 Task: Search one way flight ticket for 4 adults, 2 children, 2 infants in seat and 1 infant on lap in economy from Lake Charles: Lake Charles Regional Airport to Jacksonville: Albert J. Ellis Airport on 5-3-2023. Number of bags: 10 checked bags. Price is upto 80000. Outbound departure time preference is 14:15.
Action: Mouse moved to (380, 138)
Screenshot: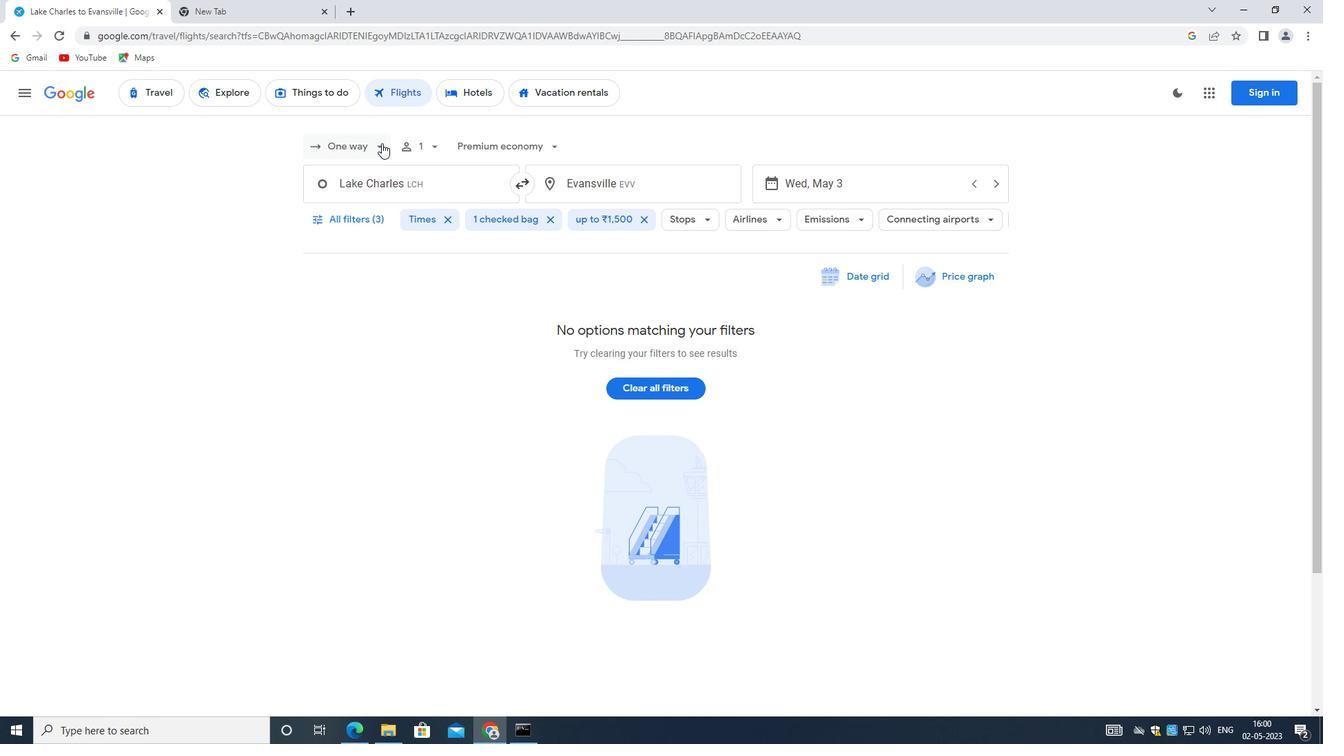 
Action: Mouse pressed left at (380, 138)
Screenshot: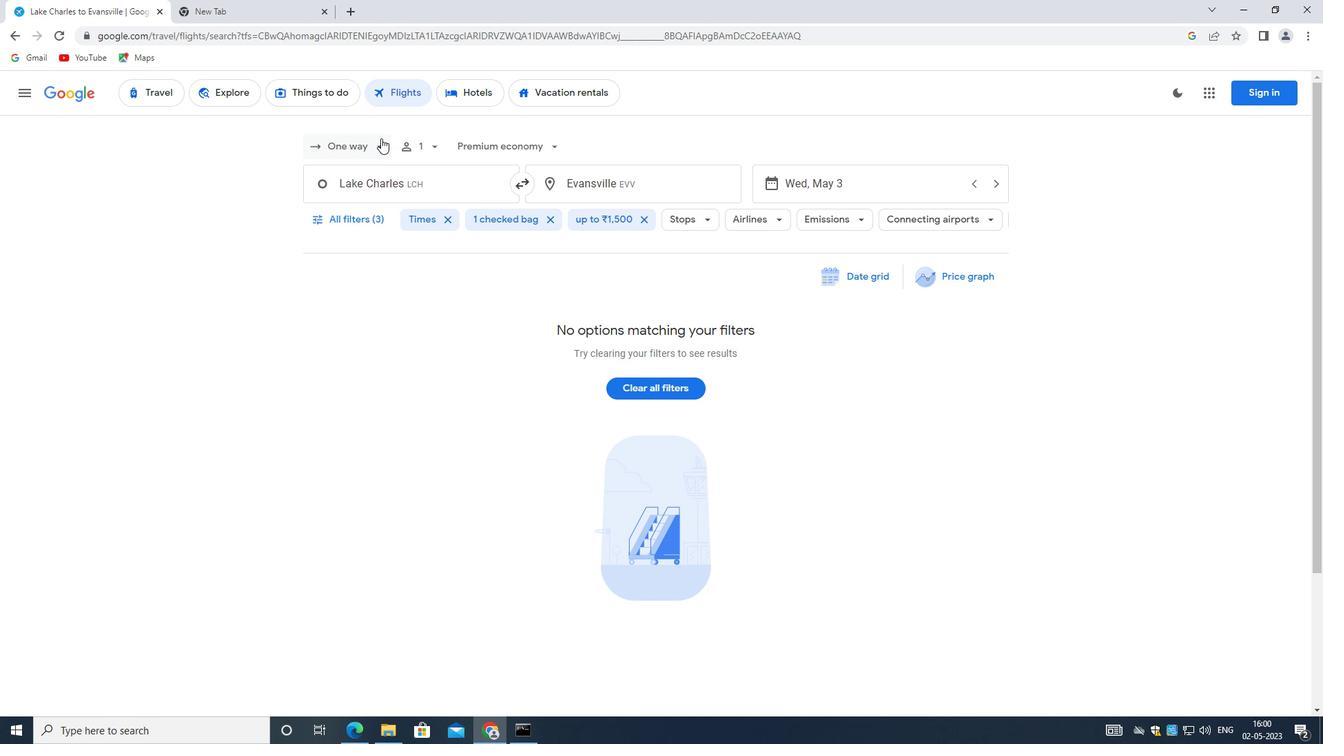 
Action: Mouse moved to (367, 204)
Screenshot: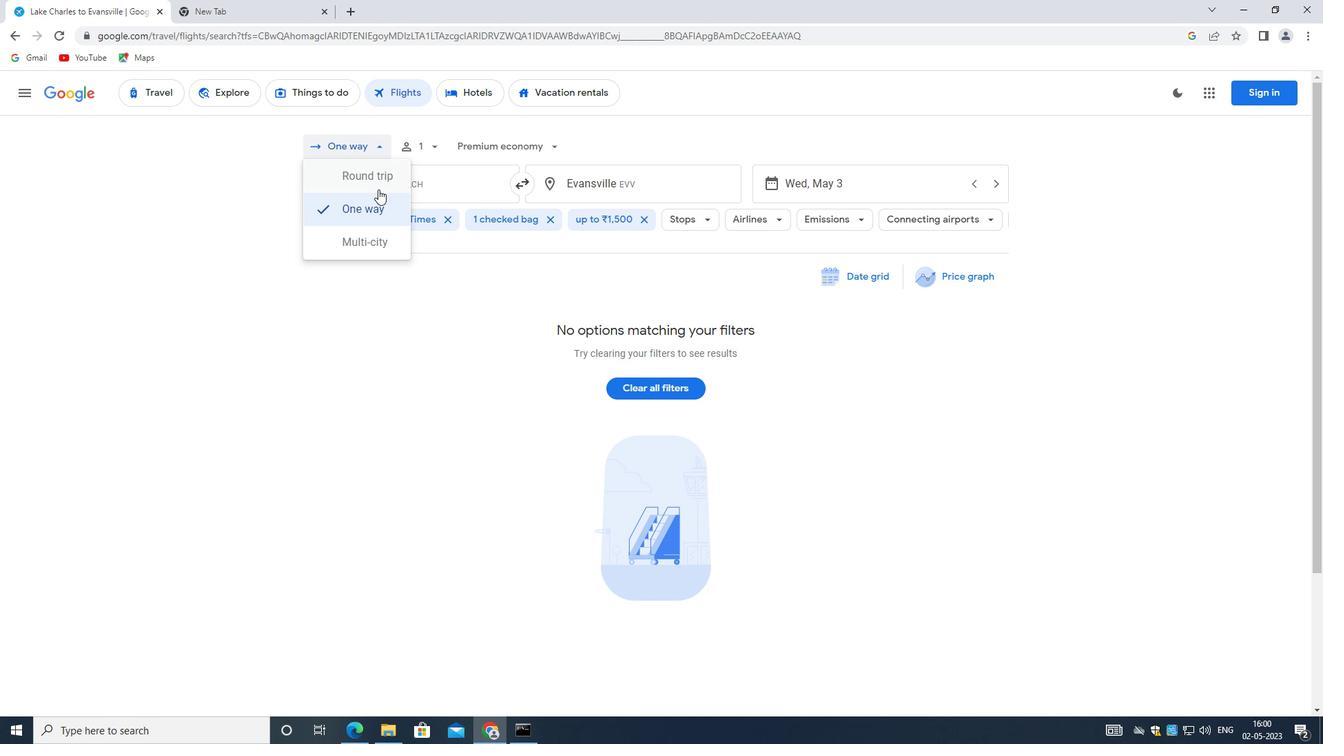 
Action: Mouse pressed left at (367, 204)
Screenshot: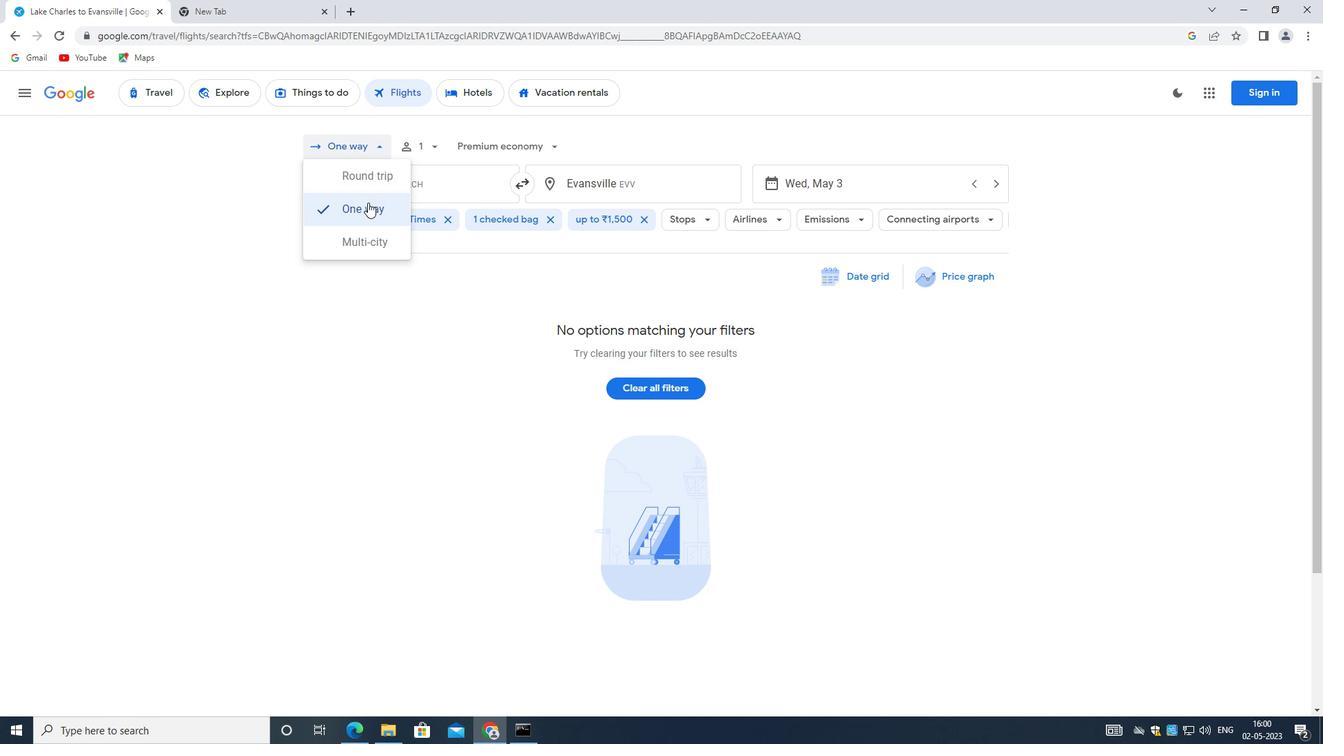 
Action: Mouse moved to (428, 142)
Screenshot: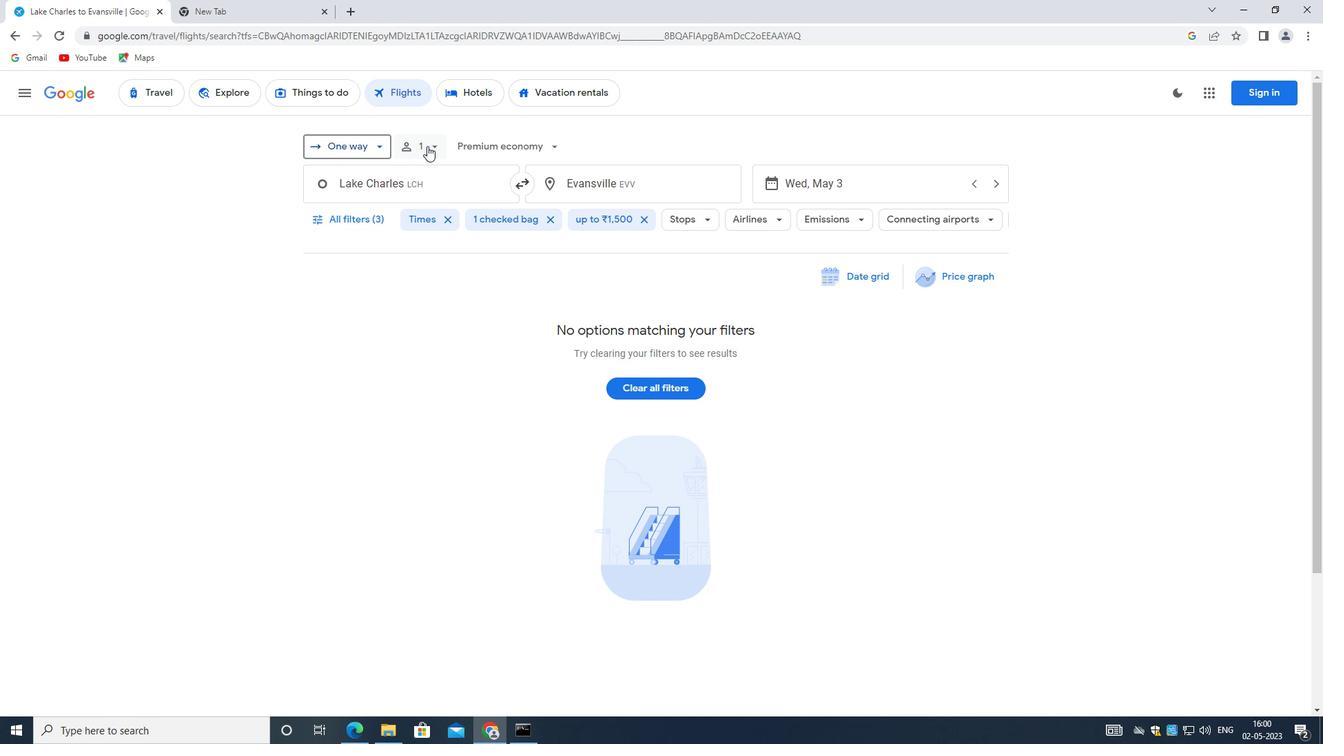 
Action: Mouse pressed left at (428, 142)
Screenshot: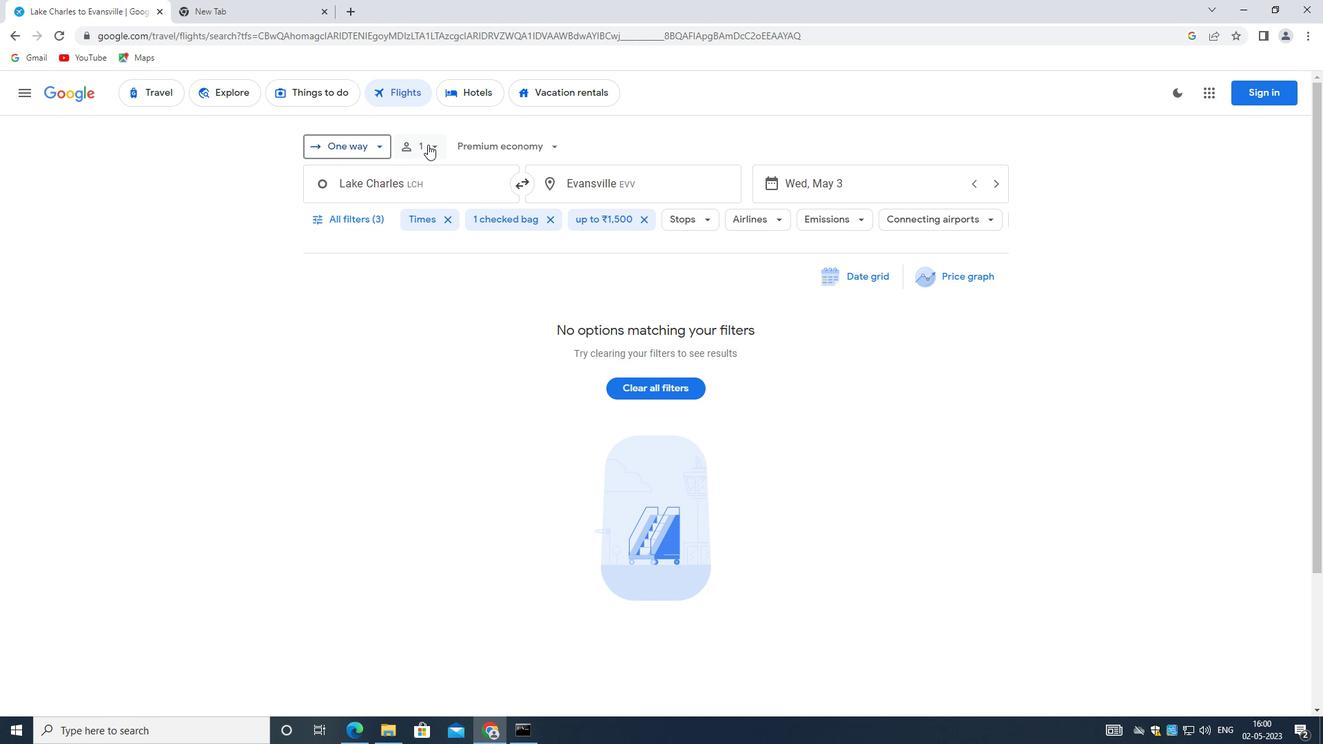 
Action: Mouse moved to (539, 175)
Screenshot: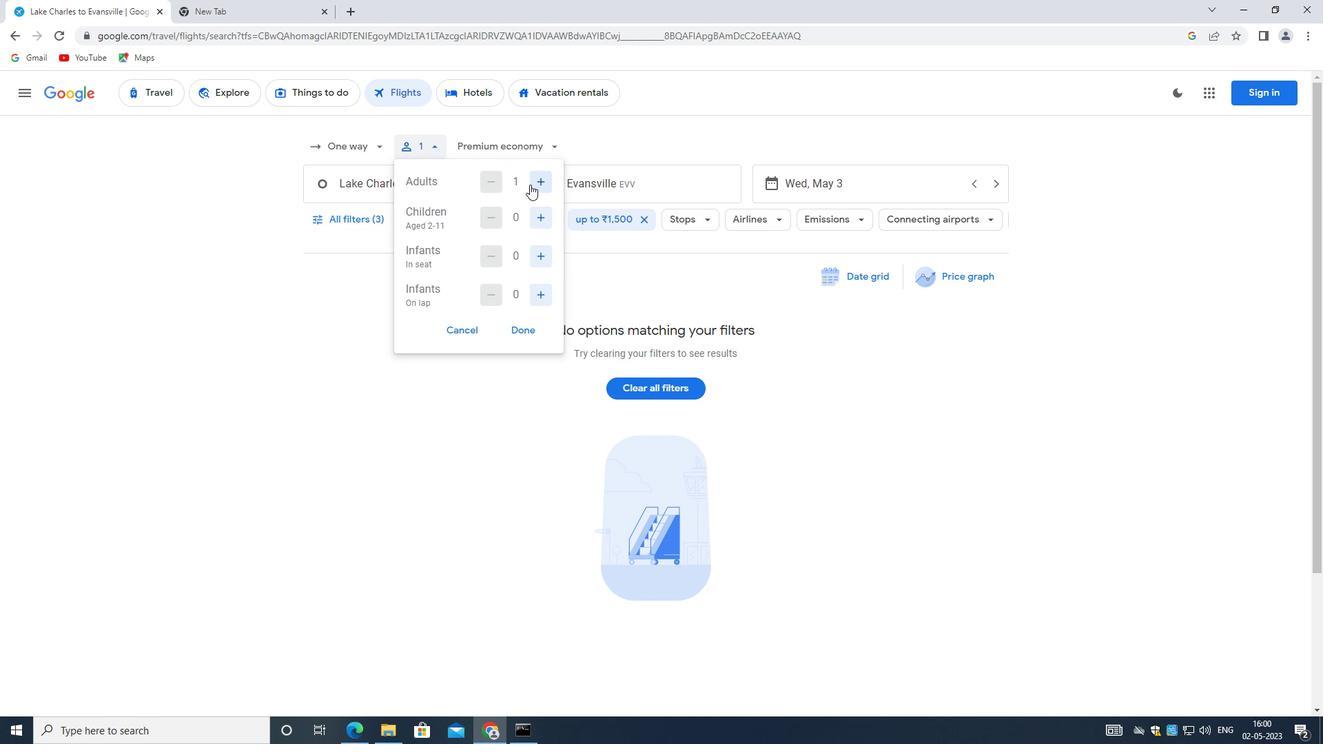 
Action: Mouse pressed left at (539, 175)
Screenshot: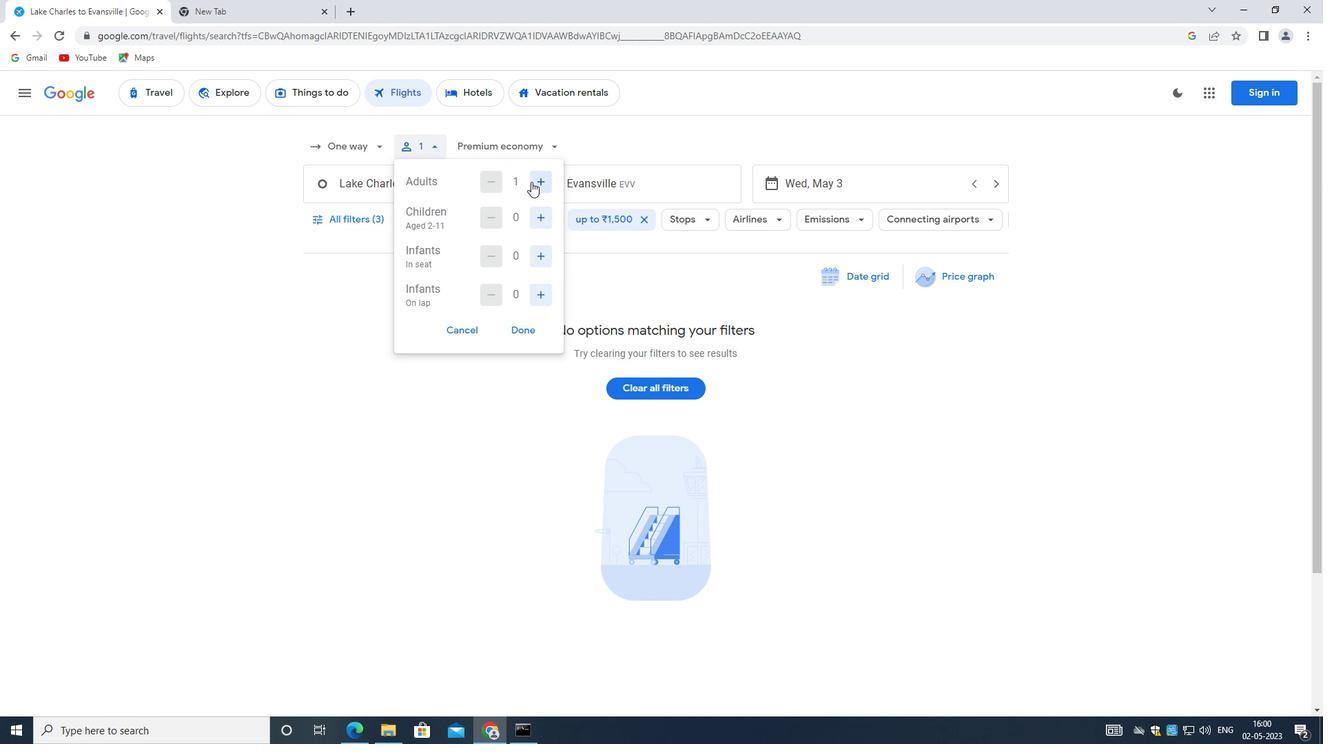
Action: Mouse moved to (540, 175)
Screenshot: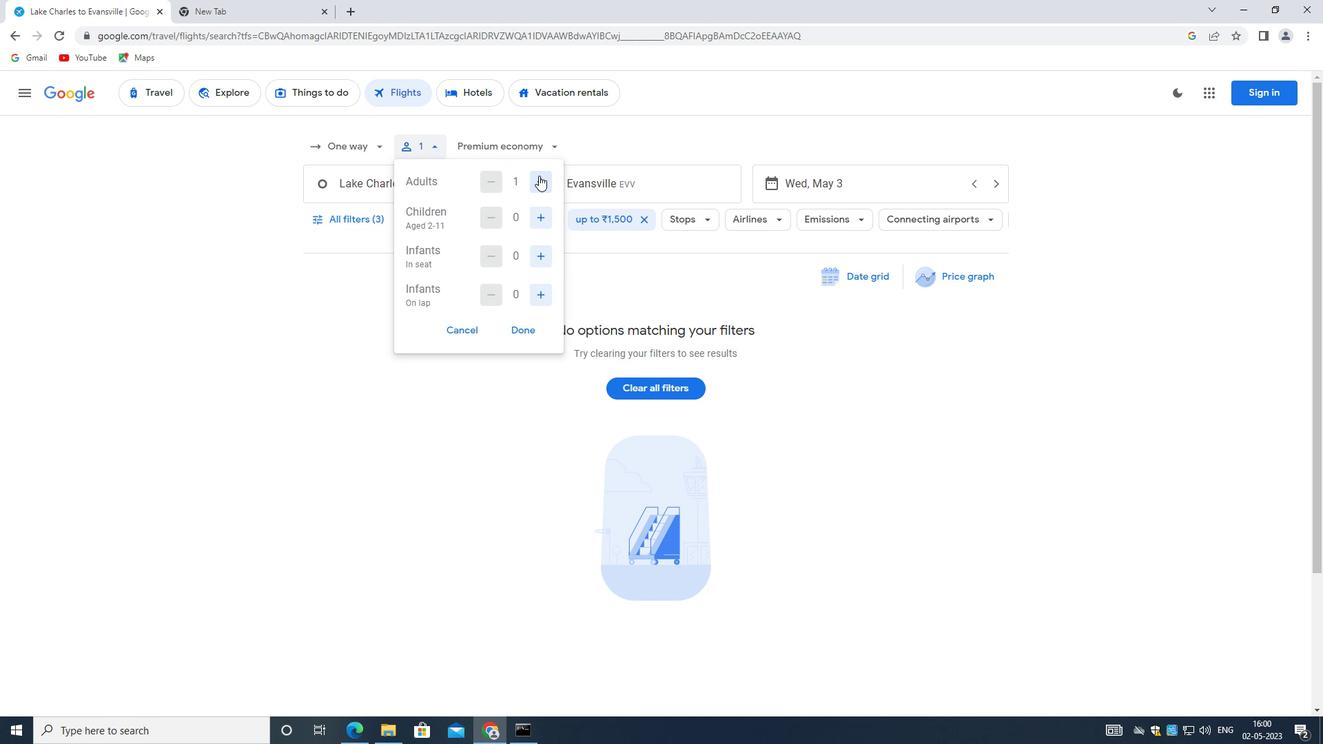 
Action: Mouse pressed left at (540, 175)
Screenshot: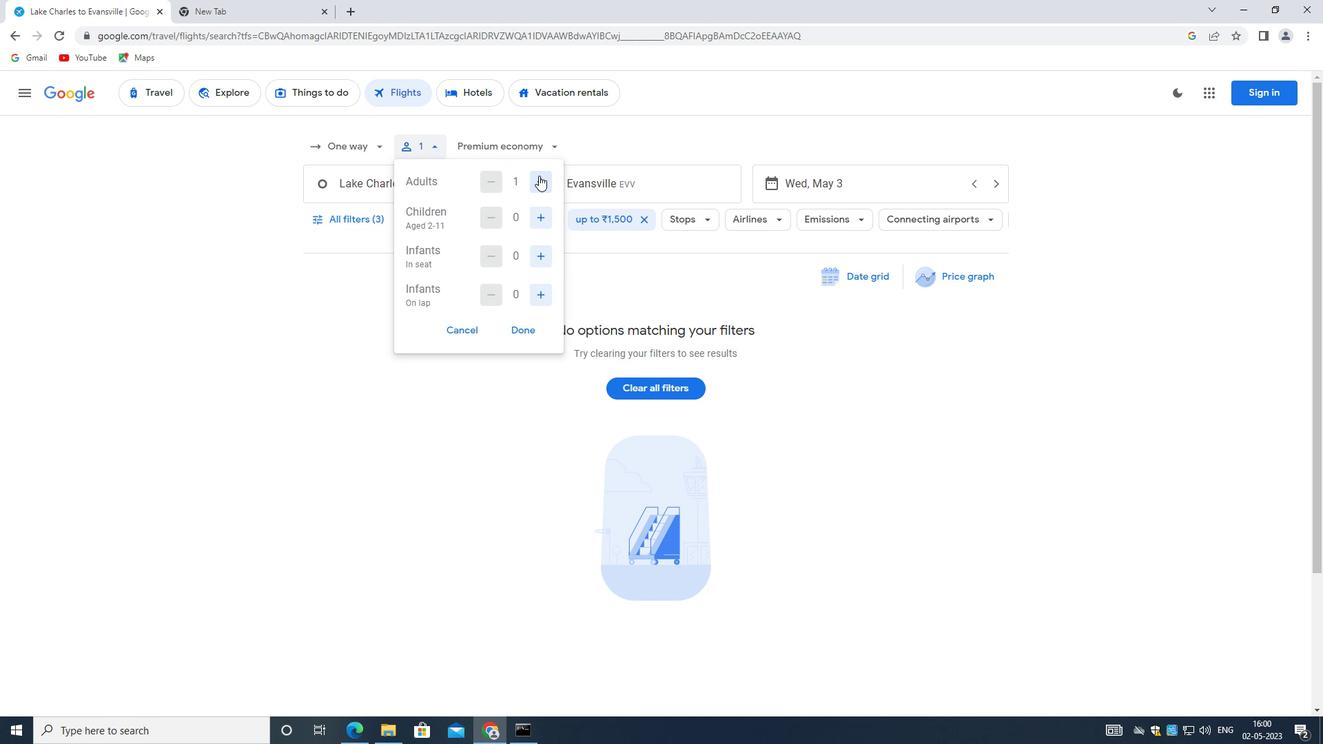 
Action: Mouse moved to (541, 175)
Screenshot: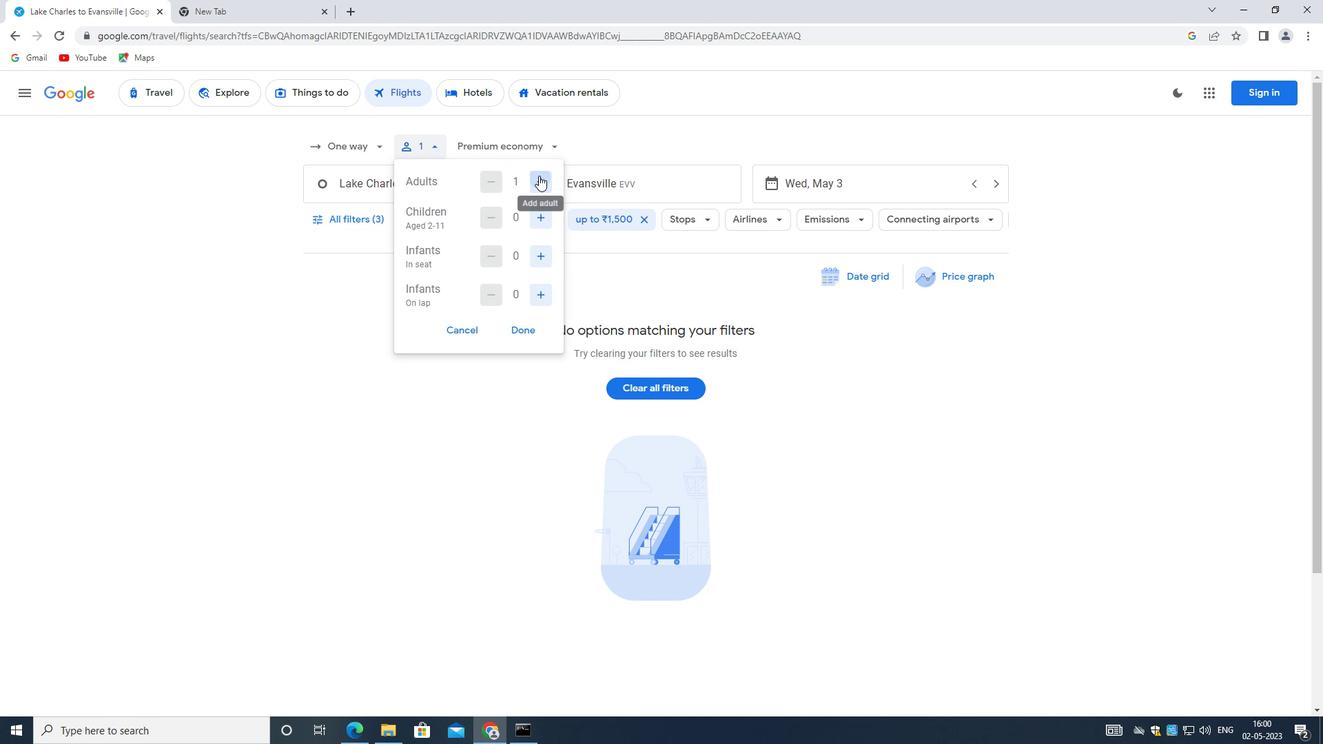 
Action: Mouse pressed left at (541, 175)
Screenshot: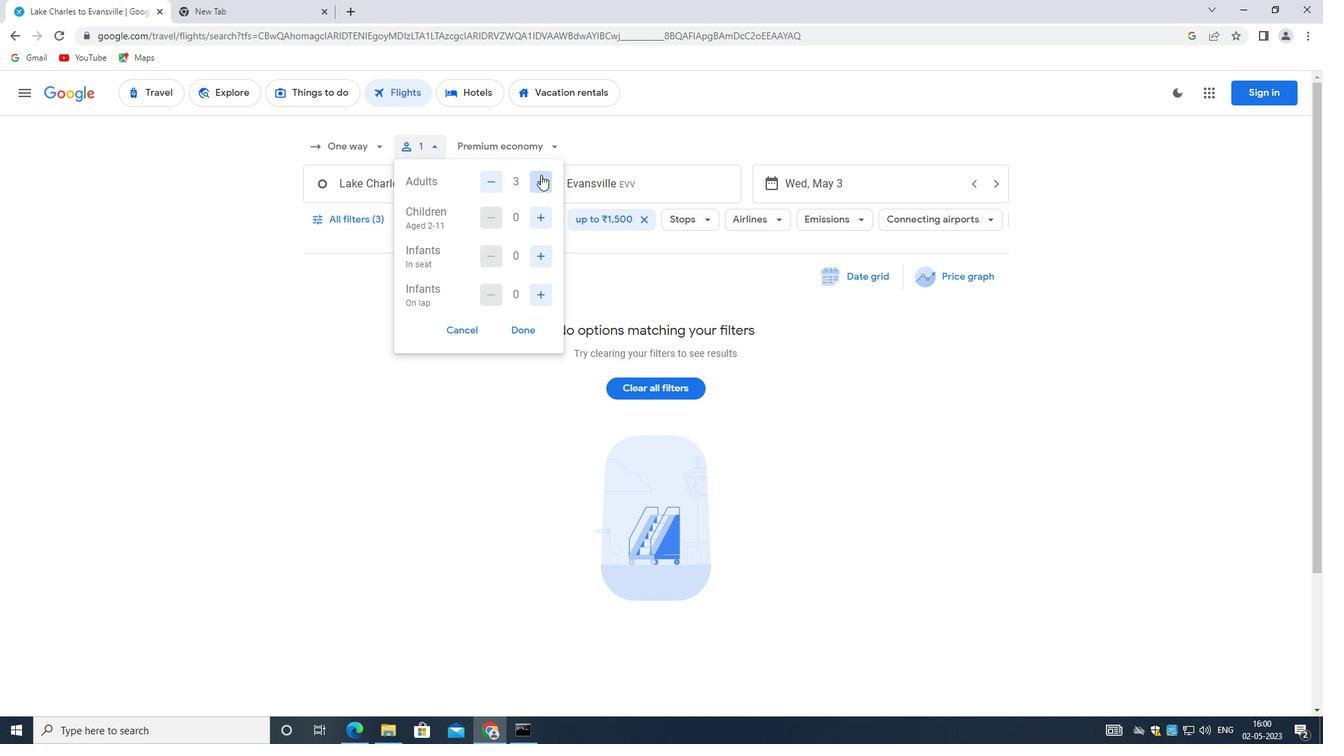 
Action: Mouse moved to (535, 217)
Screenshot: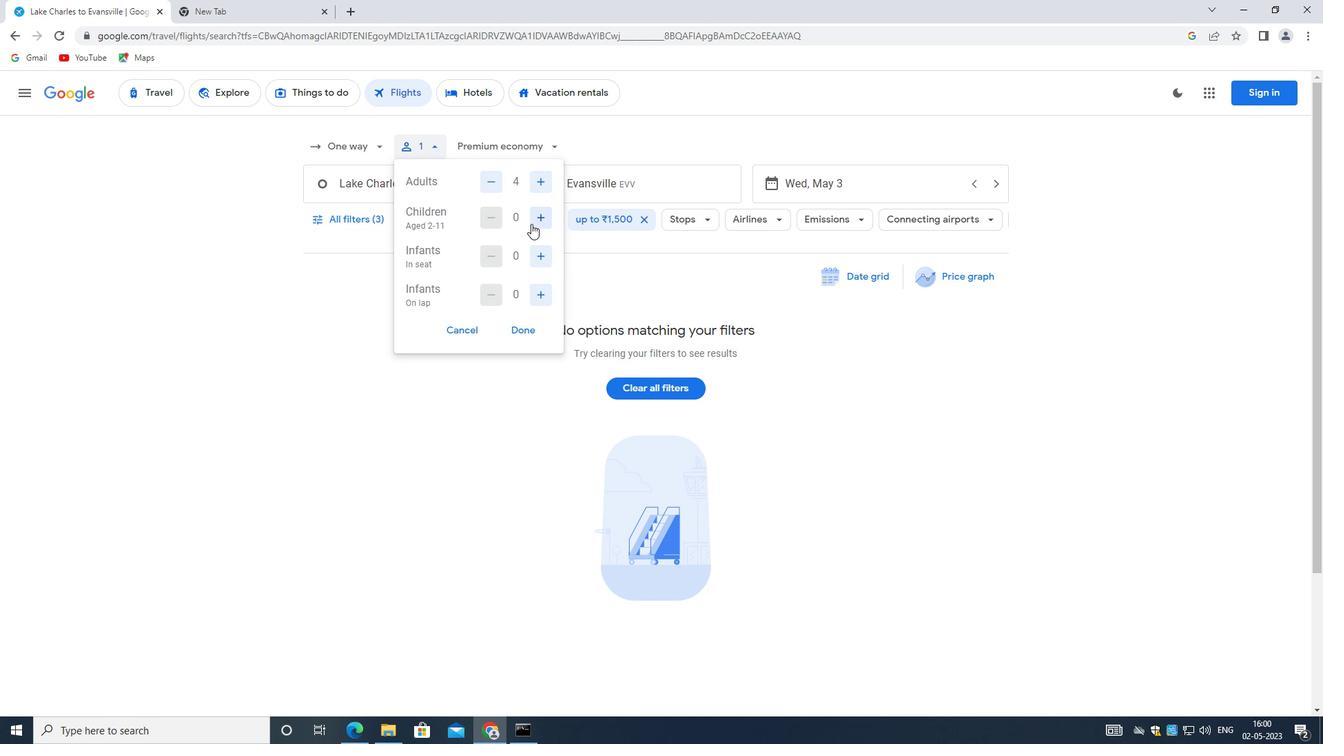 
Action: Mouse pressed left at (535, 217)
Screenshot: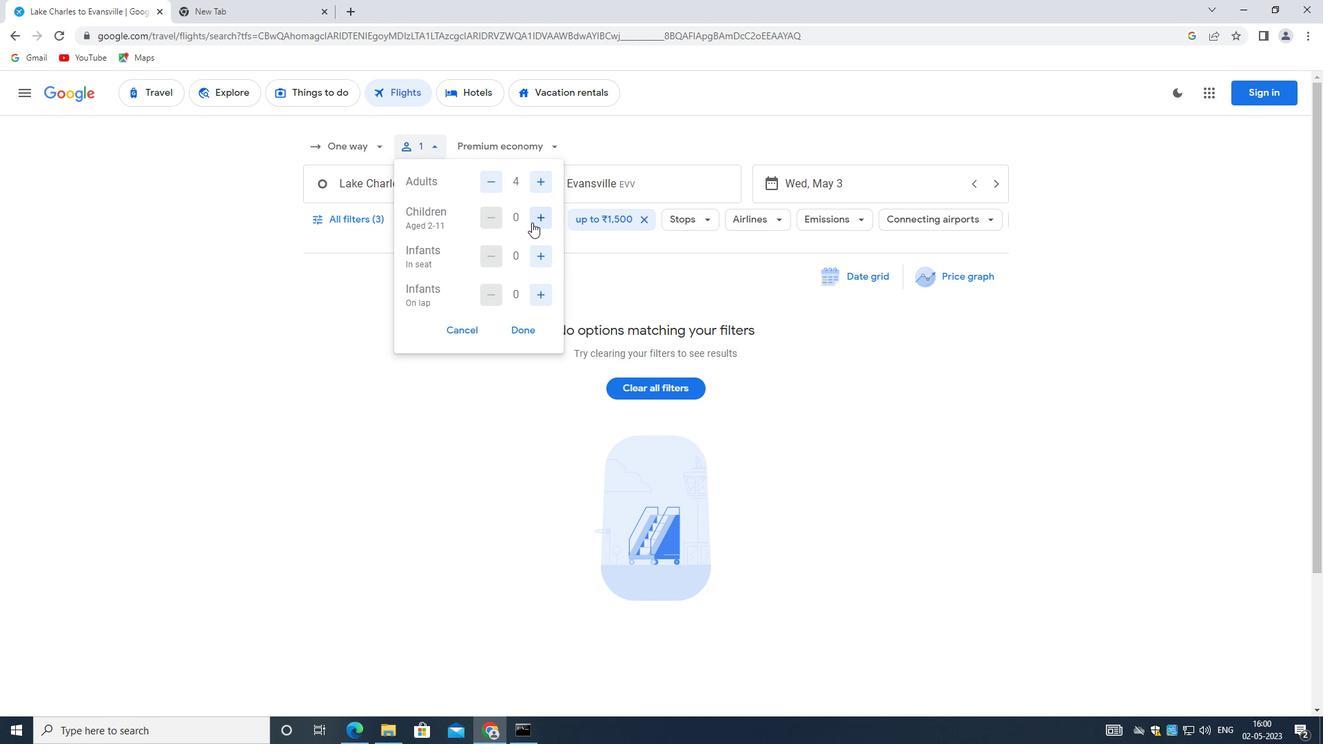 
Action: Mouse moved to (535, 216)
Screenshot: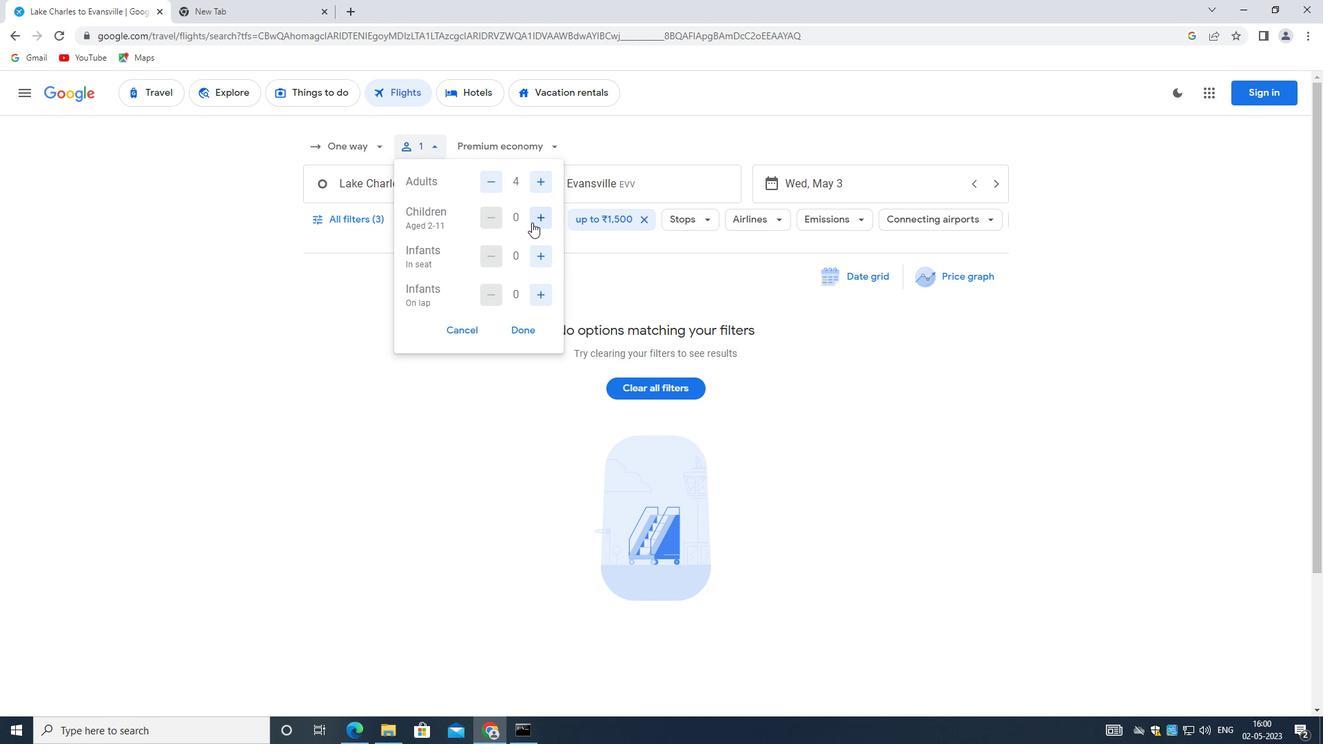 
Action: Mouse pressed left at (535, 216)
Screenshot: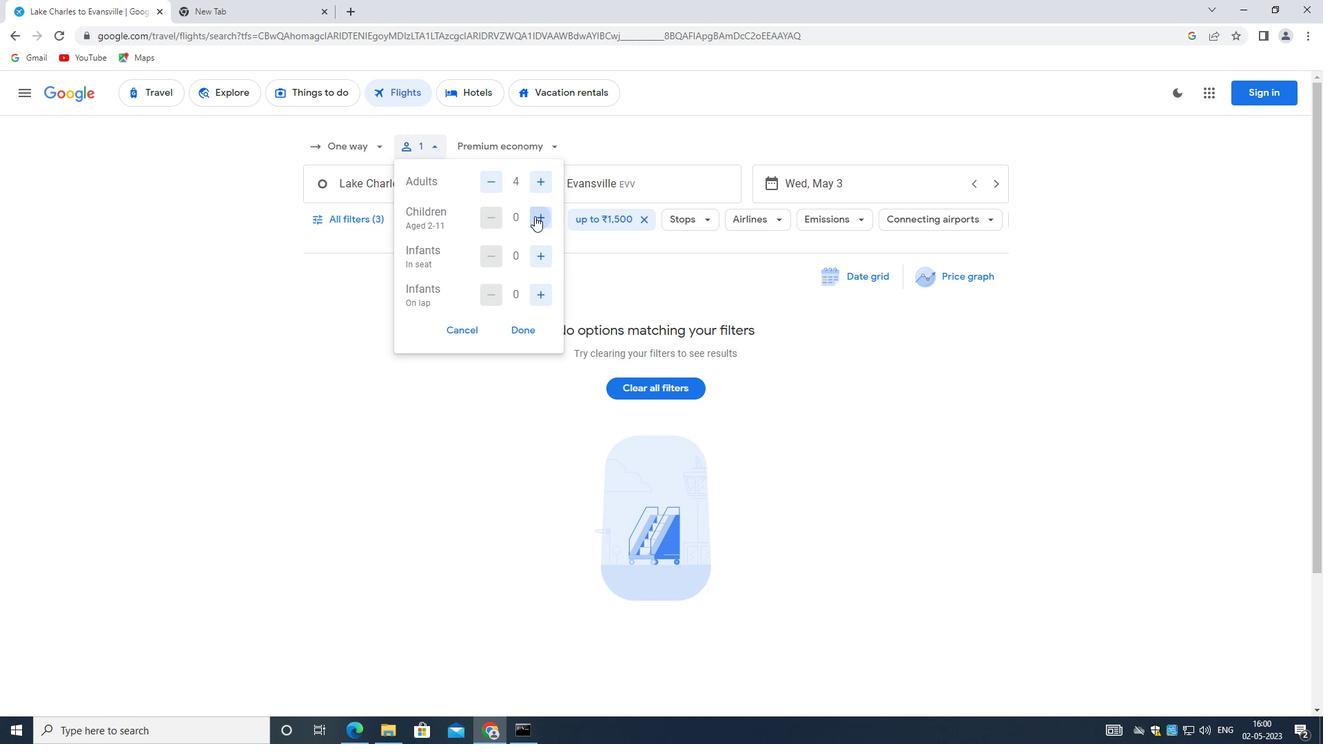 
Action: Mouse moved to (544, 258)
Screenshot: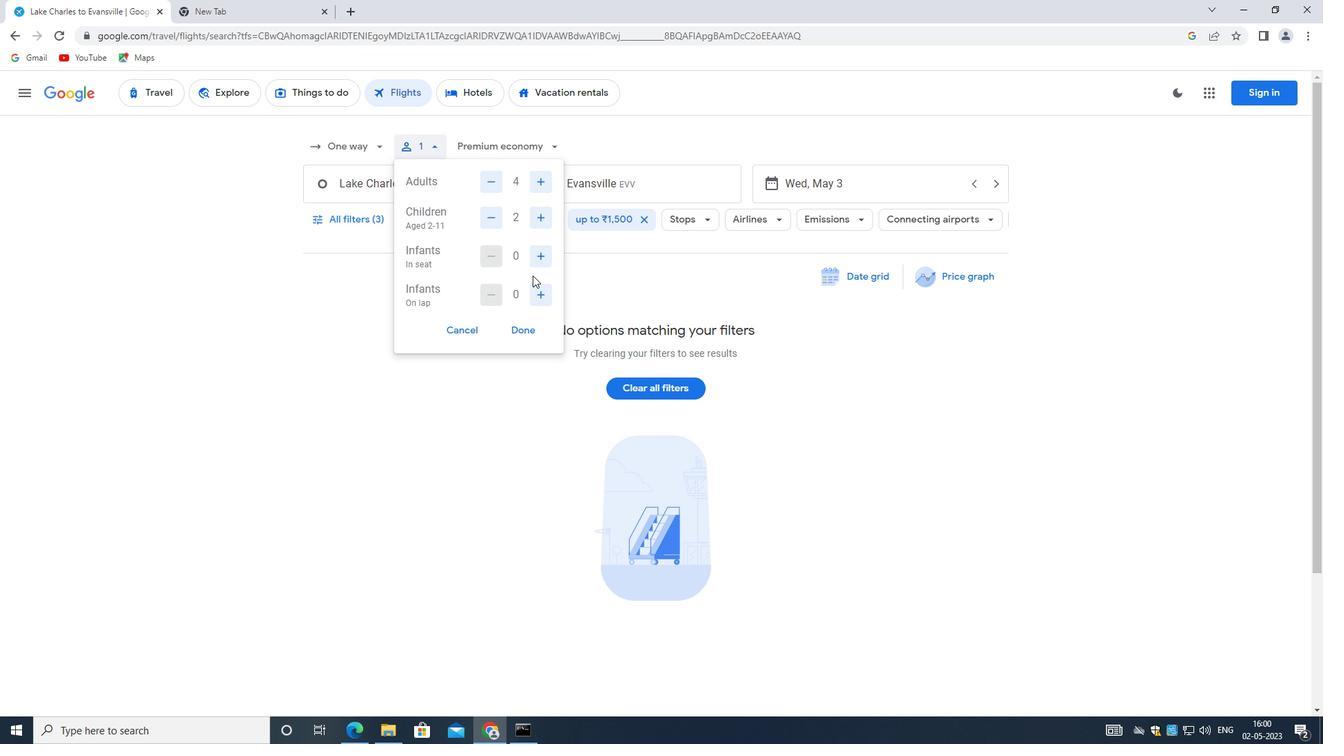 
Action: Mouse pressed left at (544, 258)
Screenshot: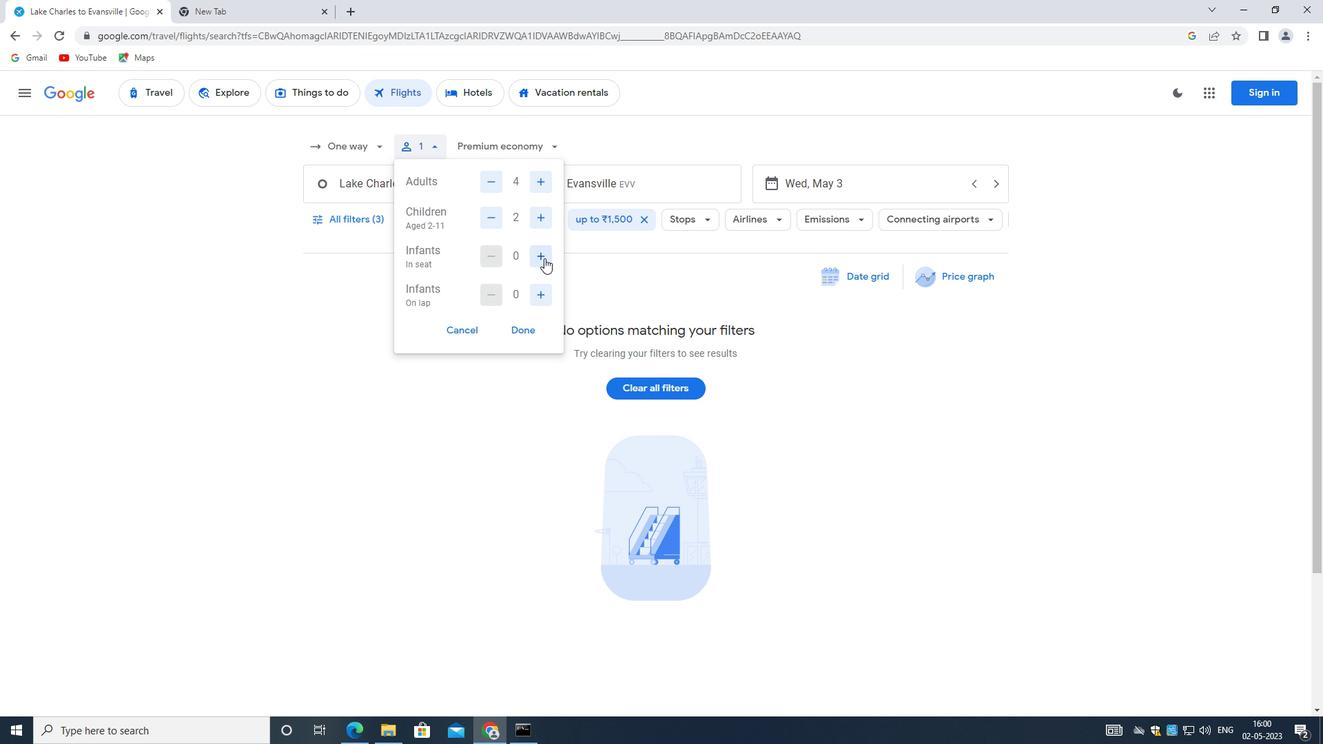 
Action: Mouse pressed left at (544, 258)
Screenshot: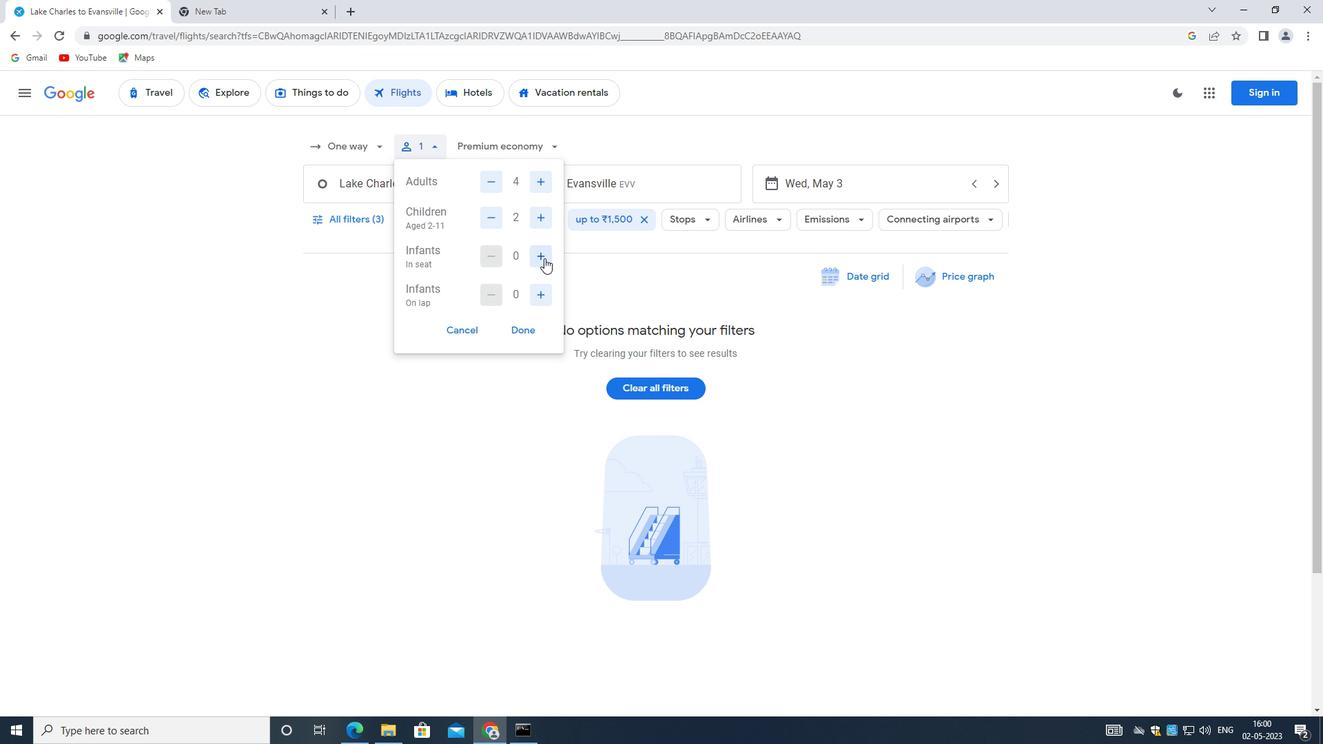 
Action: Mouse moved to (540, 294)
Screenshot: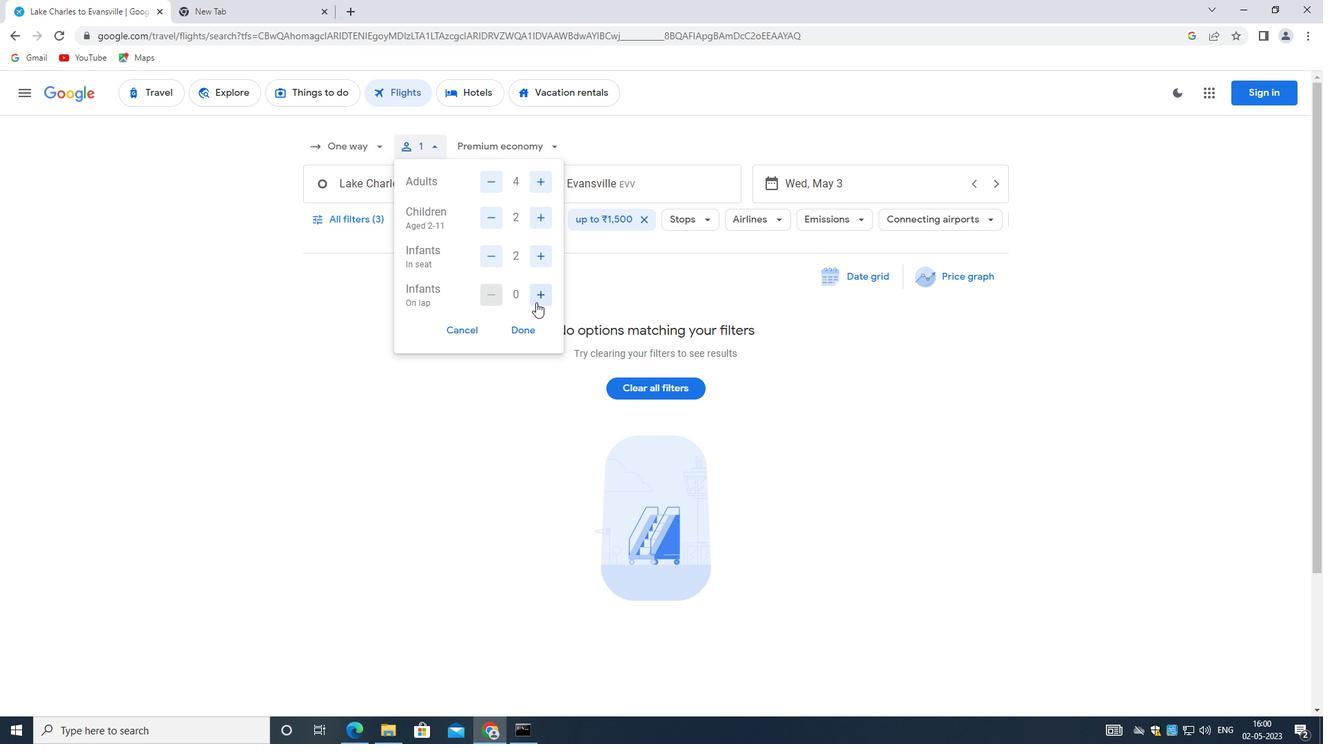 
Action: Mouse pressed left at (540, 294)
Screenshot: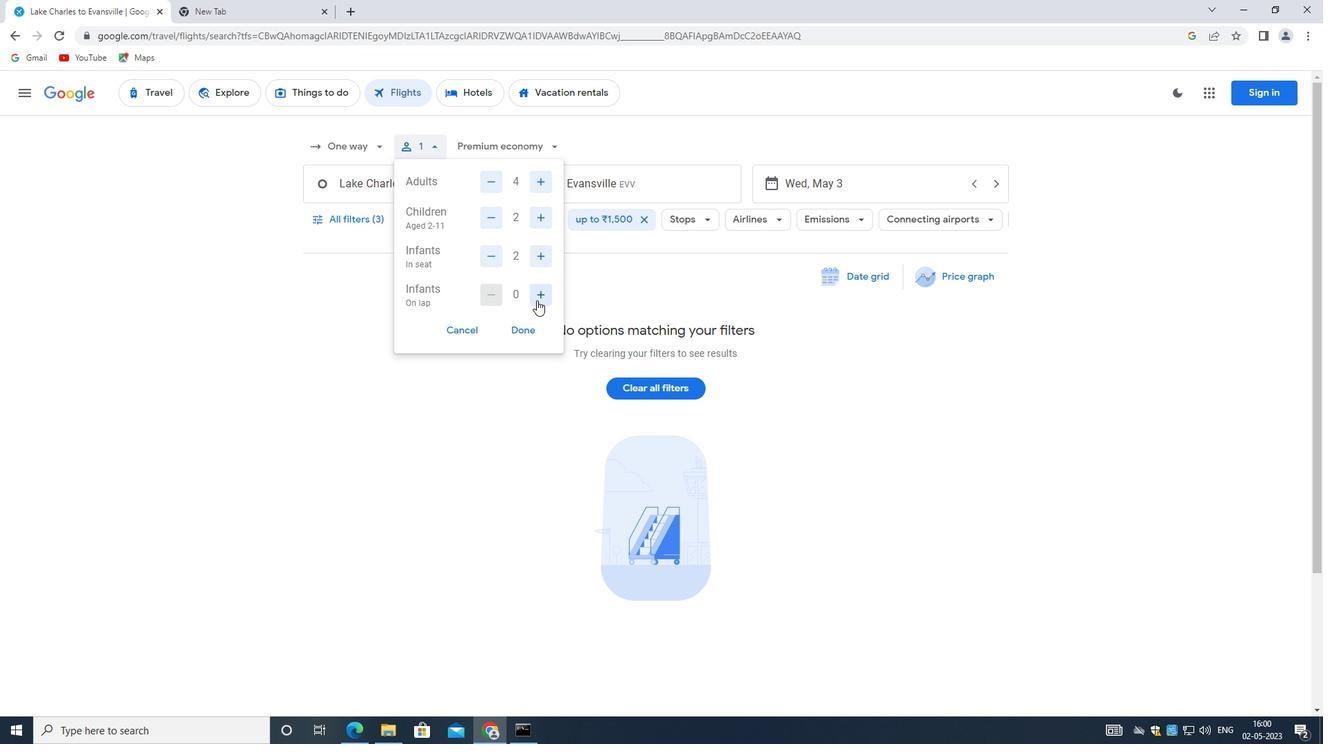 
Action: Mouse moved to (525, 330)
Screenshot: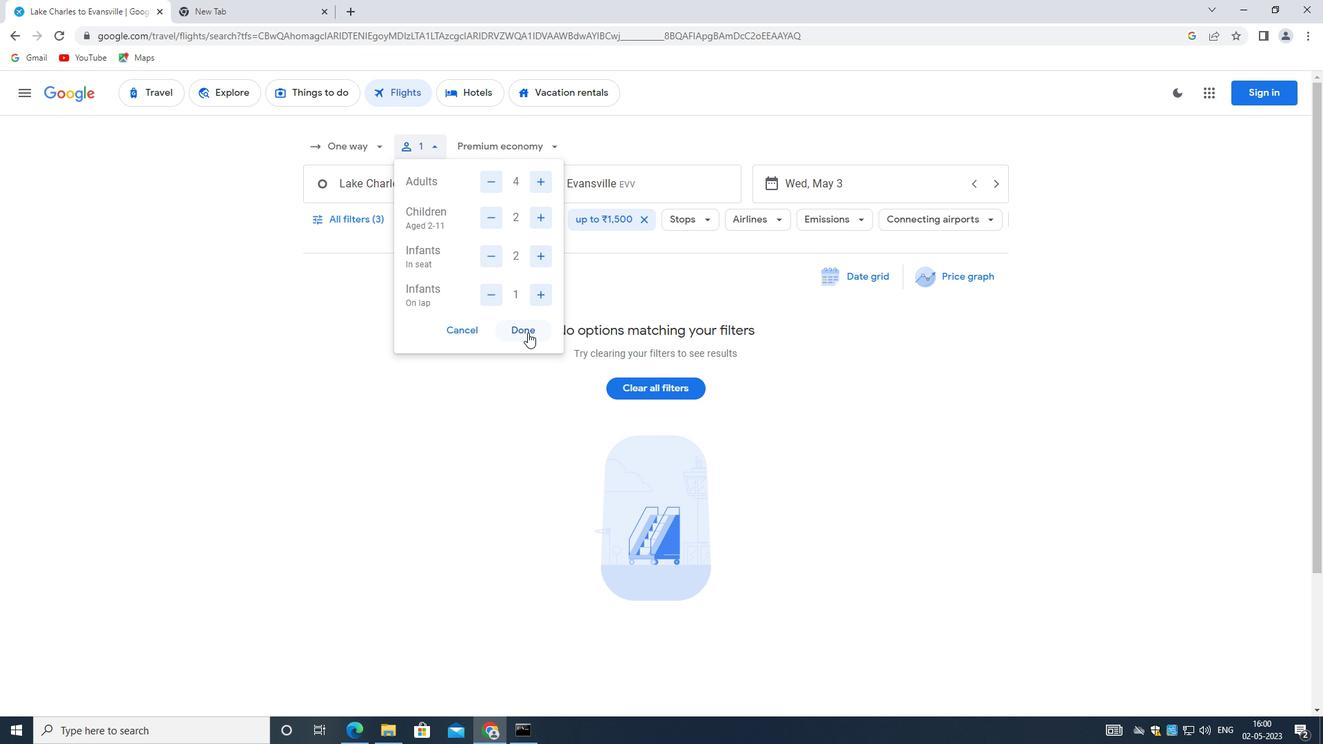 
Action: Mouse pressed left at (525, 330)
Screenshot: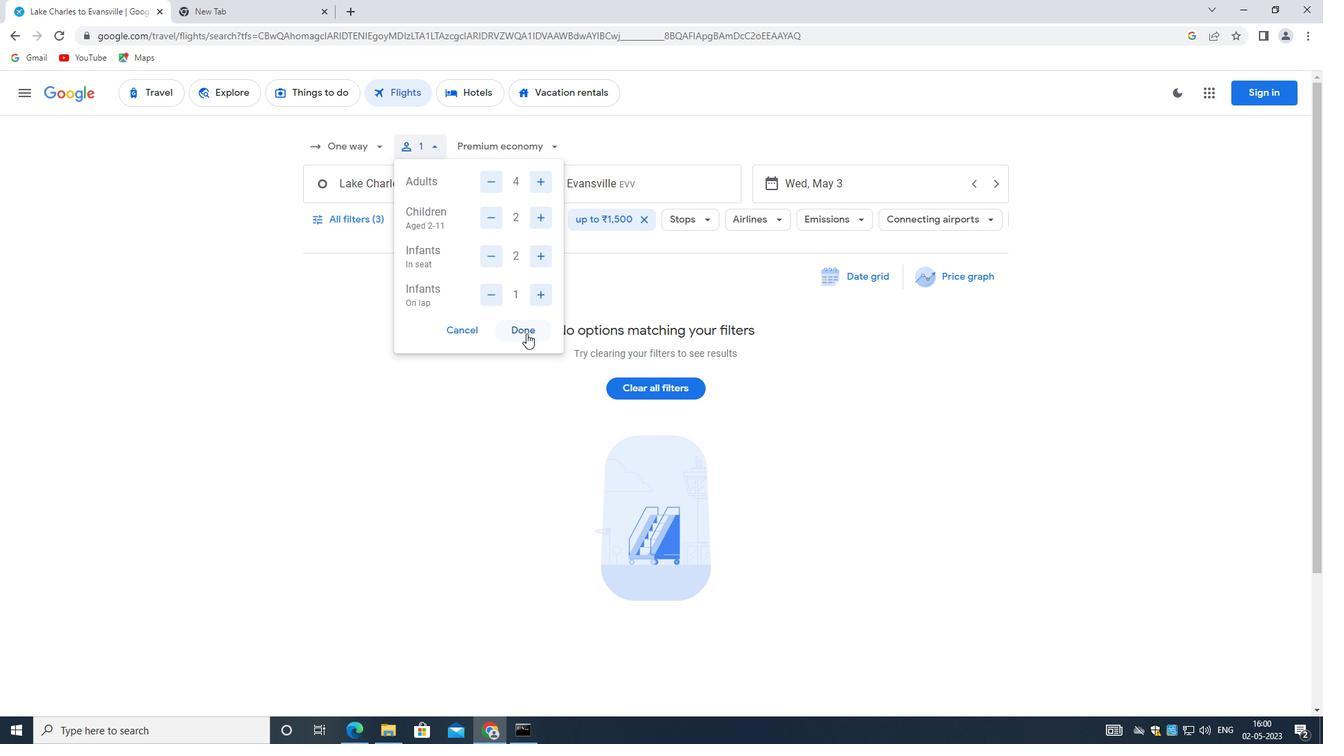 
Action: Mouse moved to (533, 148)
Screenshot: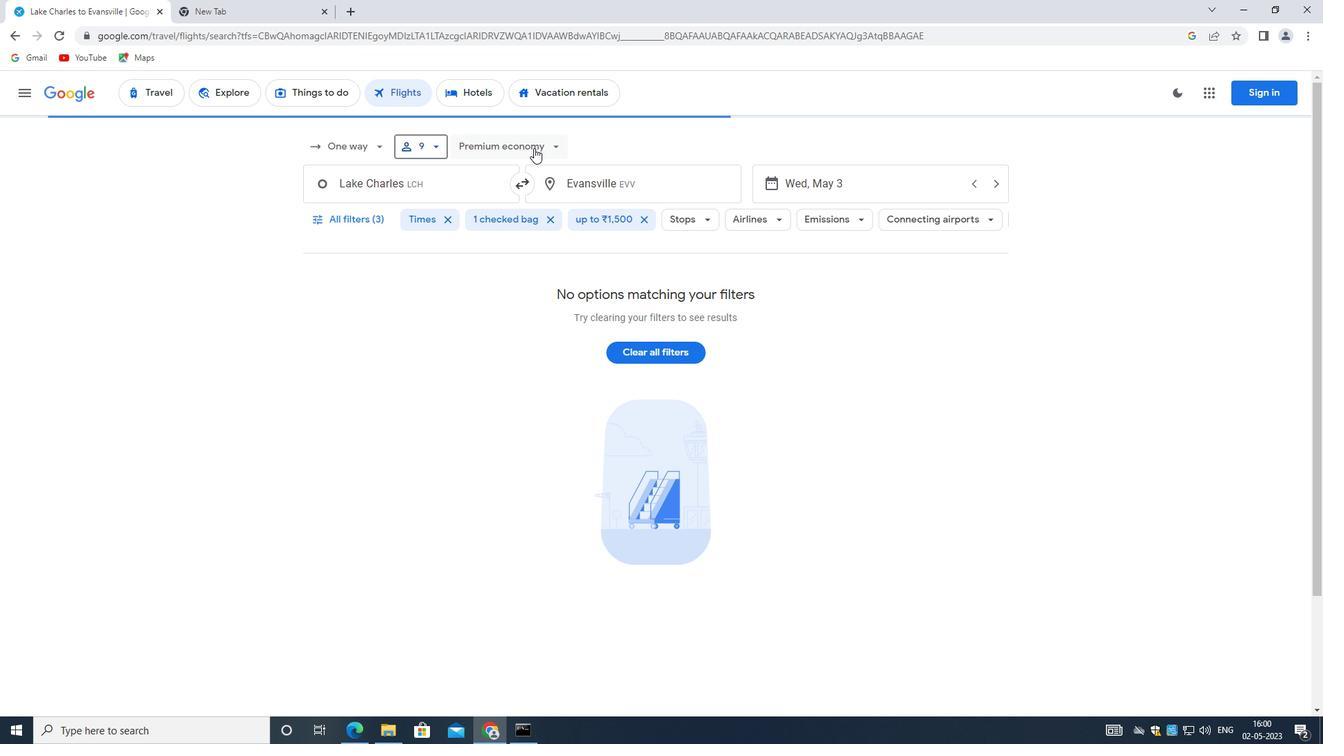 
Action: Mouse pressed left at (533, 148)
Screenshot: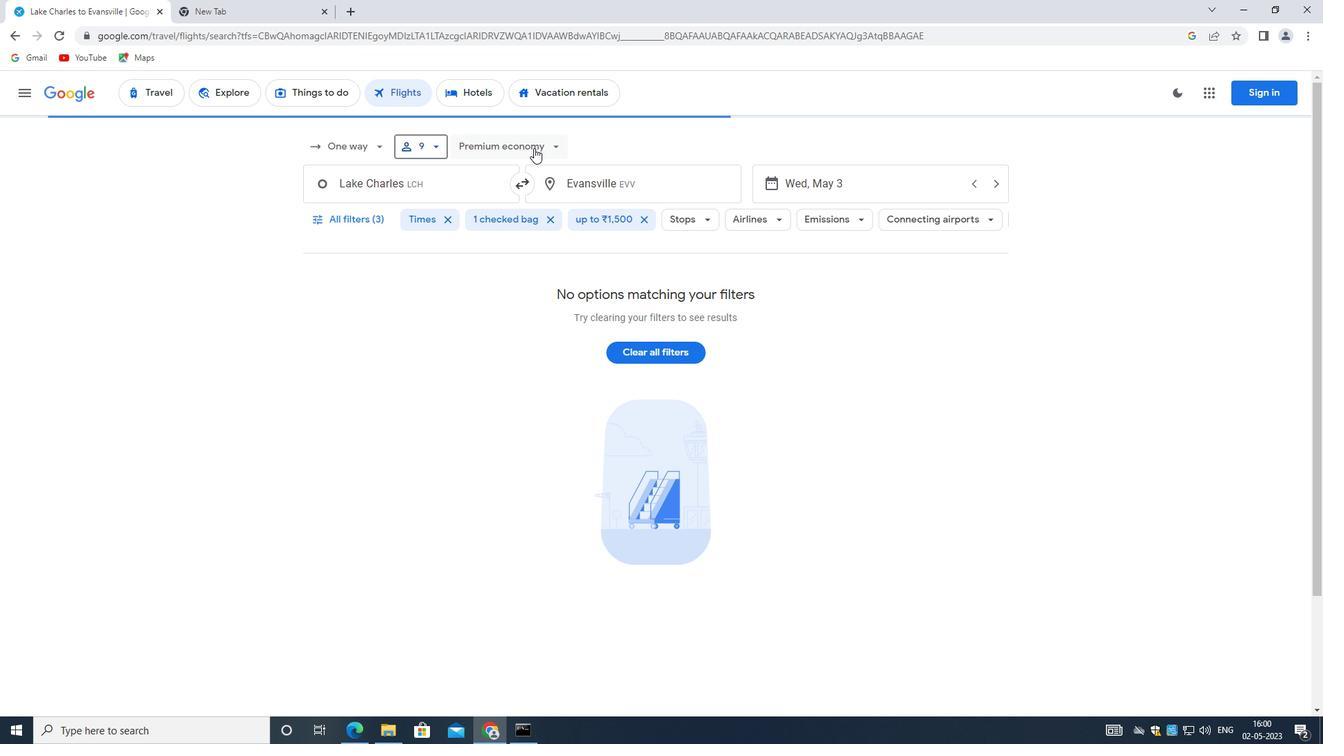 
Action: Mouse moved to (515, 172)
Screenshot: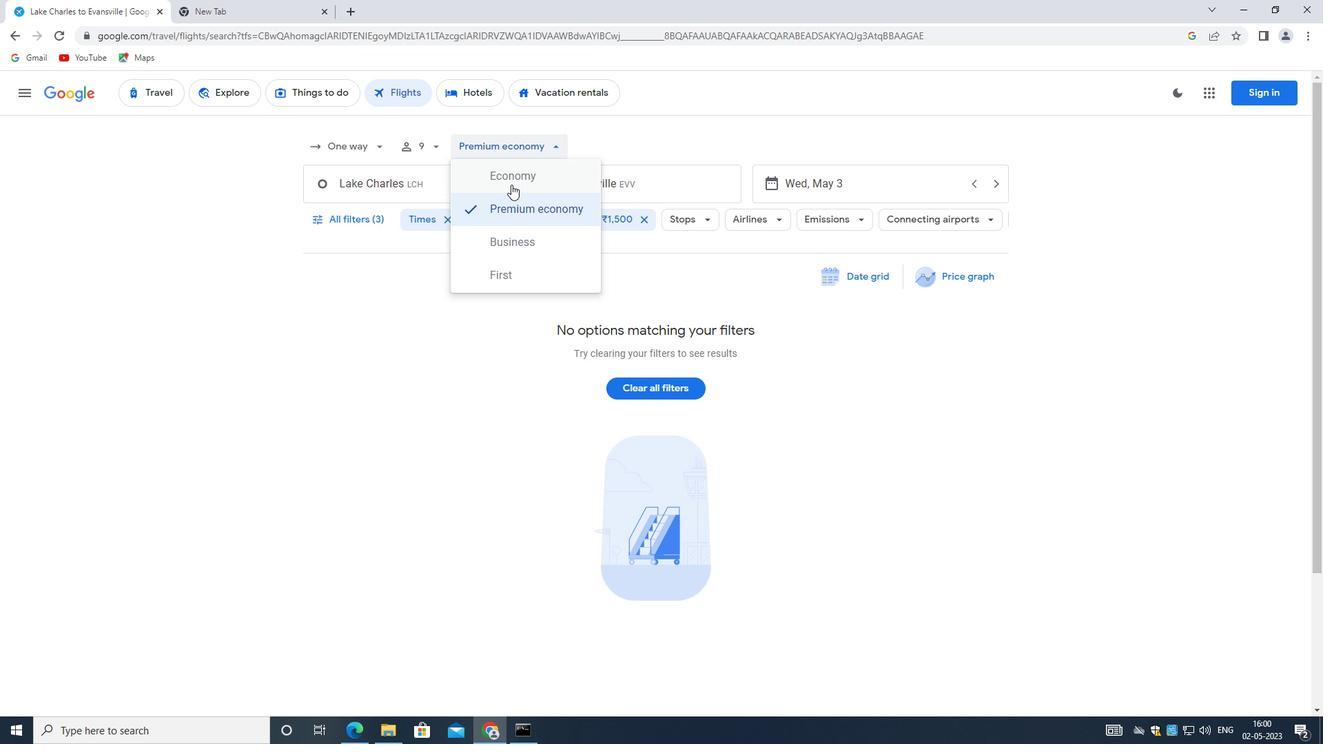 
Action: Mouse pressed left at (515, 172)
Screenshot: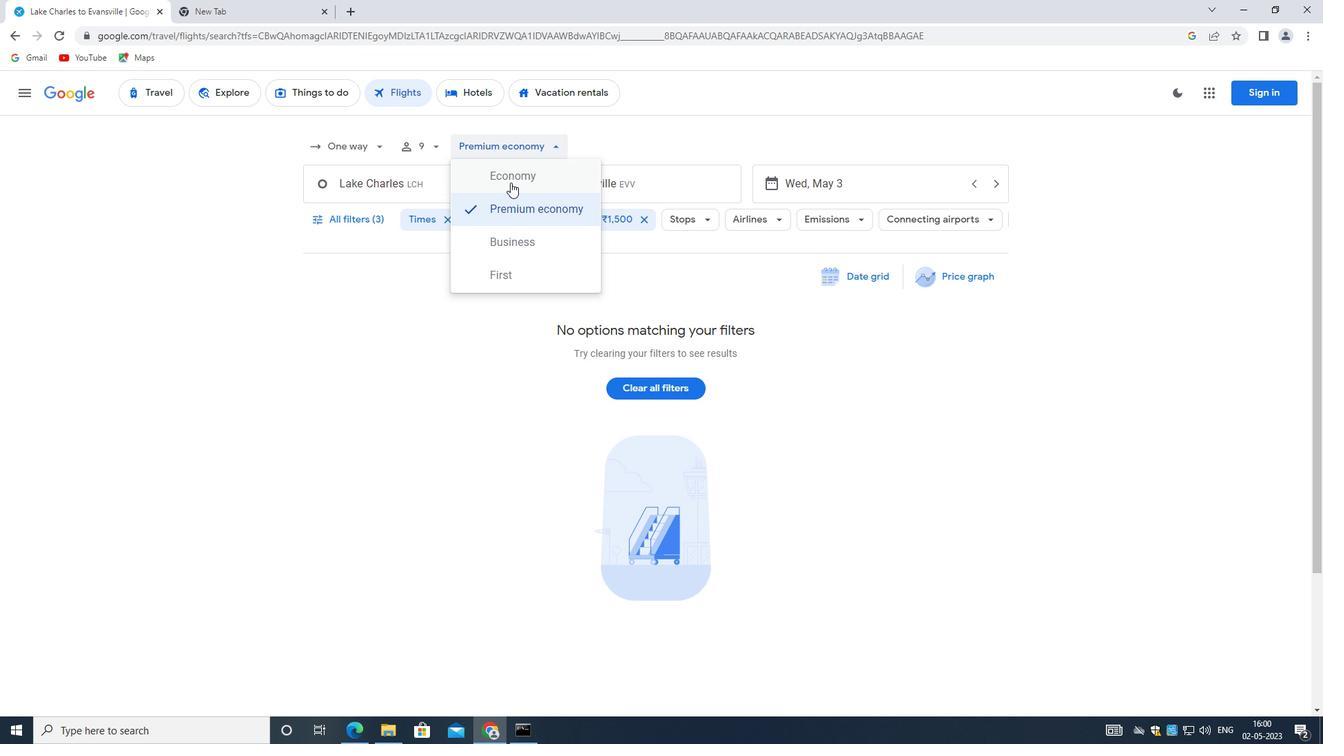 
Action: Mouse moved to (530, 257)
Screenshot: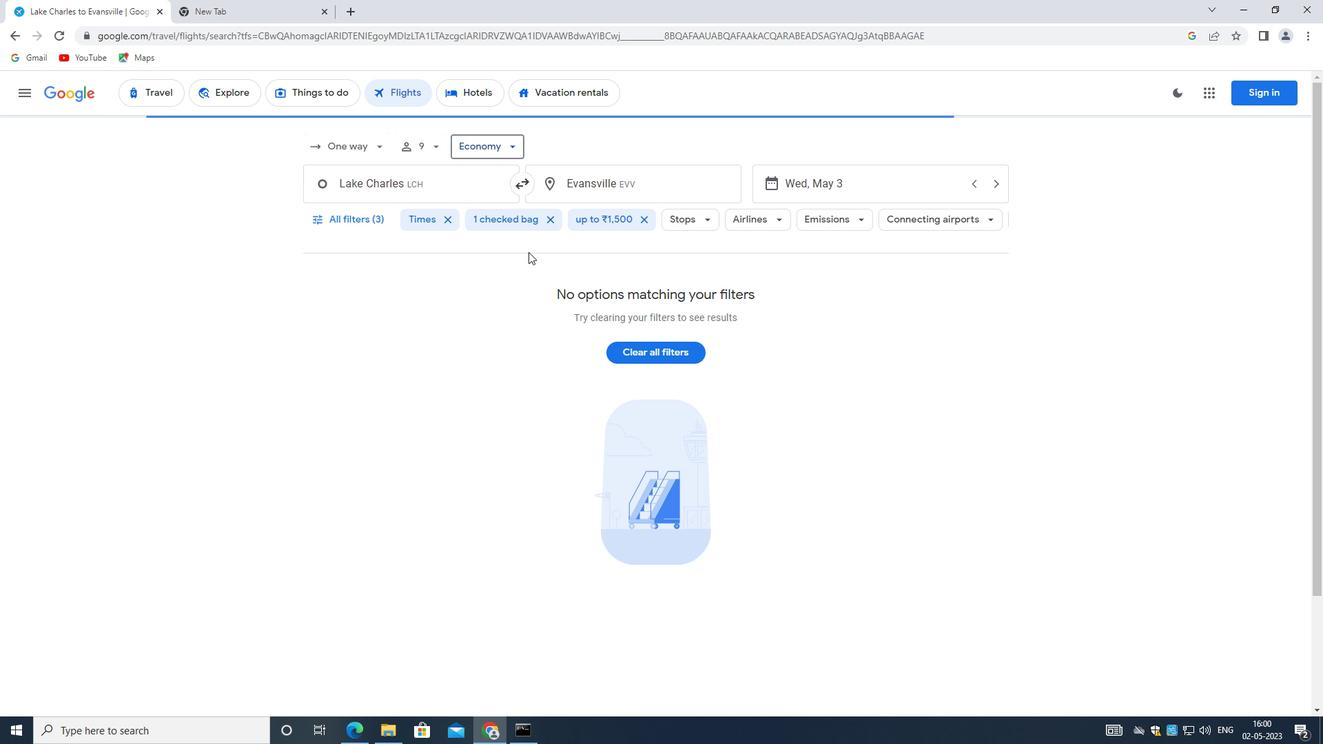 
Action: Mouse scrolled (530, 256) with delta (0, 0)
Screenshot: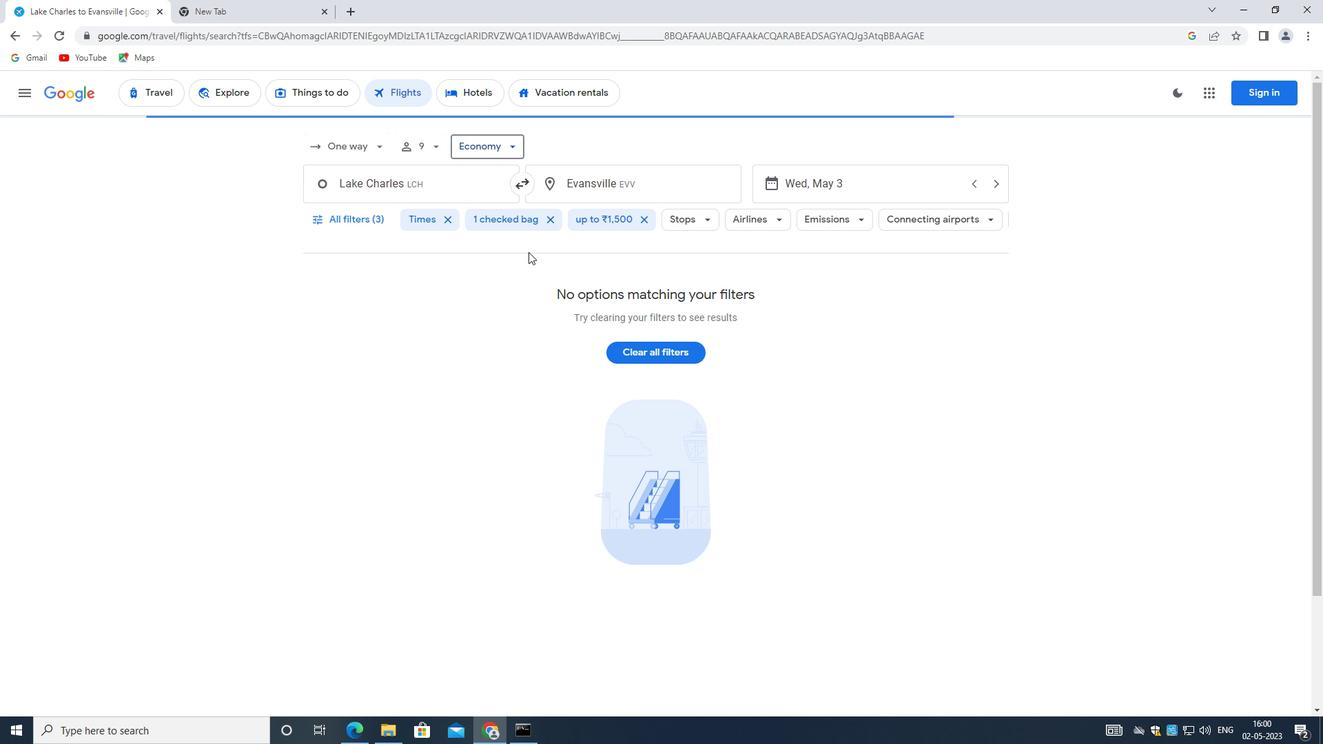 
Action: Mouse moved to (530, 258)
Screenshot: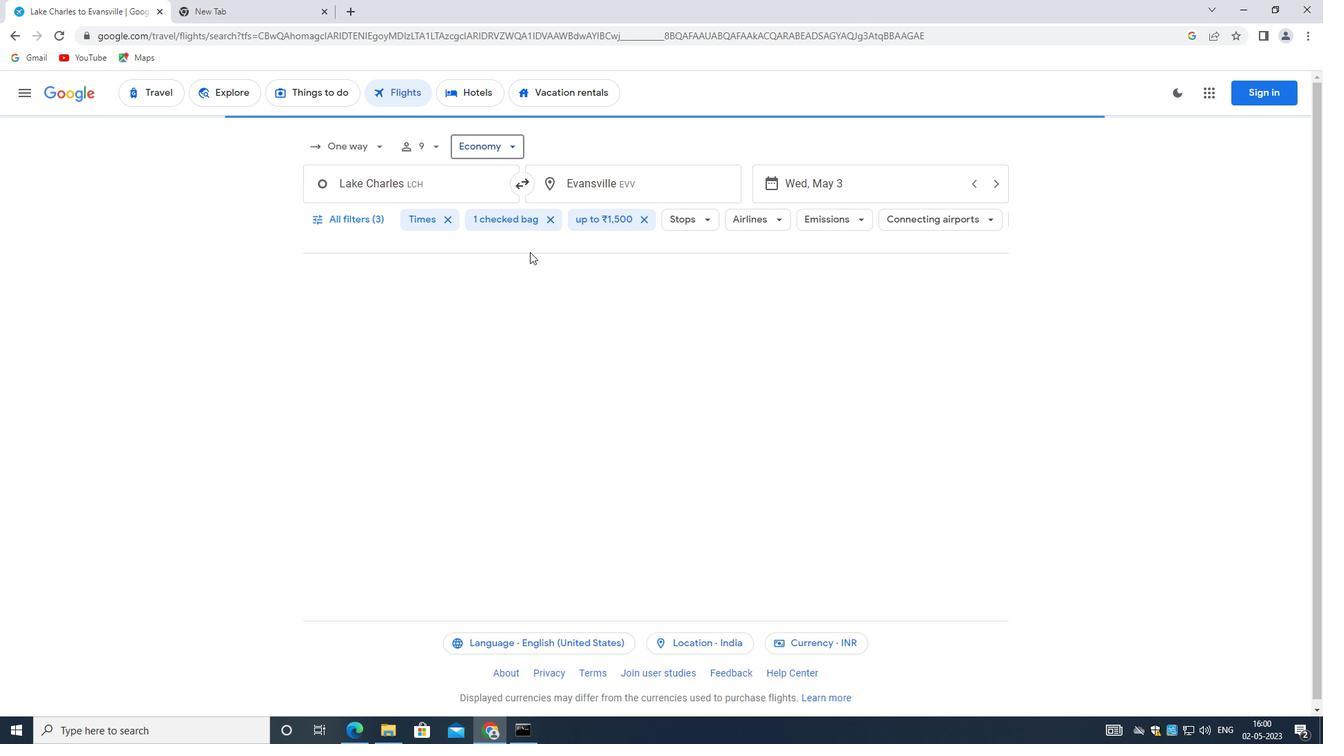 
Action: Mouse scrolled (530, 257) with delta (0, 0)
Screenshot: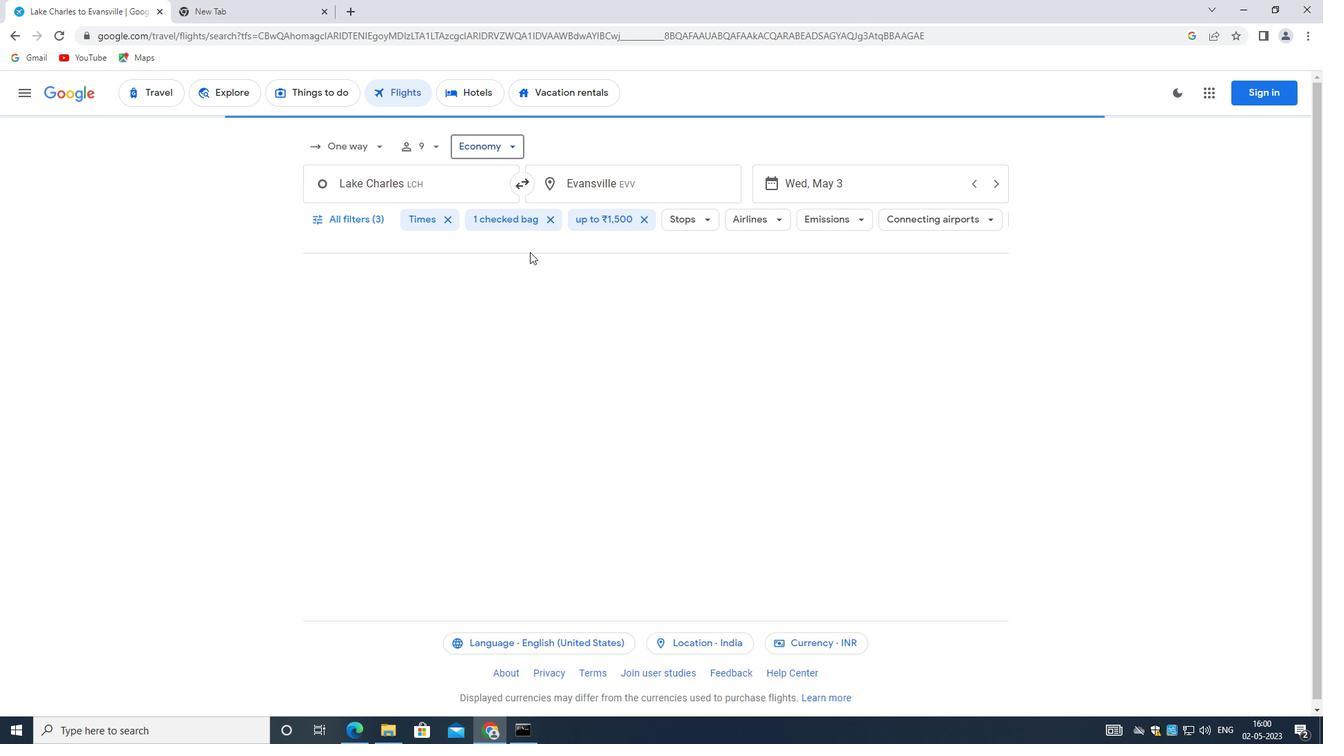 
Action: Mouse moved to (530, 261)
Screenshot: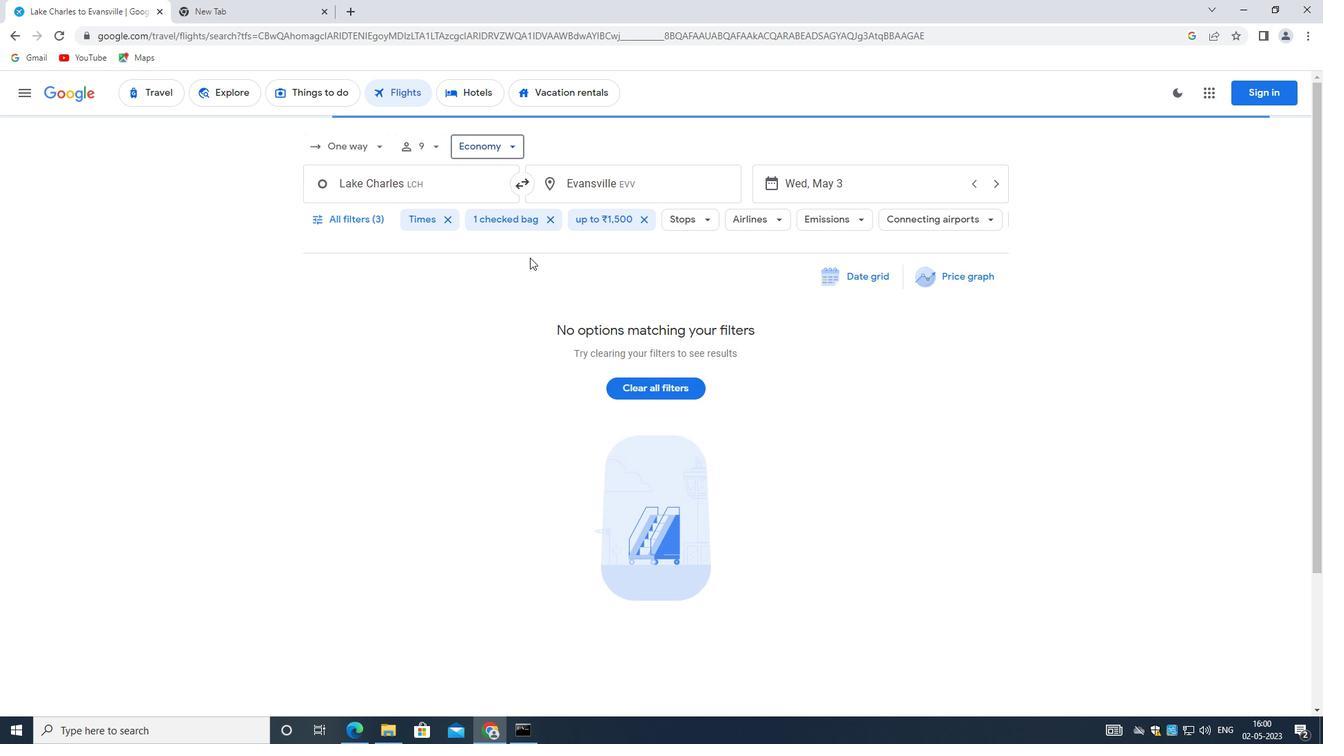 
Action: Mouse scrolled (530, 260) with delta (0, 0)
Screenshot: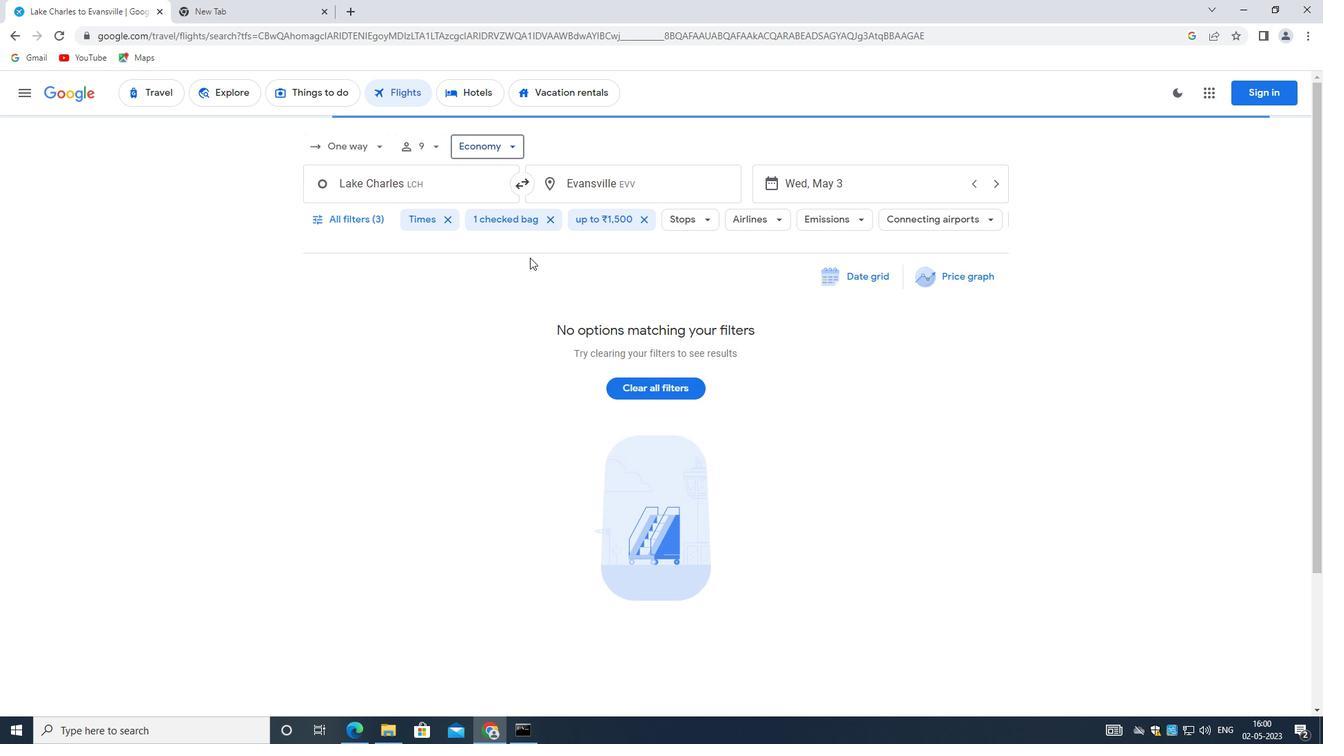
Action: Mouse moved to (419, 197)
Screenshot: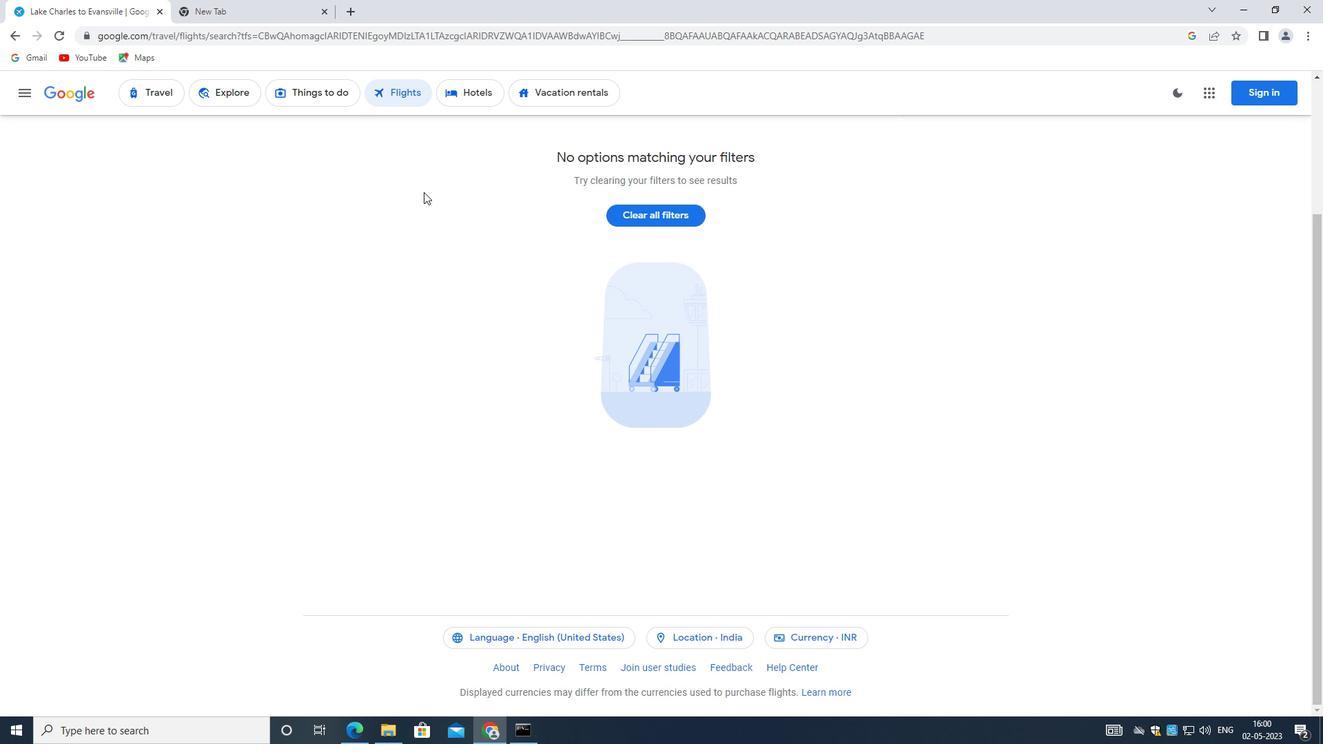 
Action: Mouse scrolled (419, 197) with delta (0, 0)
Screenshot: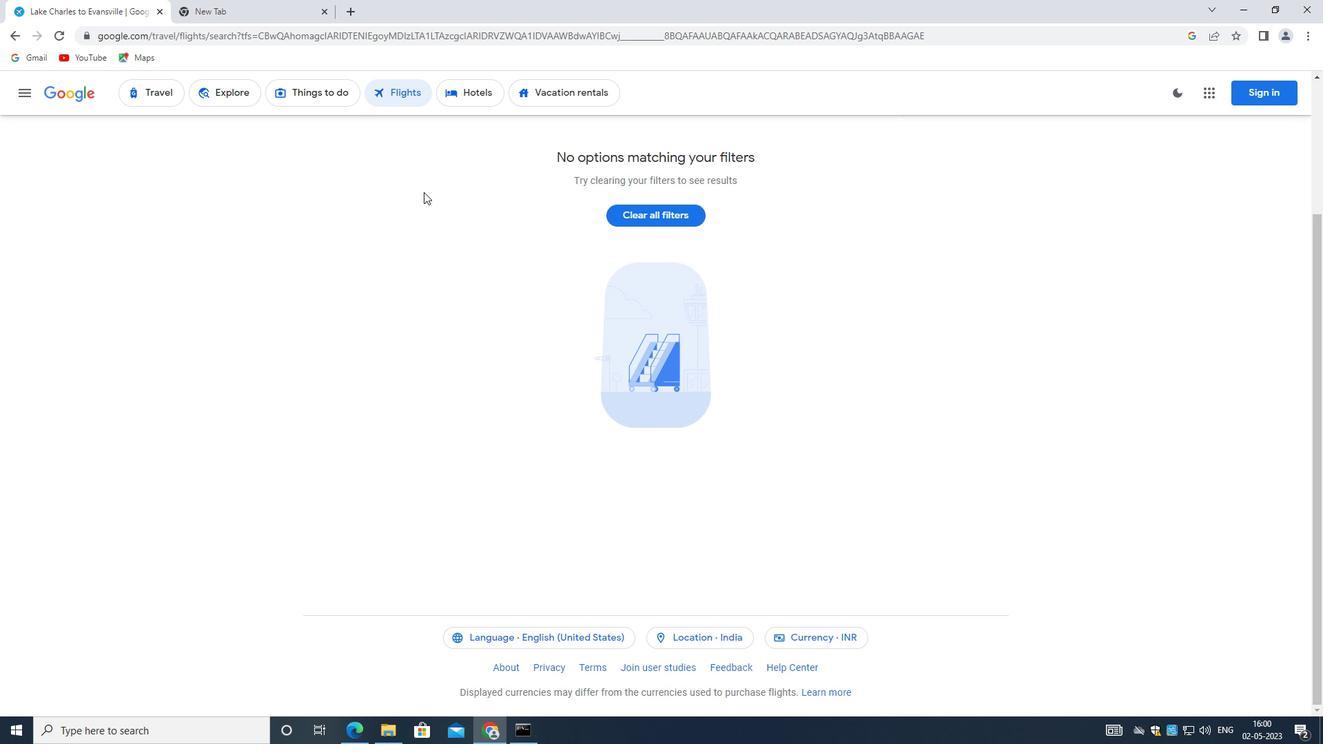 
Action: Mouse moved to (419, 196)
Screenshot: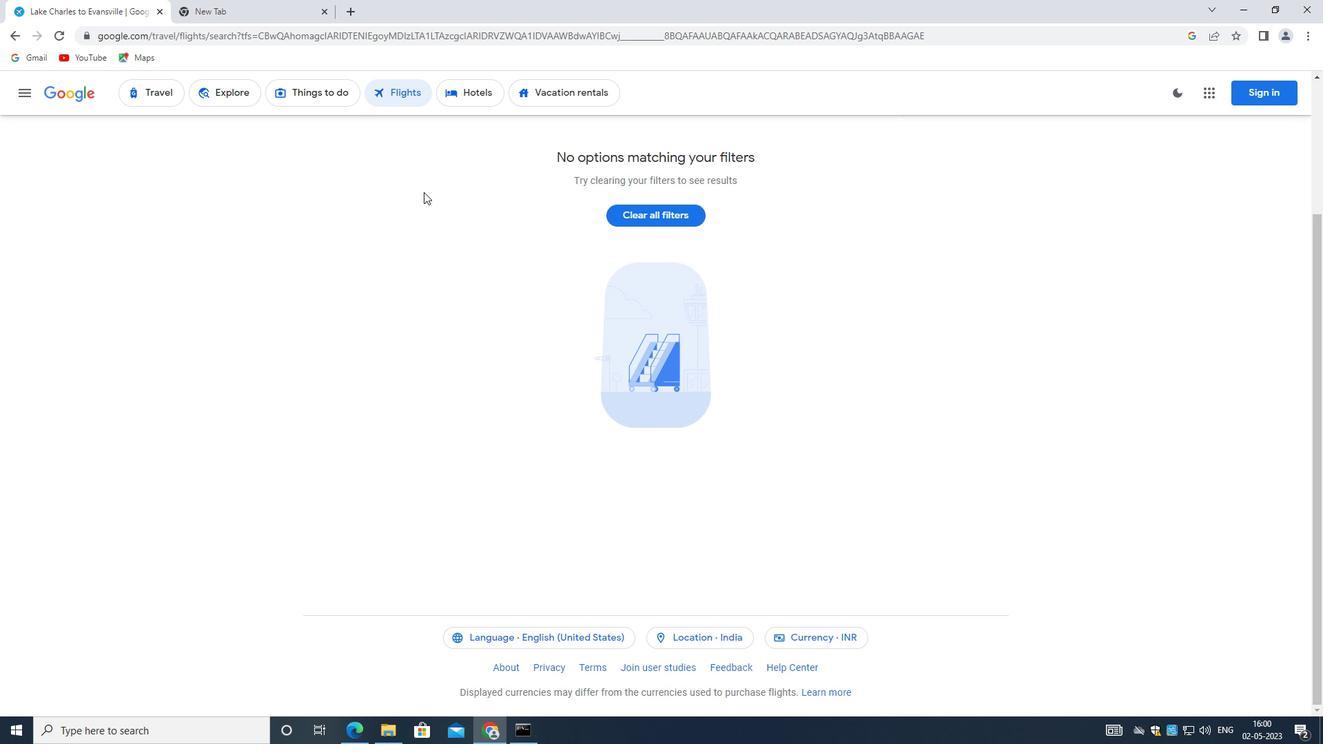
Action: Mouse scrolled (419, 197) with delta (0, 0)
Screenshot: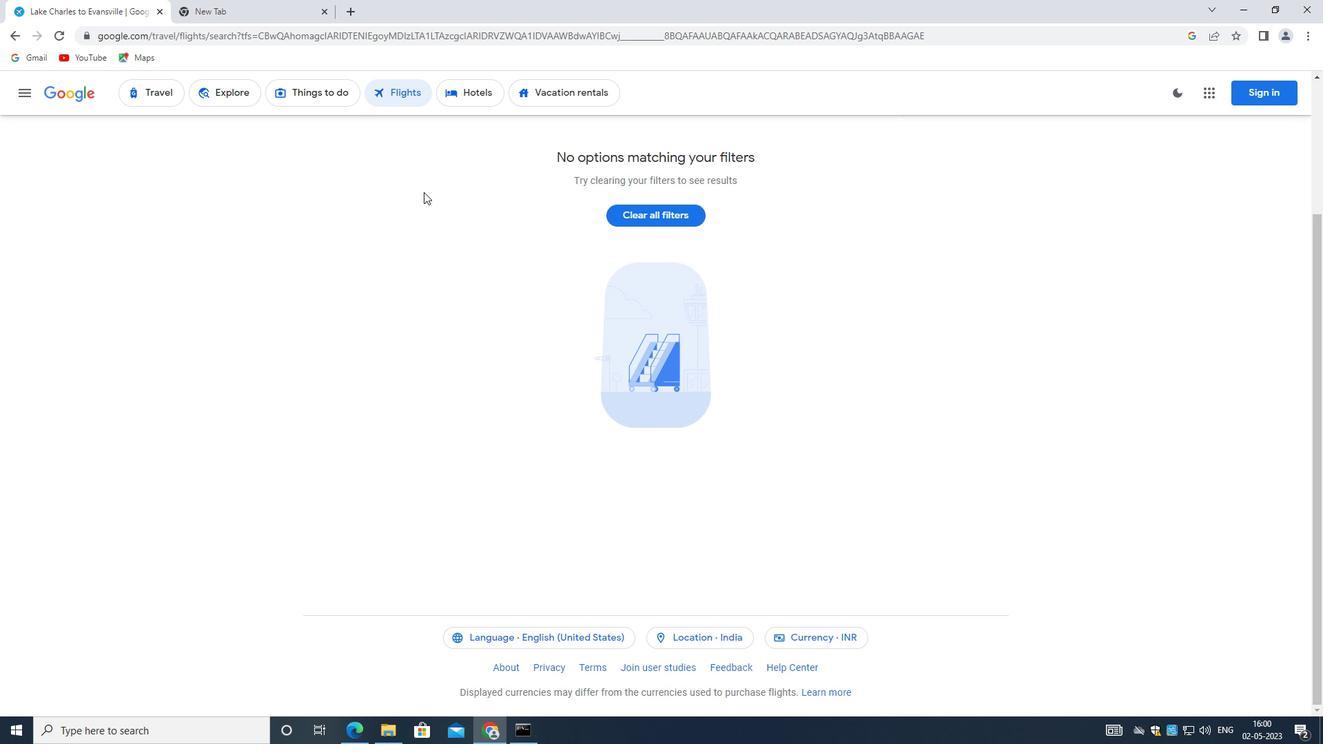 
Action: Mouse moved to (419, 195)
Screenshot: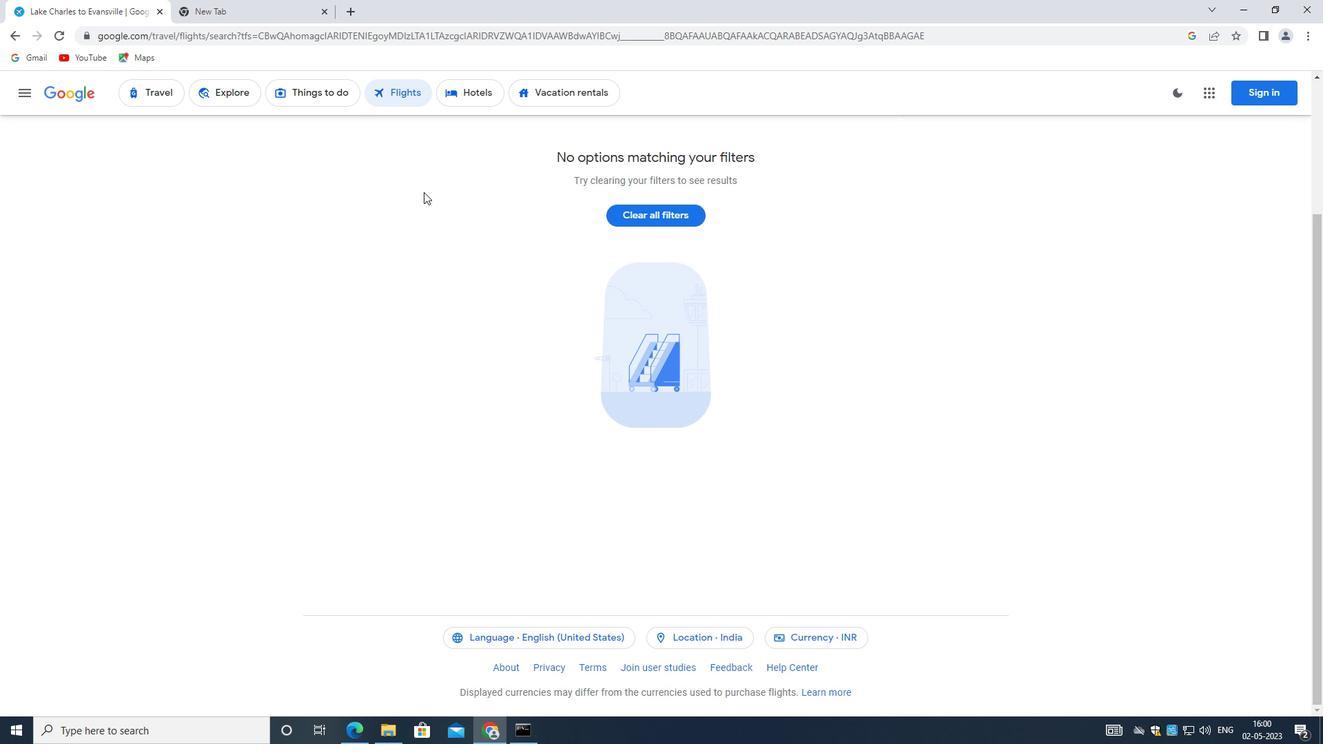 
Action: Mouse scrolled (419, 196) with delta (0, 0)
Screenshot: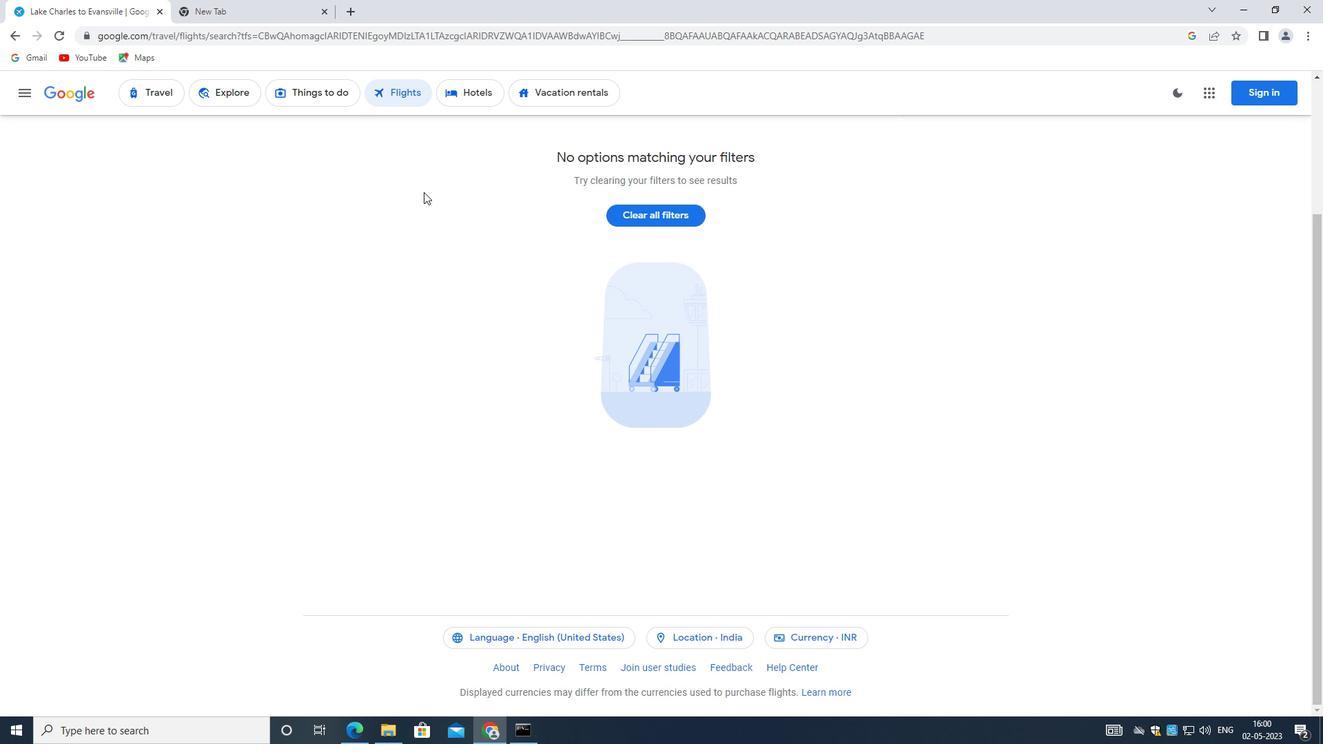 
Action: Mouse moved to (415, 191)
Screenshot: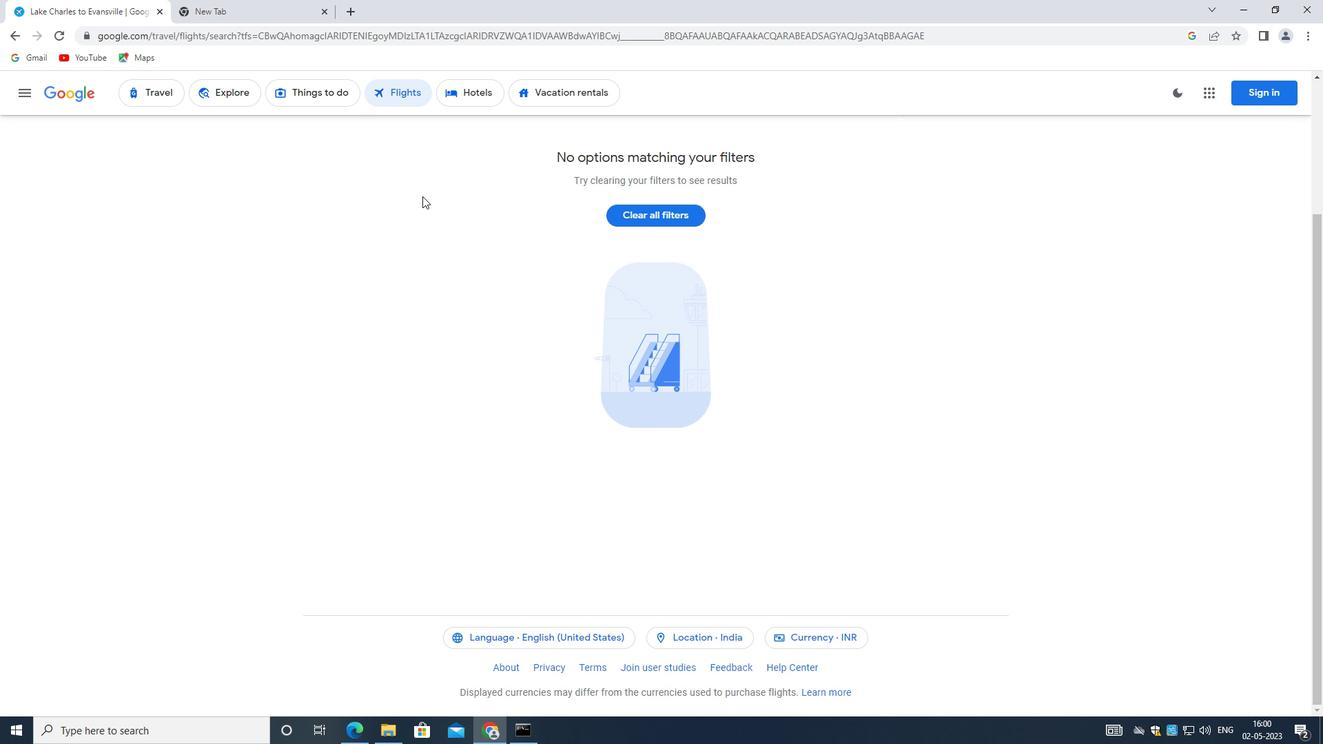 
Action: Mouse scrolled (415, 192) with delta (0, 0)
Screenshot: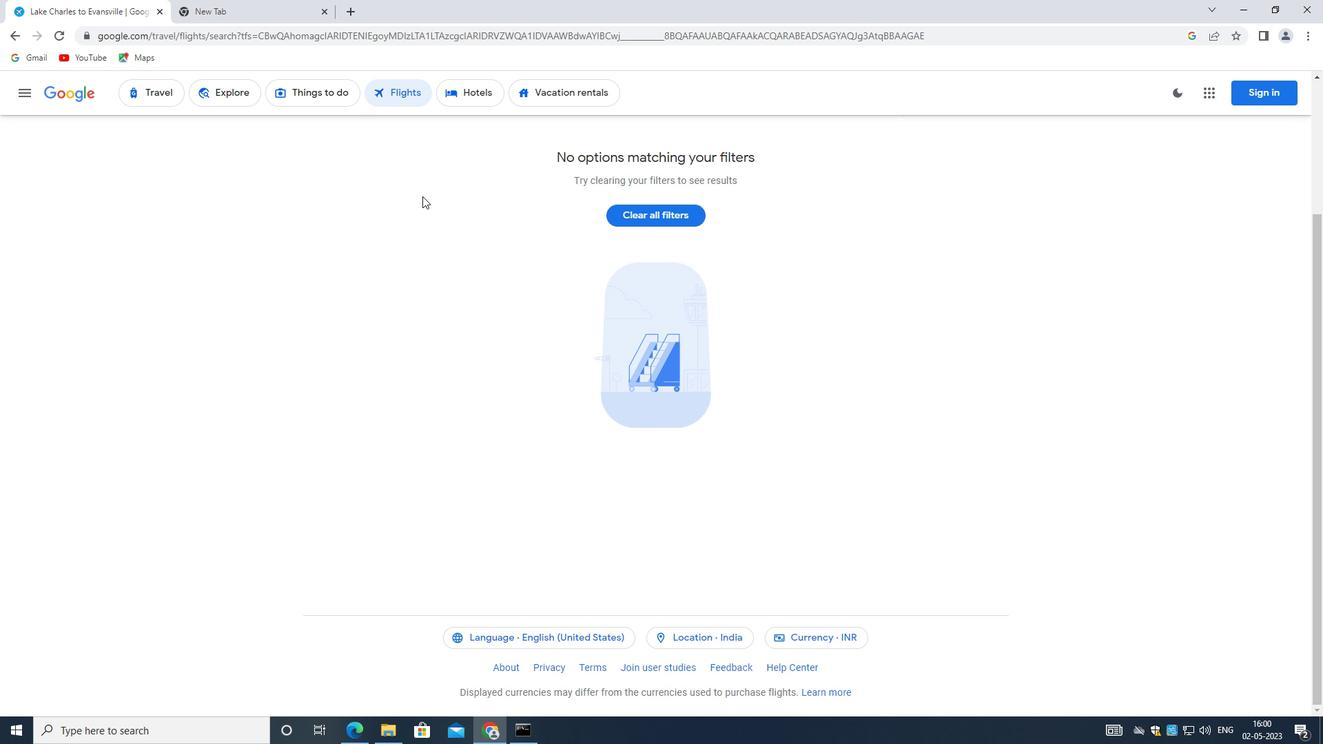 
Action: Mouse moved to (389, 233)
Screenshot: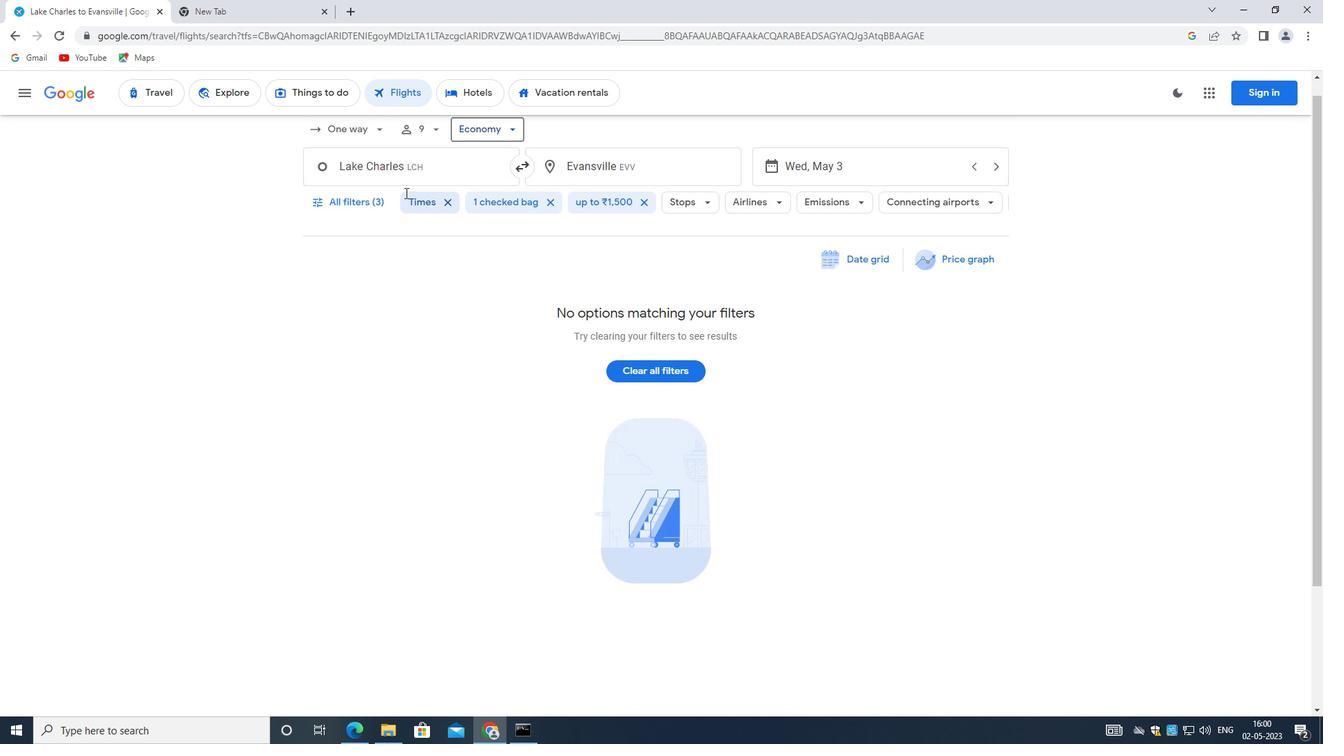 
Action: Mouse scrolled (389, 234) with delta (0, 0)
Screenshot: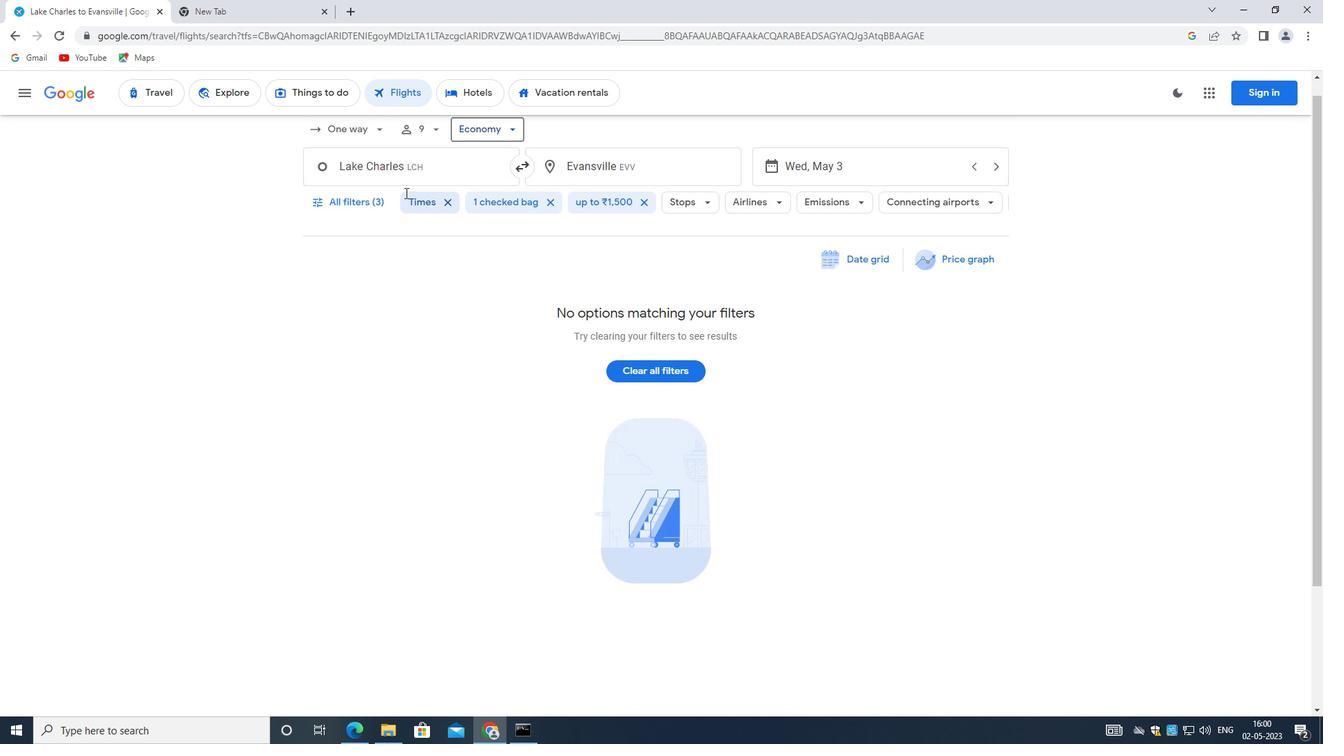 
Action: Mouse moved to (386, 235)
Screenshot: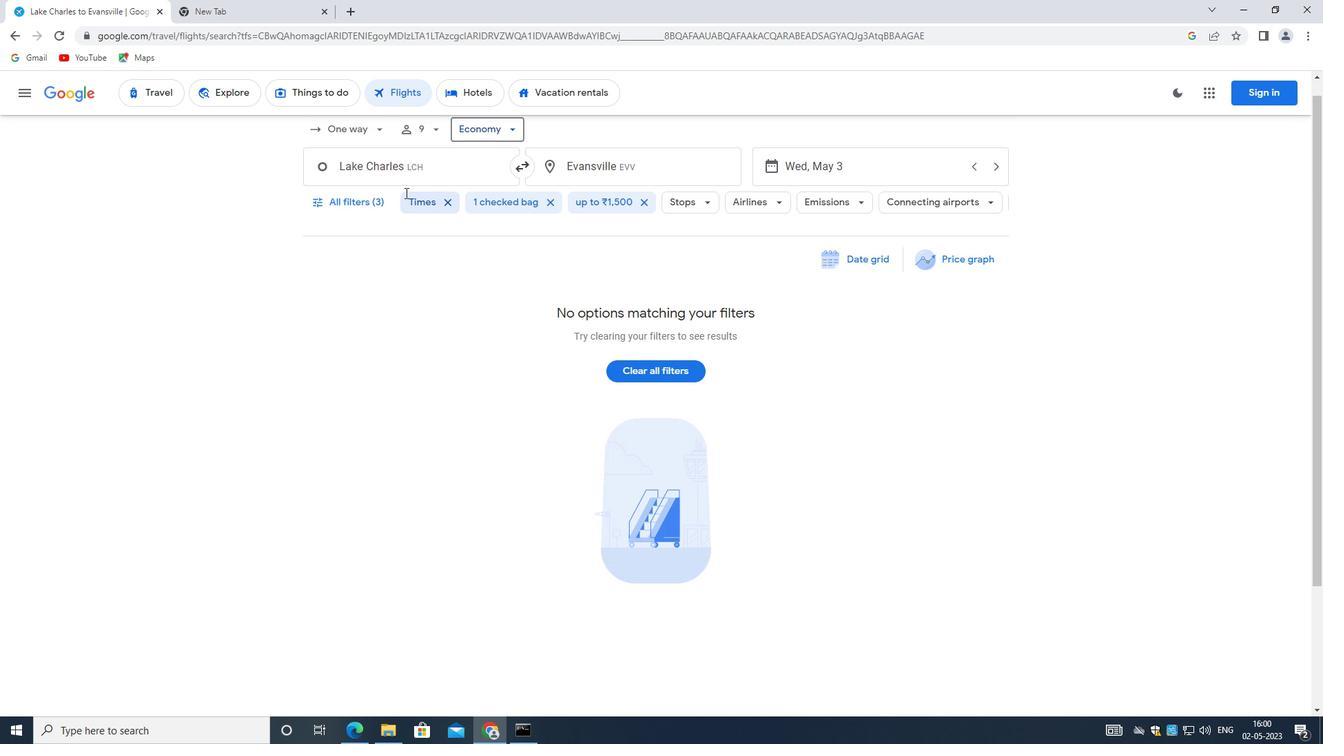 
Action: Mouse scrolled (386, 235) with delta (0, 0)
Screenshot: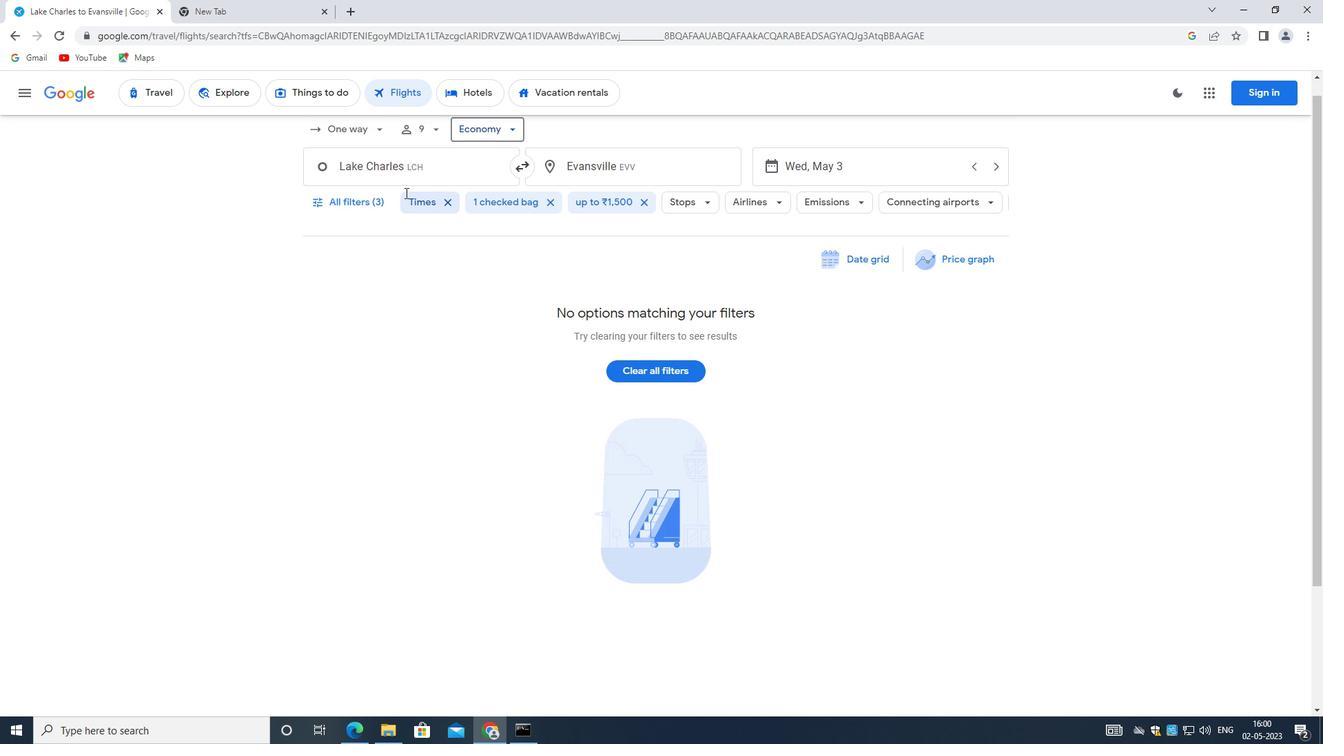 
Action: Mouse moved to (354, 186)
Screenshot: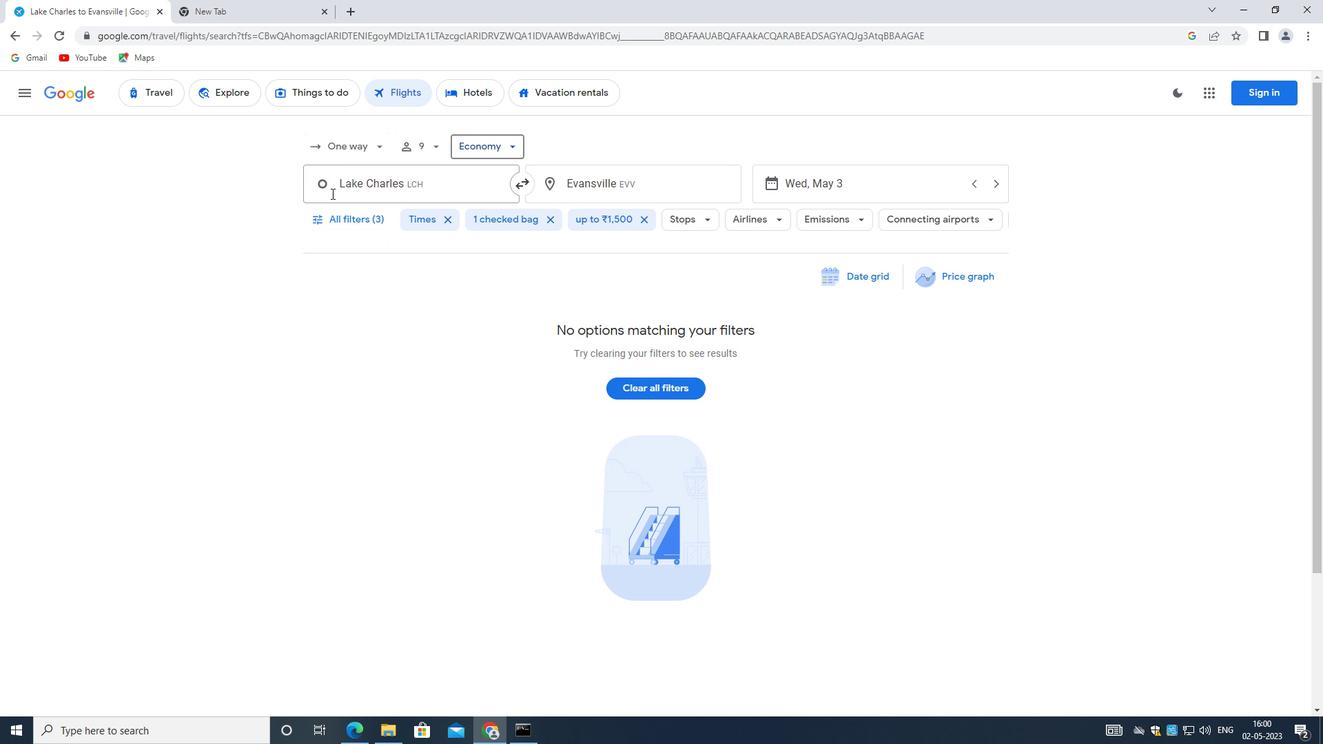 
Action: Mouse pressed left at (354, 186)
Screenshot: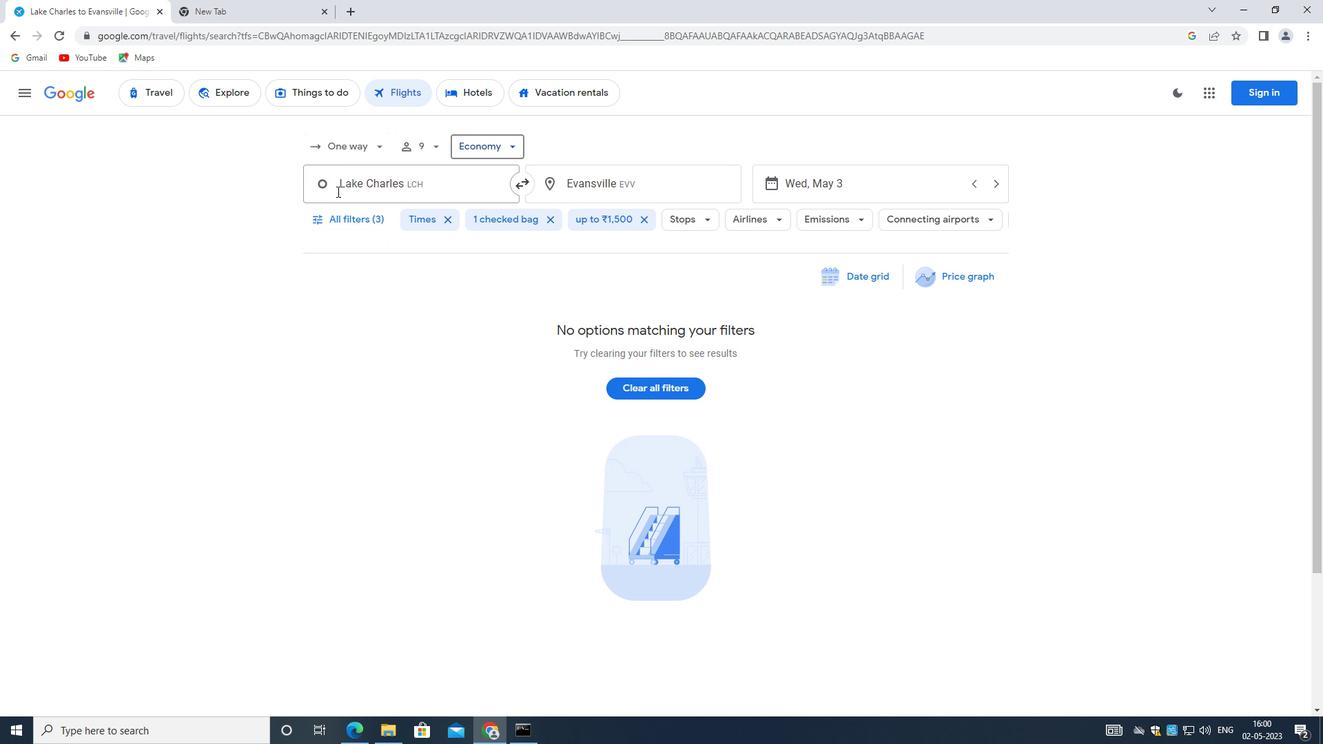 
Action: Mouse moved to (473, 335)
Screenshot: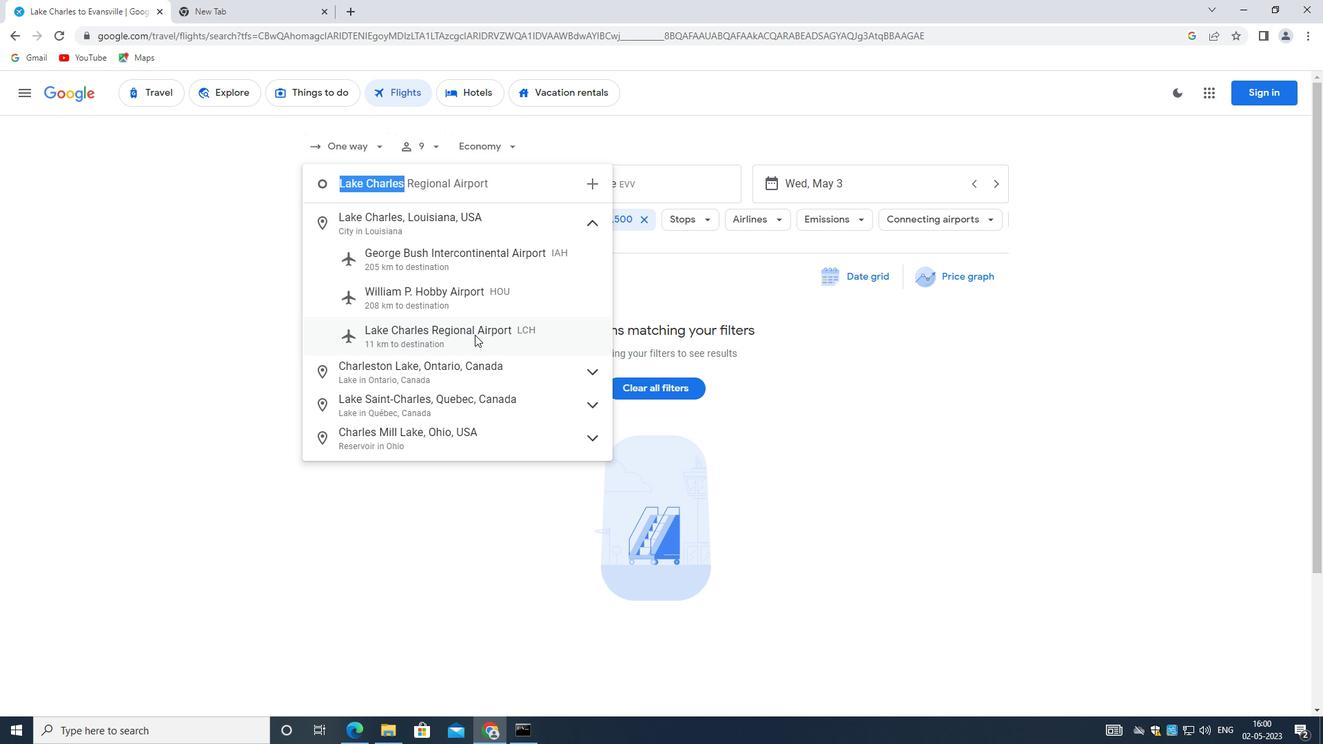 
Action: Mouse pressed left at (473, 335)
Screenshot: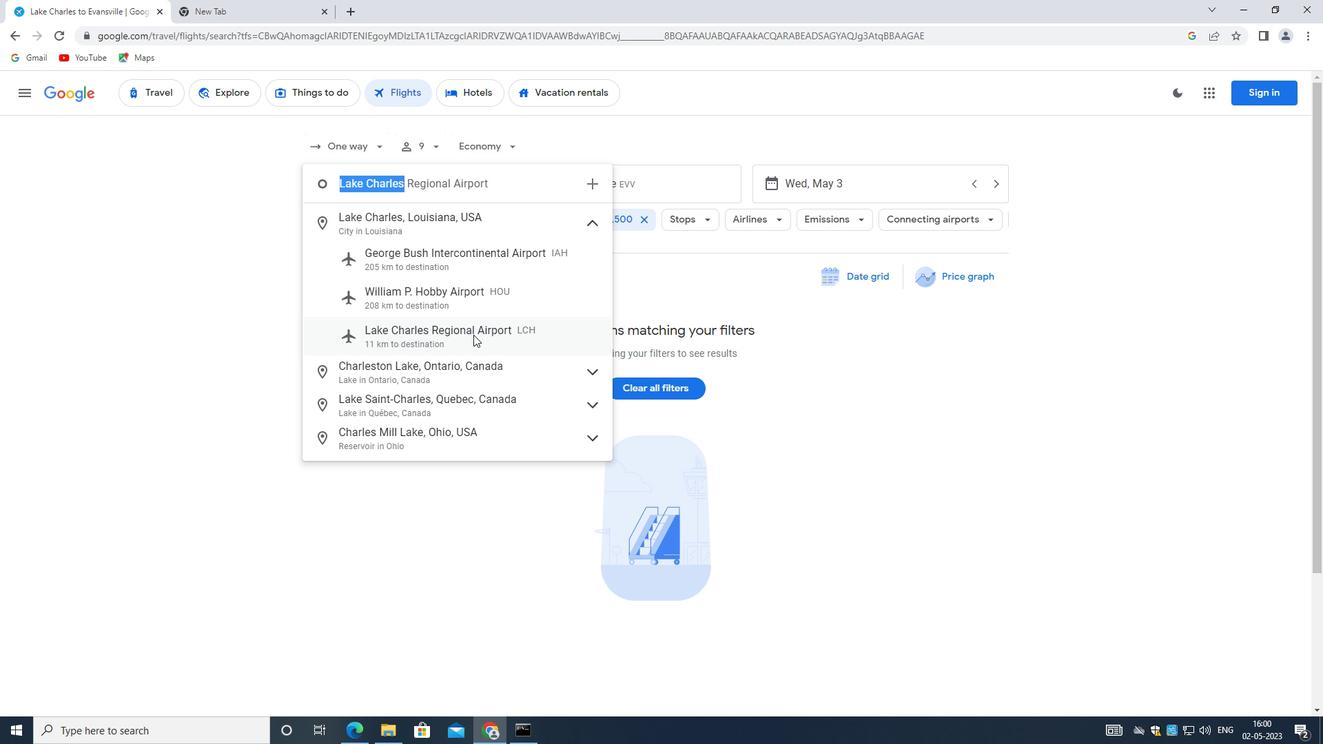 
Action: Mouse moved to (588, 181)
Screenshot: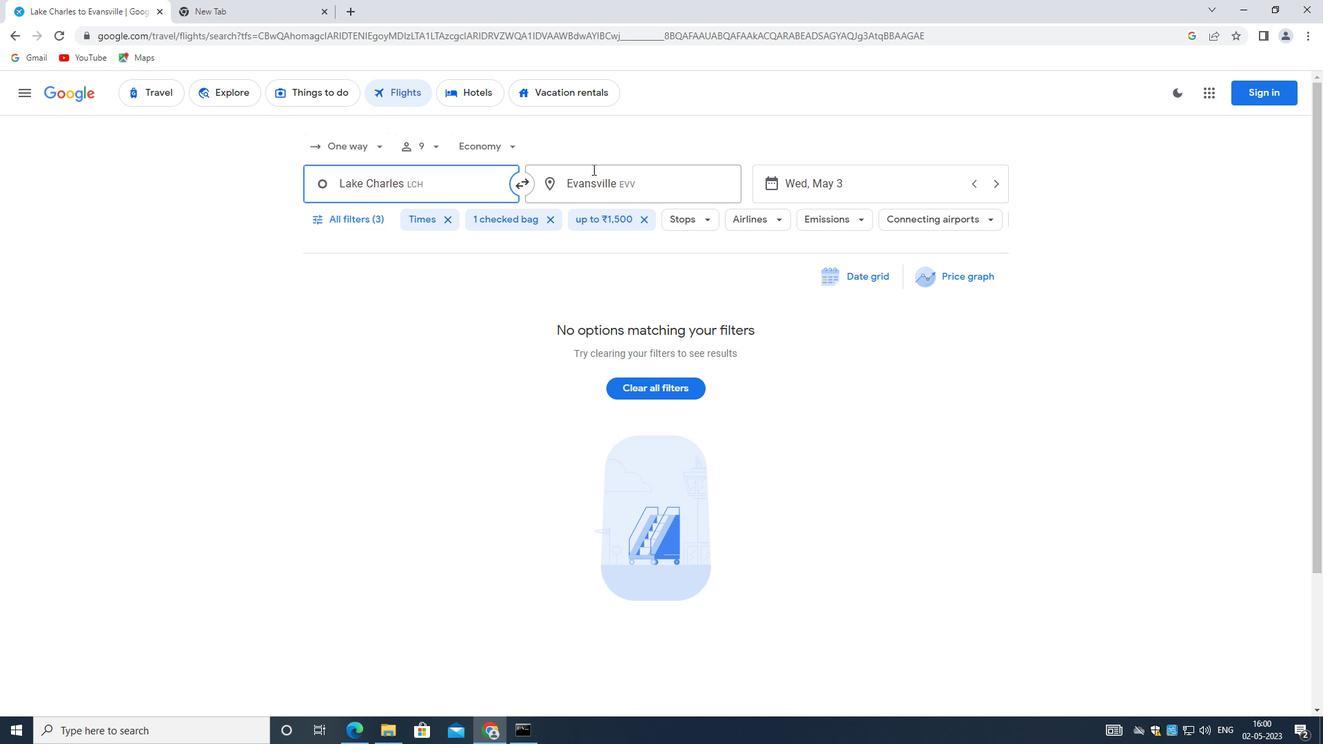 
Action: Mouse pressed left at (588, 181)
Screenshot: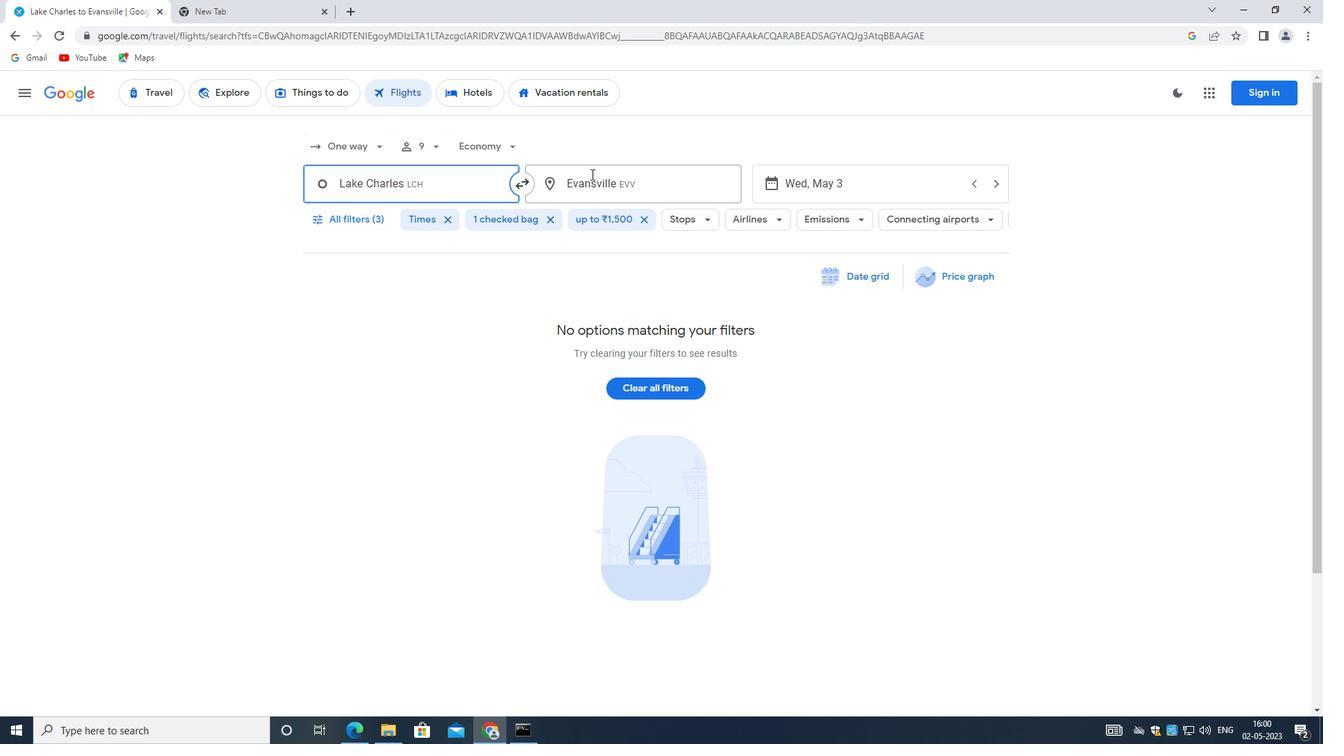 
Action: Mouse moved to (463, 131)
Screenshot: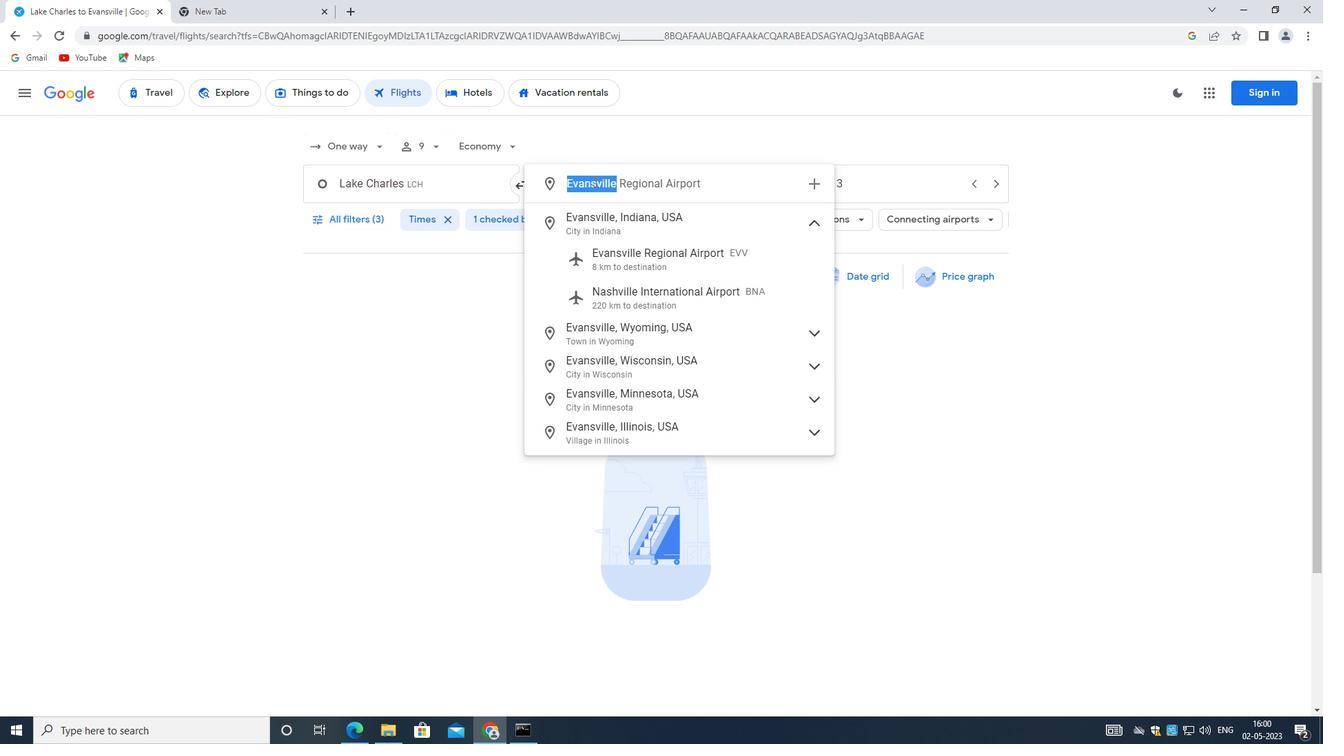
Action: Key pressed <Key.backspace><Key.shift_r><Key.shift_r><Key.shift_r>Jacksonville<Key.shift_r>:<Key.space><Key.shift>ALBERT<Key.space><Key.shift_r><Key.shift_r><Key.shift_r><Key.shift_r><Key.shift_r><Key.shift_r><Key.shift_r><Key.shift_r><Key.shift_r><Key.shift_r><Key.shift_r><Key.shift_r><Key.shift_r>J.<Key.space><Key.shift><Key.shift><Key.shift><Key.shift><Key.shift><Key.shift><Key.shift><Key.shift><Key.shift><Key.shift><Key.shift><Key.shift><Key.shift><Key.shift><Key.shift><Key.shift><Key.shift><Key.shift><Key.shift><Key.shift><Key.shift><Key.shift><Key.shift><Key.shift><Key.shift><Key.shift><Key.shift>ELLIS<Key.space><Key.shift>AIRPORT
Screenshot: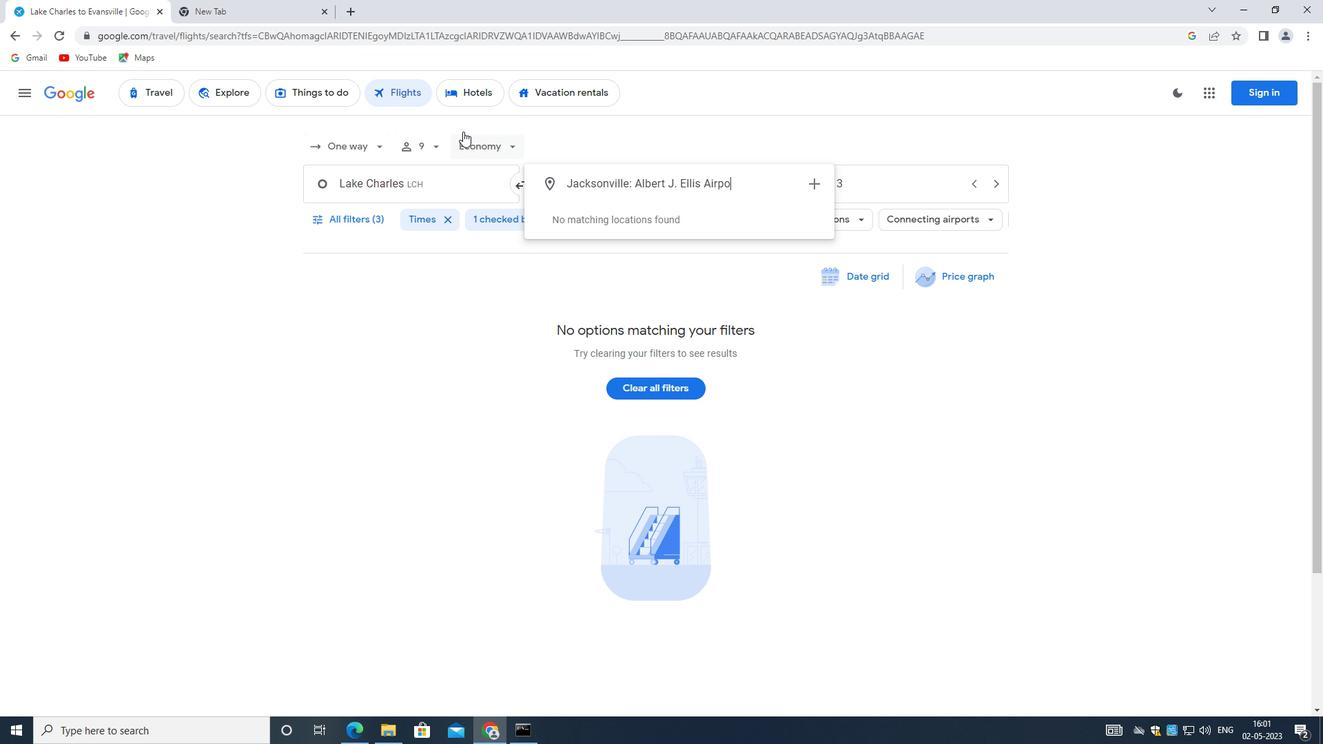 
Action: Mouse moved to (814, 186)
Screenshot: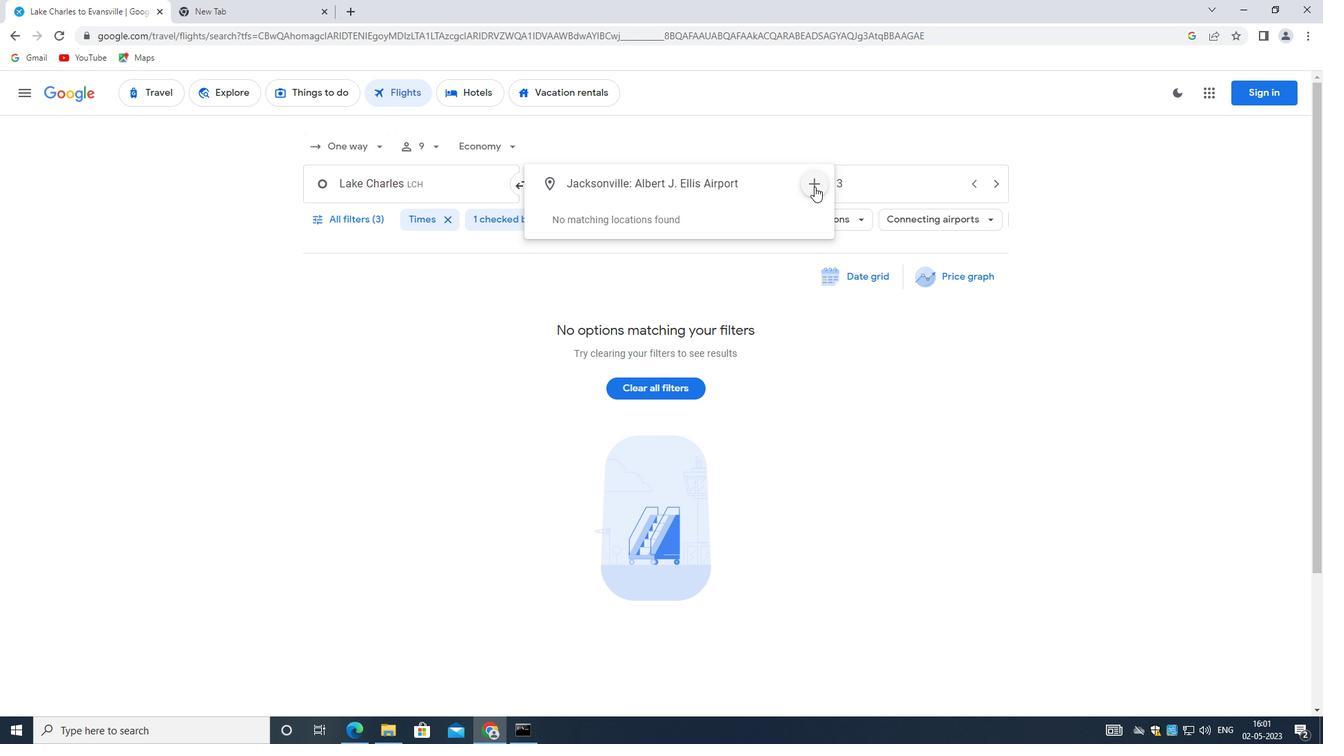 
Action: Mouse pressed left at (814, 186)
Screenshot: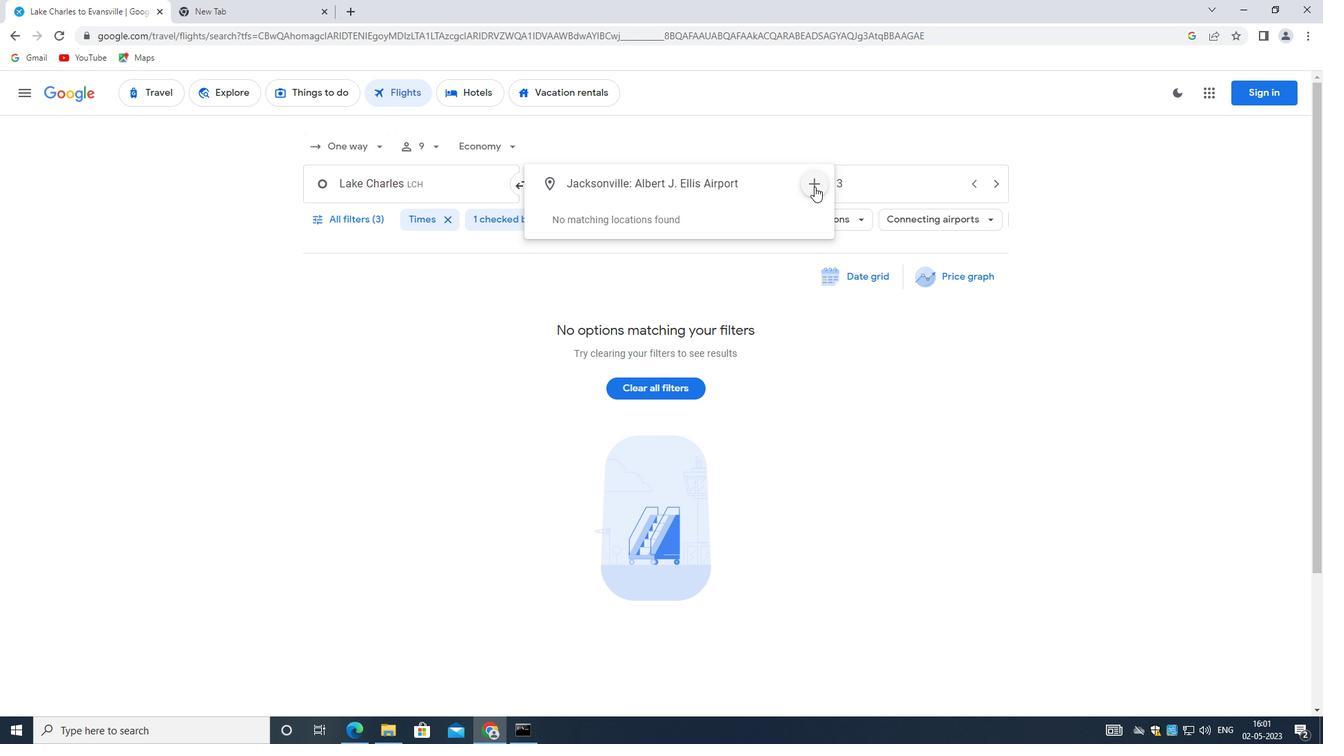 
Action: Mouse moved to (899, 180)
Screenshot: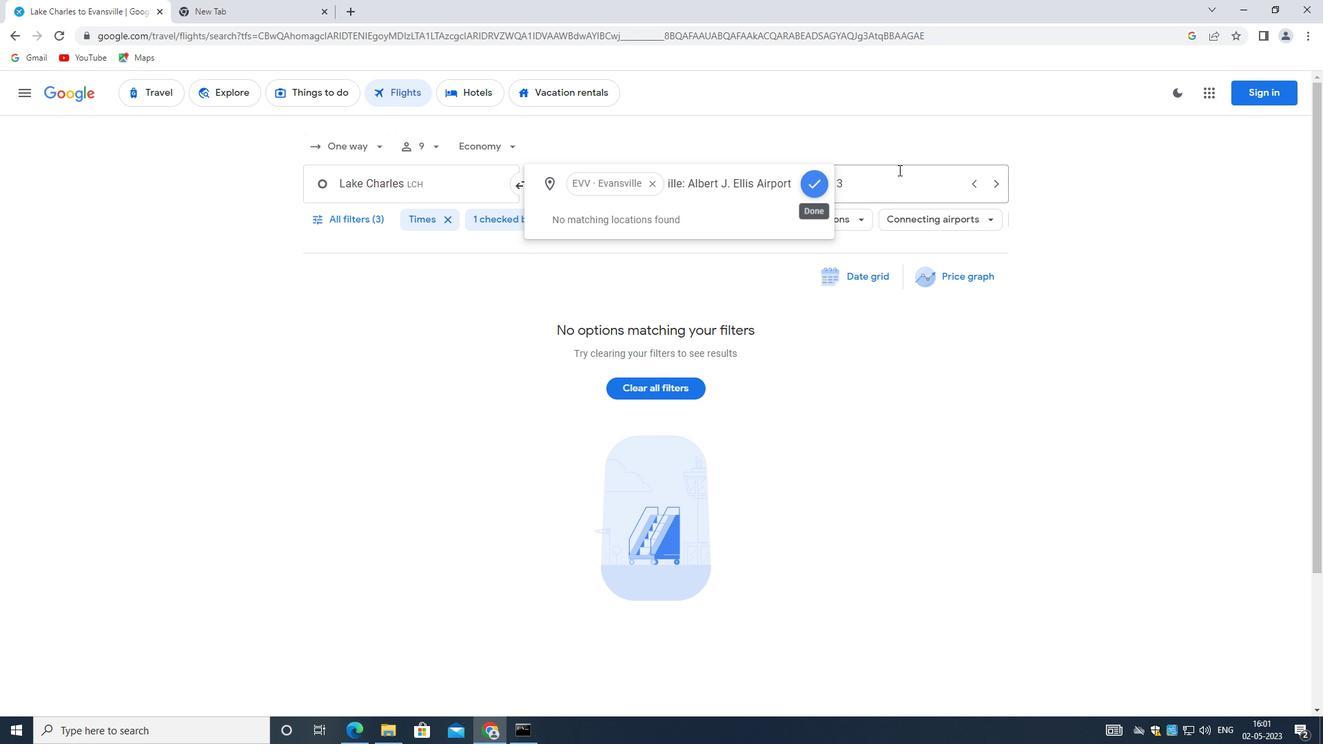 
Action: Mouse pressed left at (899, 180)
Screenshot: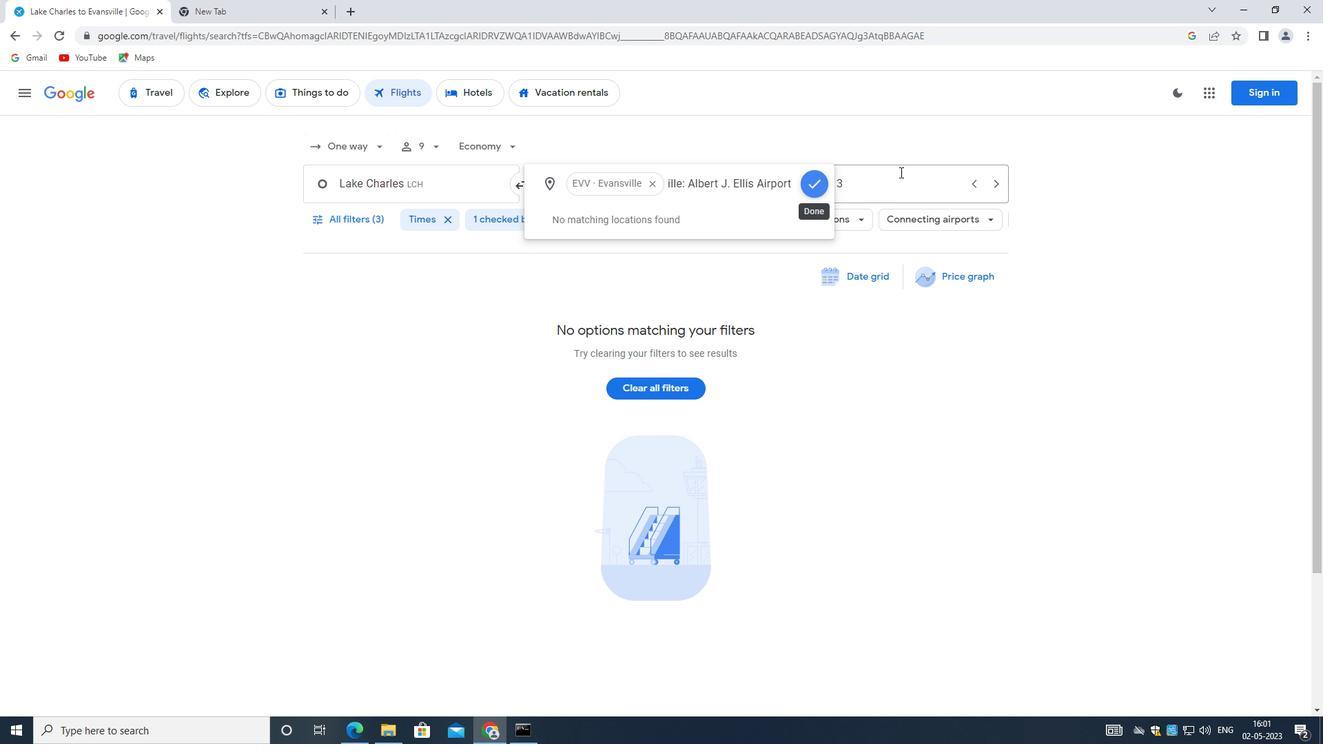 
Action: Mouse moved to (977, 523)
Screenshot: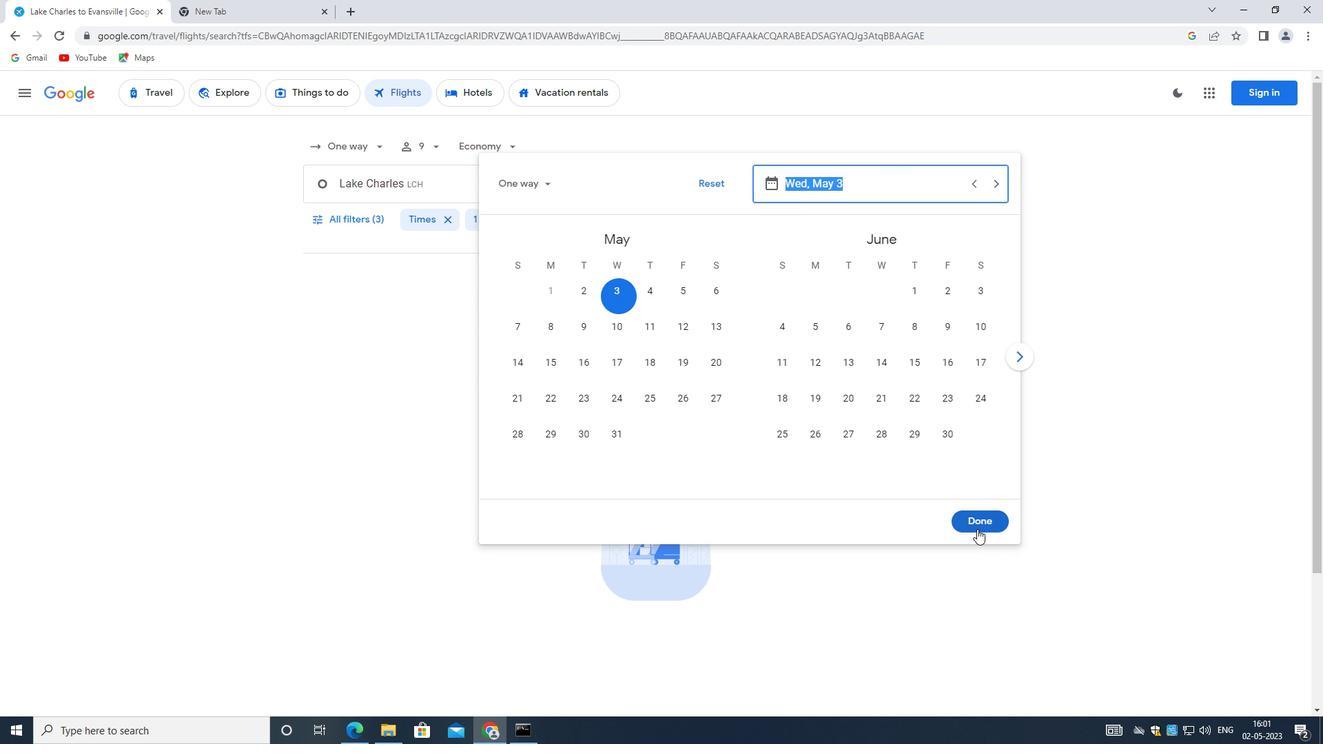 
Action: Mouse pressed left at (977, 523)
Screenshot: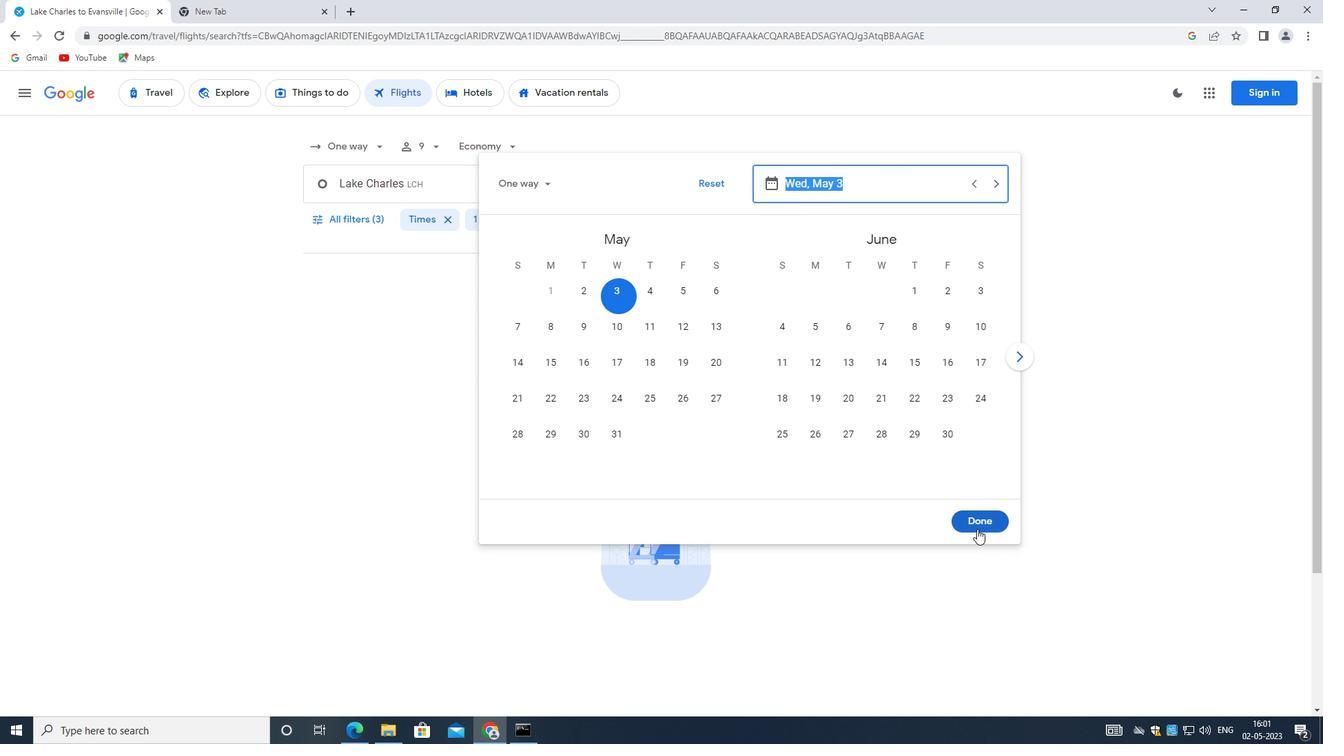 
Action: Mouse moved to (351, 229)
Screenshot: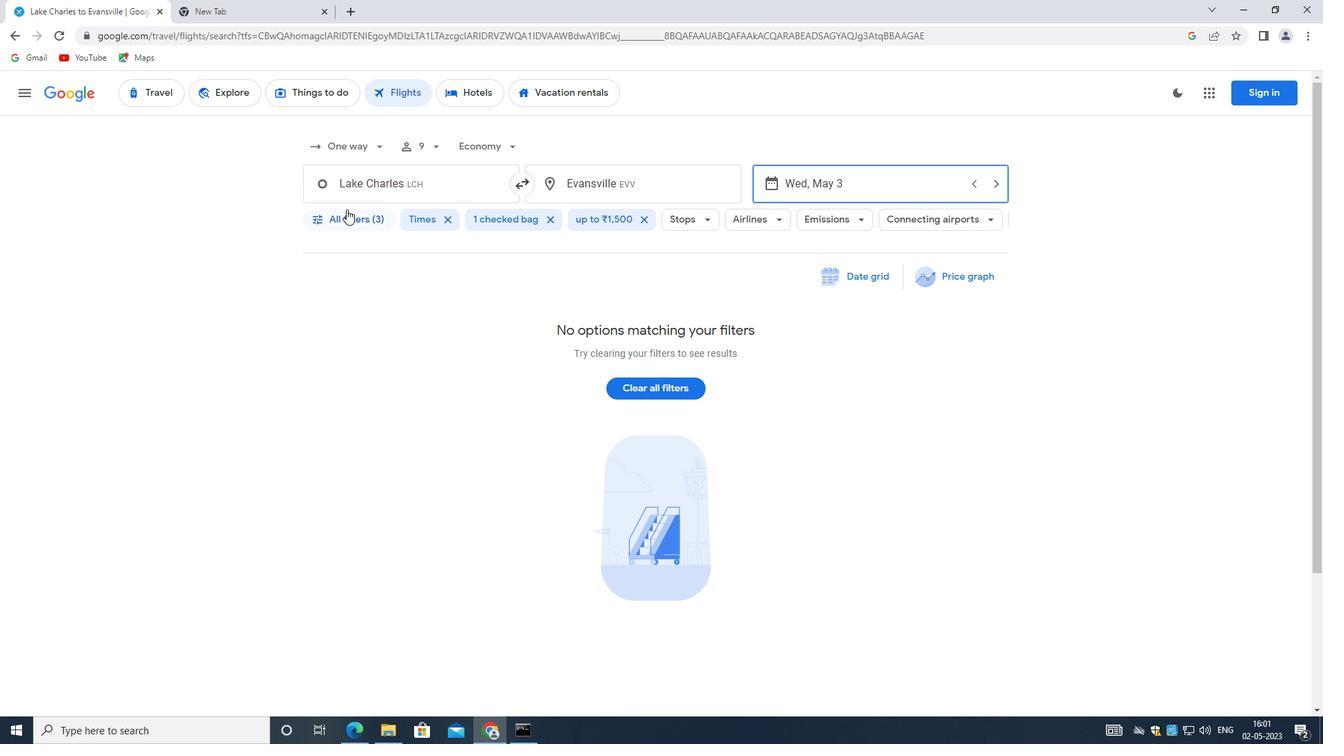 
Action: Mouse pressed left at (351, 229)
Screenshot: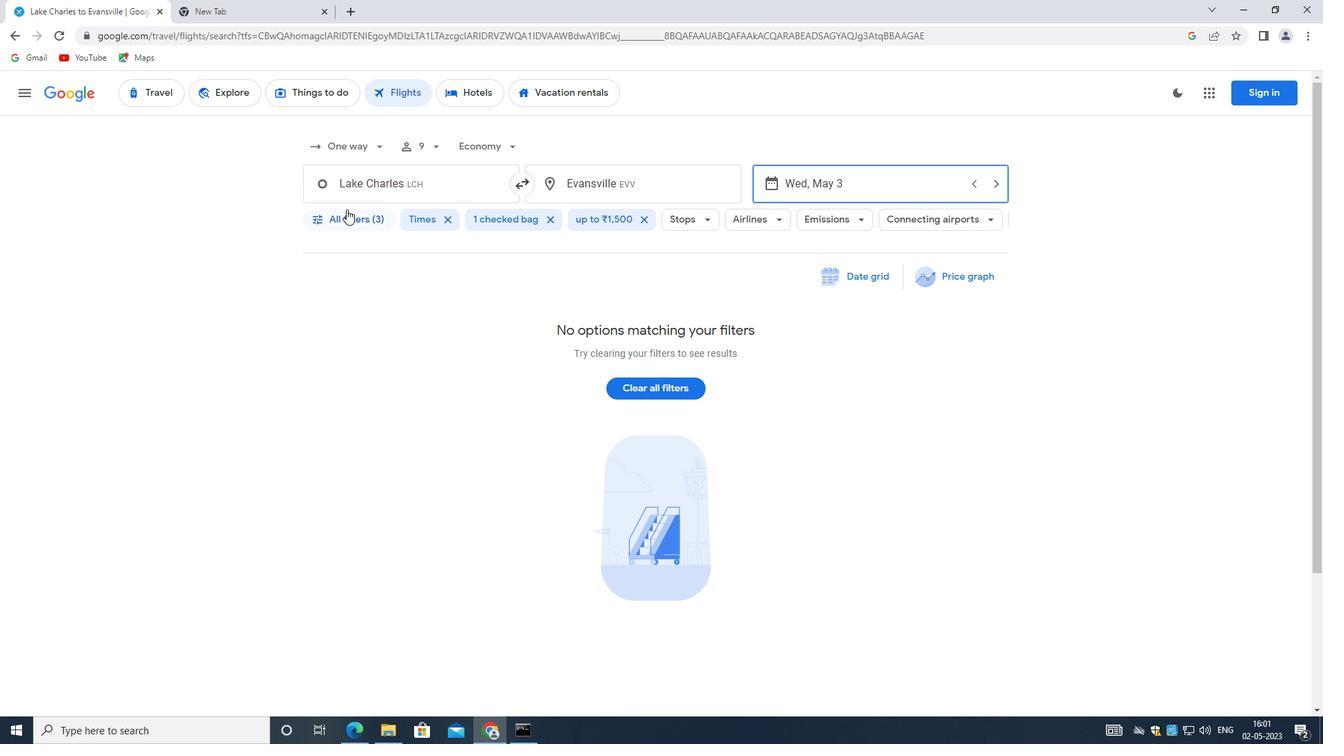 
Action: Mouse moved to (478, 428)
Screenshot: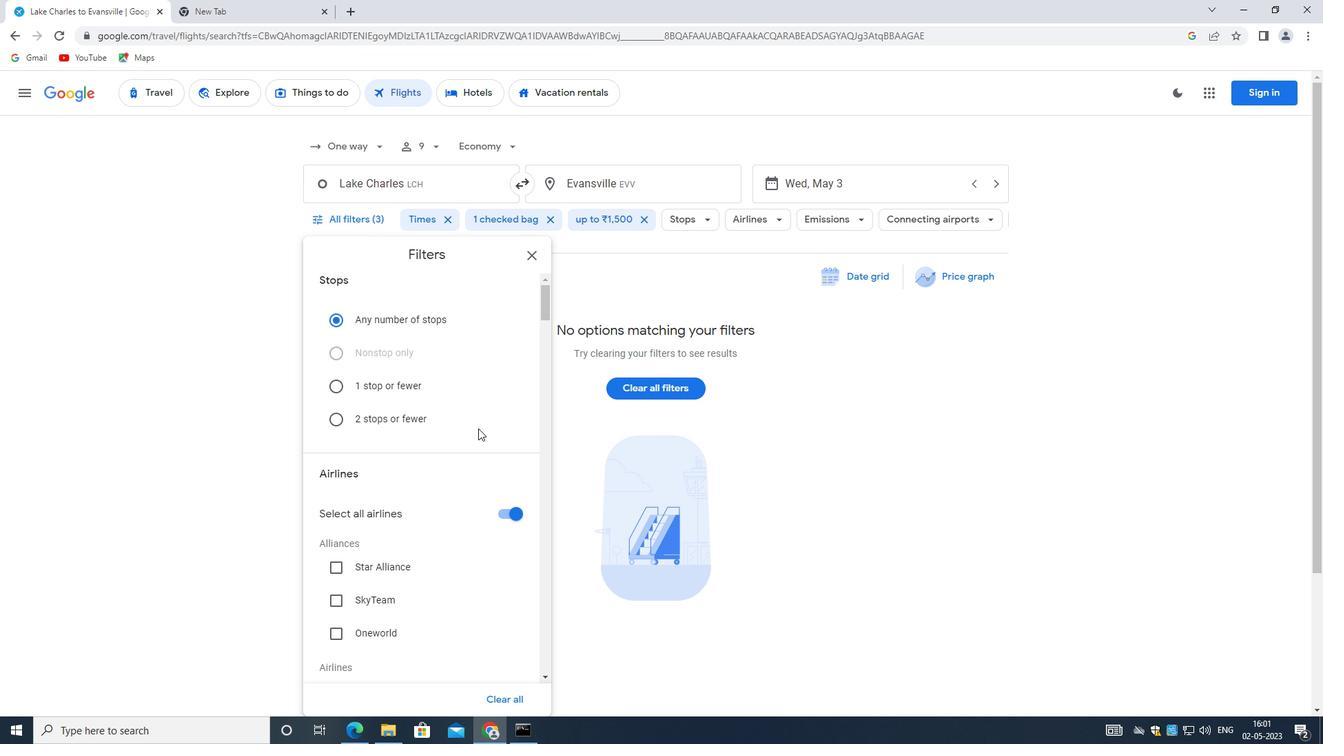 
Action: Mouse scrolled (478, 428) with delta (0, 0)
Screenshot: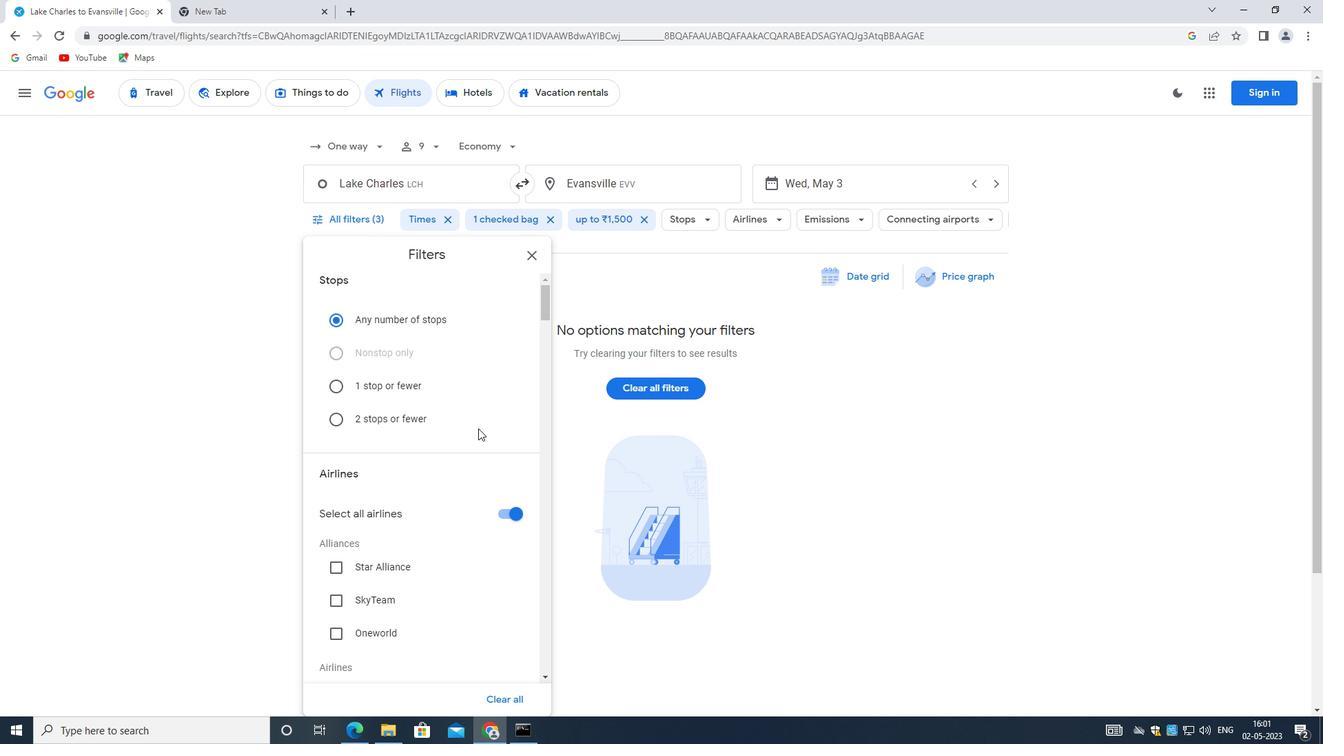 
Action: Mouse moved to (477, 430)
Screenshot: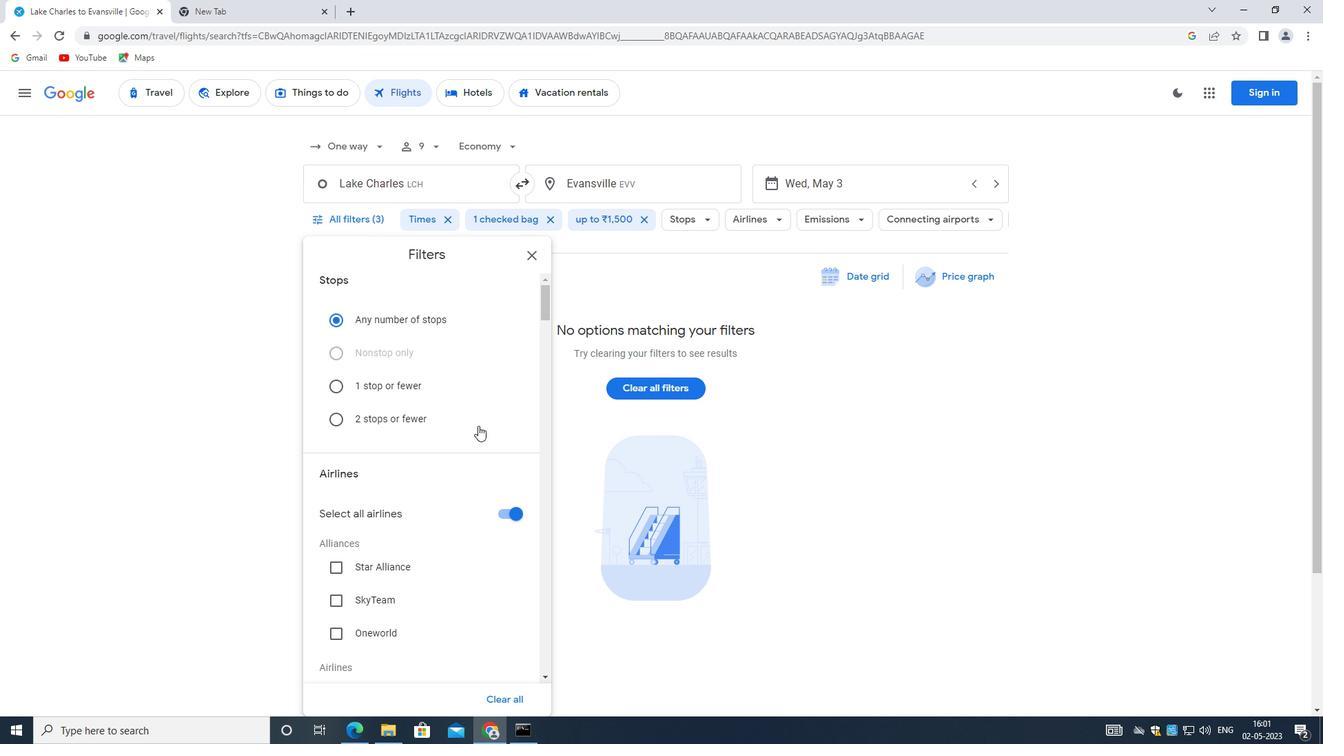 
Action: Mouse scrolled (477, 429) with delta (0, 0)
Screenshot: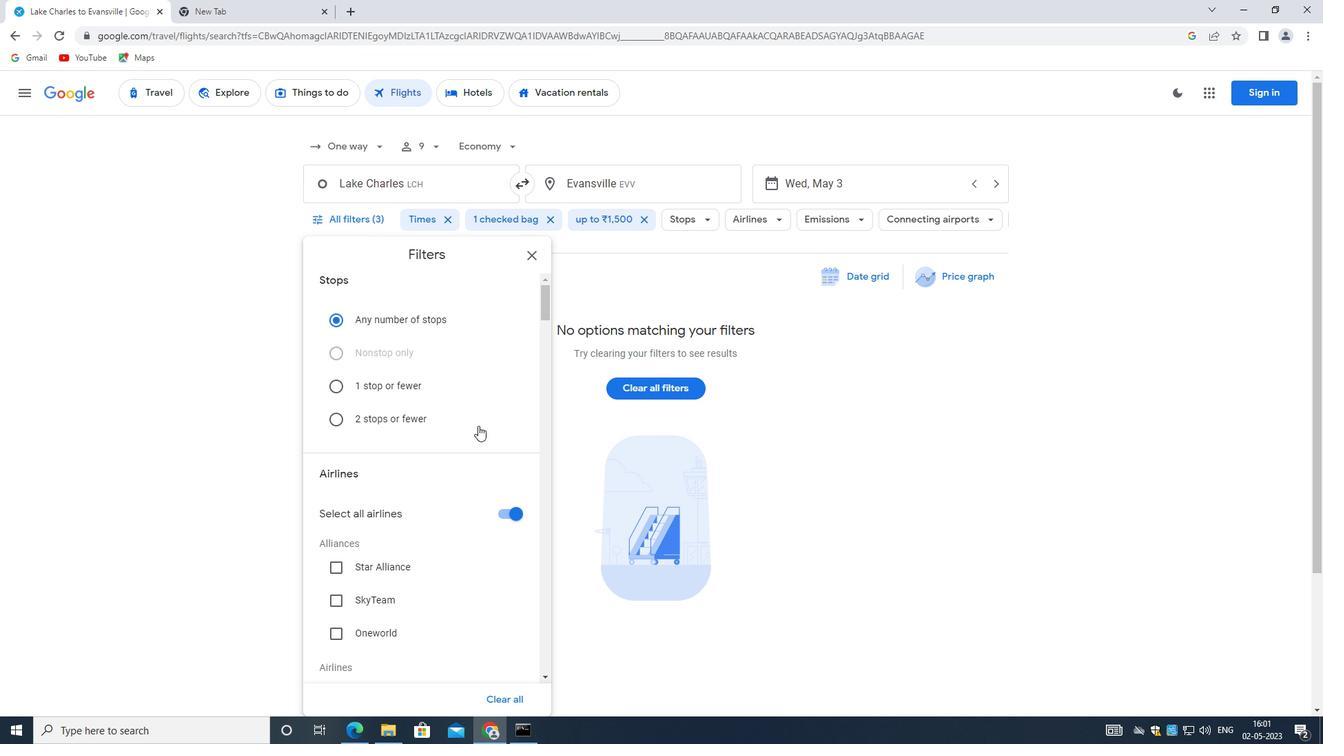 
Action: Mouse moved to (476, 430)
Screenshot: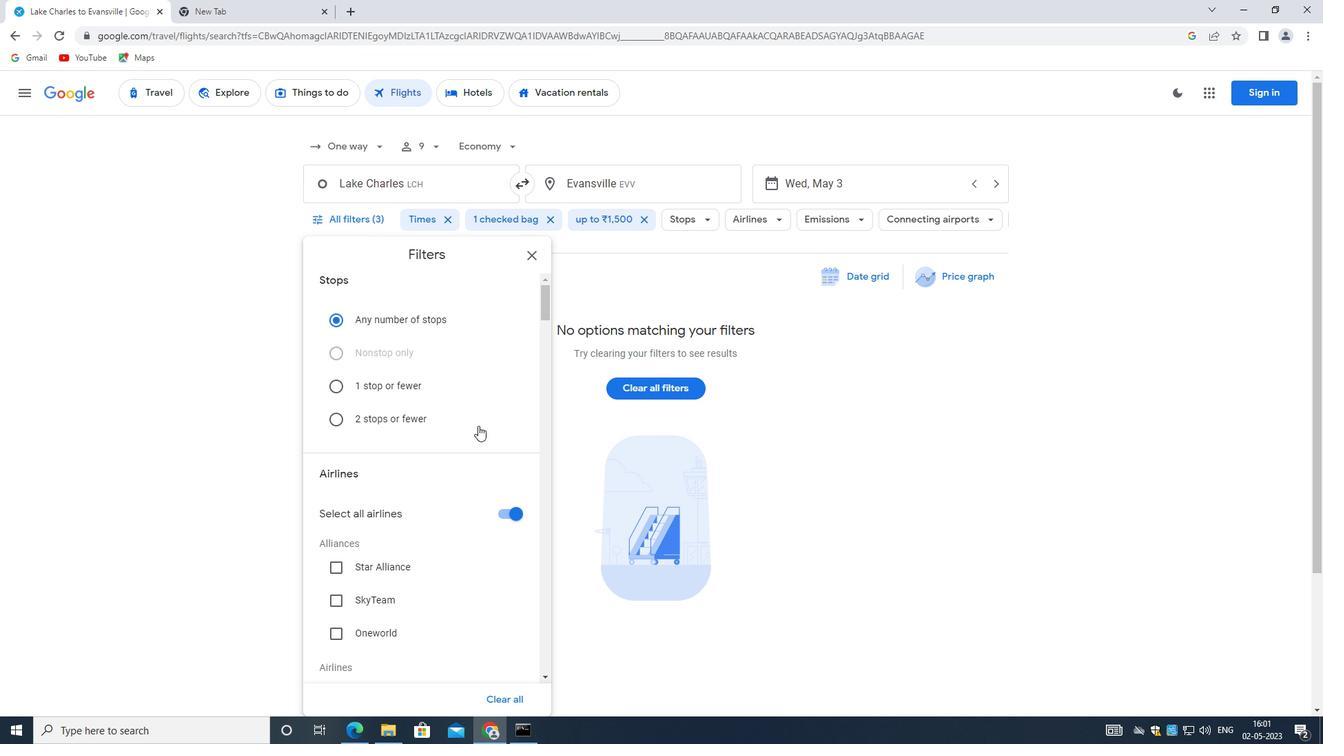 
Action: Mouse scrolled (476, 430) with delta (0, 0)
Screenshot: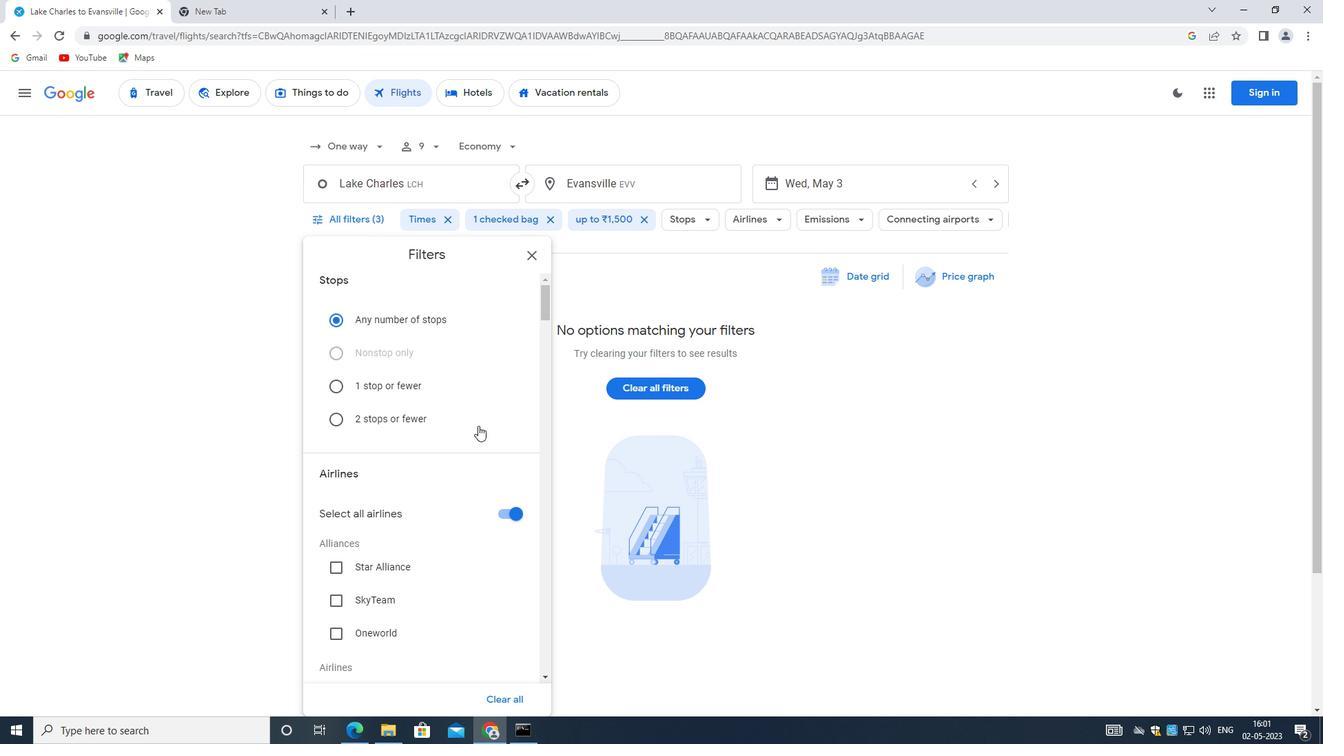 
Action: Mouse moved to (500, 304)
Screenshot: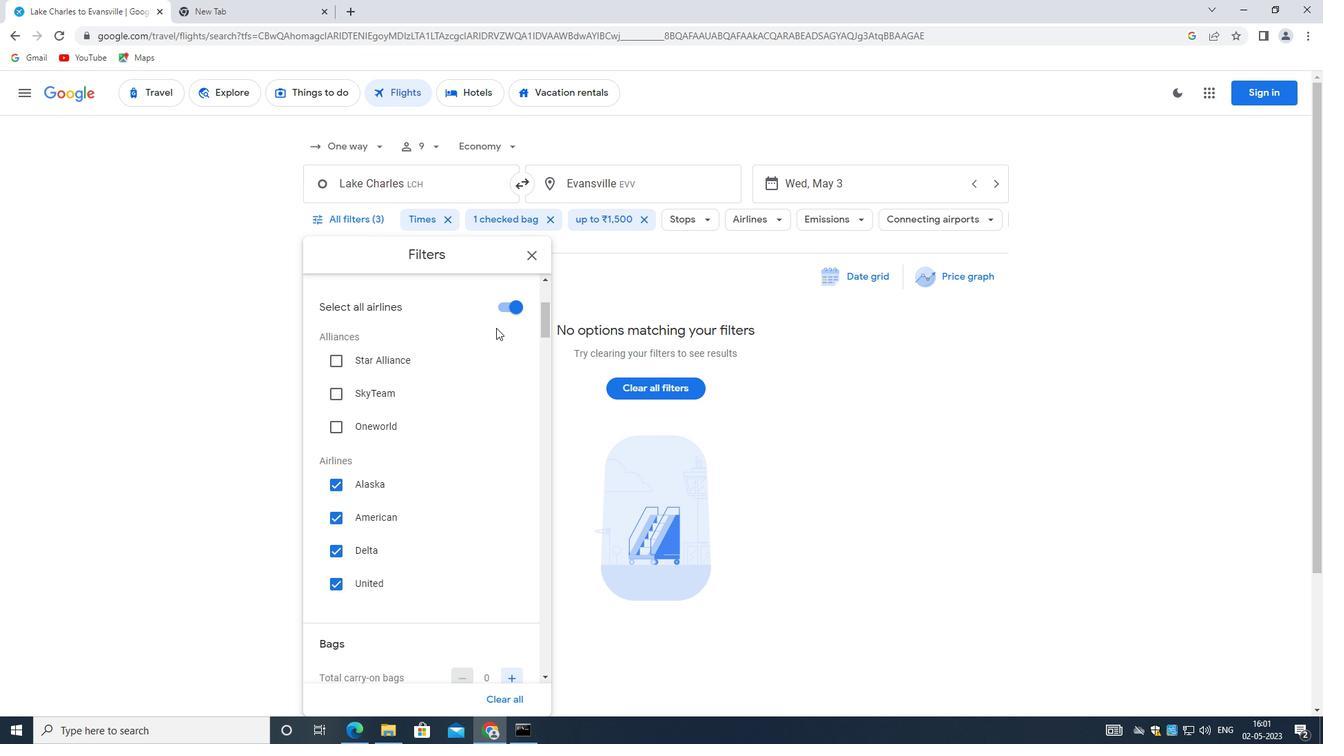 
Action: Mouse pressed left at (500, 304)
Screenshot: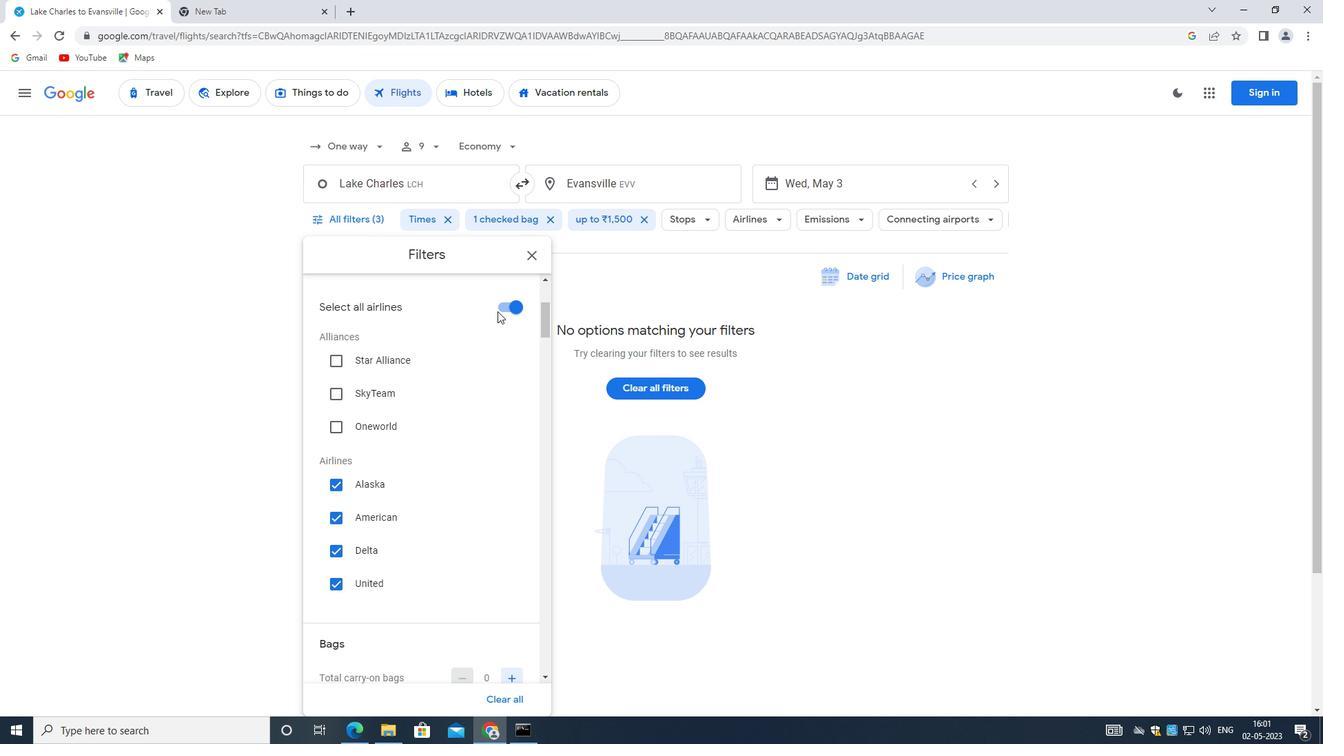 
Action: Mouse moved to (490, 332)
Screenshot: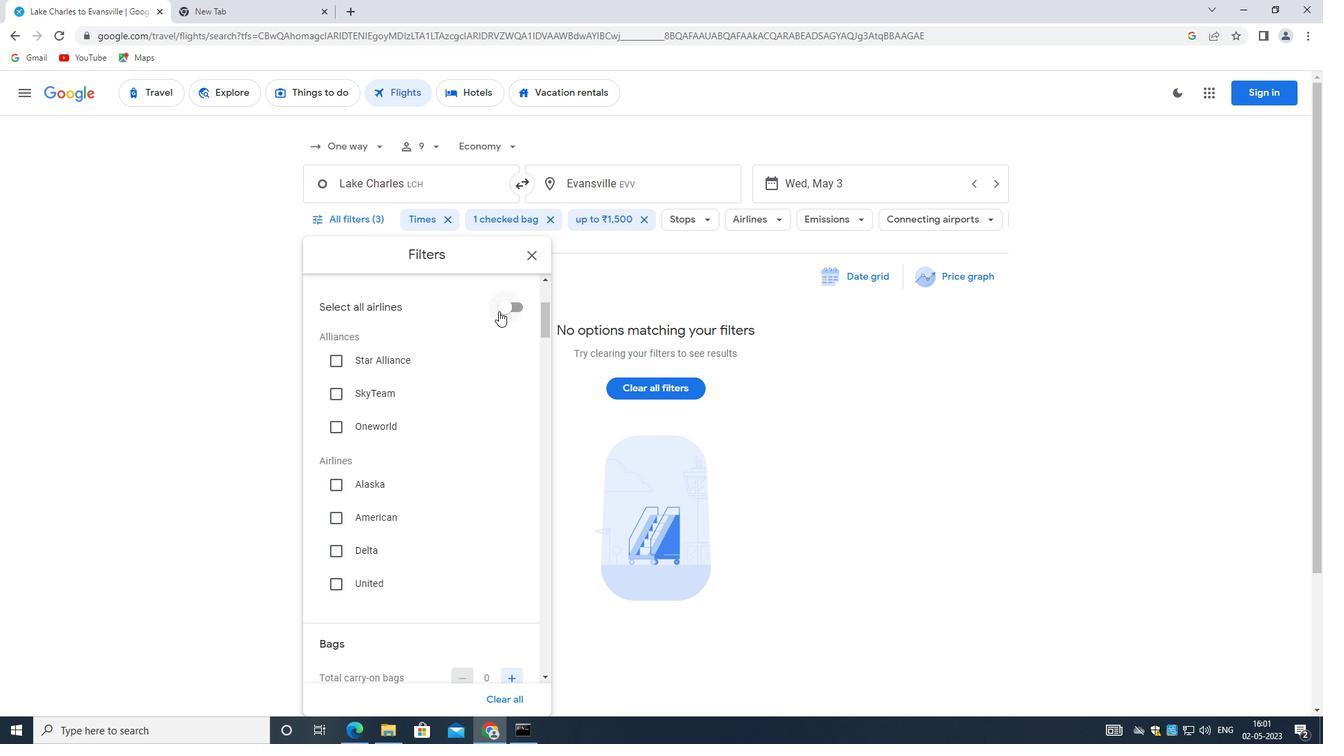 
Action: Mouse scrolled (490, 331) with delta (0, 0)
Screenshot: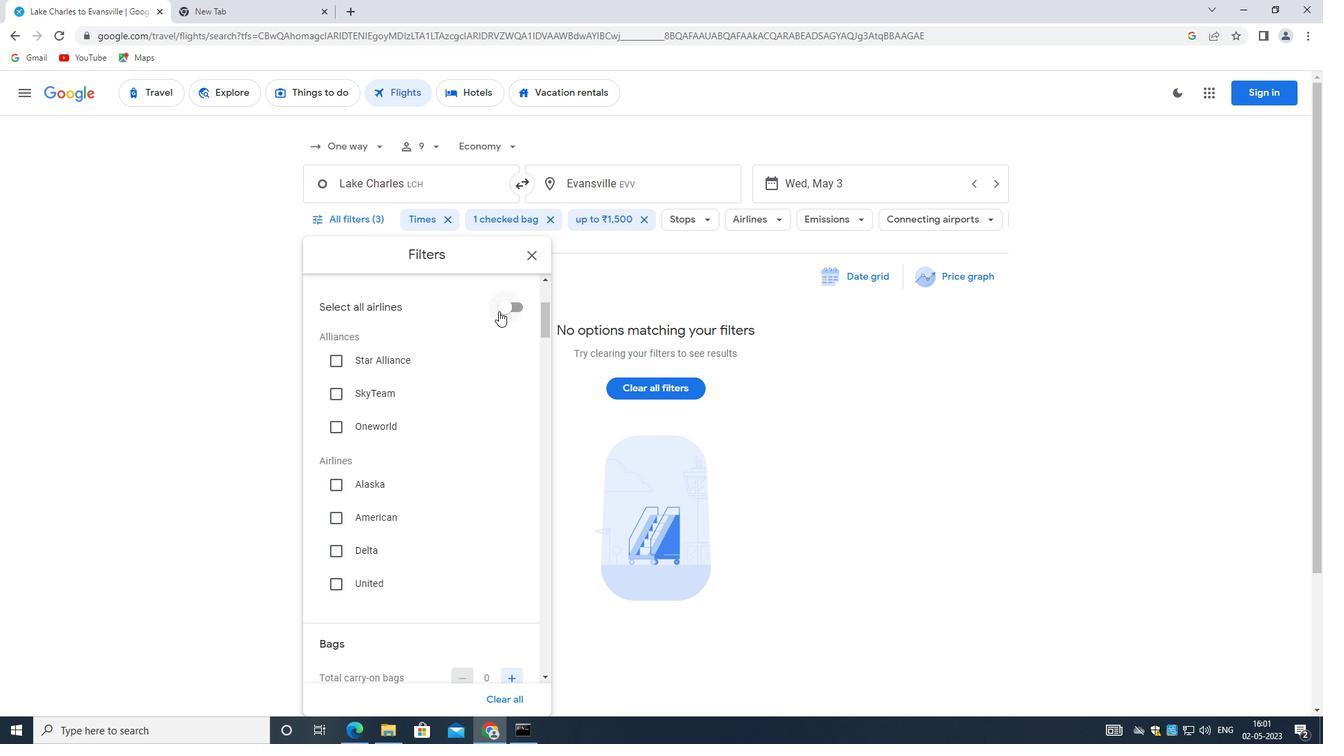 
Action: Mouse moved to (489, 337)
Screenshot: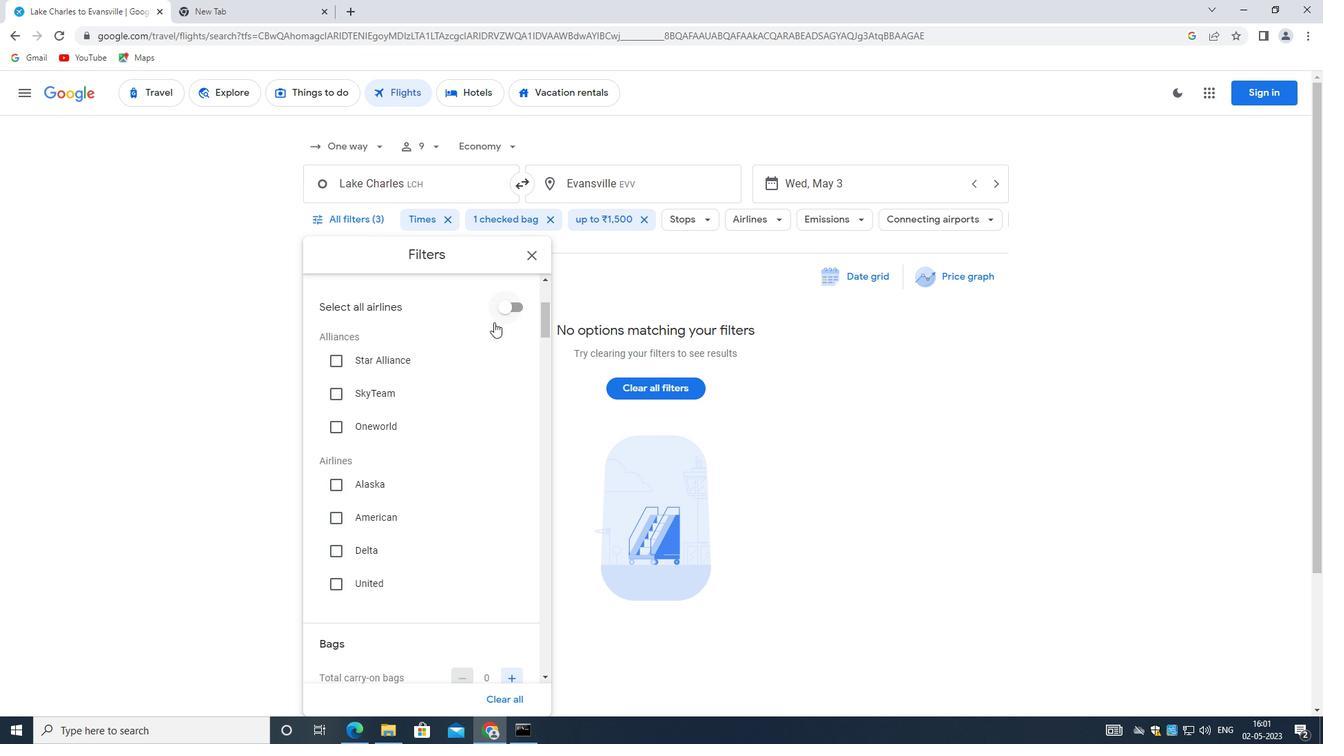 
Action: Mouse scrolled (489, 336) with delta (0, 0)
Screenshot: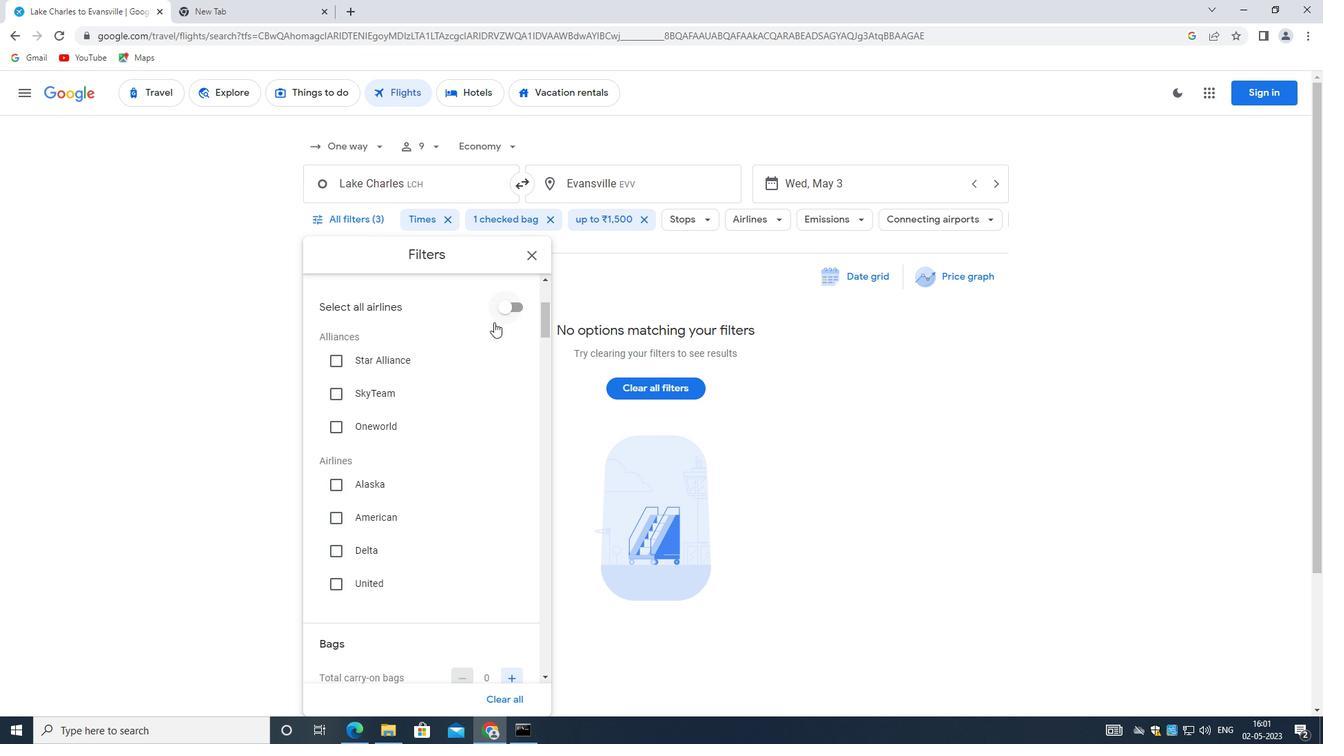 
Action: Mouse moved to (487, 342)
Screenshot: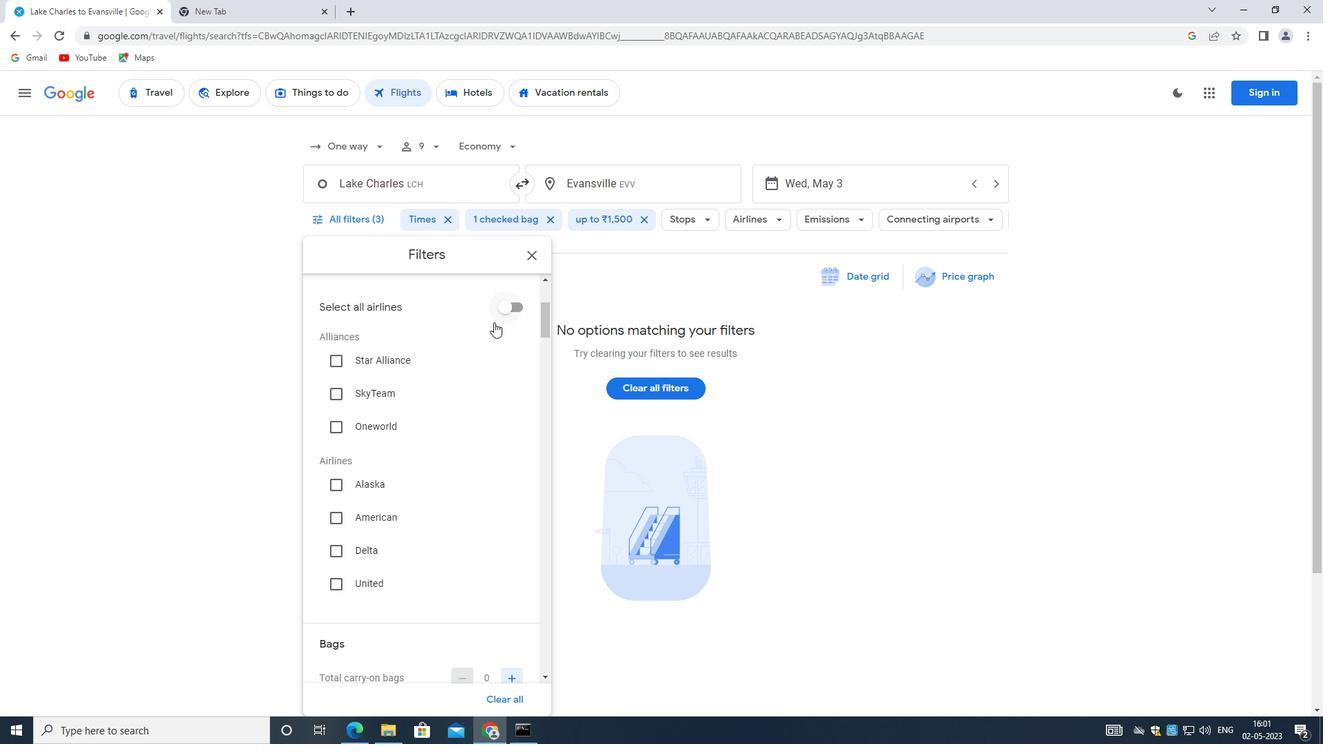 
Action: Mouse scrolled (487, 341) with delta (0, 0)
Screenshot: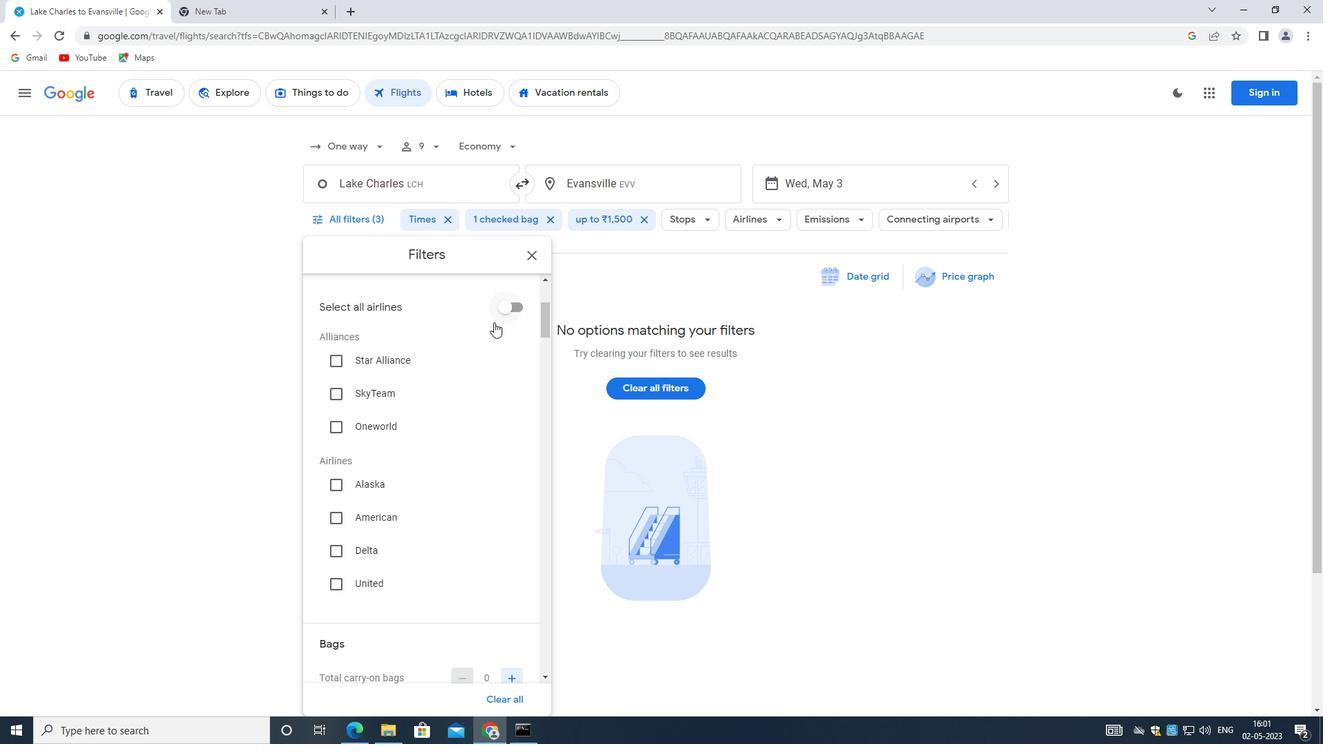 
Action: Mouse moved to (486, 345)
Screenshot: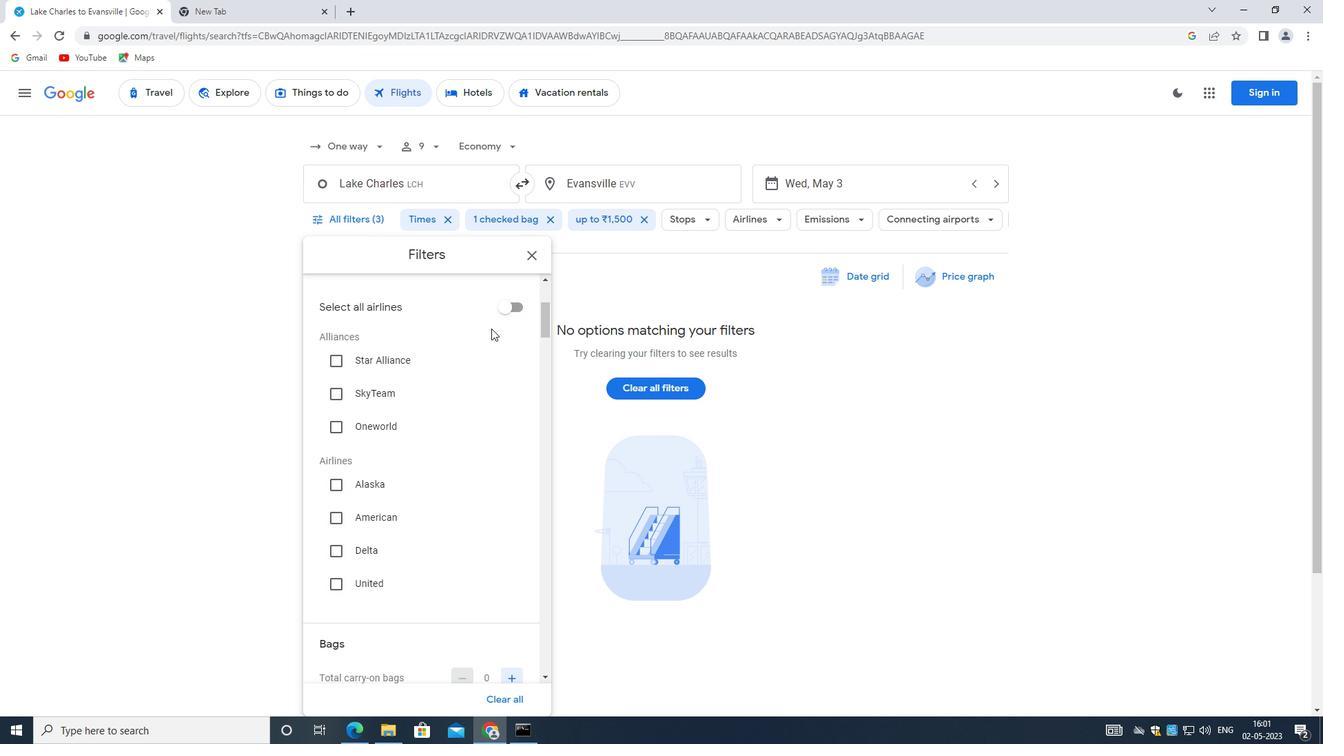 
Action: Mouse scrolled (486, 344) with delta (0, 0)
Screenshot: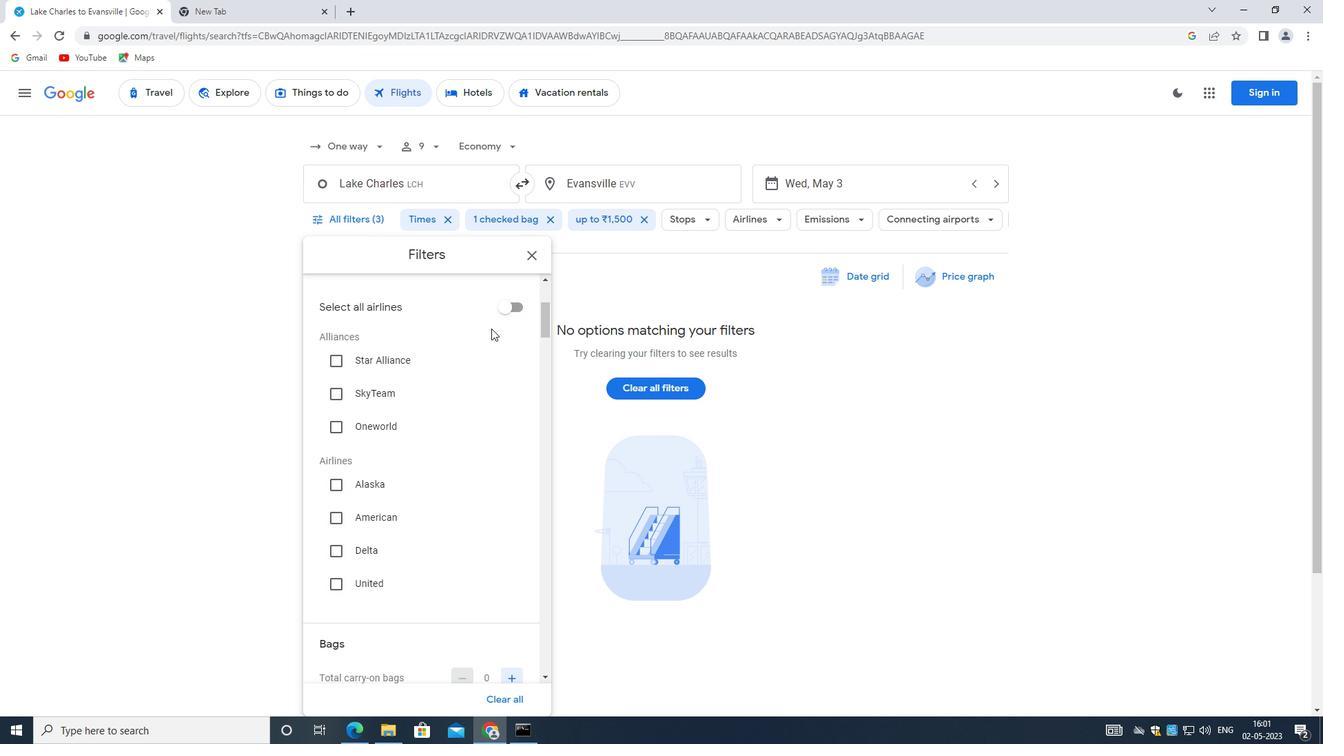 
Action: Mouse moved to (513, 430)
Screenshot: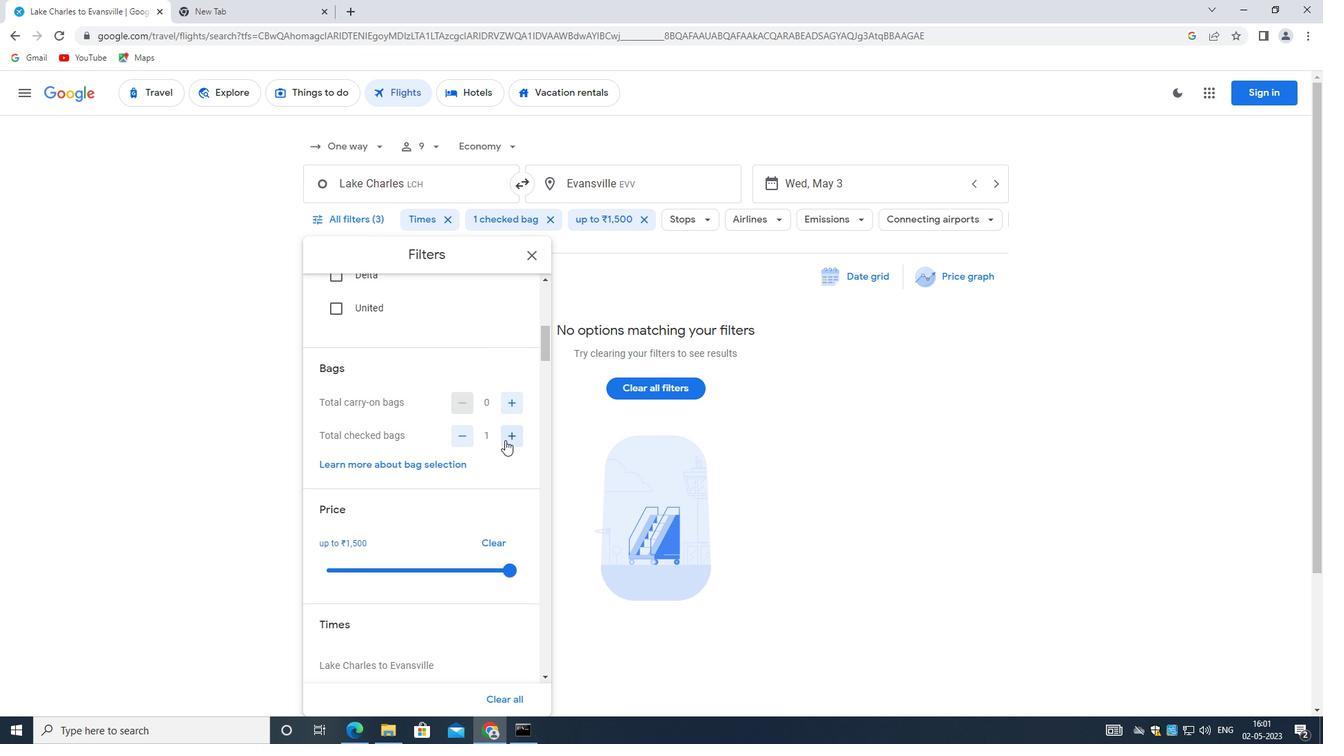 
Action: Mouse pressed left at (513, 430)
Screenshot: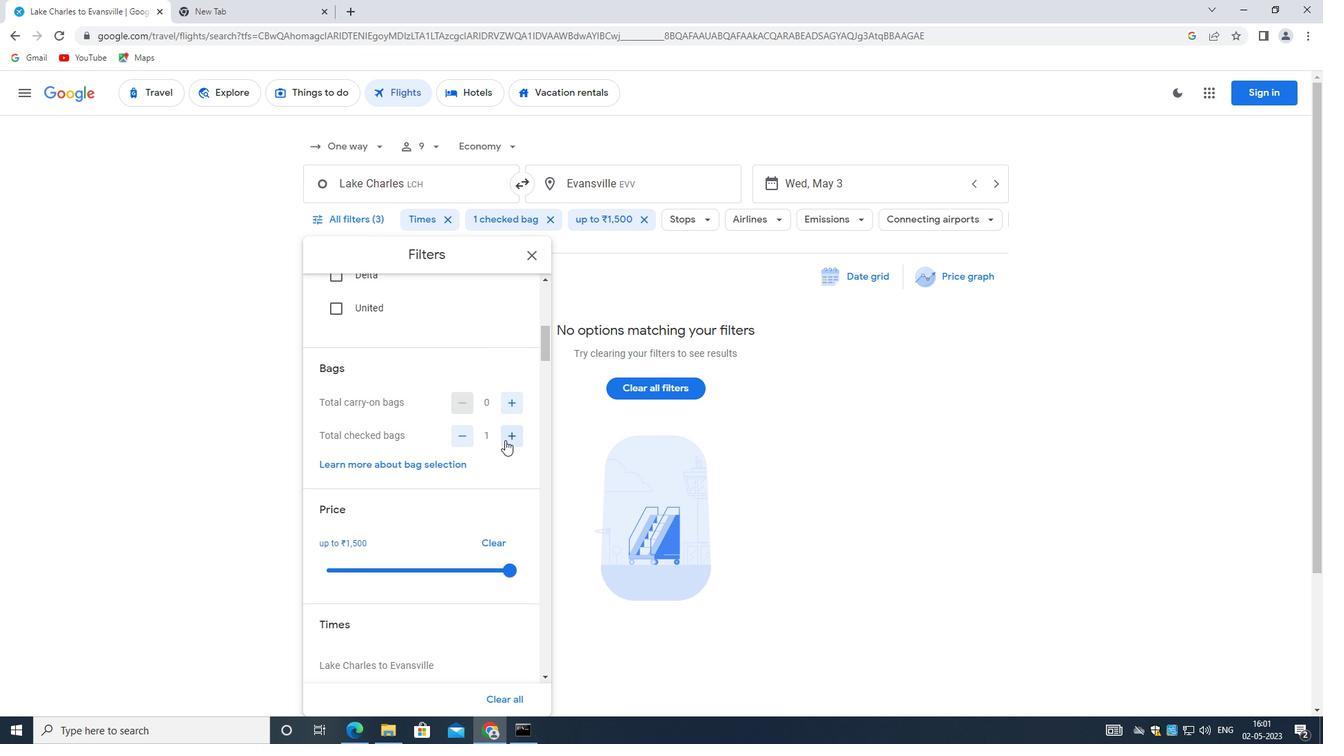 
Action: Mouse moved to (514, 430)
Screenshot: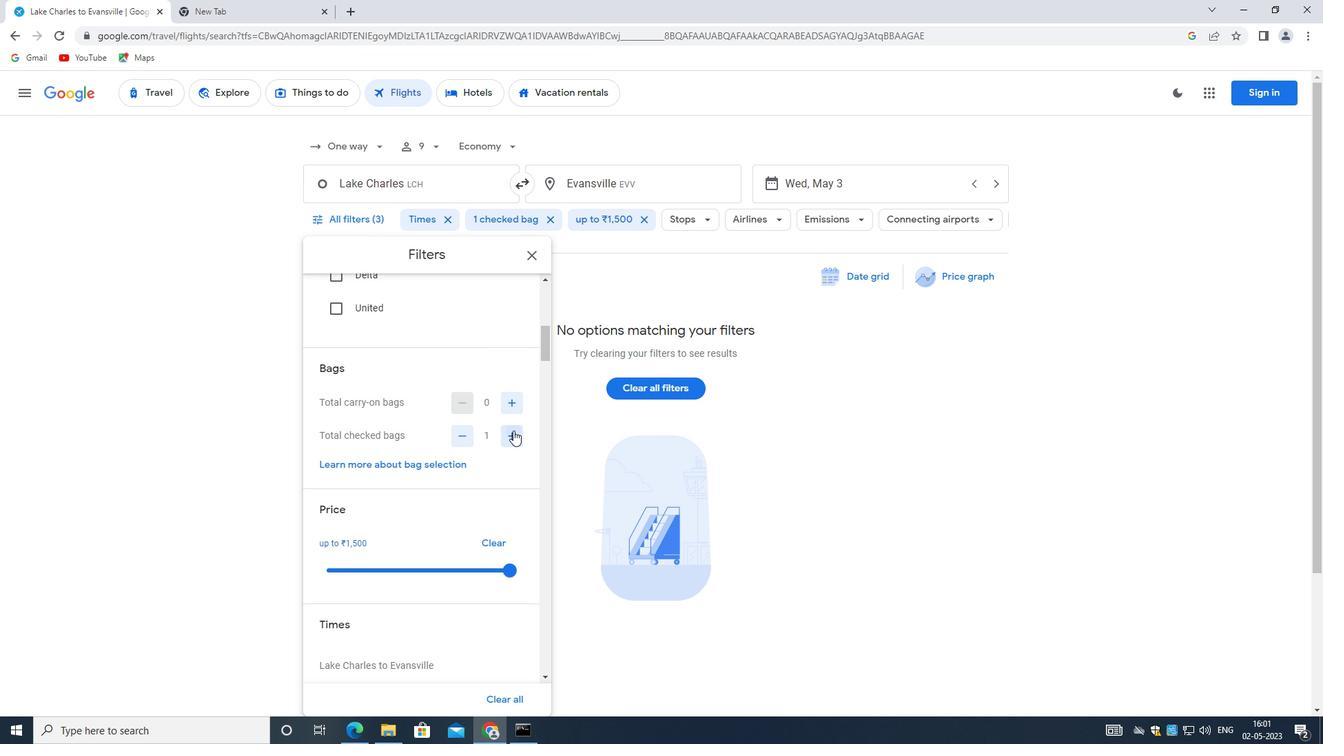 
Action: Mouse pressed left at (514, 430)
Screenshot: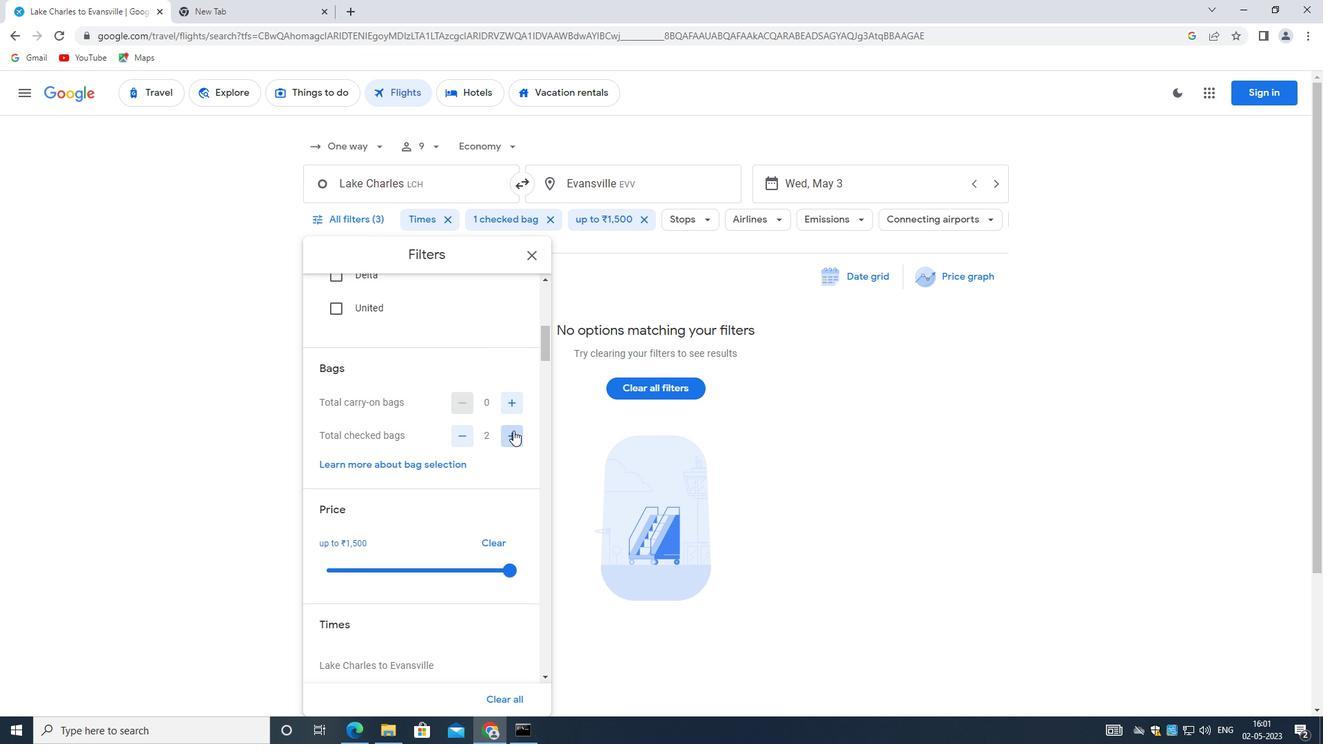 
Action: Mouse moved to (514, 430)
Screenshot: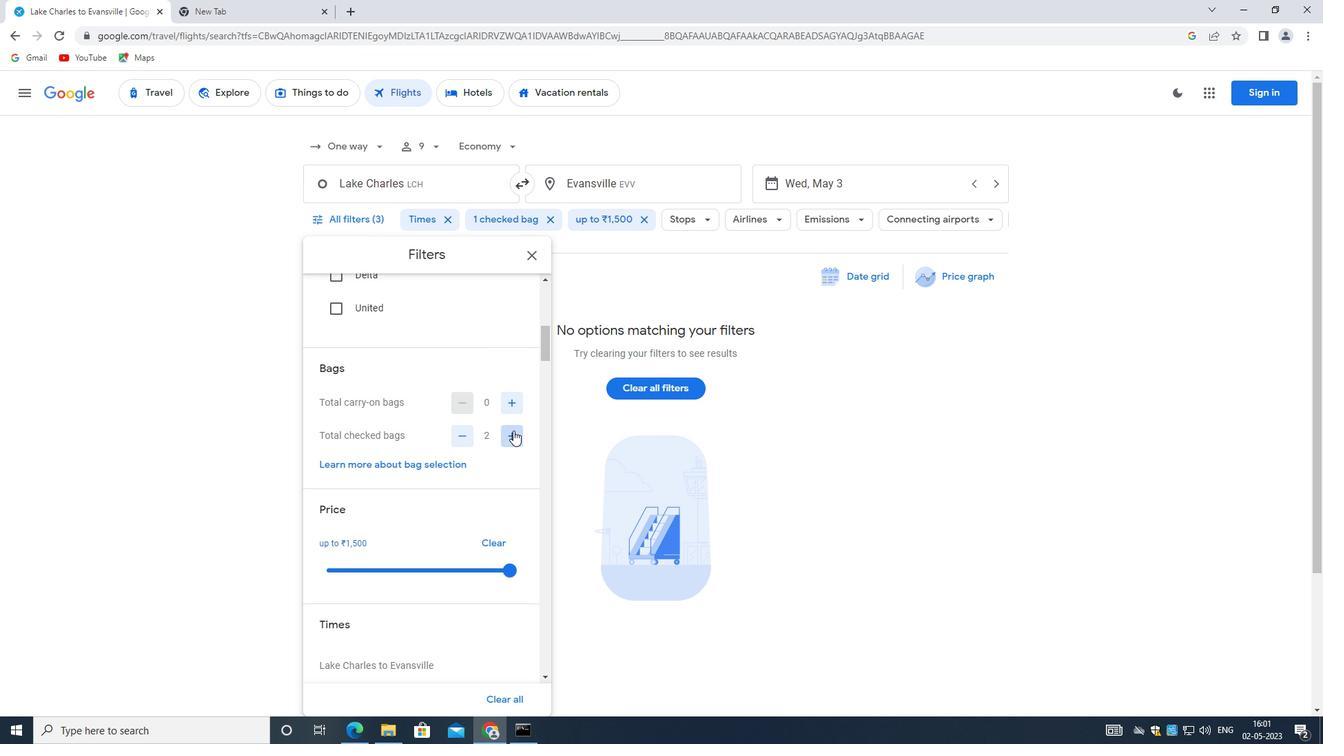 
Action: Mouse pressed left at (514, 430)
Screenshot: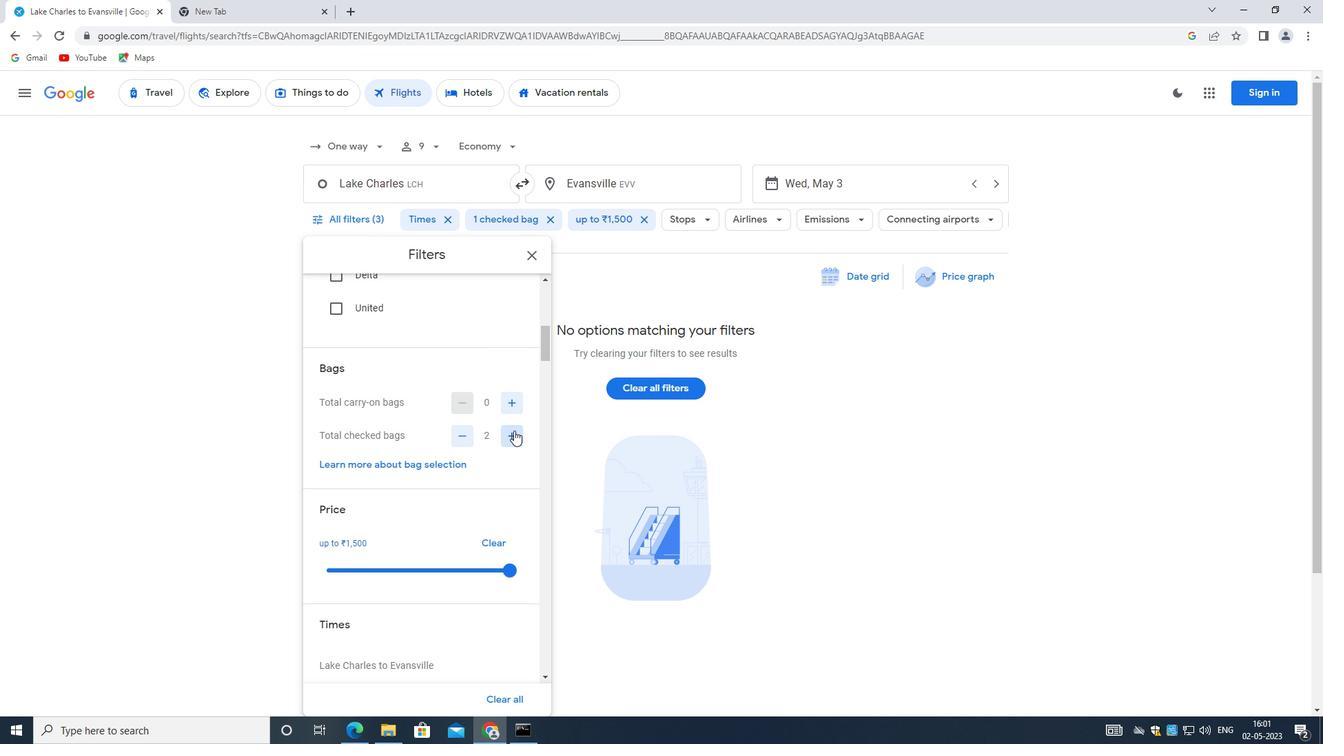 
Action: Mouse moved to (515, 430)
Screenshot: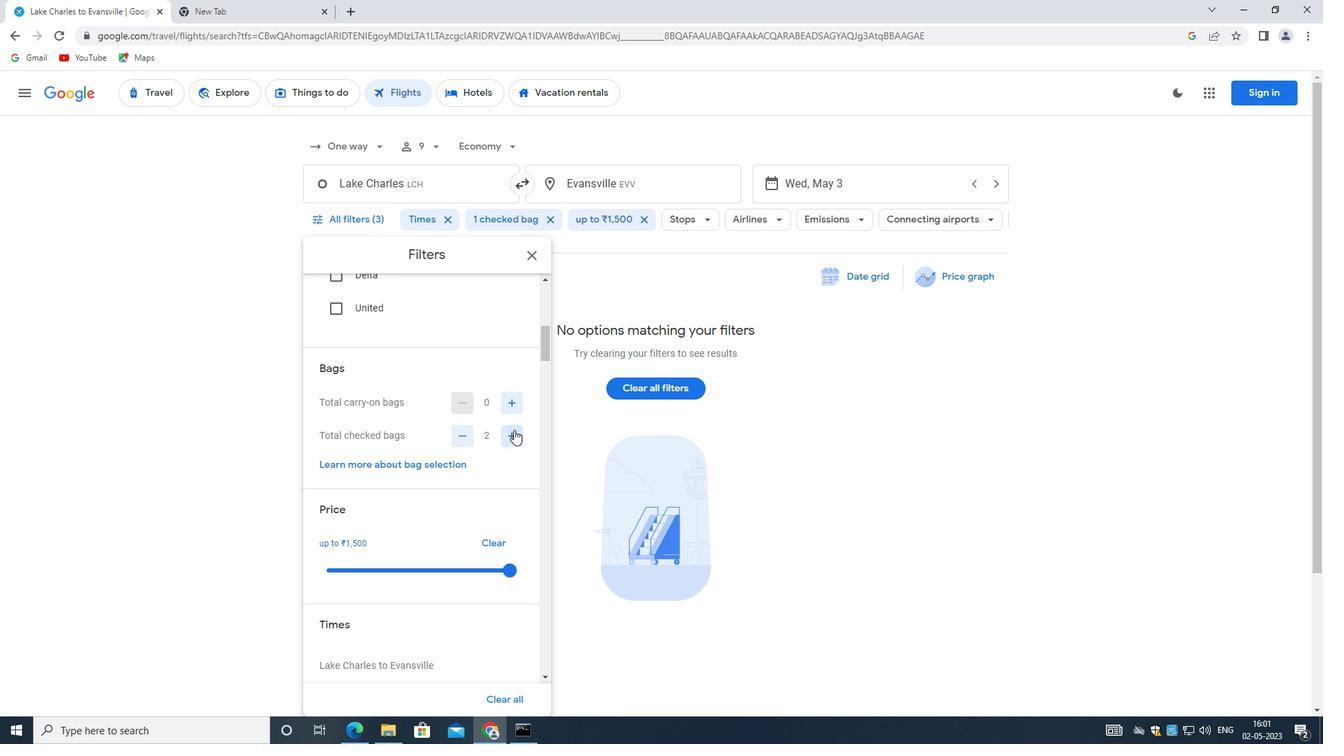 
Action: Mouse pressed left at (515, 430)
Screenshot: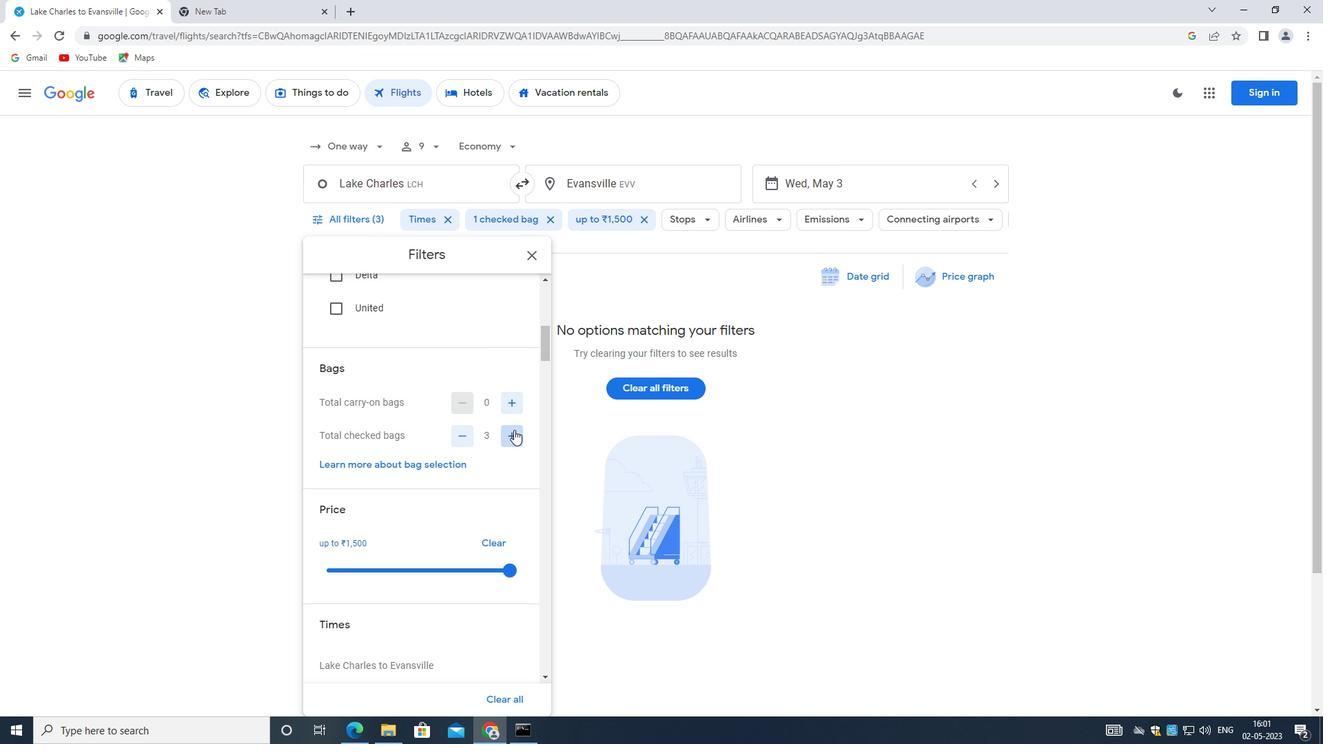 
Action: Mouse moved to (515, 430)
Screenshot: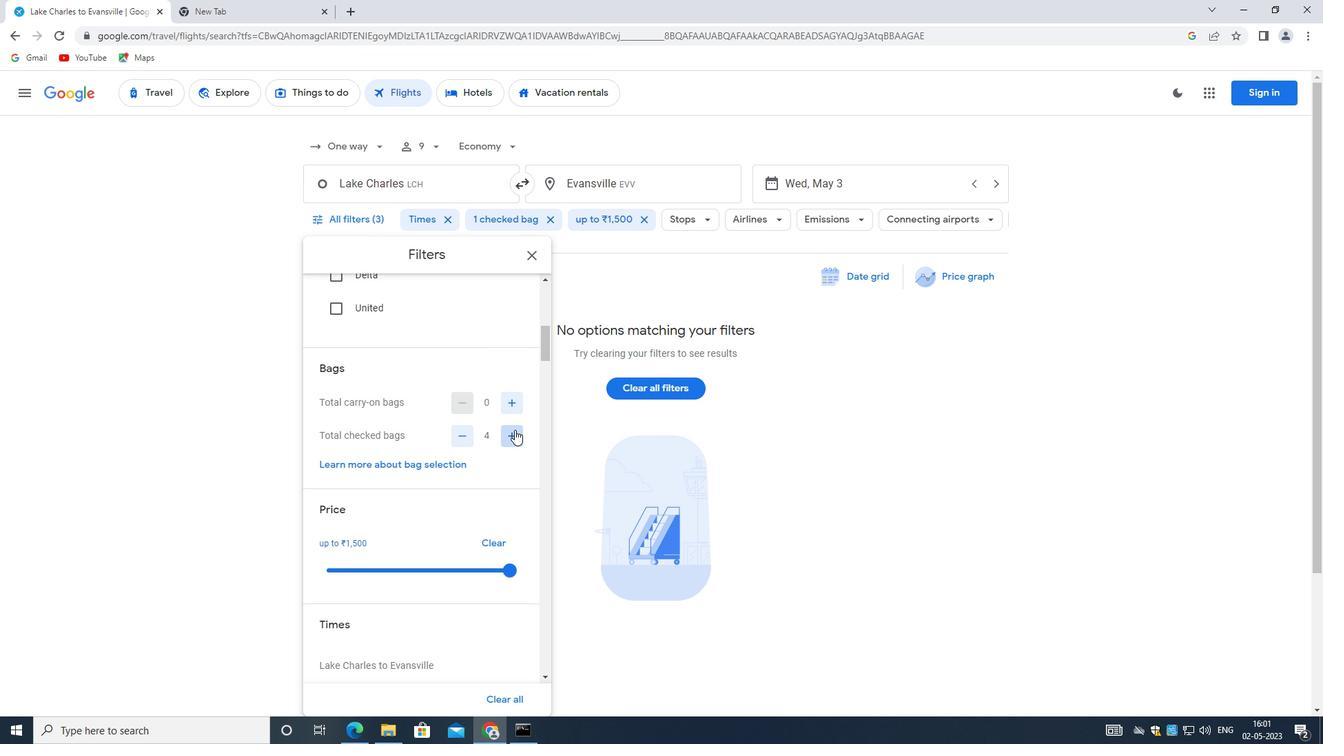 
Action: Mouse pressed left at (515, 430)
Screenshot: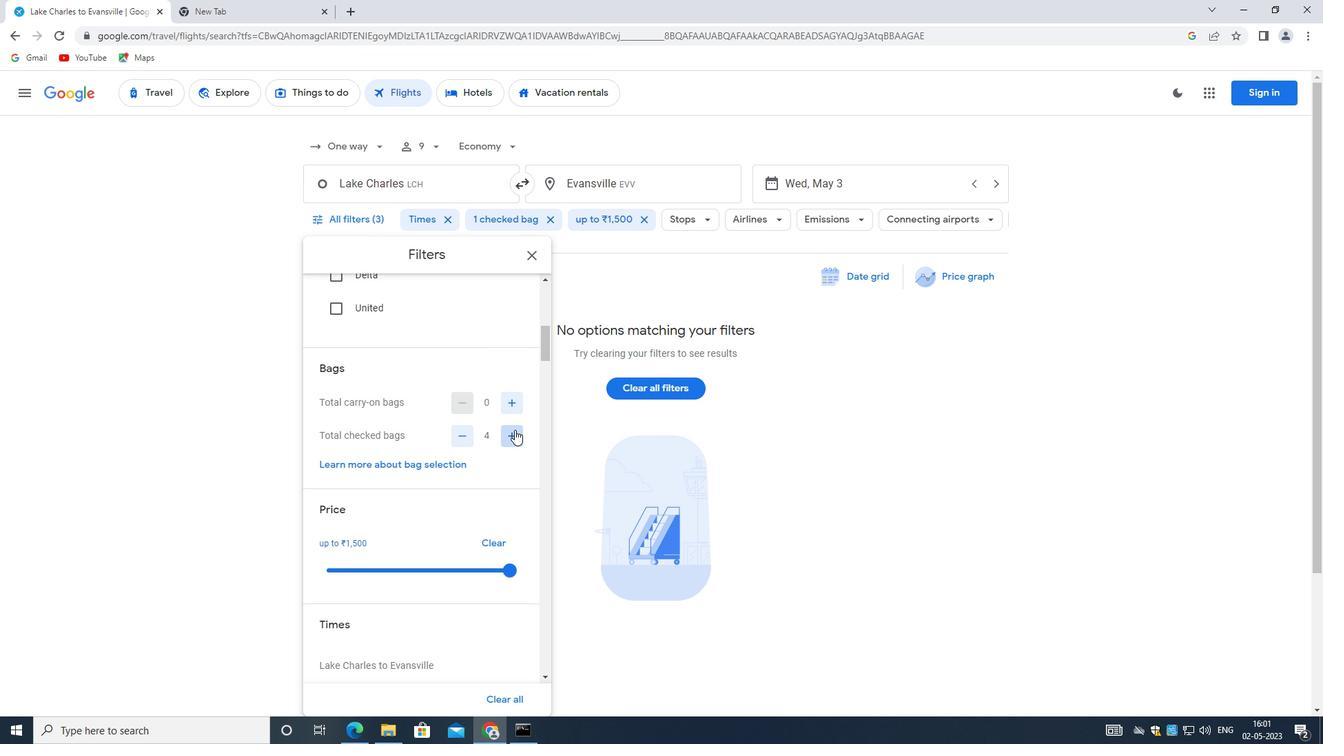 
Action: Mouse moved to (516, 430)
Screenshot: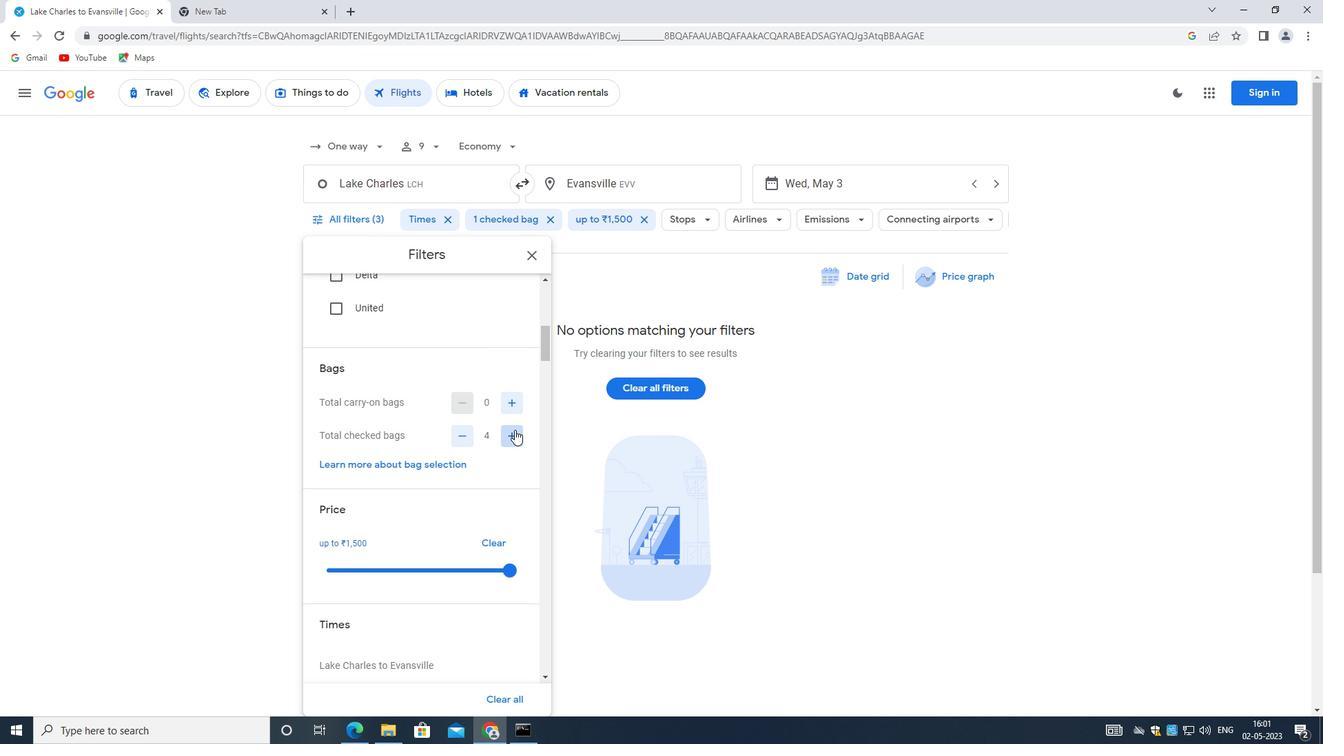
Action: Mouse pressed left at (516, 430)
Screenshot: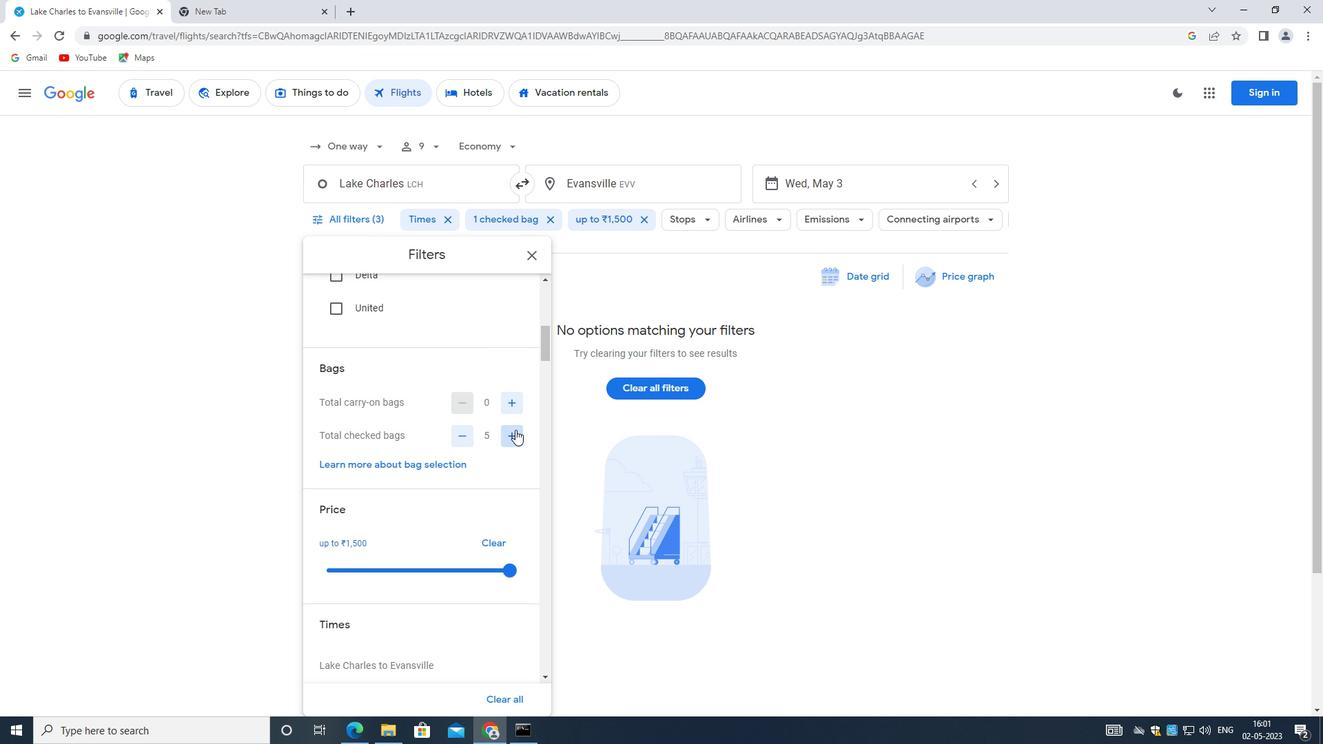 
Action: Mouse moved to (516, 430)
Screenshot: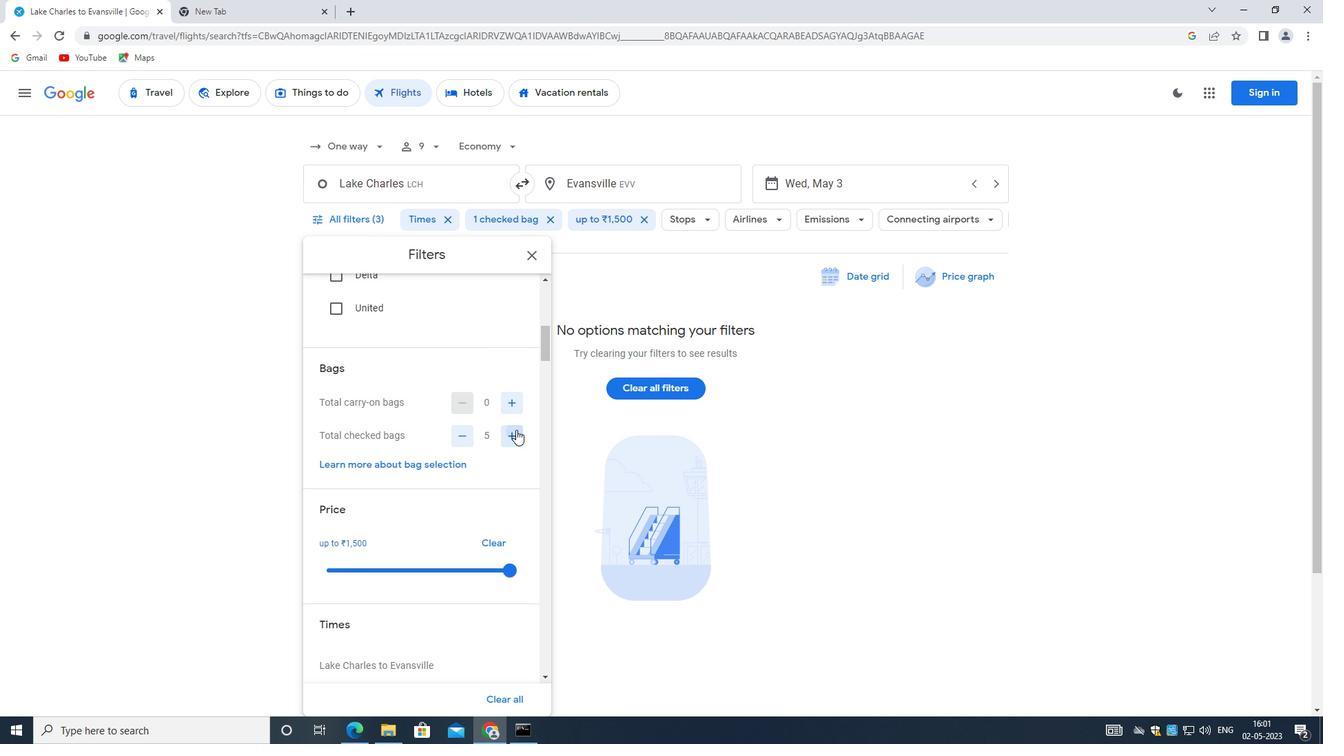 
Action: Mouse pressed left at (516, 430)
Screenshot: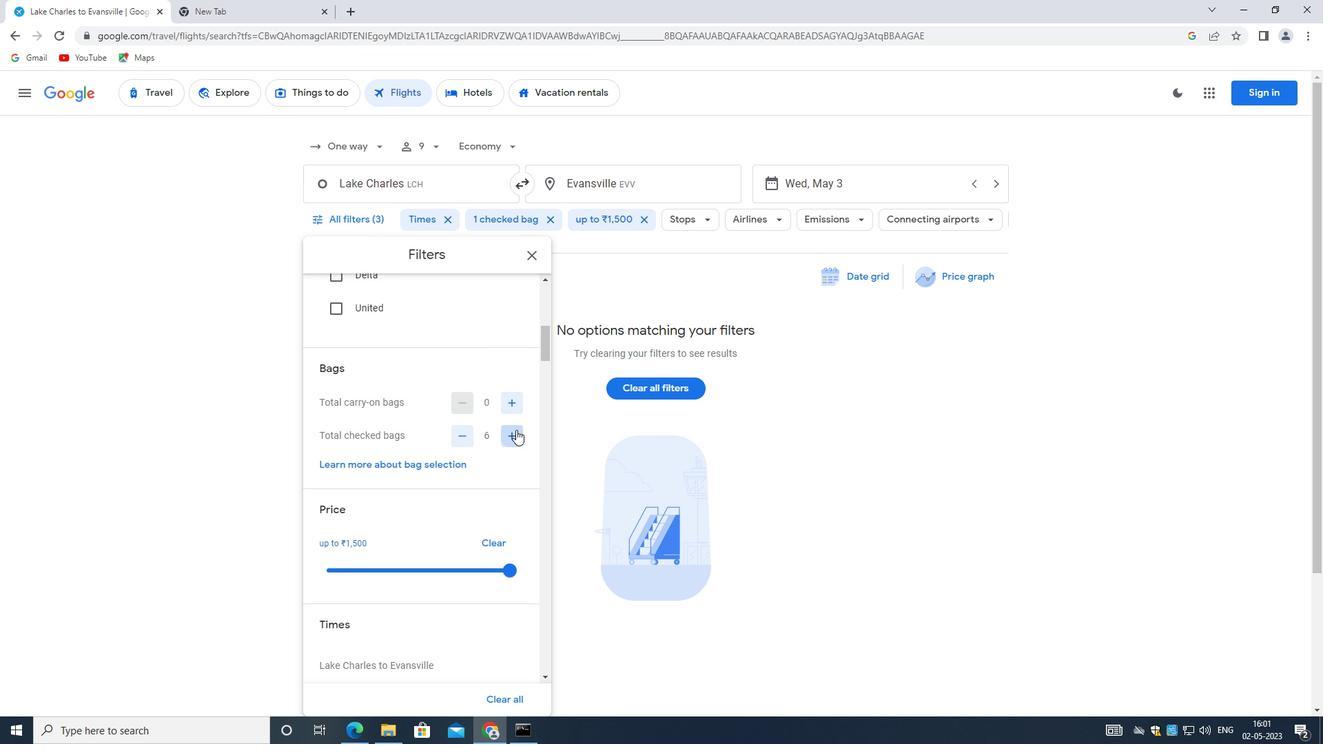 
Action: Mouse pressed left at (516, 430)
Screenshot: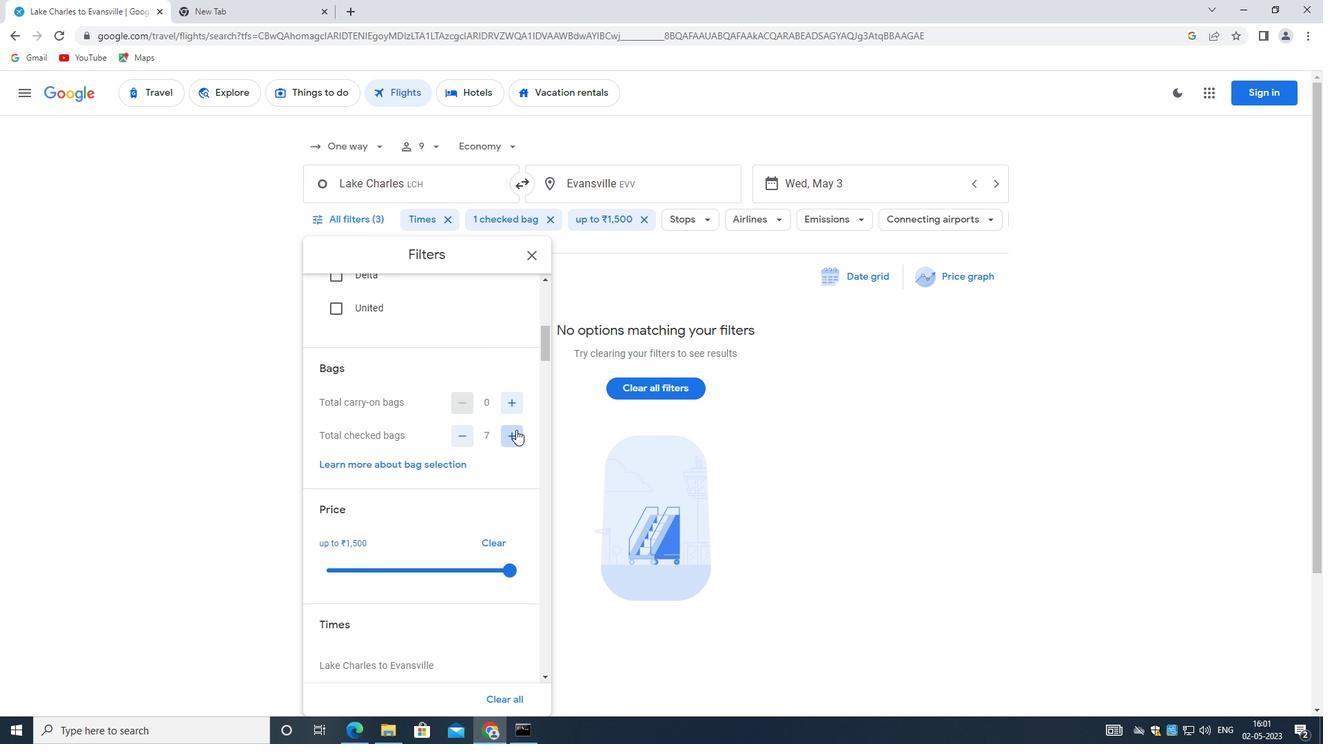
Action: Mouse pressed left at (516, 430)
Screenshot: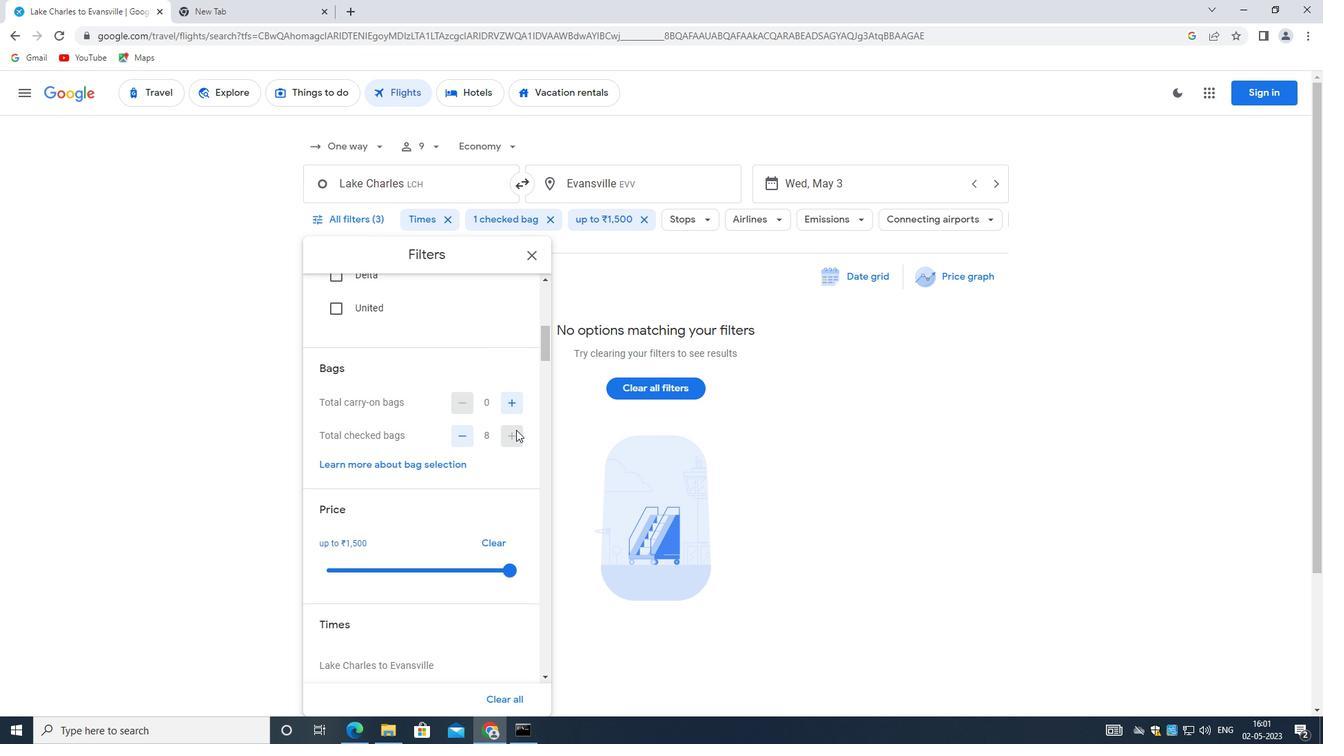 
Action: Mouse moved to (506, 407)
Screenshot: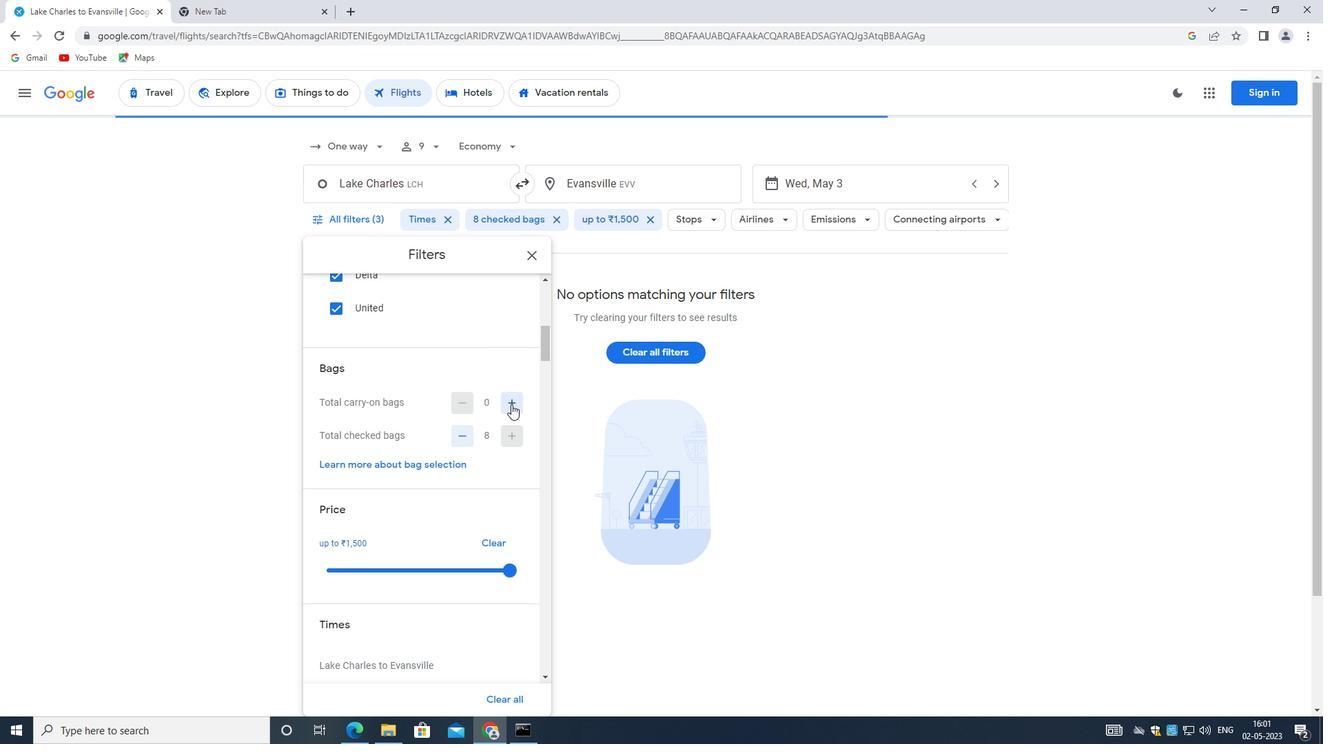 
Action: Mouse scrolled (506, 406) with delta (0, 0)
Screenshot: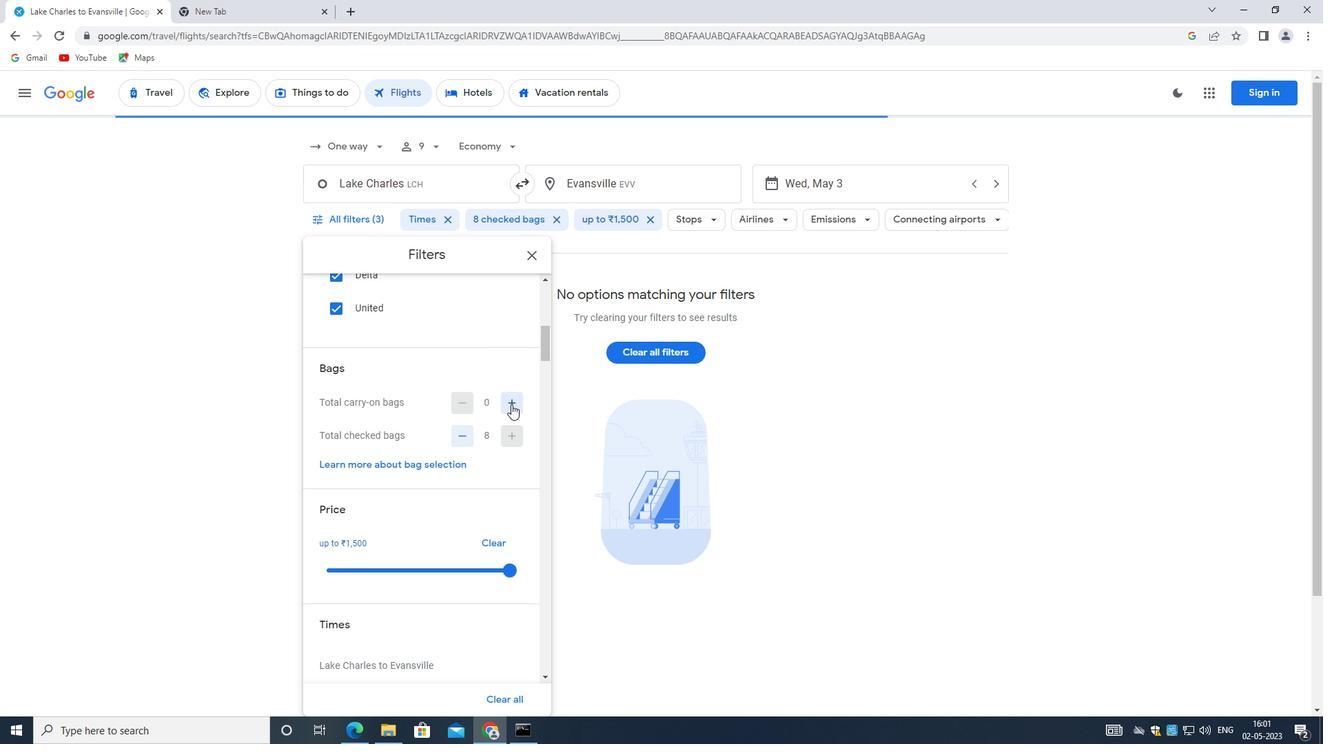 
Action: Mouse moved to (504, 410)
Screenshot: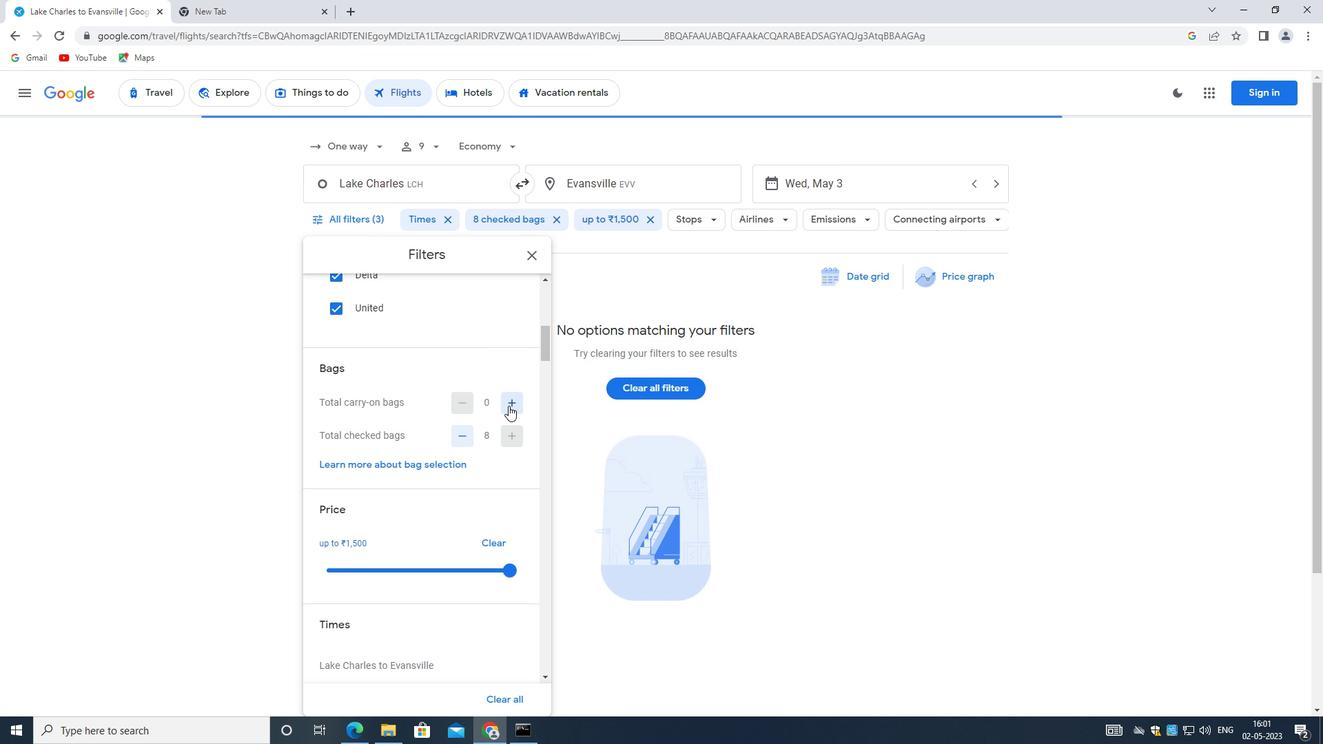 
Action: Mouse scrolled (504, 409) with delta (0, 0)
Screenshot: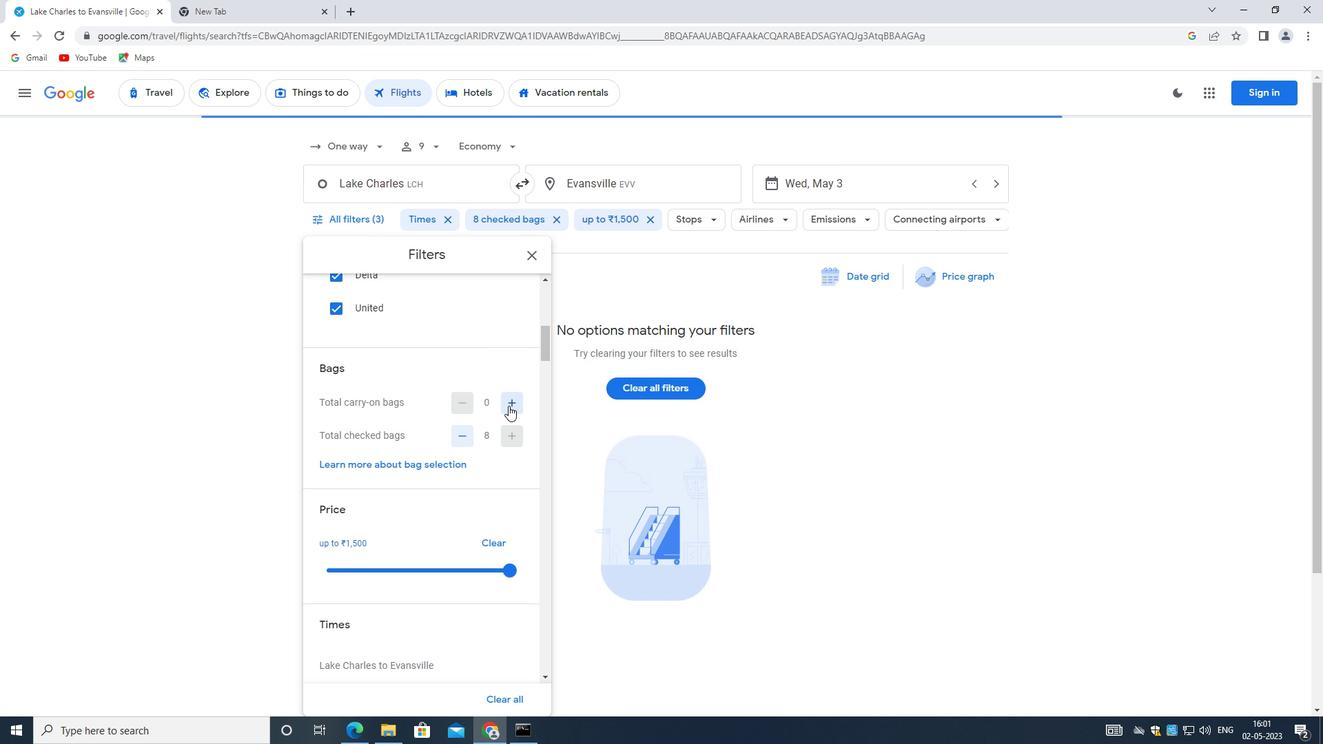 
Action: Mouse moved to (507, 426)
Screenshot: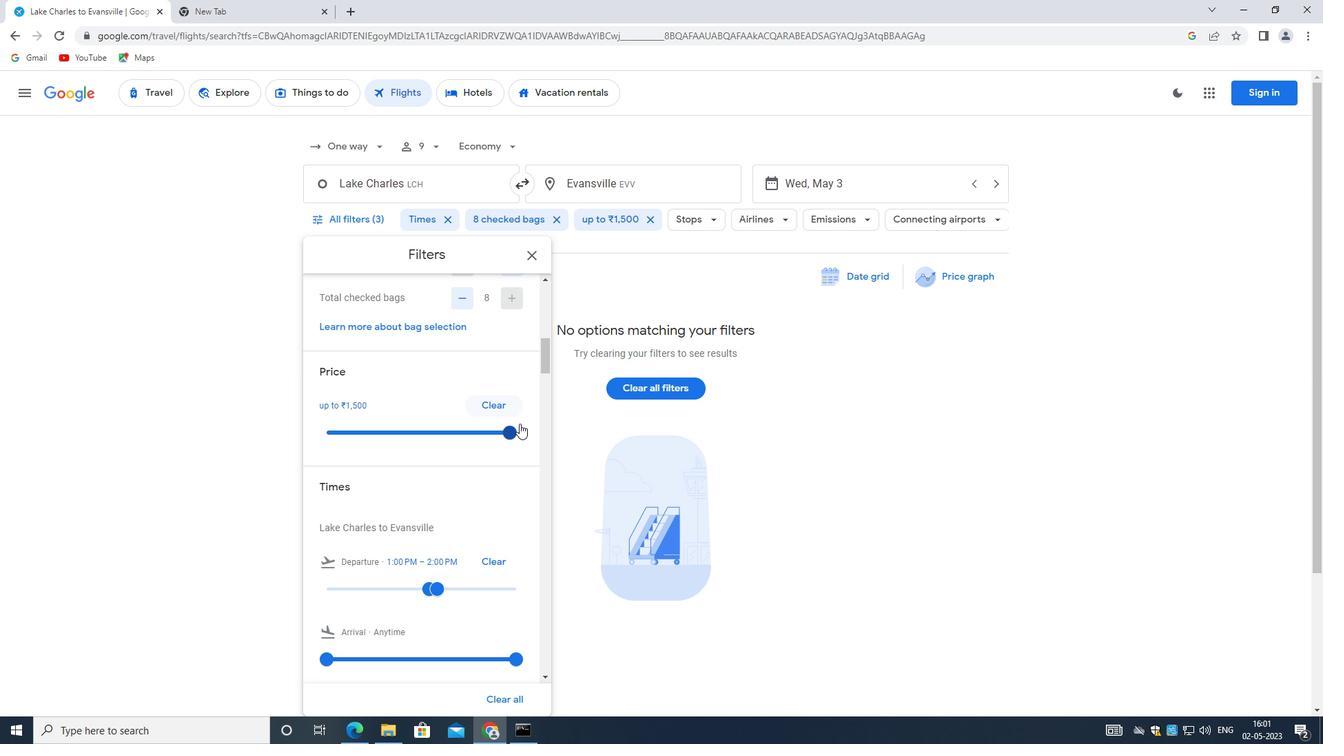 
Action: Mouse pressed left at (507, 426)
Screenshot: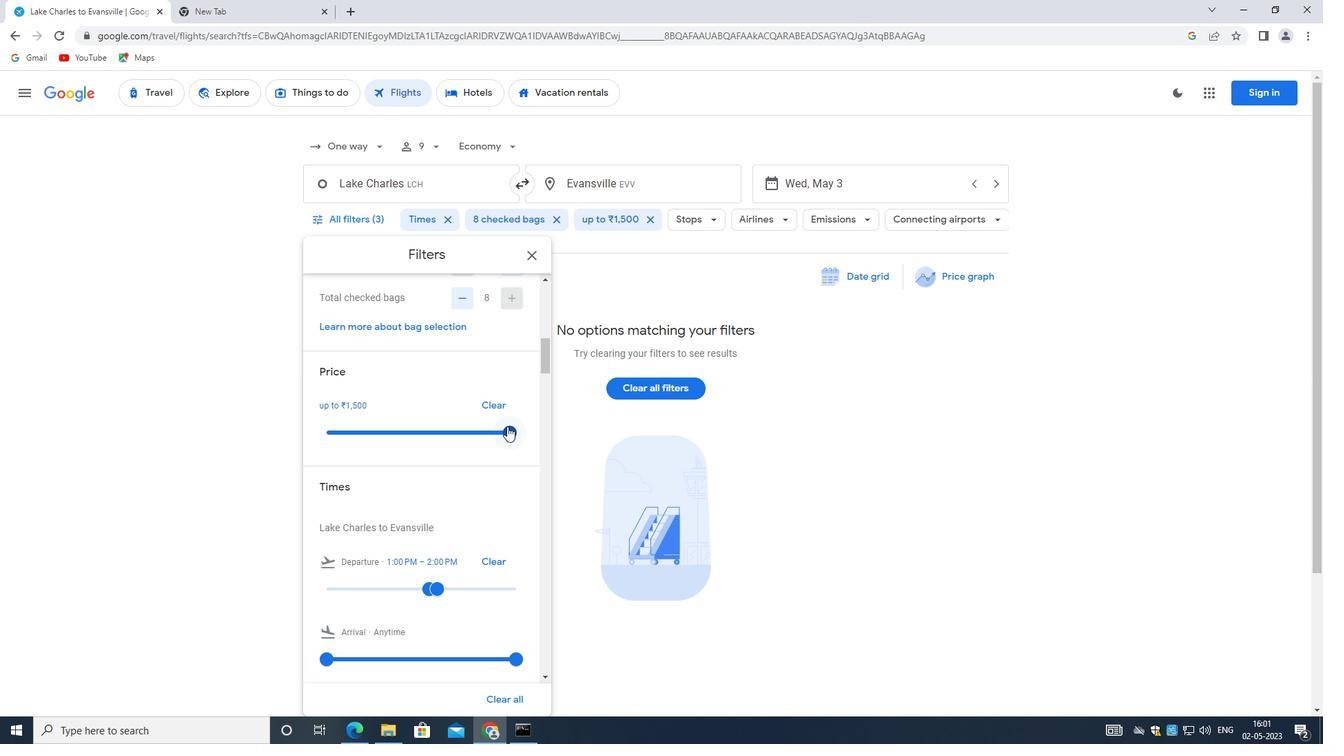 
Action: Mouse pressed left at (507, 426)
Screenshot: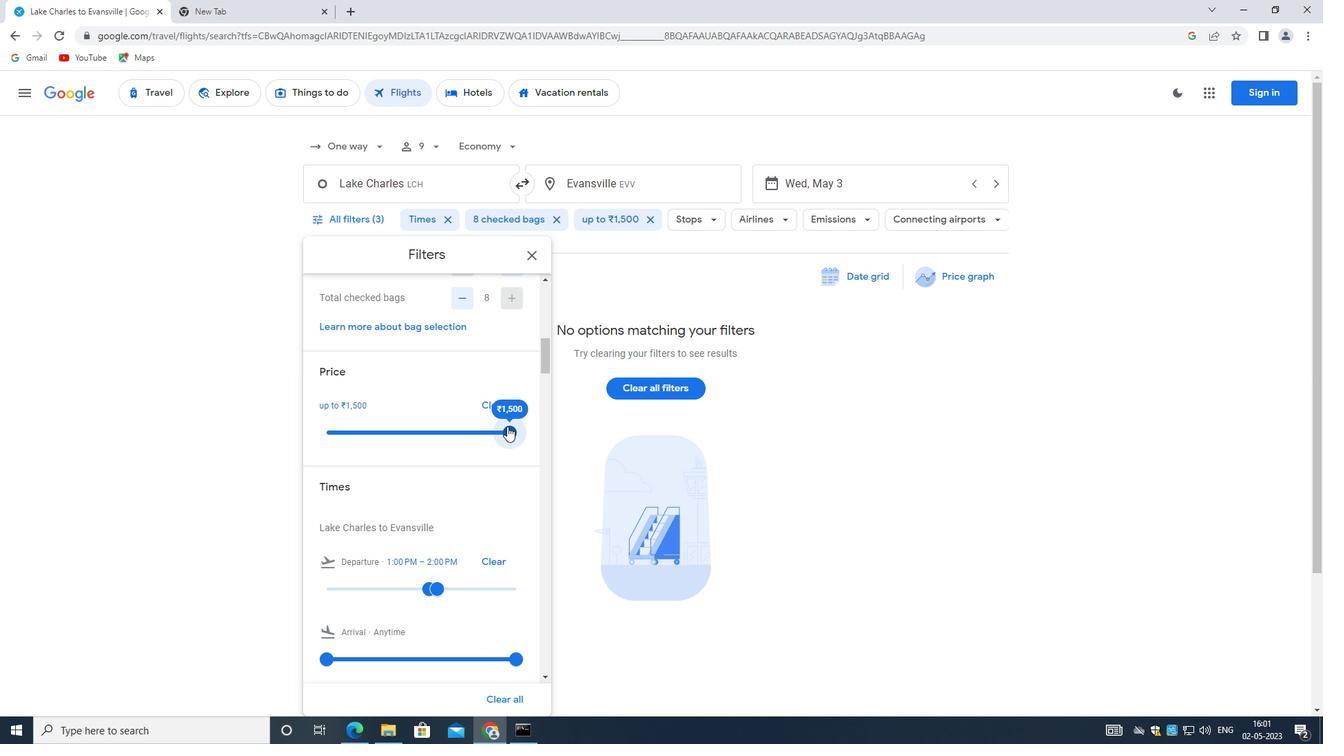 
Action: Mouse moved to (506, 404)
Screenshot: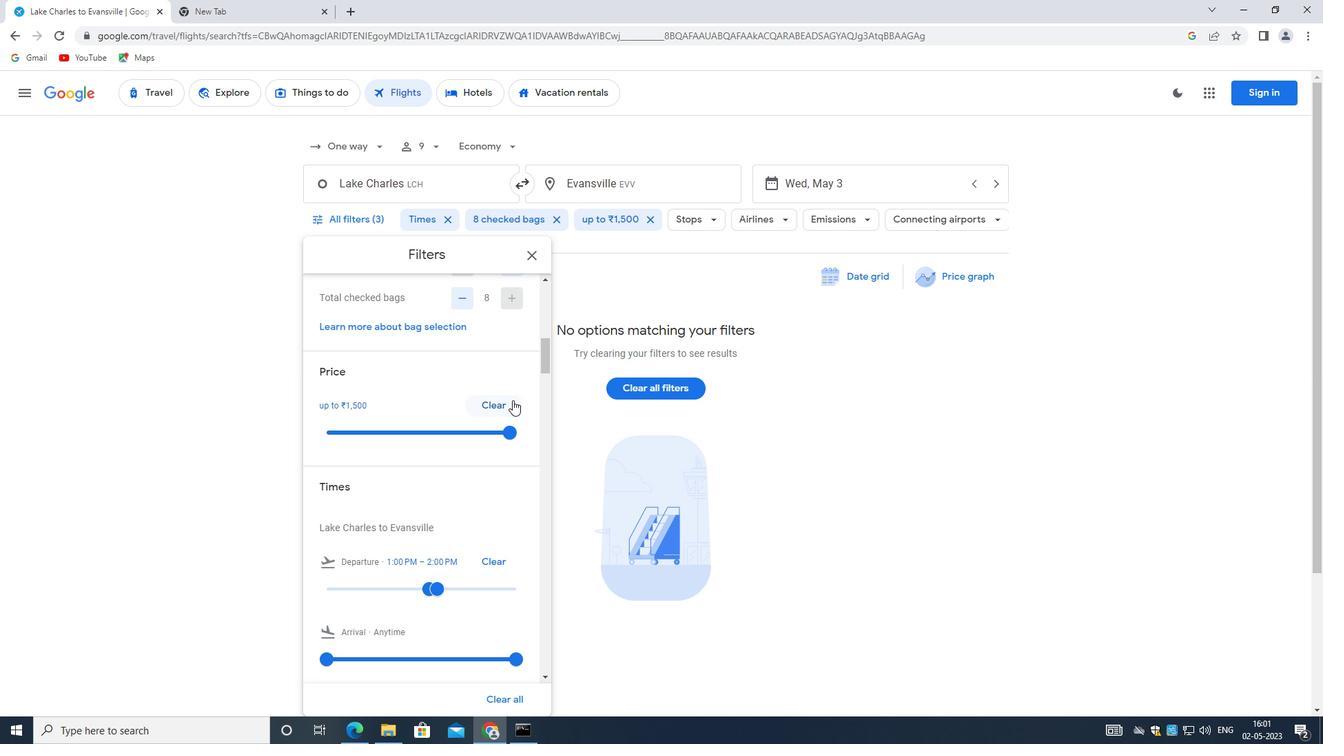 
Action: Mouse scrolled (506, 404) with delta (0, 0)
Screenshot: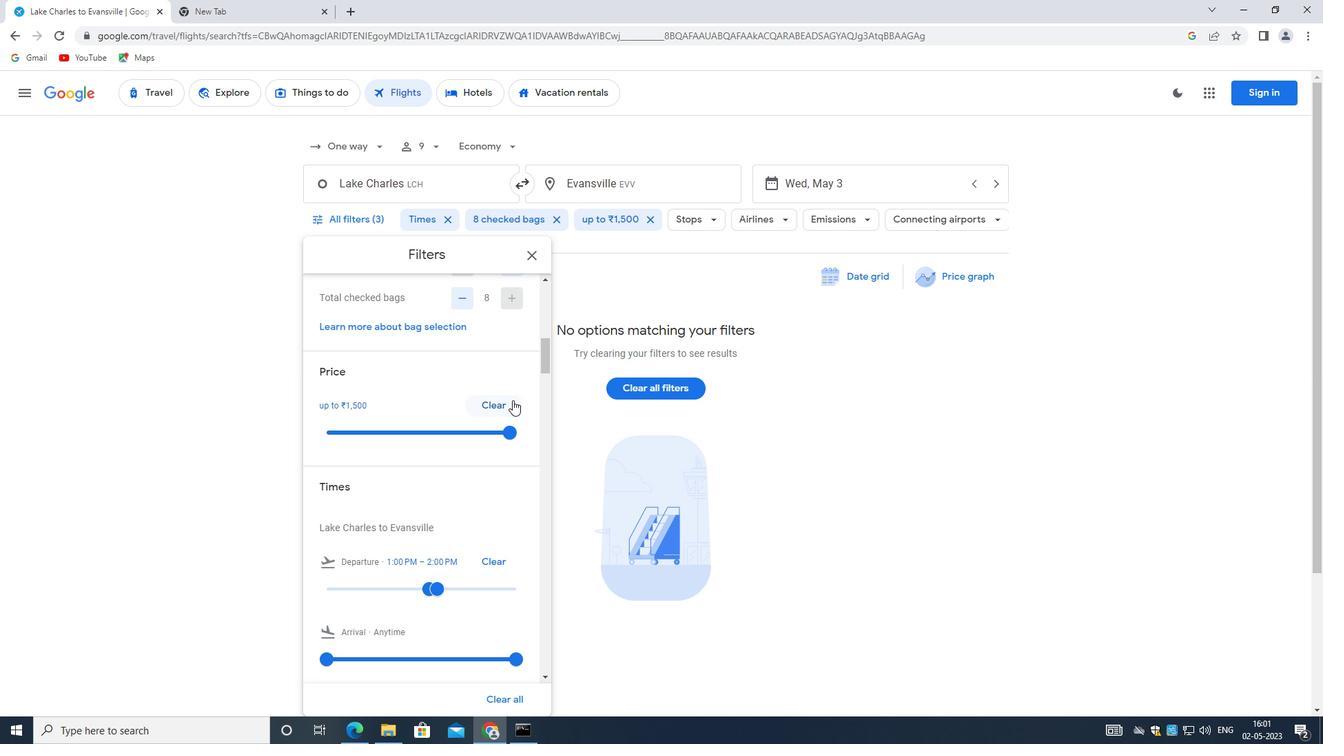 
Action: Mouse moved to (504, 408)
Screenshot: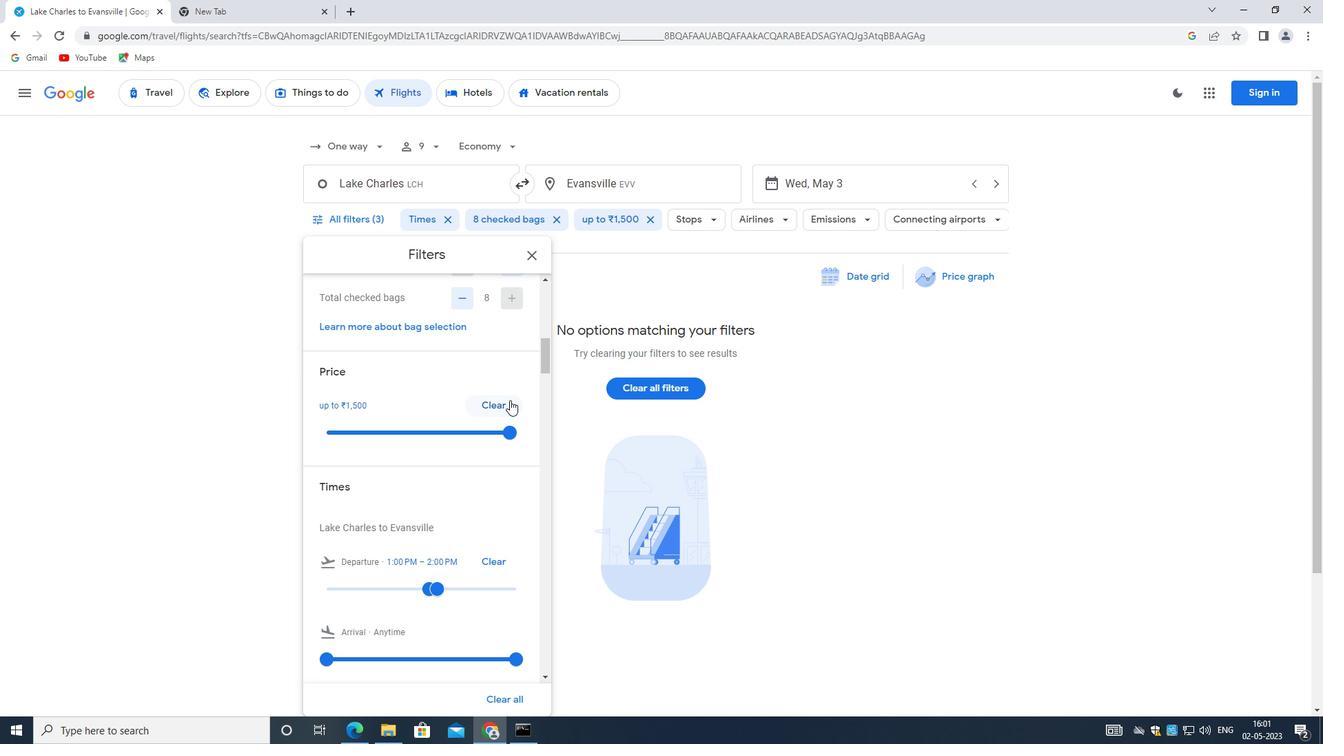 
Action: Mouse scrolled (504, 407) with delta (0, 0)
Screenshot: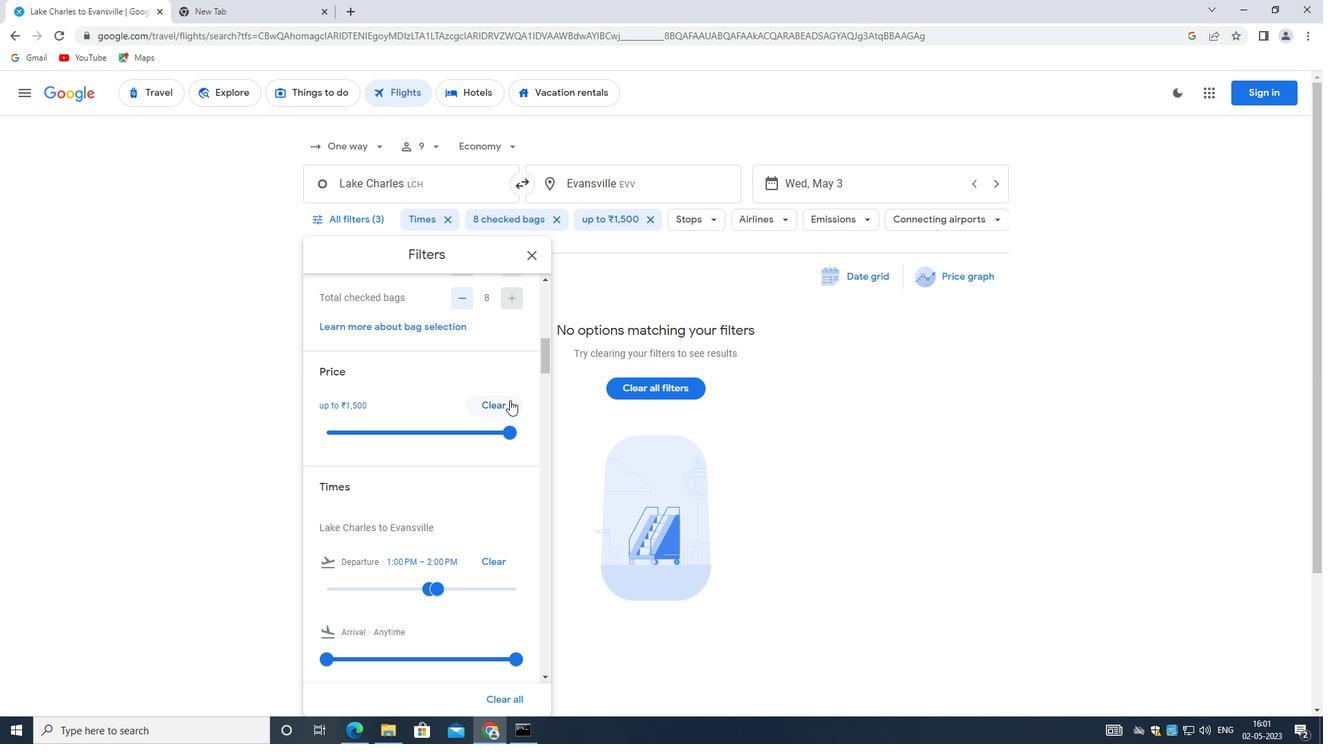 
Action: Mouse moved to (496, 411)
Screenshot: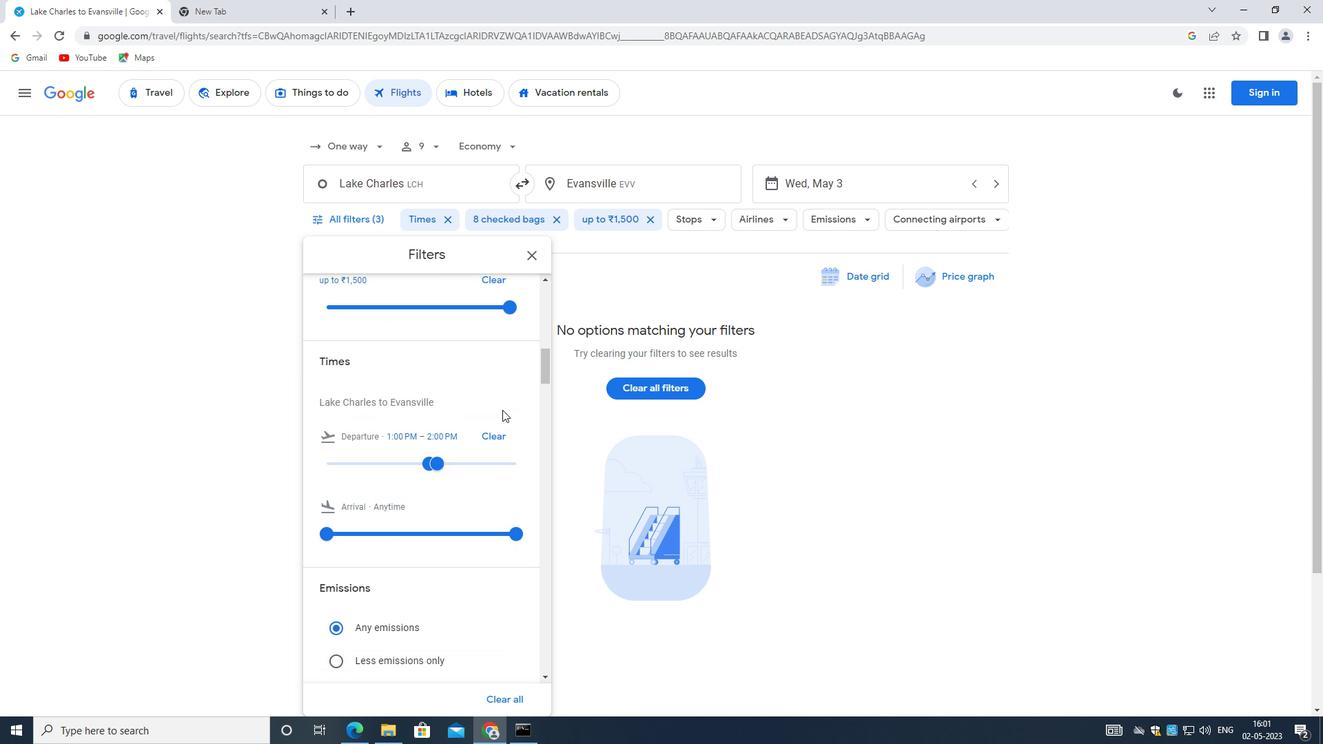 
Action: Mouse scrolled (496, 410) with delta (0, 0)
Screenshot: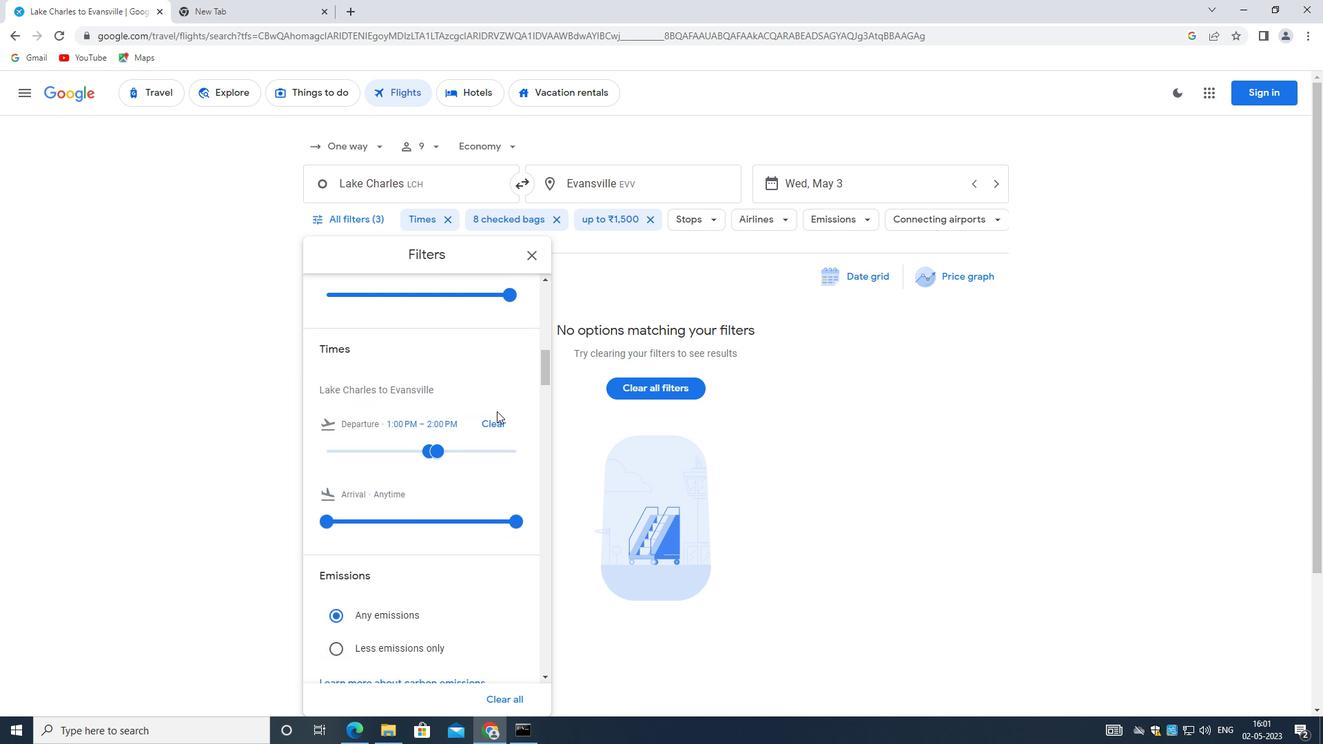 
Action: Mouse moved to (494, 412)
Screenshot: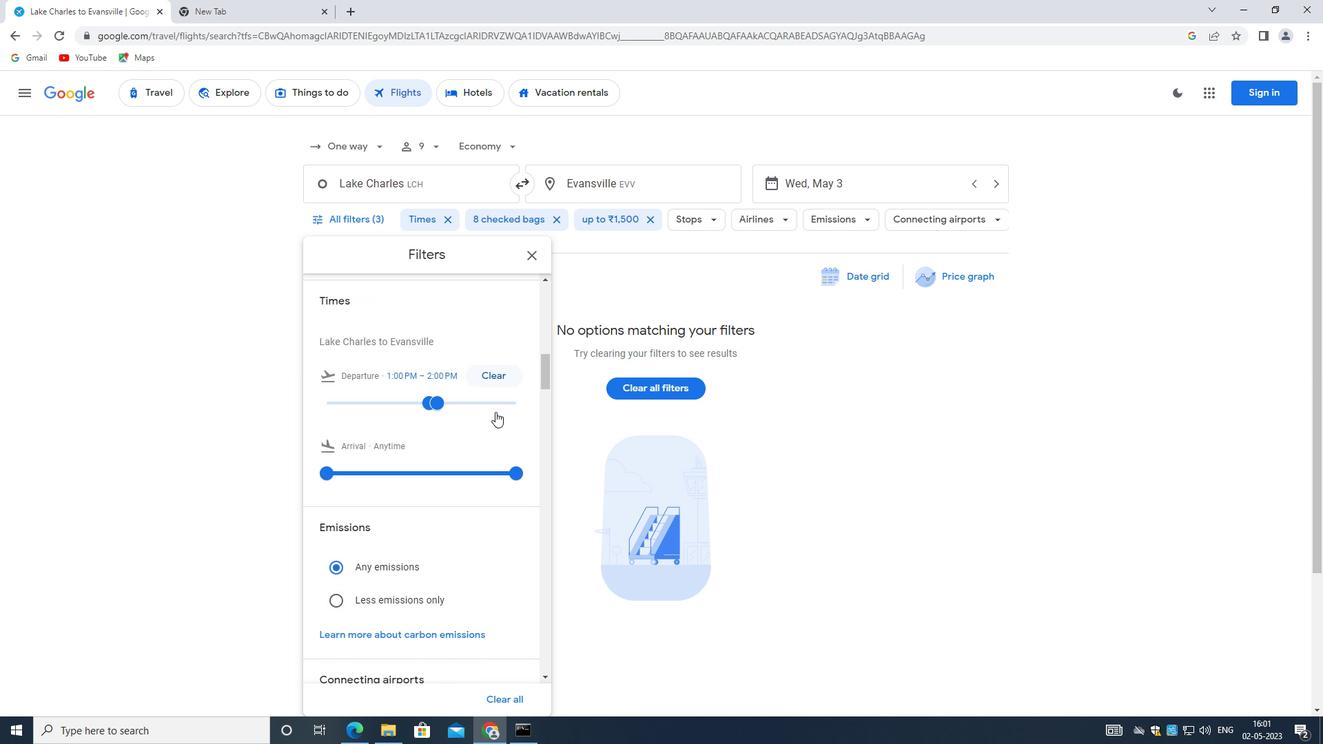 
Action: Mouse scrolled (494, 412) with delta (0, 0)
Screenshot: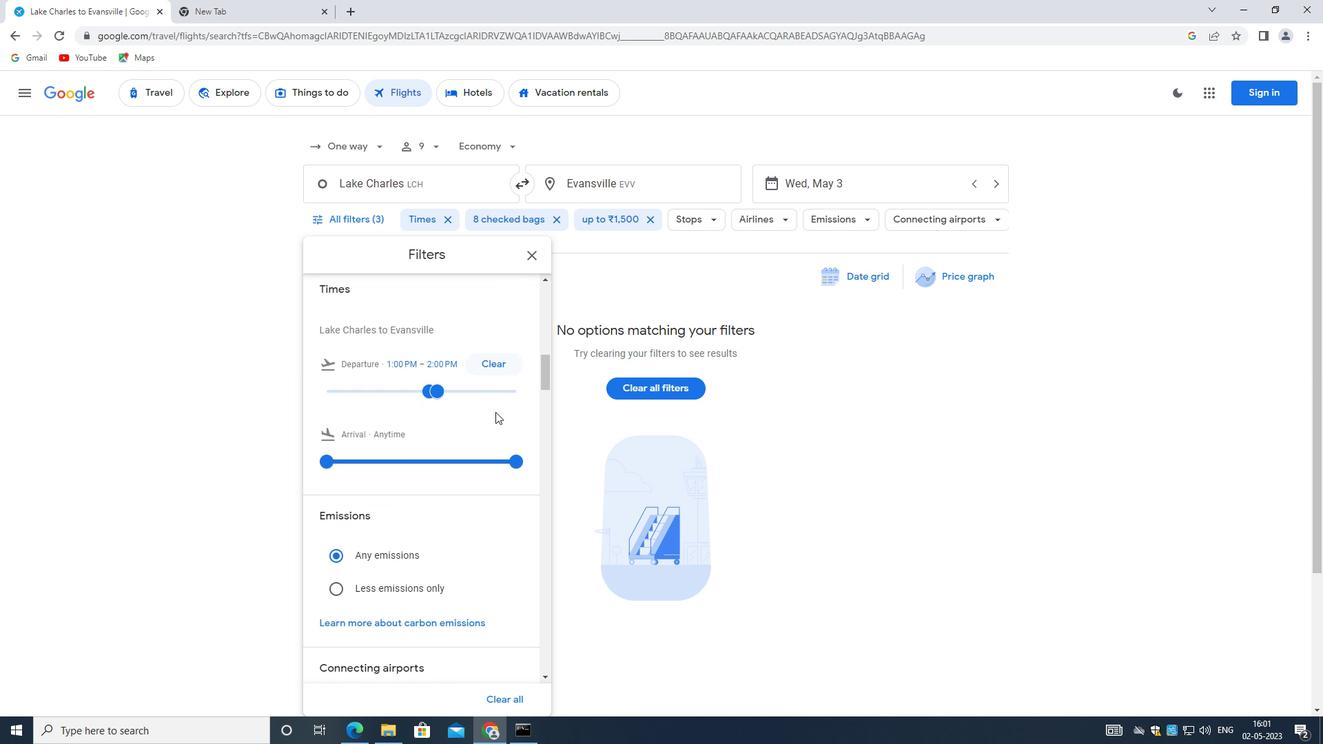 
Action: Mouse moved to (357, 394)
Screenshot: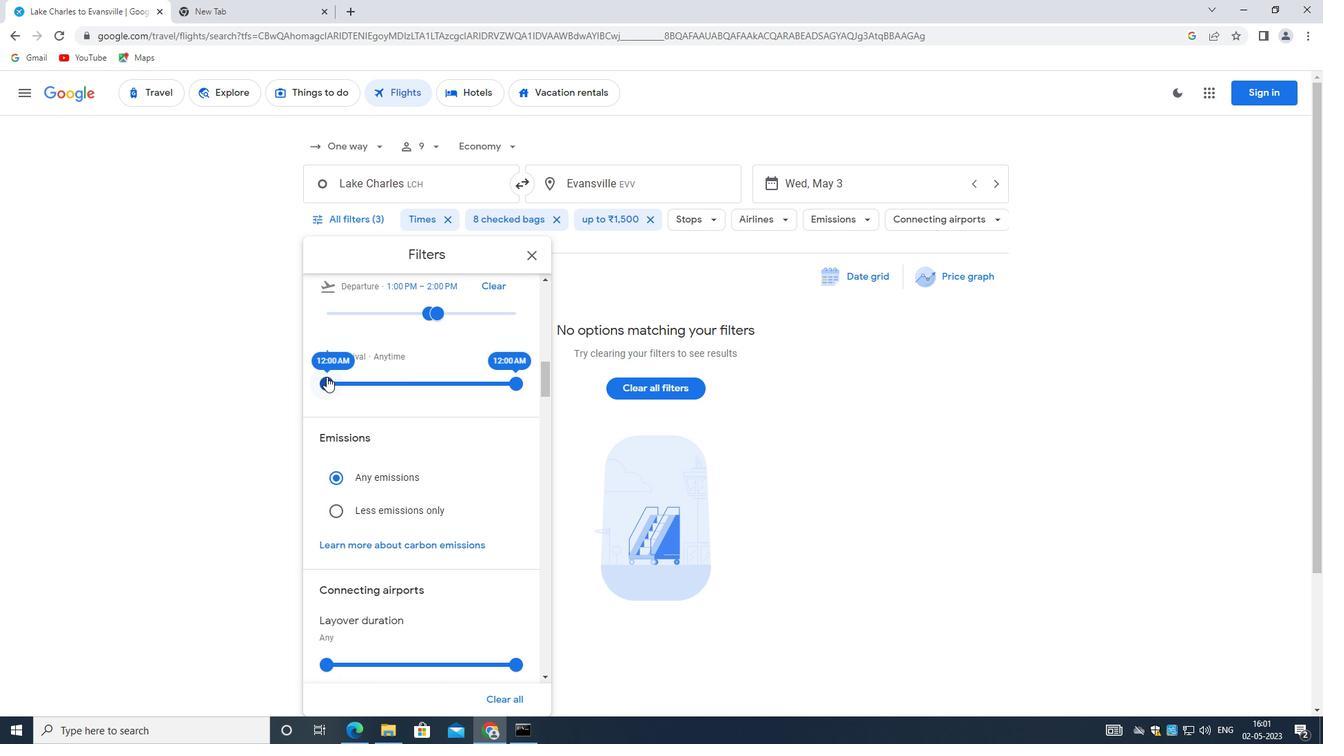 
Action: Mouse scrolled (357, 395) with delta (0, 0)
Screenshot: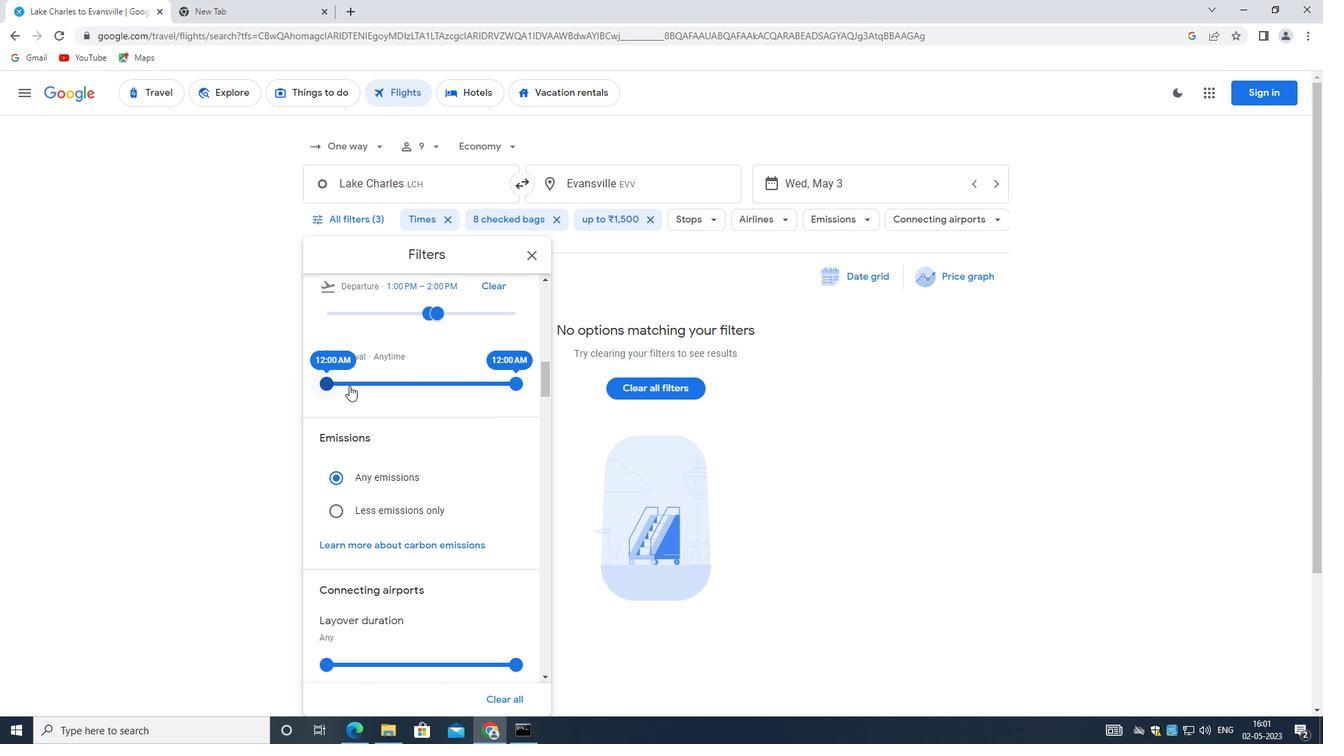 
Action: Mouse moved to (481, 378)
Screenshot: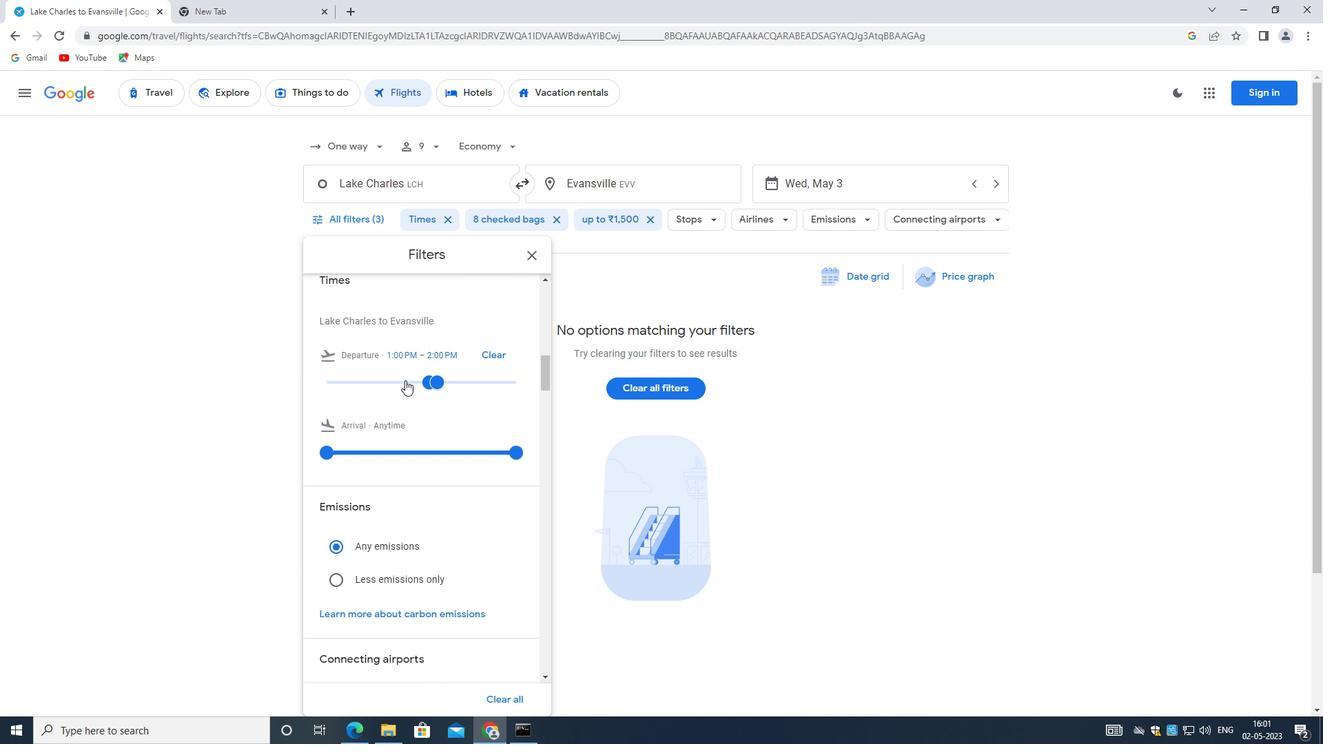 
Action: Mouse pressed left at (481, 378)
Screenshot: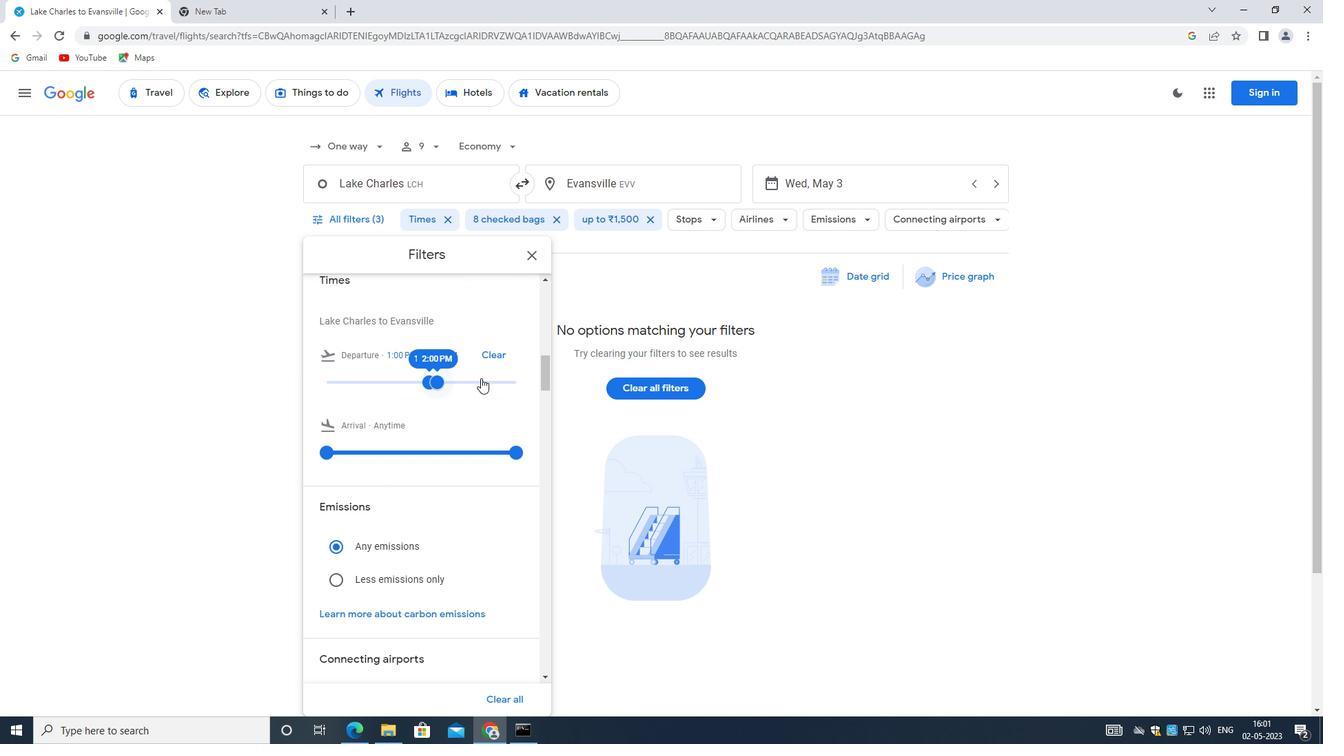 
Action: Mouse moved to (455, 379)
Screenshot: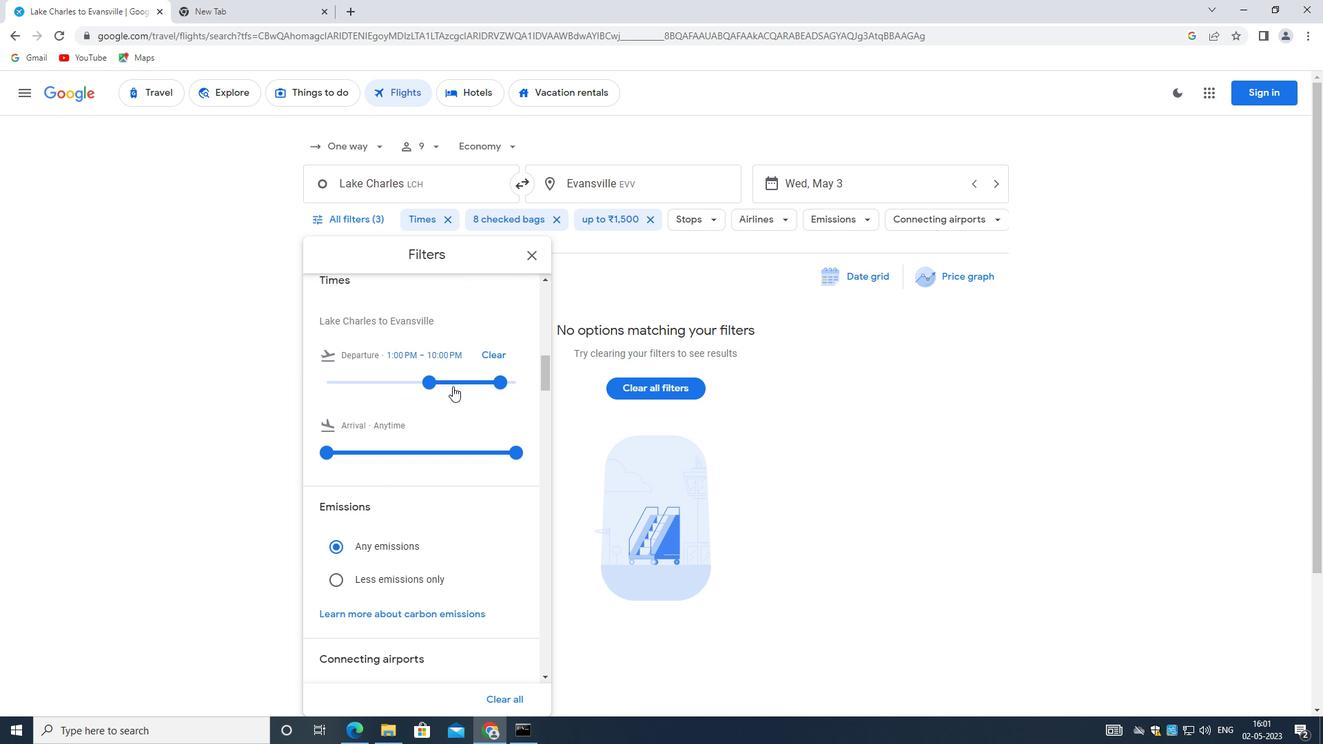 
Action: Mouse pressed left at (455, 379)
Screenshot: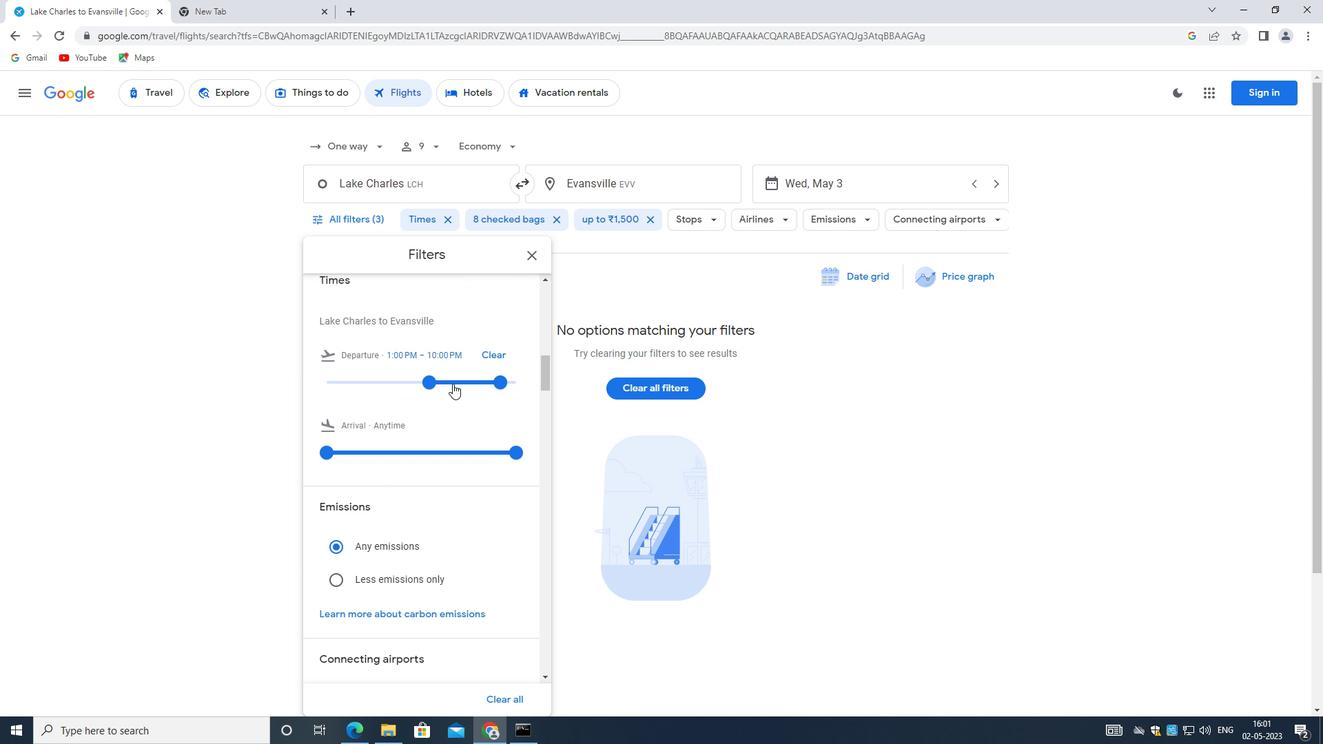 
Action: Mouse moved to (506, 379)
Screenshot: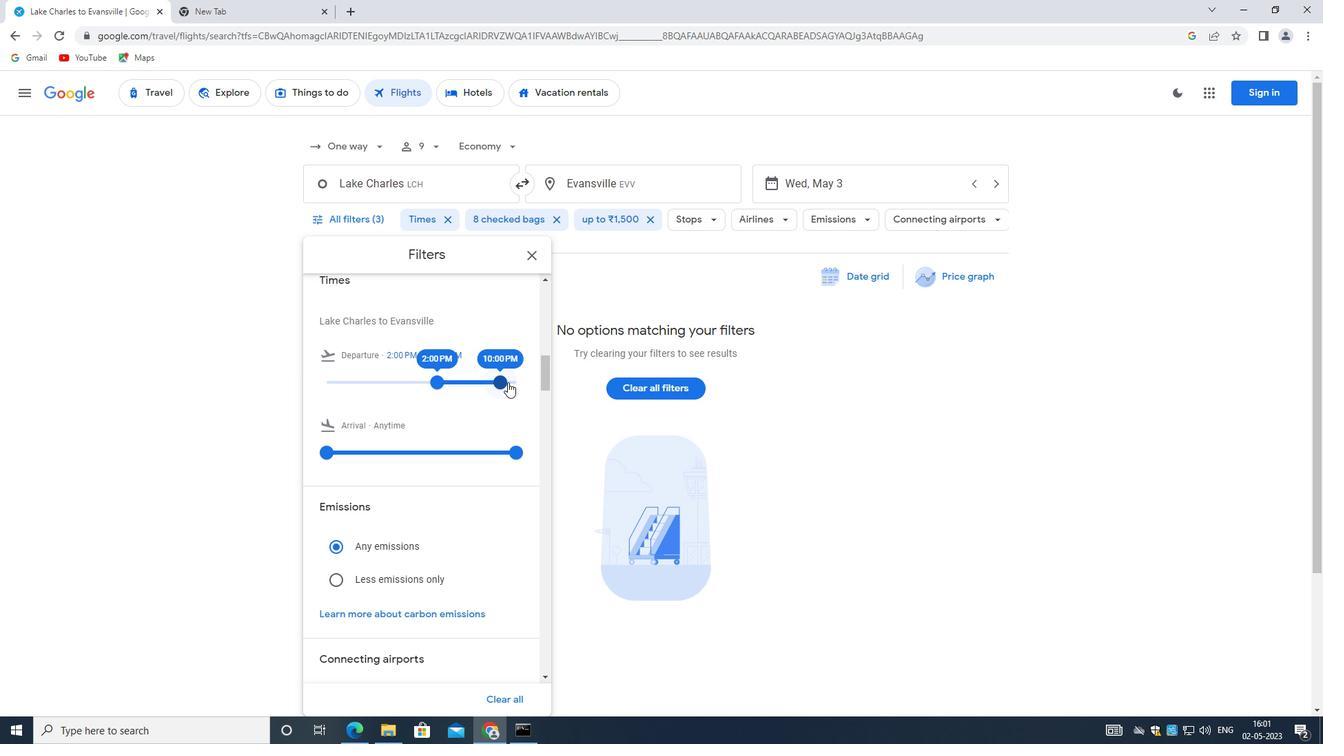
Action: Mouse pressed left at (506, 379)
Screenshot: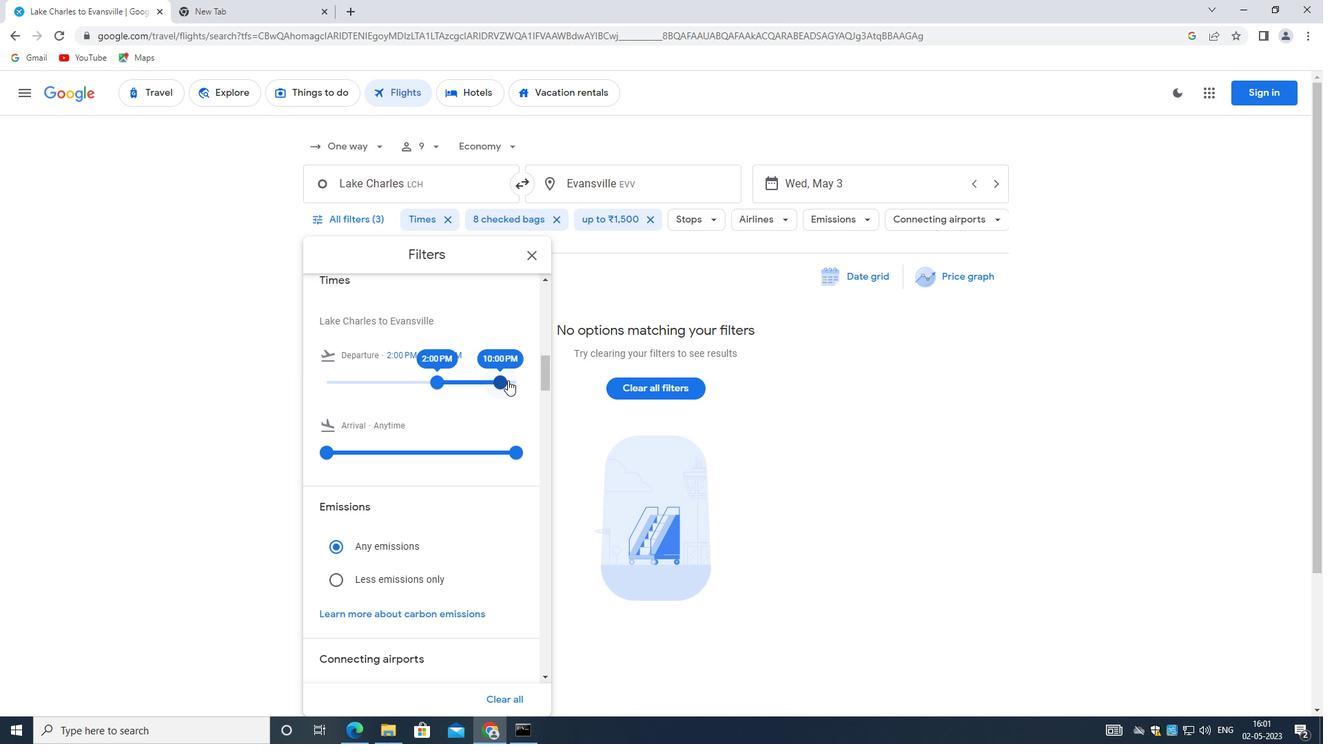 
Action: Mouse moved to (441, 419)
Screenshot: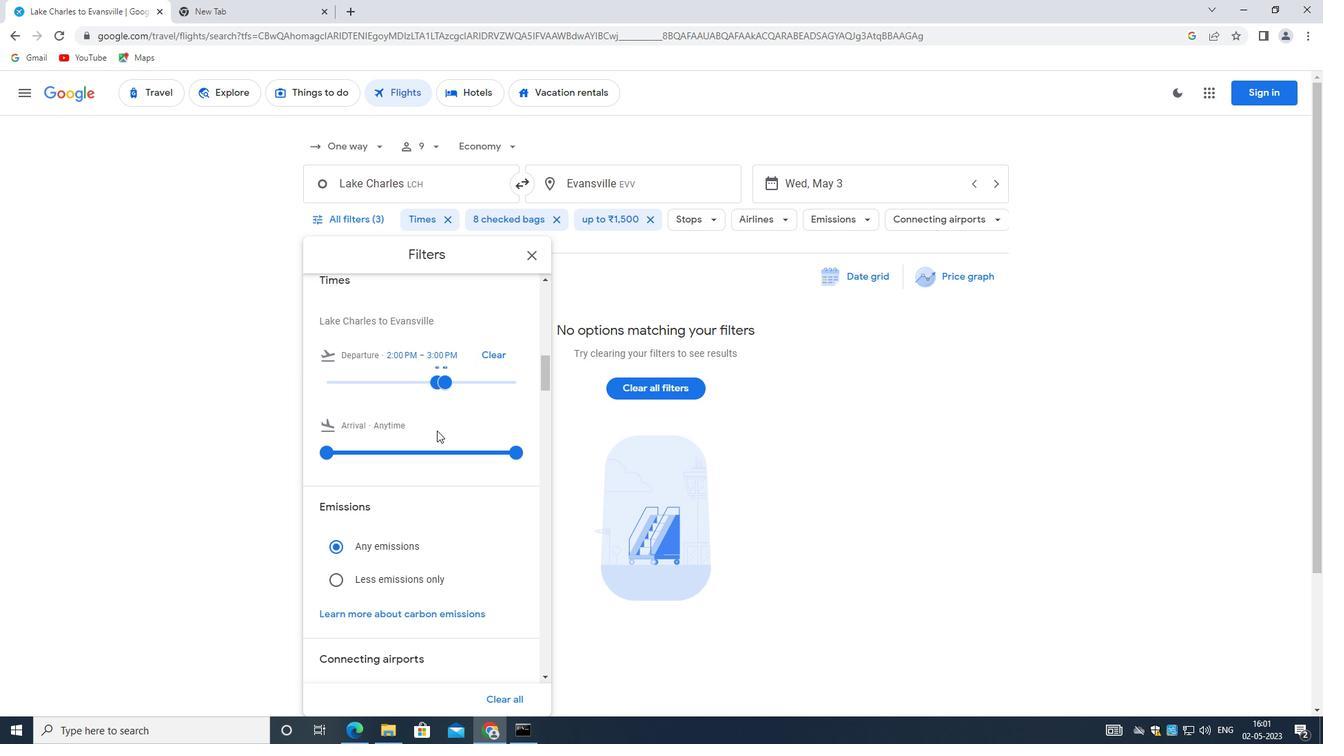 
Action: Mouse scrolled (441, 418) with delta (0, 0)
Screenshot: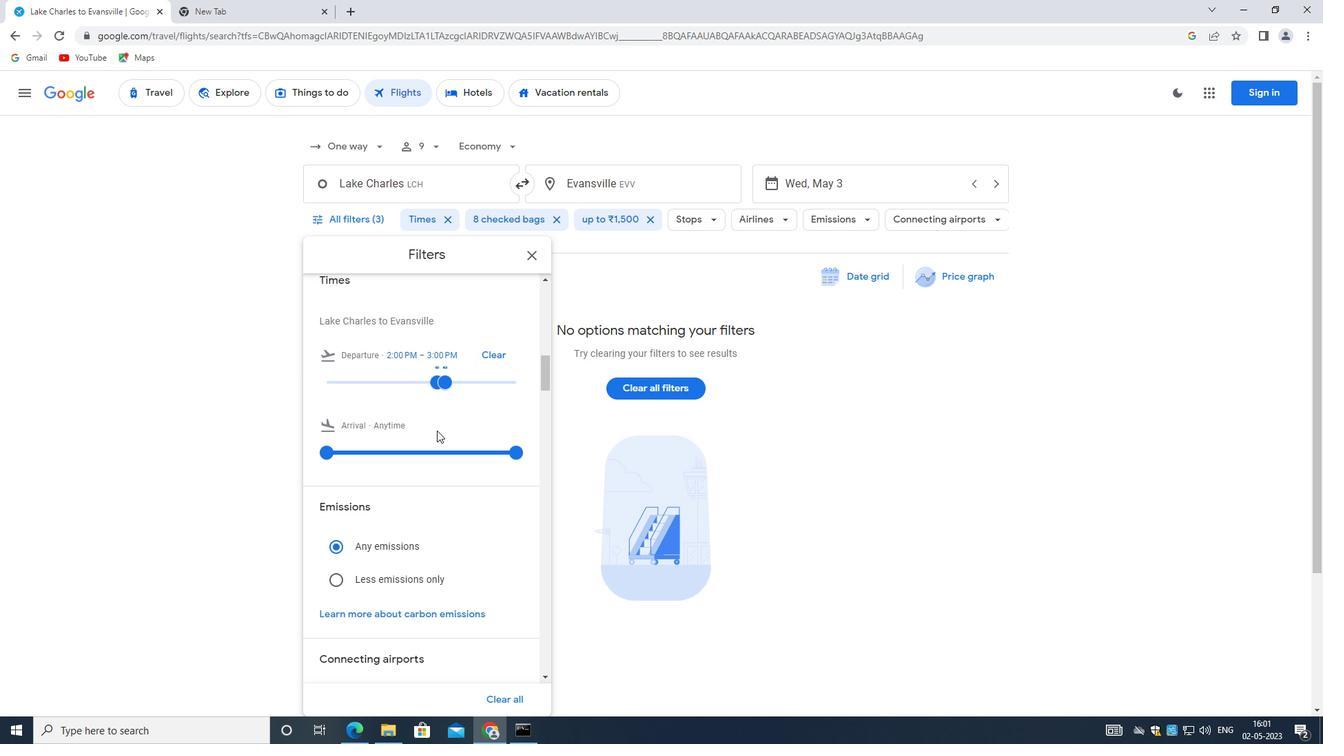 
Action: Mouse scrolled (441, 418) with delta (0, 0)
Screenshot: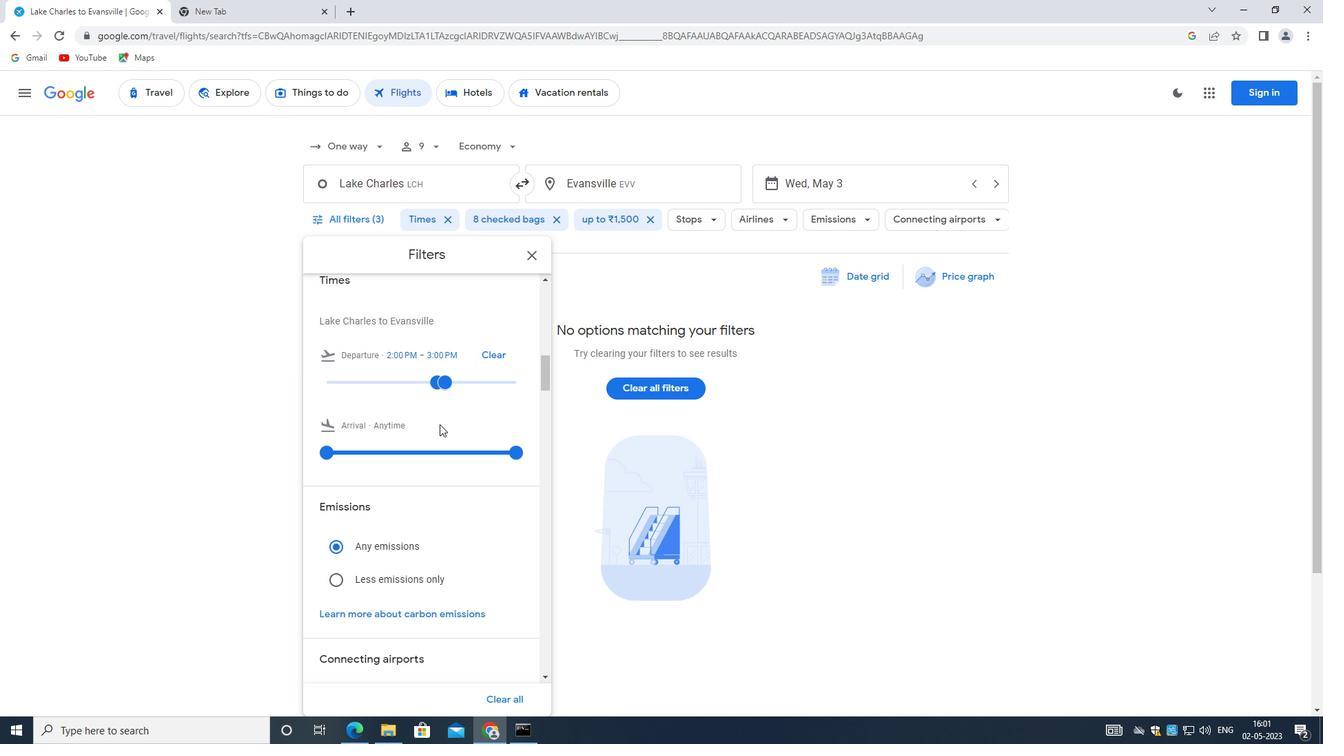 
Action: Mouse scrolled (441, 418) with delta (0, 0)
Screenshot: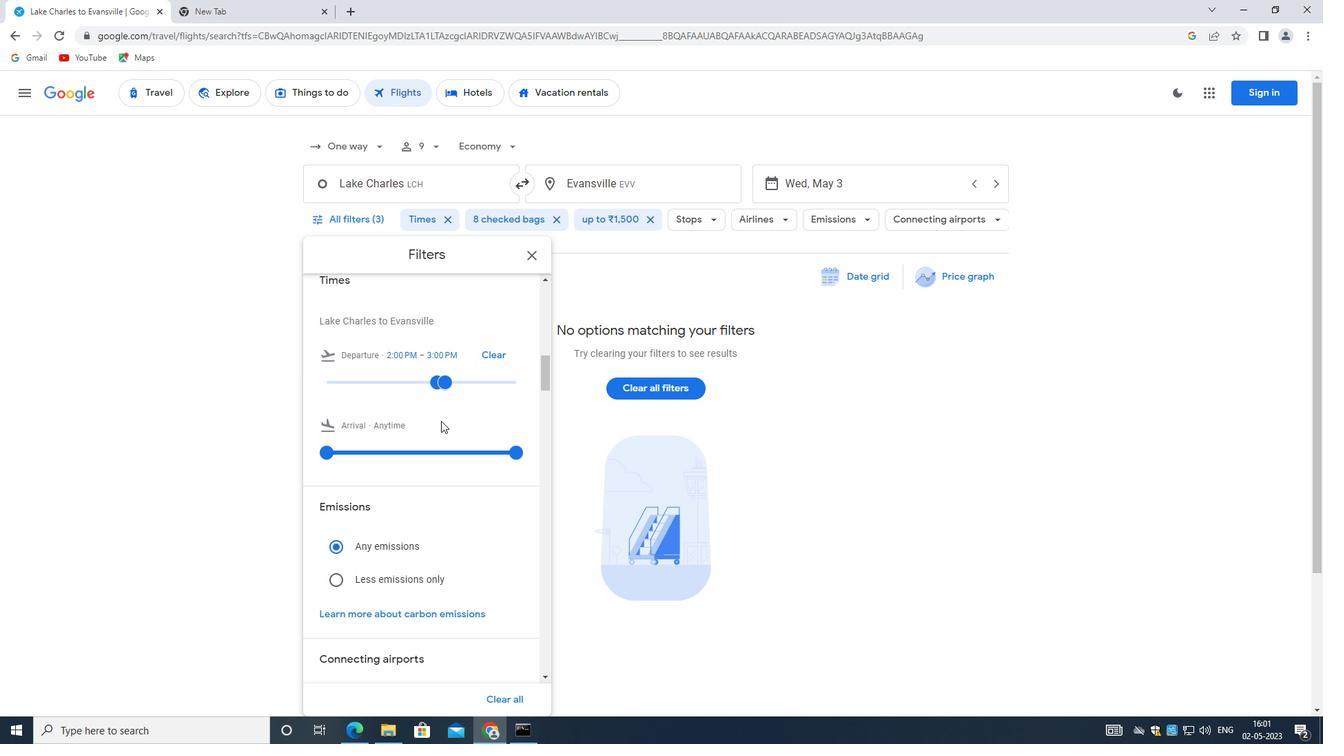 
Action: Mouse moved to (441, 417)
Screenshot: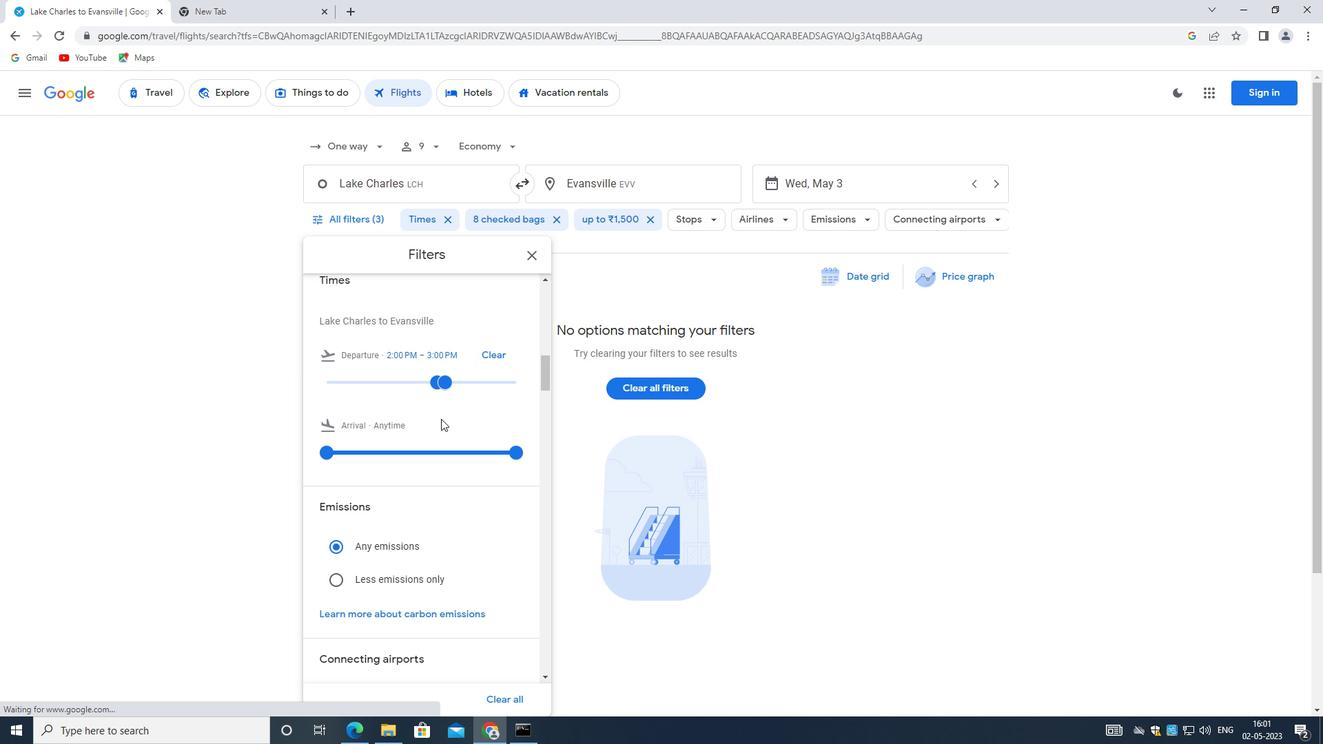 
Action: Mouse scrolled (441, 417) with delta (0, 0)
Screenshot: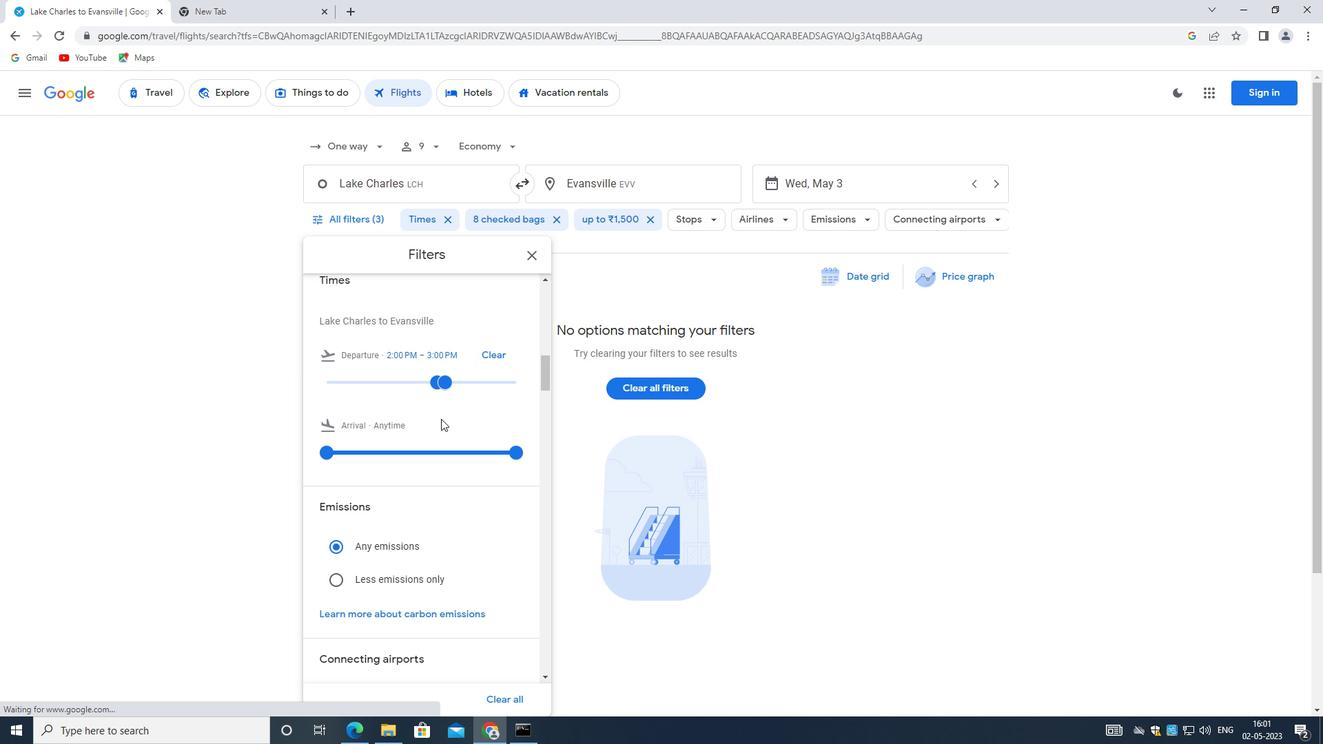 
Action: Mouse moved to (441, 417)
Screenshot: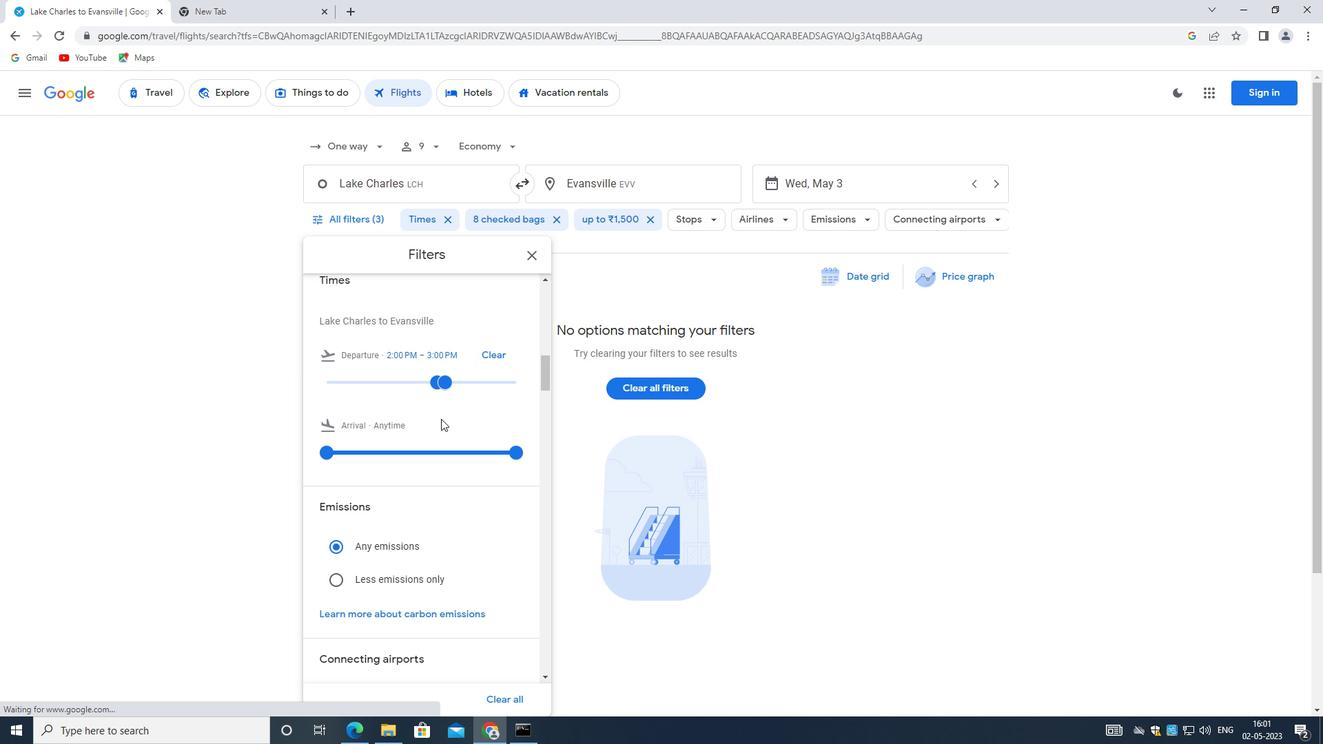 
Action: Mouse scrolled (441, 416) with delta (0, 0)
Screenshot: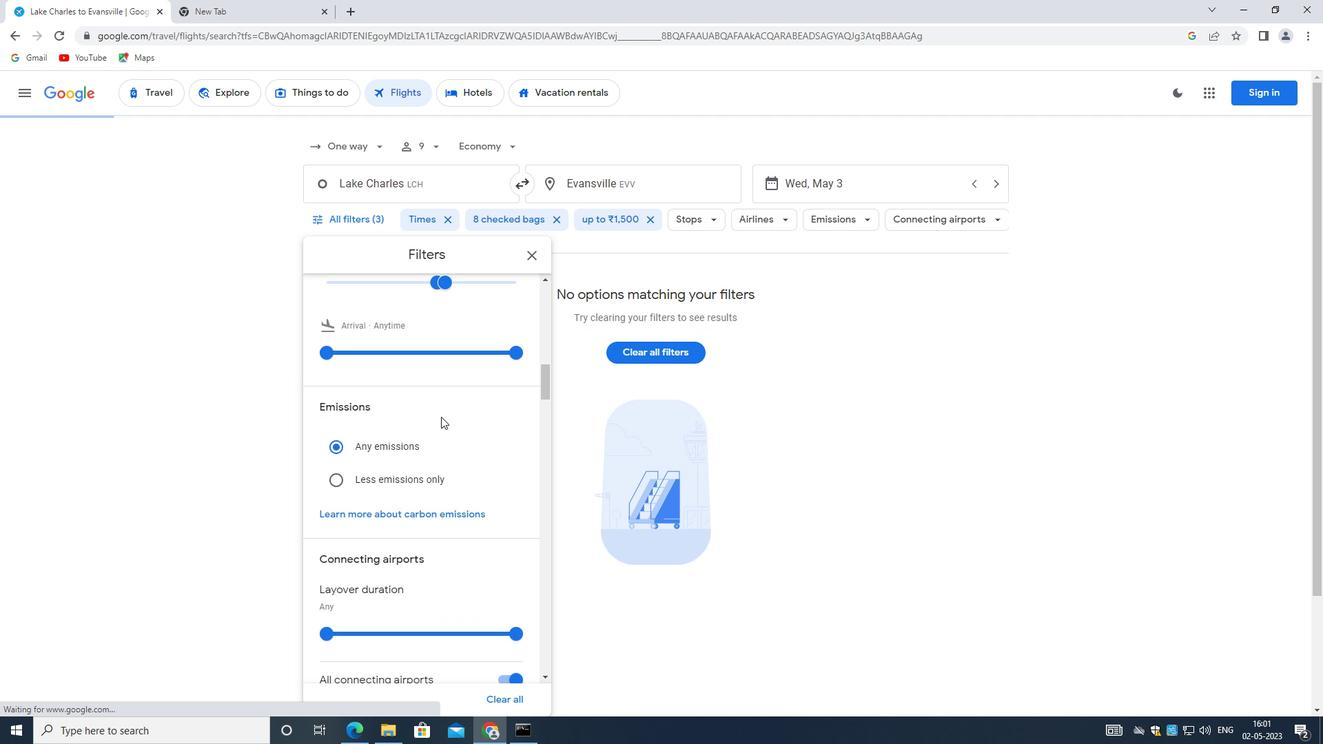 
Action: Mouse scrolled (441, 416) with delta (0, 0)
Screenshot: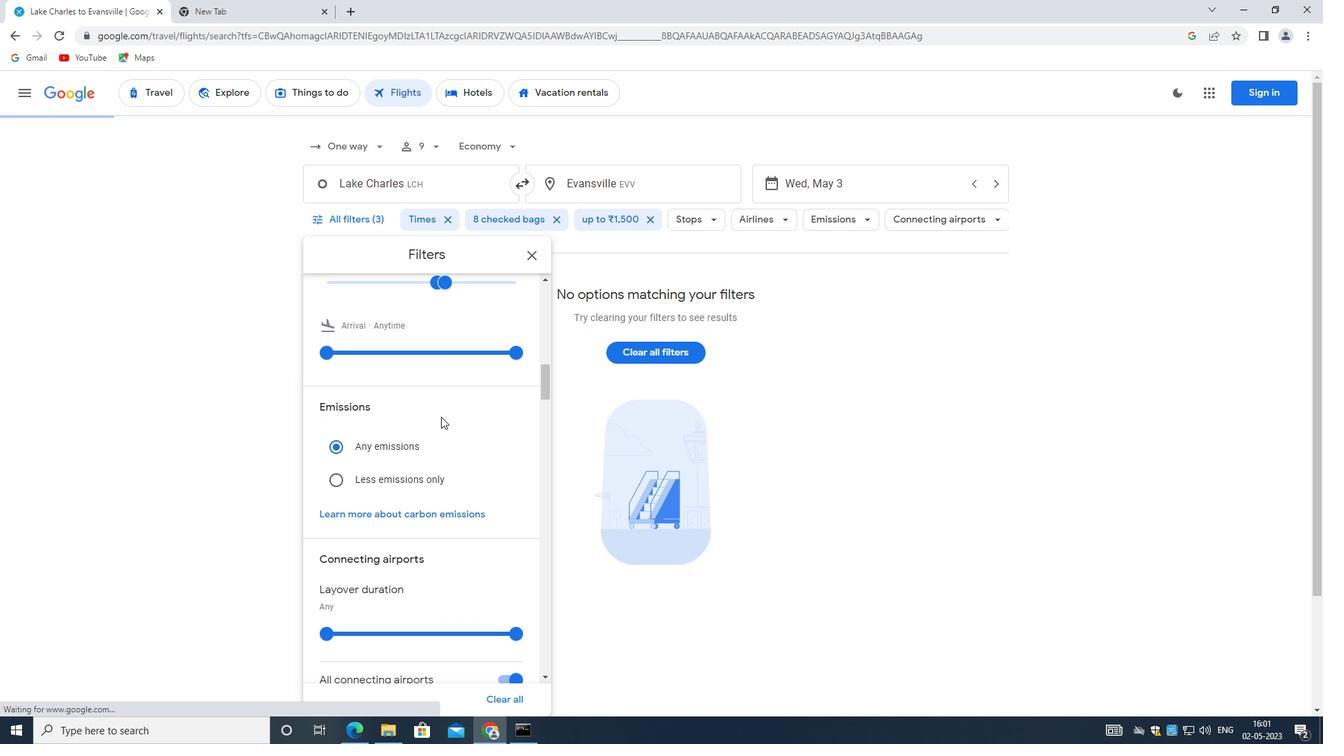 
Action: Mouse scrolled (441, 416) with delta (0, 0)
Screenshot: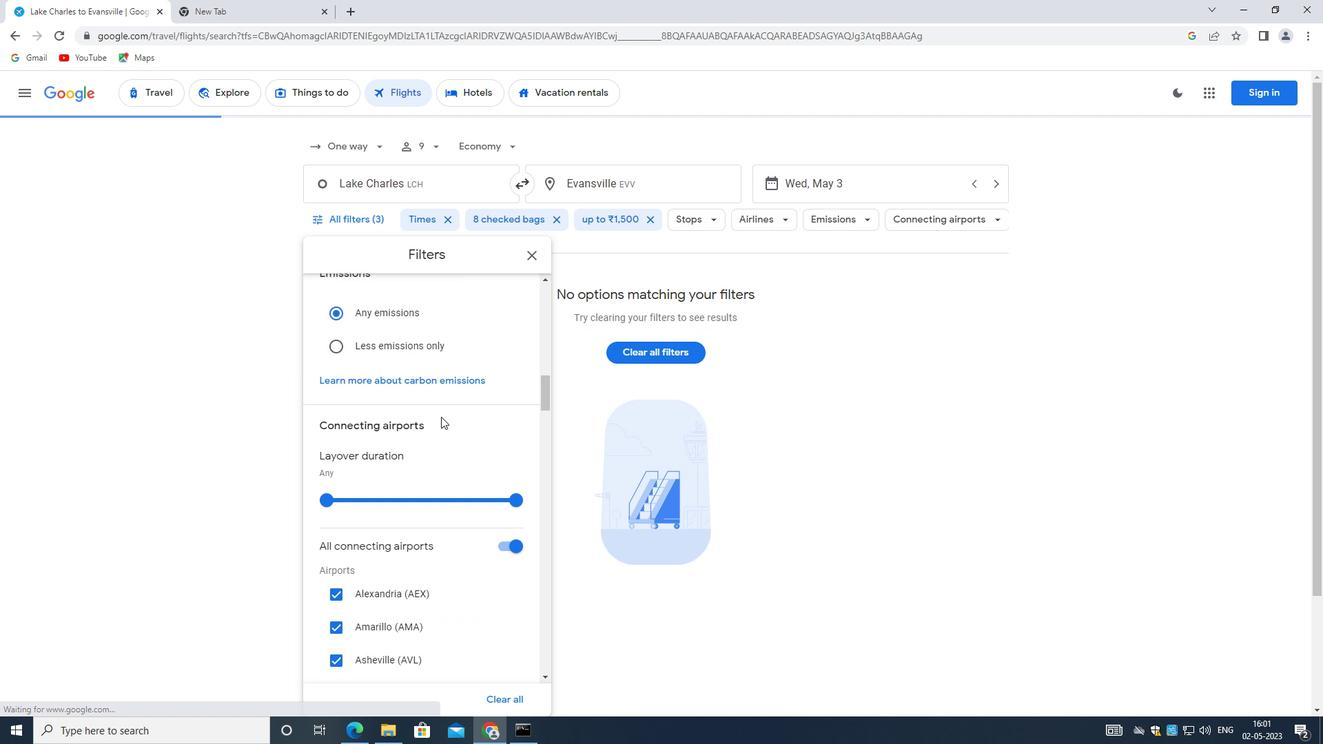 
Action: Mouse moved to (501, 300)
Screenshot: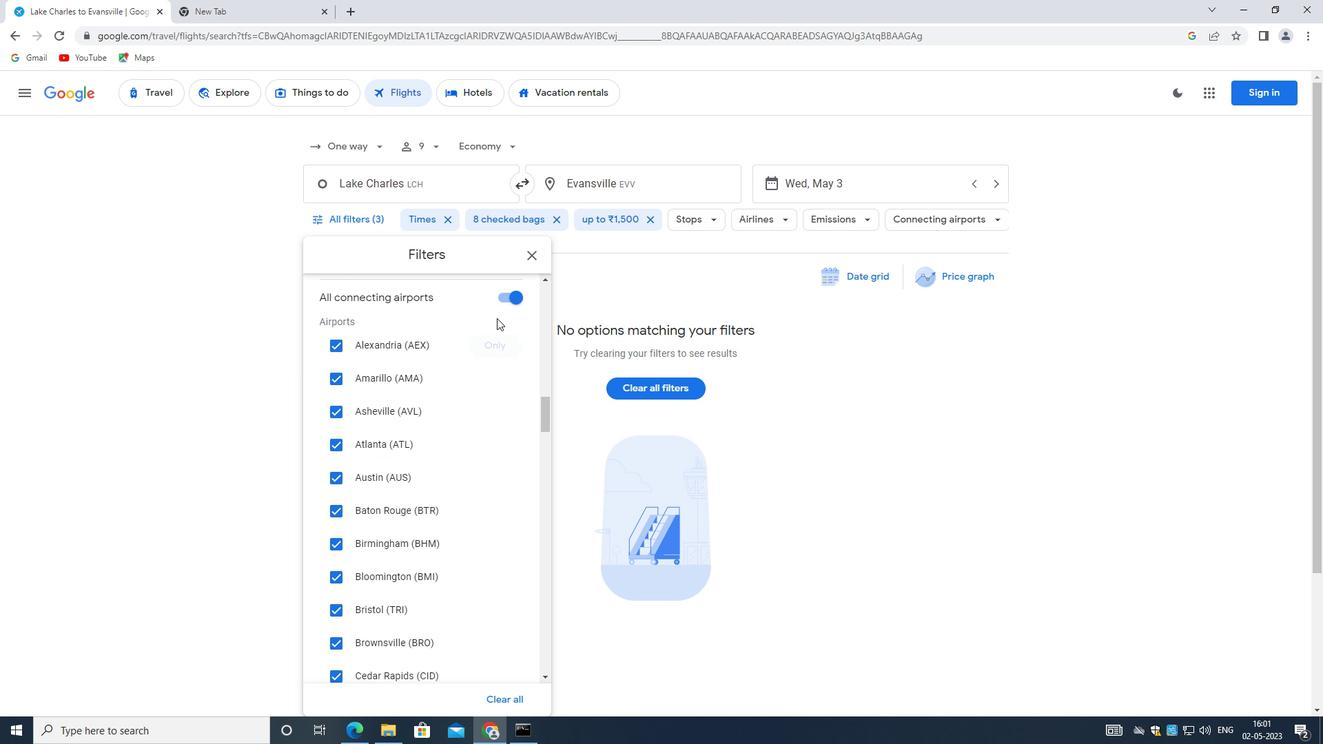 
Action: Mouse pressed left at (501, 300)
Screenshot: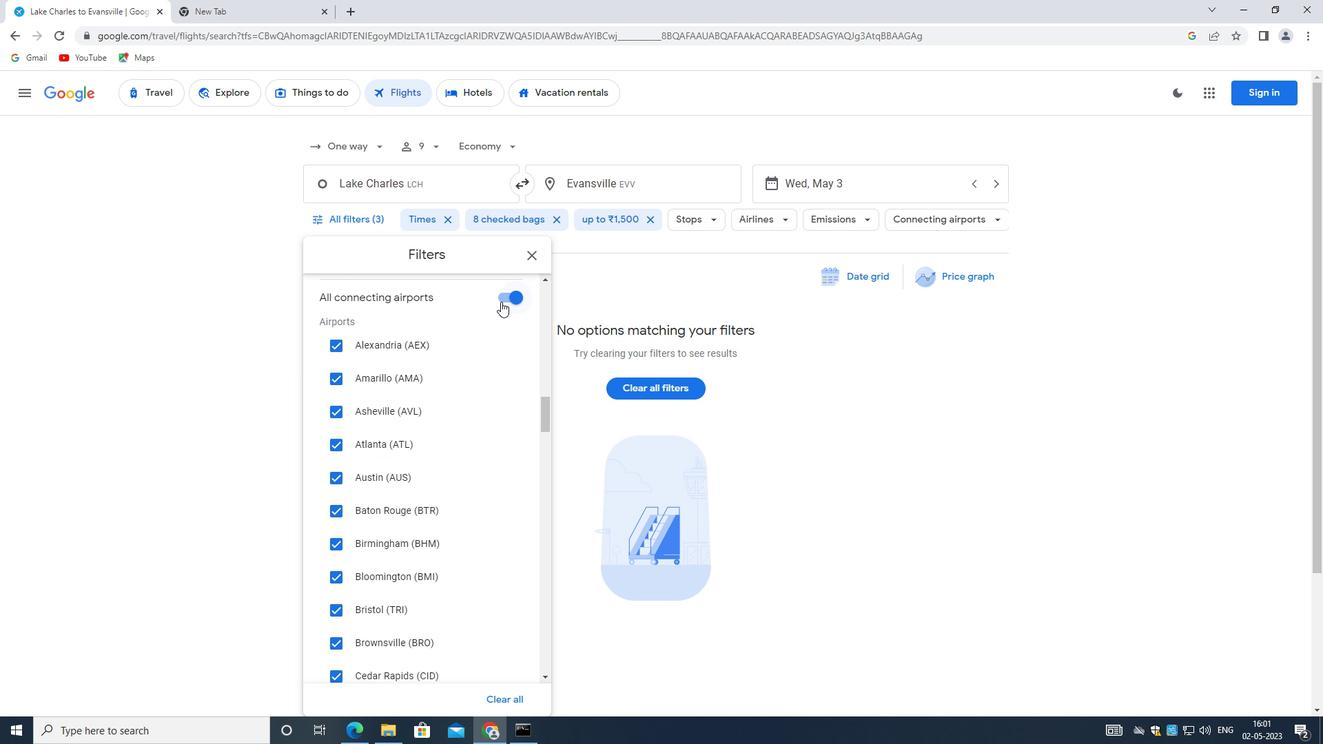 
Action: Mouse moved to (456, 381)
Screenshot: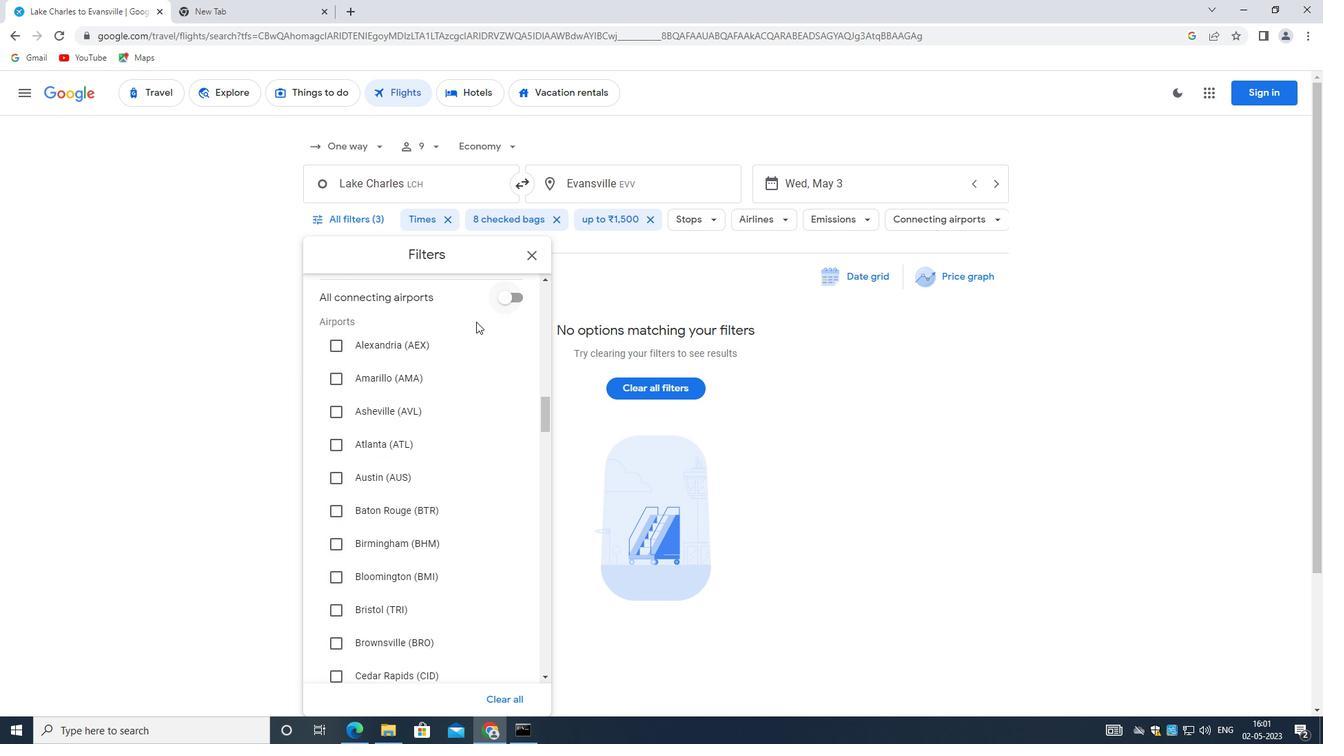 
Action: Mouse scrolled (456, 380) with delta (0, 0)
Screenshot: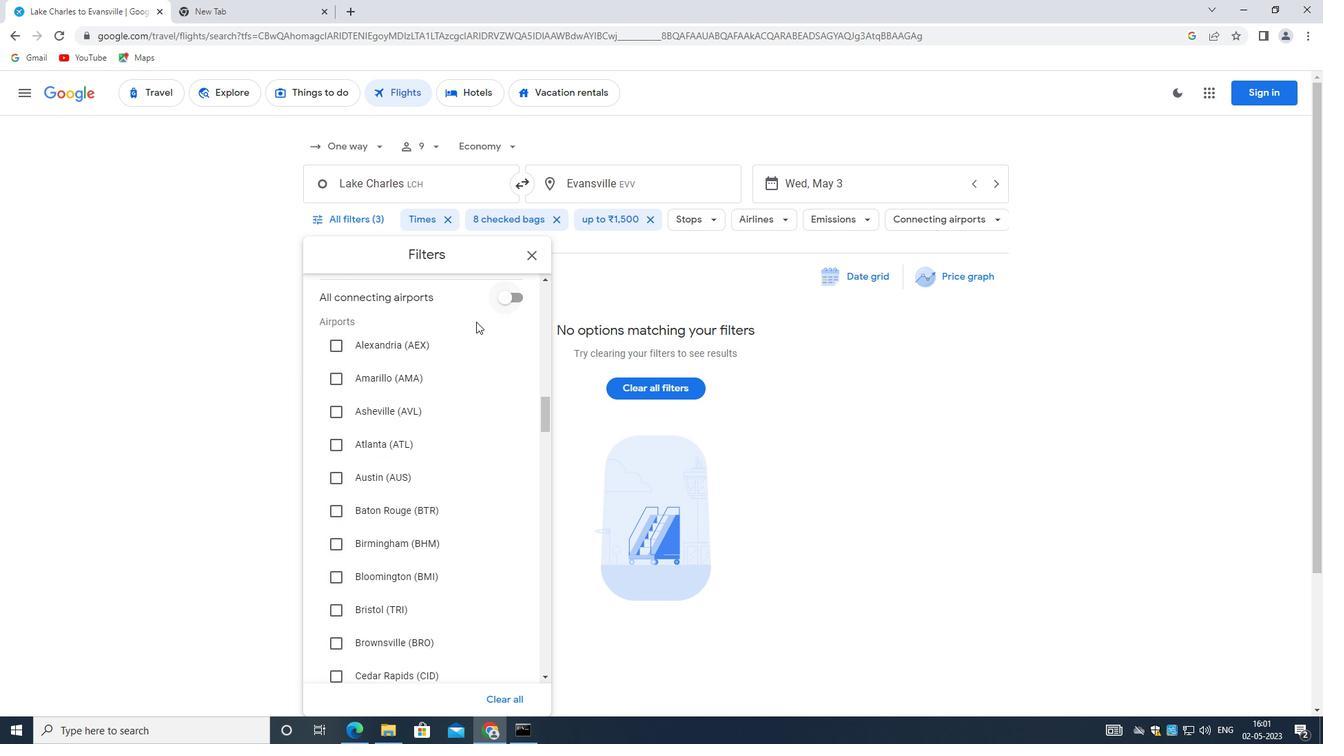 
Action: Mouse scrolled (456, 380) with delta (0, 0)
Screenshot: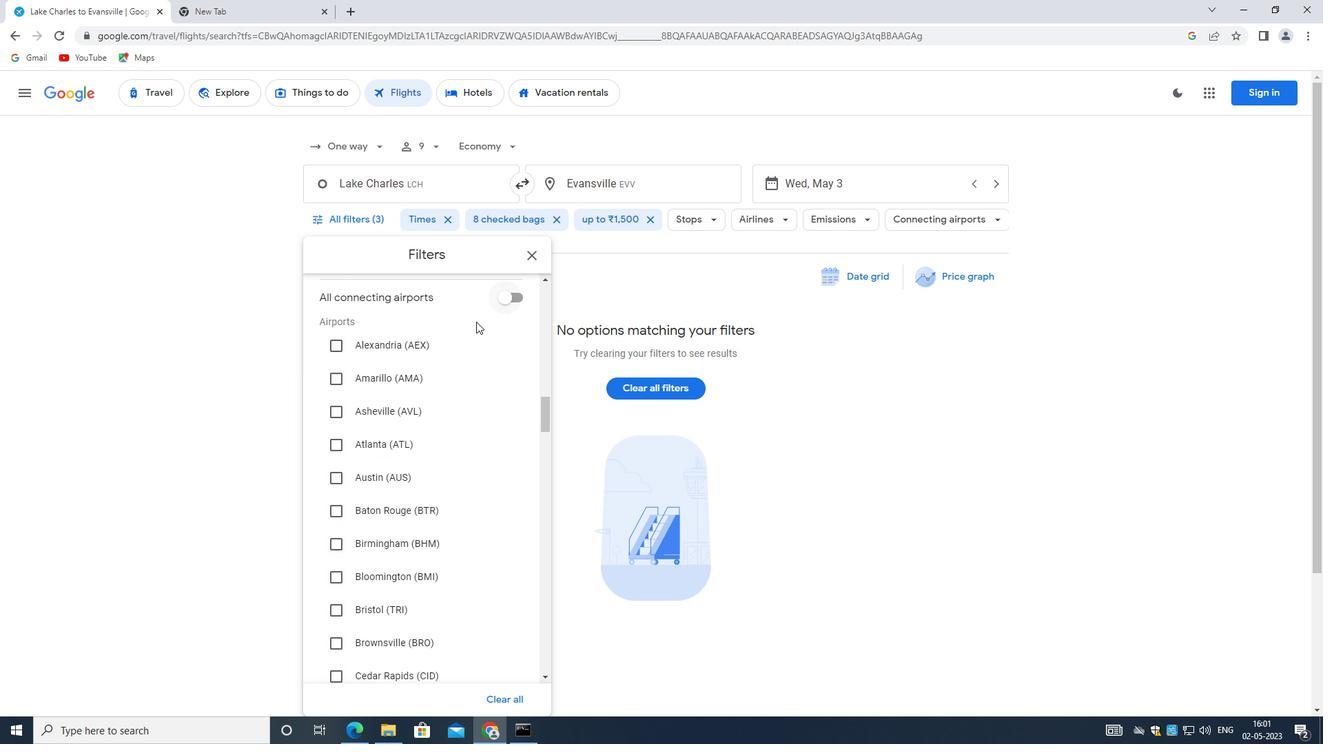 
Action: Mouse moved to (456, 381)
Screenshot: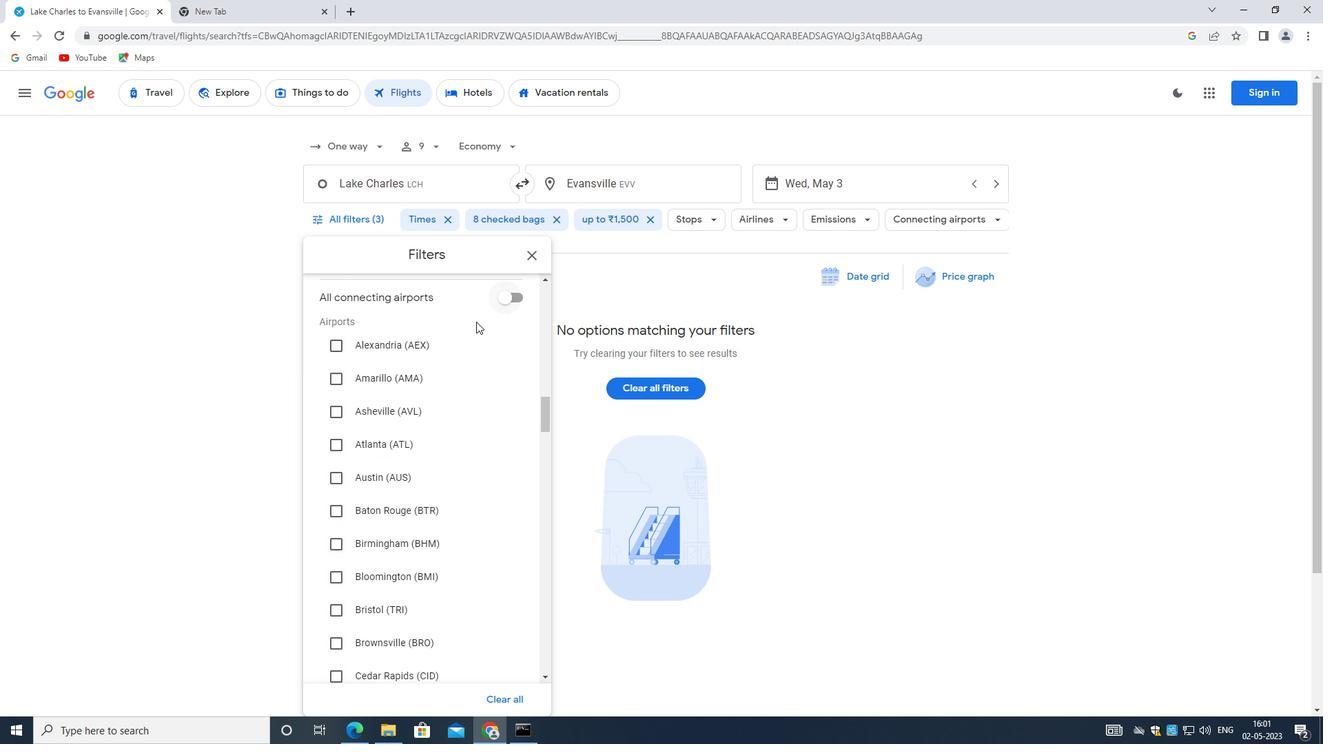 
Action: Mouse scrolled (456, 380) with delta (0, 0)
Screenshot: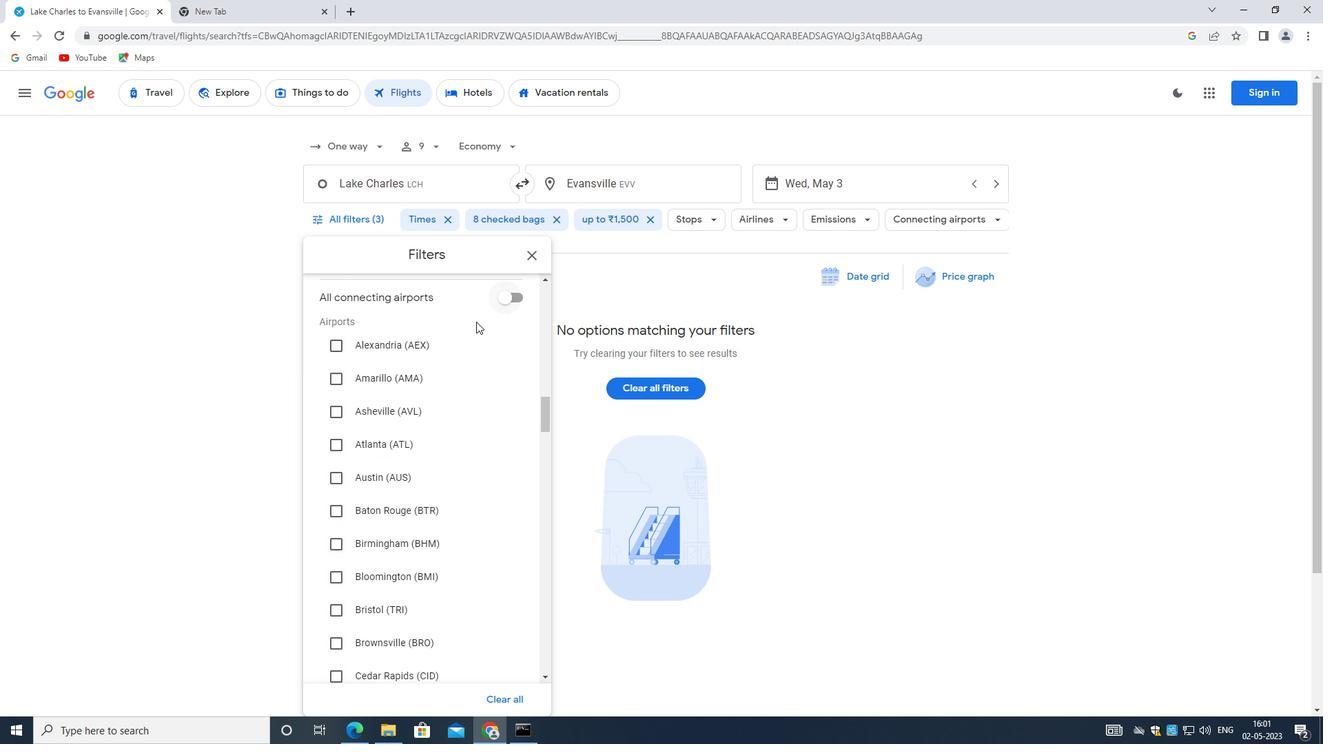 
Action: Mouse moved to (451, 381)
Screenshot: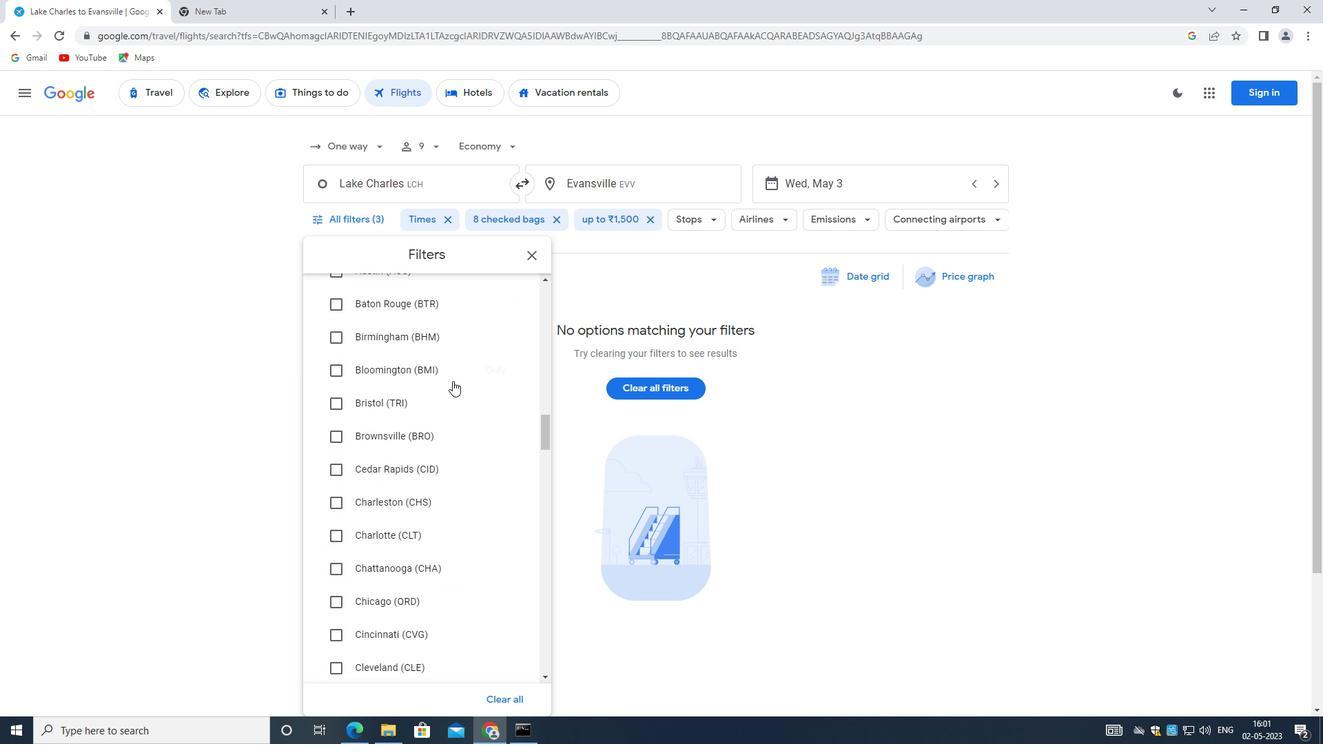 
Action: Mouse scrolled (451, 381) with delta (0, 0)
Screenshot: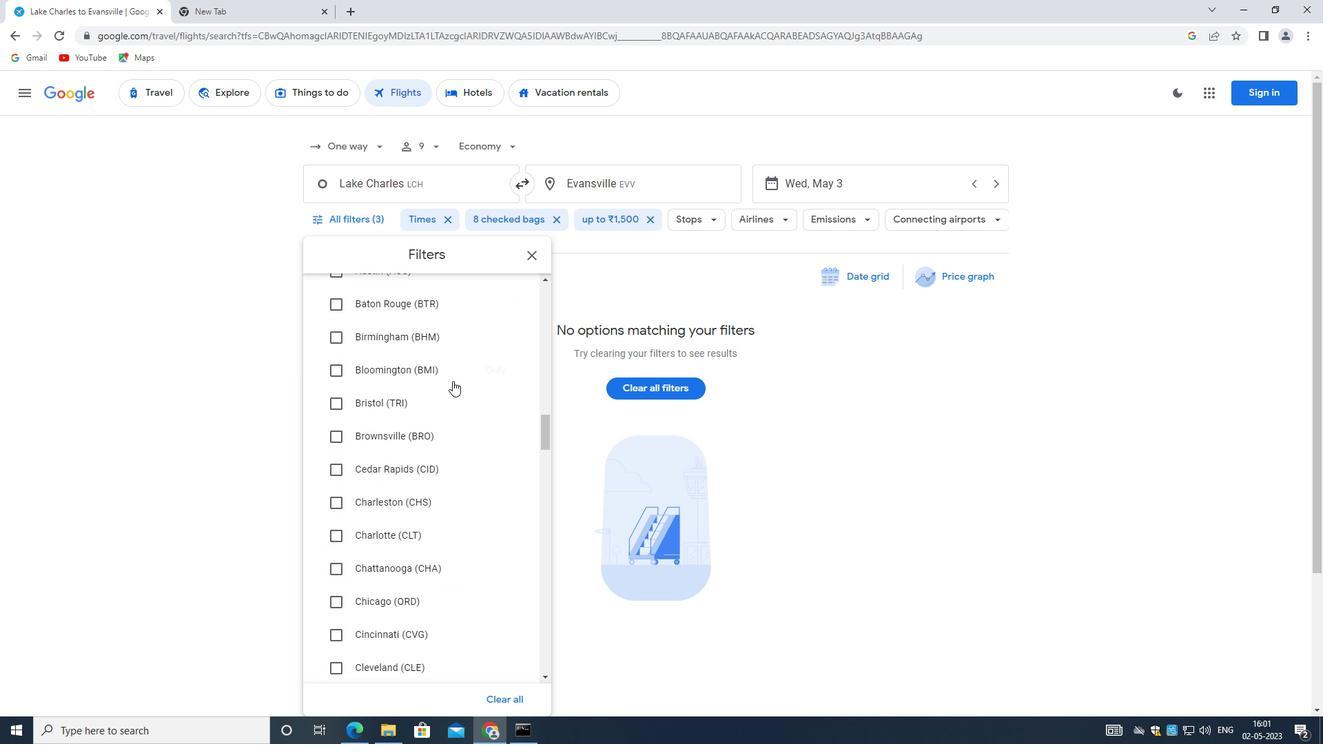 
Action: Mouse moved to (444, 397)
Screenshot: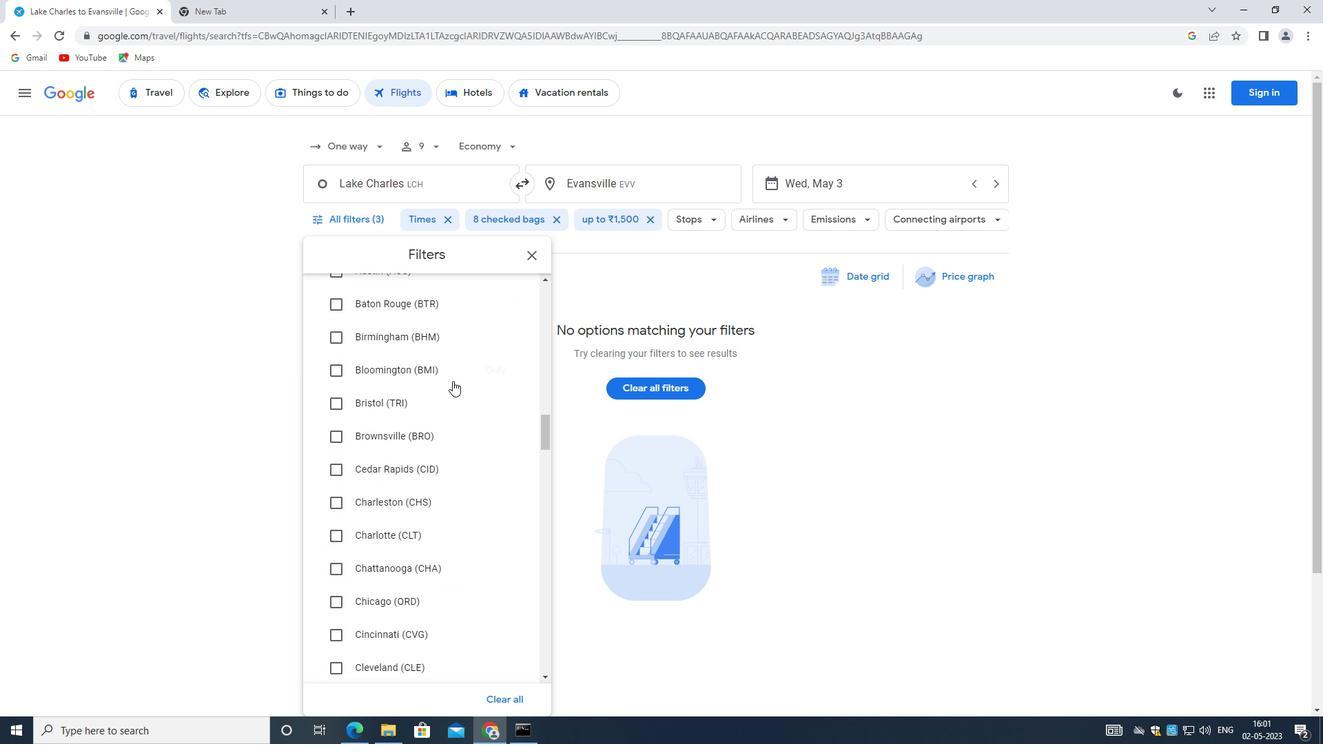 
Action: Mouse scrolled (444, 396) with delta (0, 0)
Screenshot: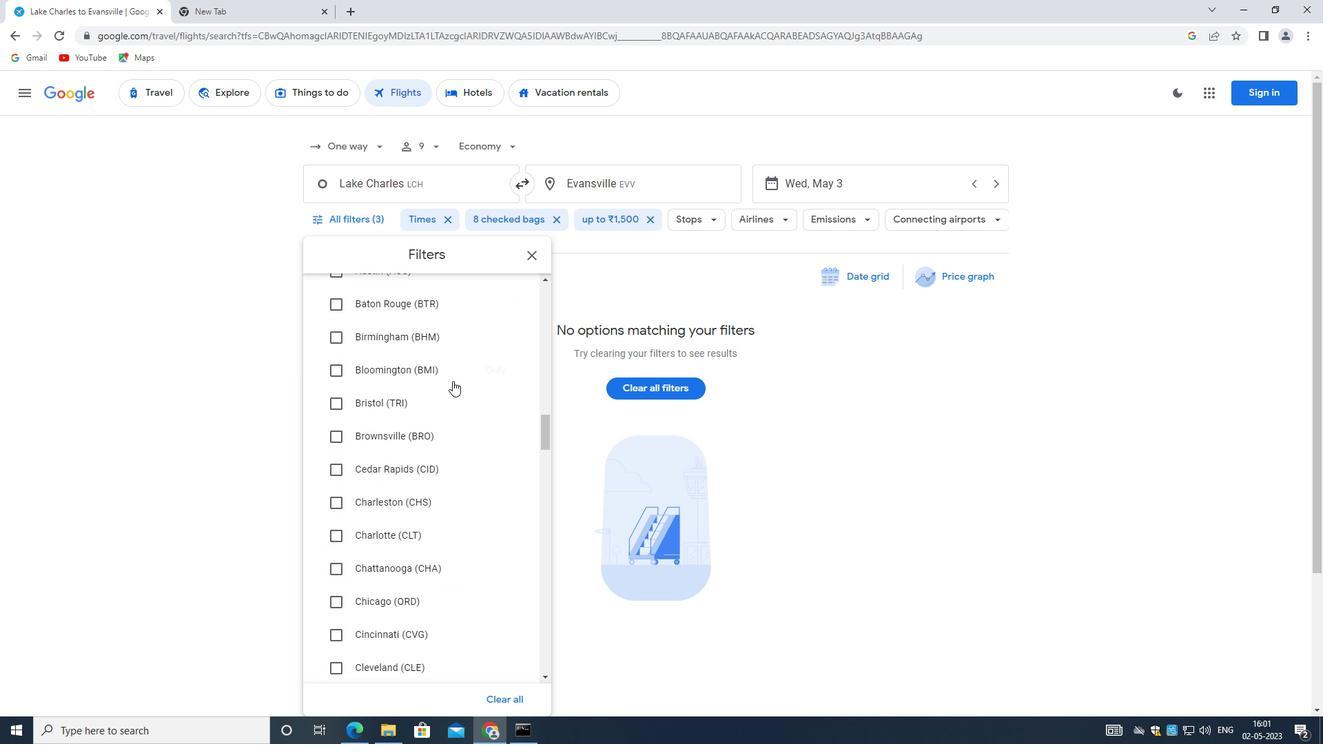 
Action: Mouse moved to (436, 406)
Screenshot: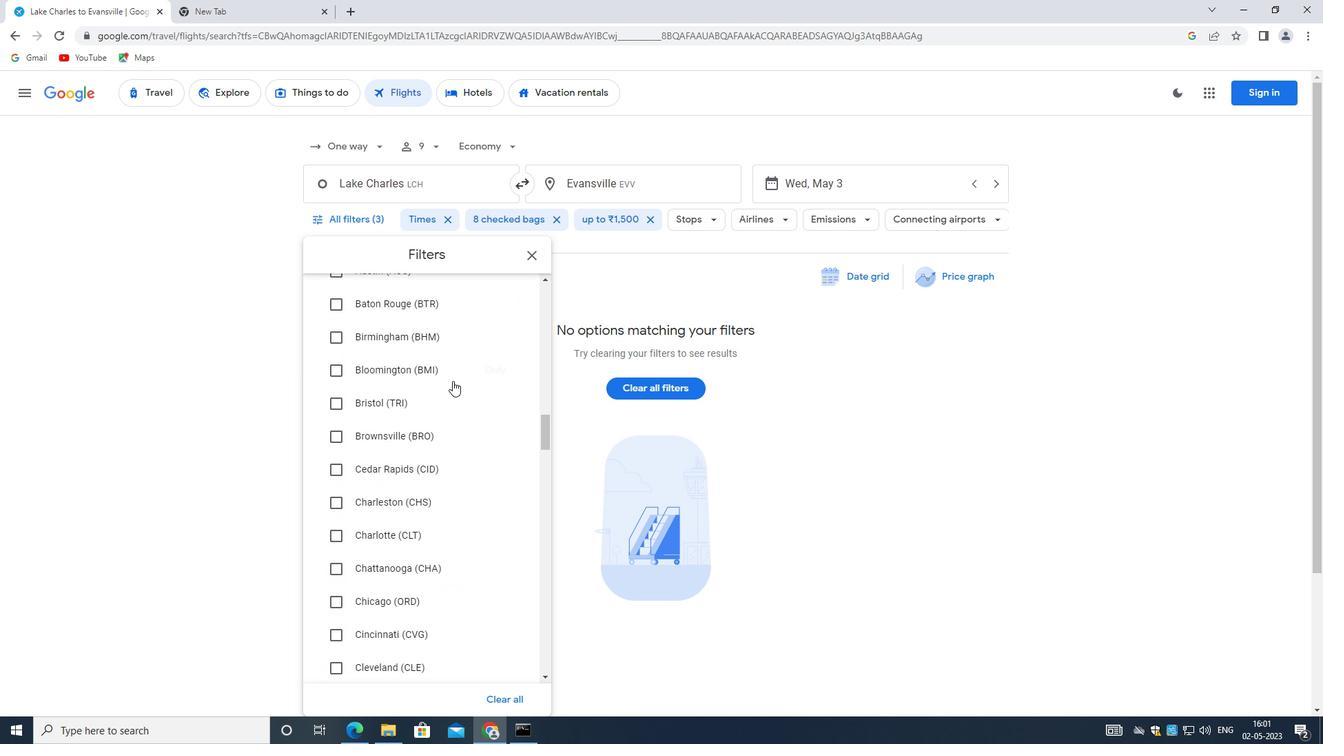 
Action: Mouse scrolled (436, 406) with delta (0, 0)
Screenshot: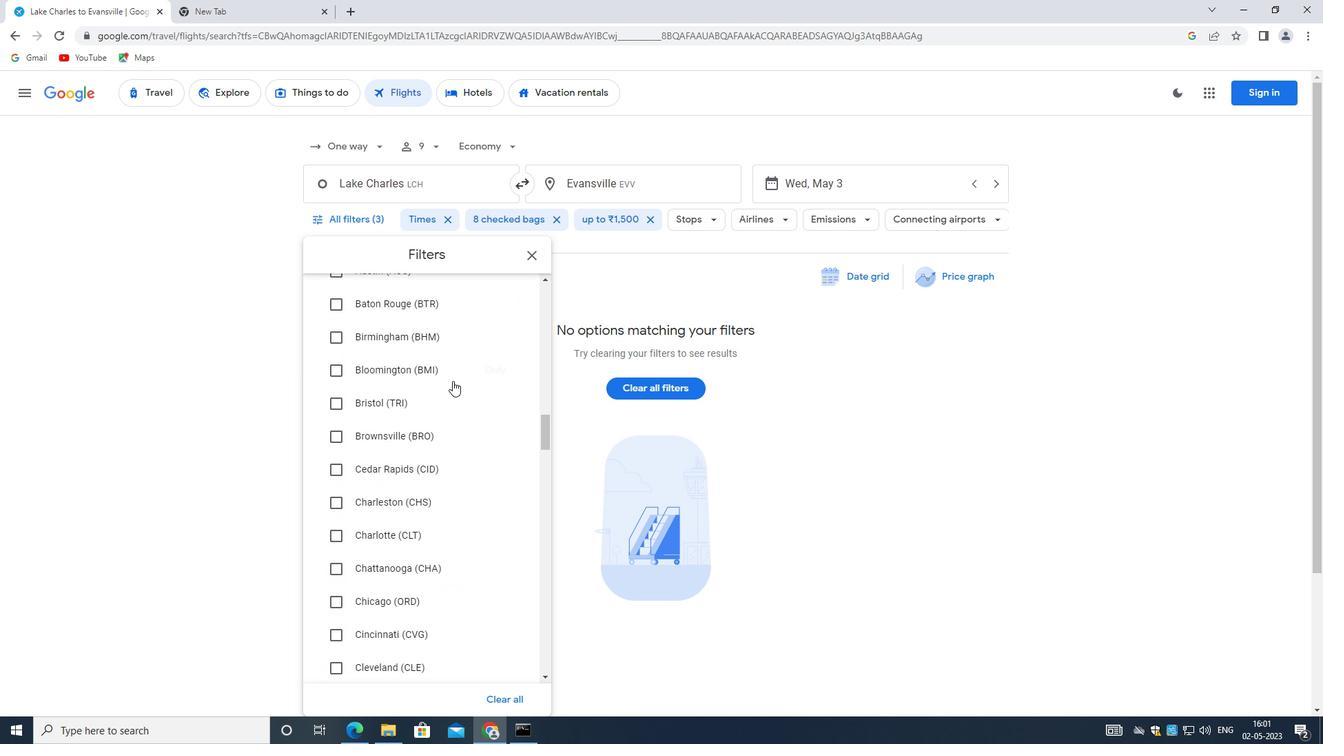 
Action: Mouse moved to (419, 419)
Screenshot: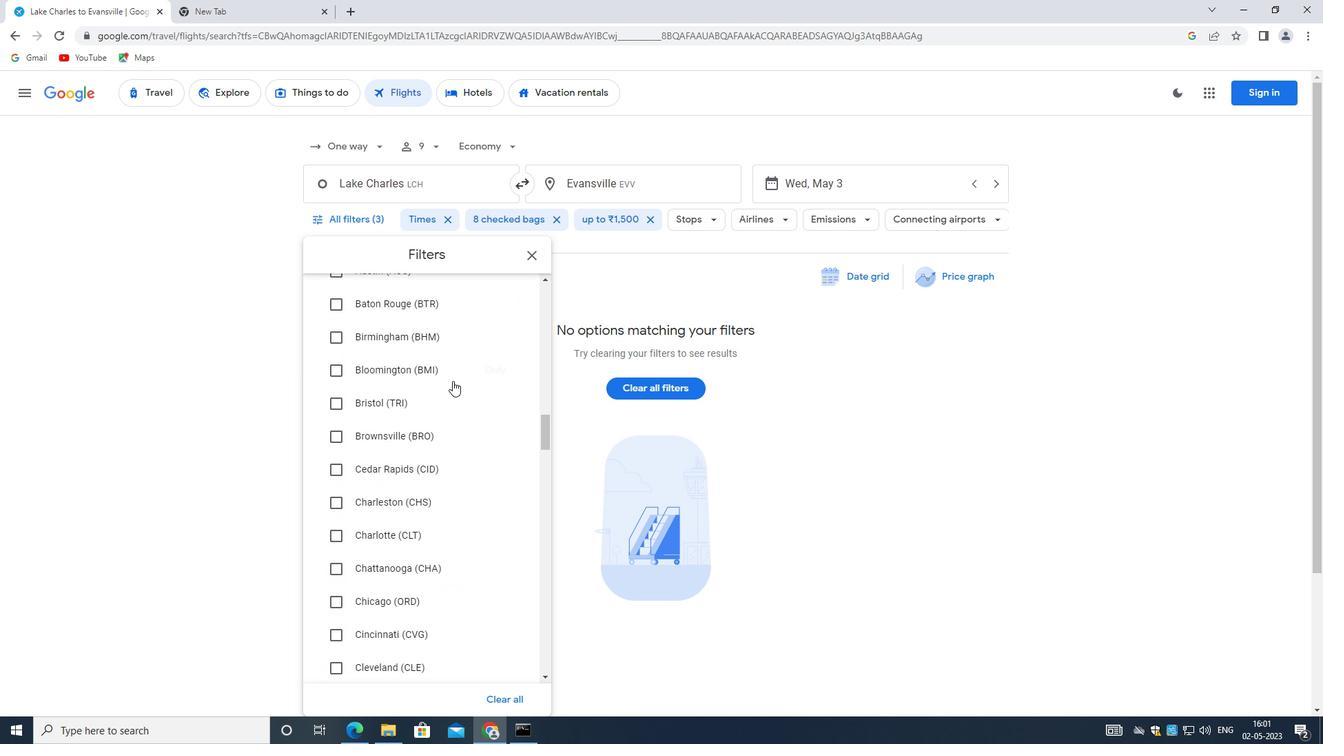 
Action: Mouse scrolled (419, 418) with delta (0, 0)
Screenshot: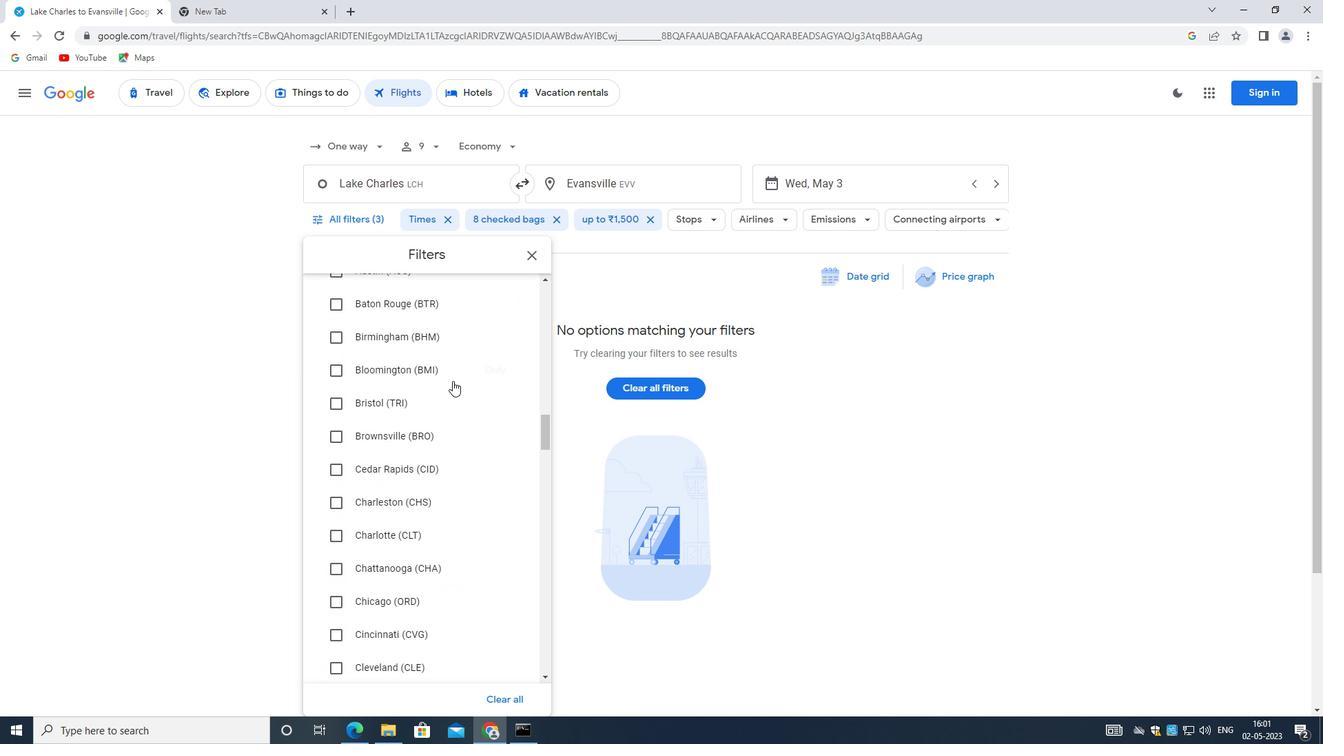 
Action: Mouse moved to (413, 421)
Screenshot: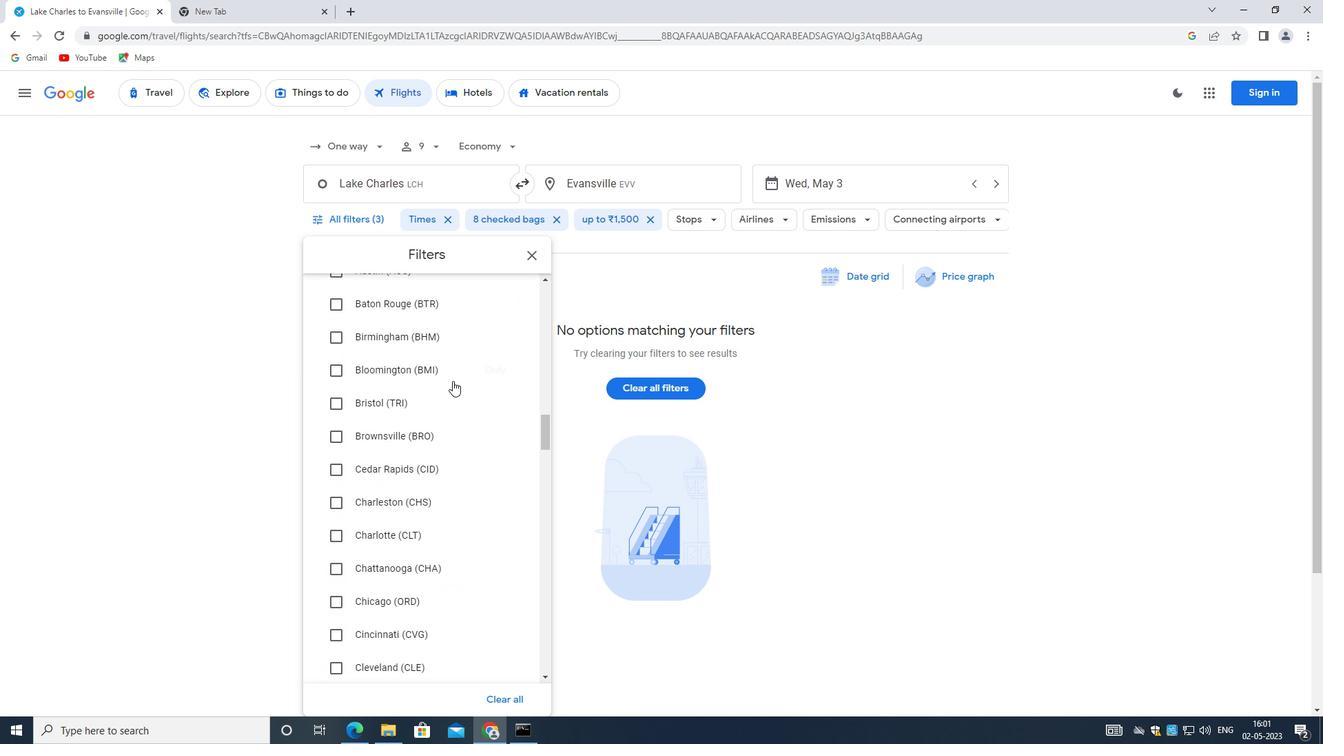 
Action: Mouse scrolled (413, 421) with delta (0, 0)
Screenshot: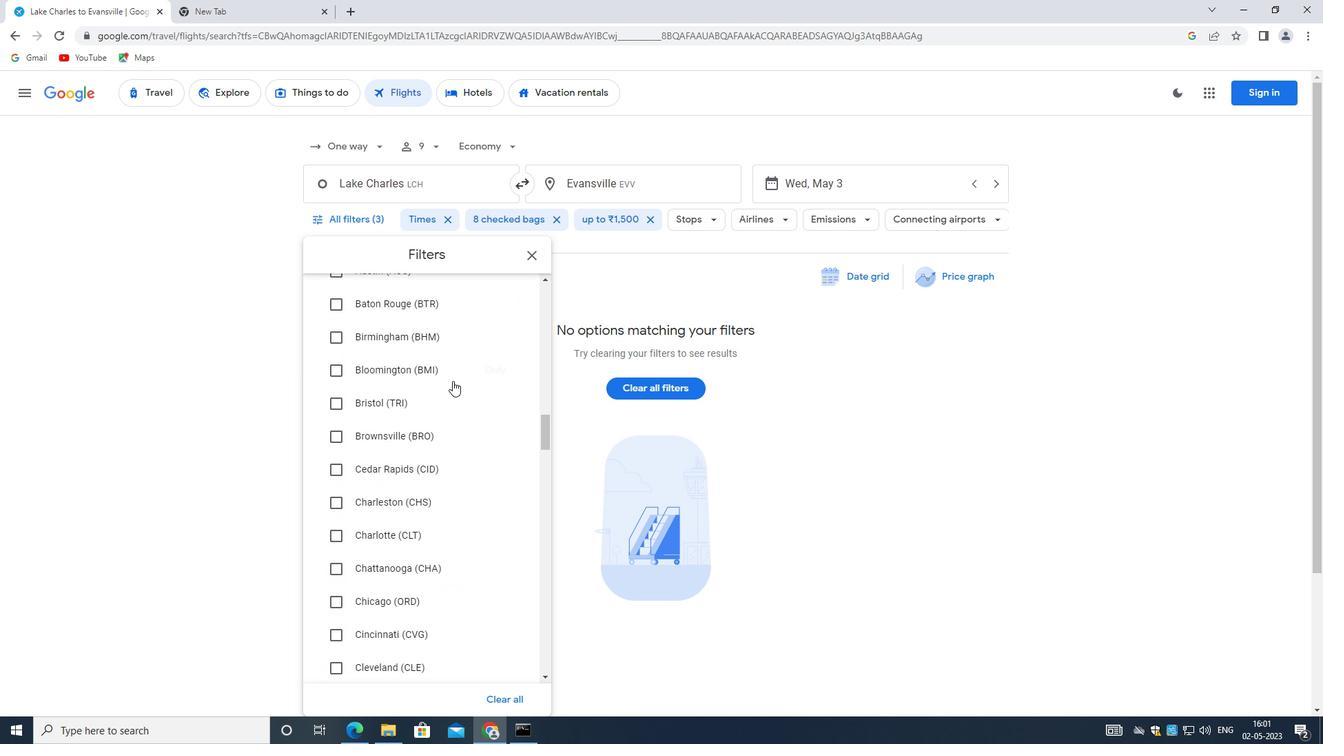 
Action: Mouse moved to (408, 422)
Screenshot: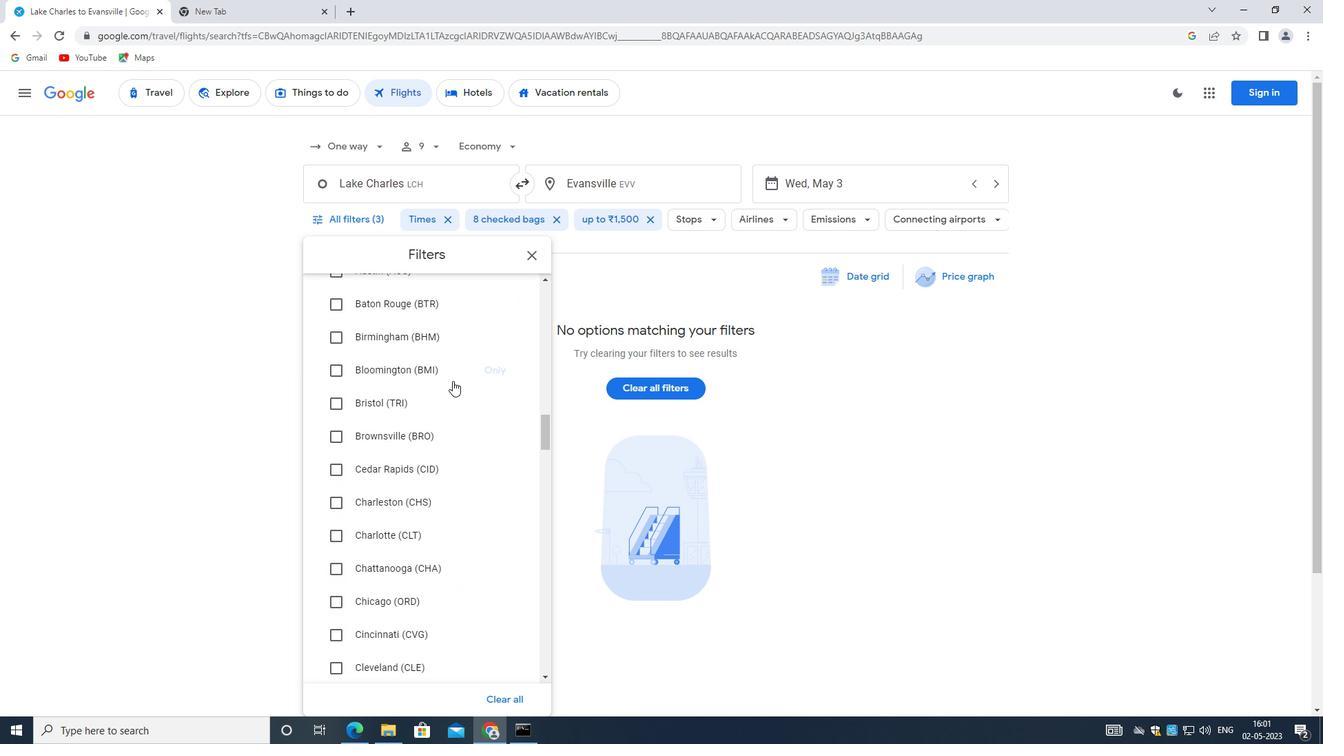 
Action: Mouse scrolled (408, 421) with delta (0, 0)
Screenshot: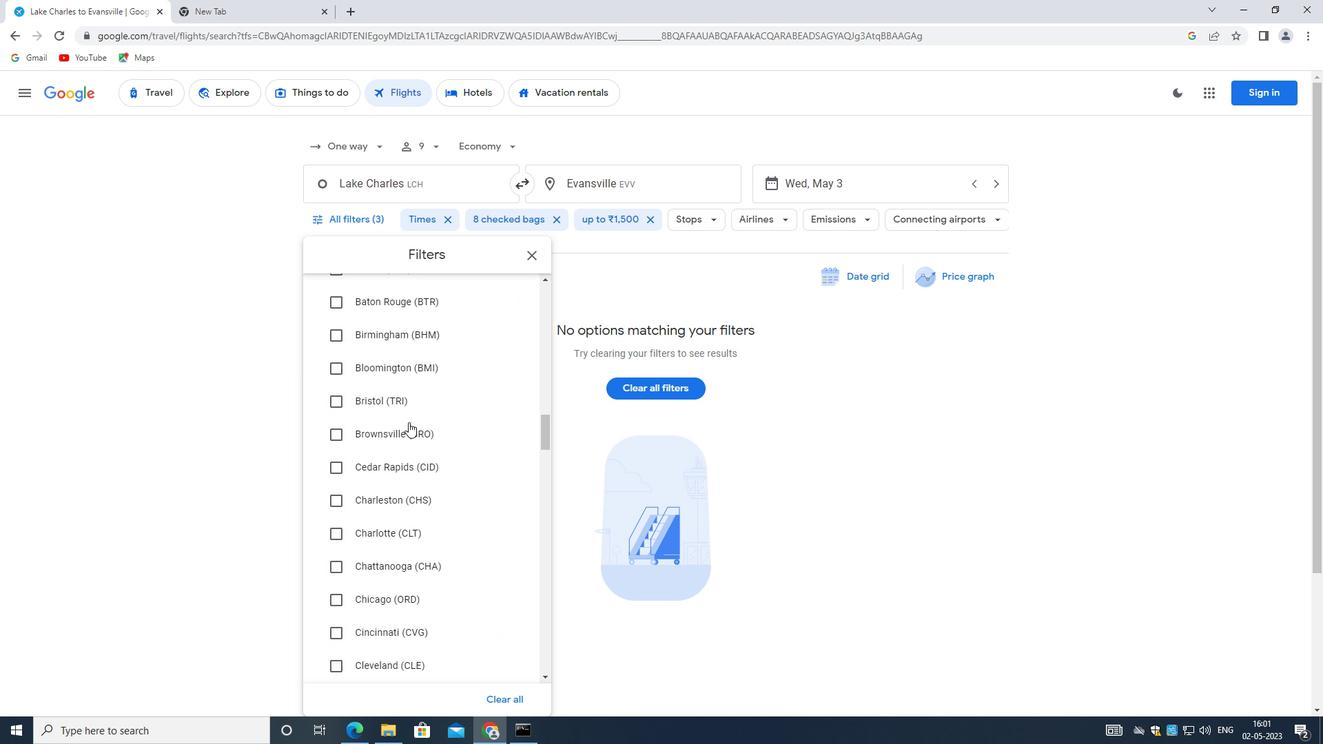 
Action: Mouse scrolled (408, 421) with delta (0, 0)
Screenshot: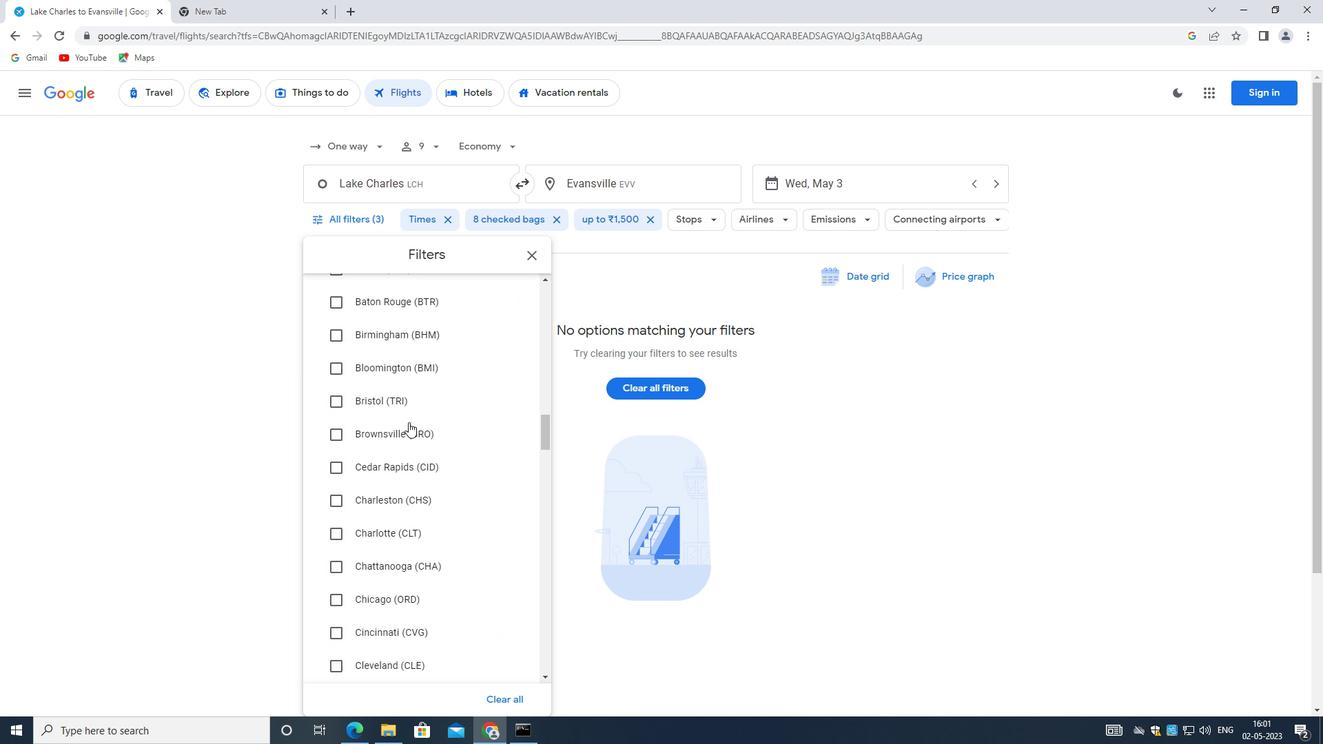 
Action: Mouse moved to (415, 416)
Screenshot: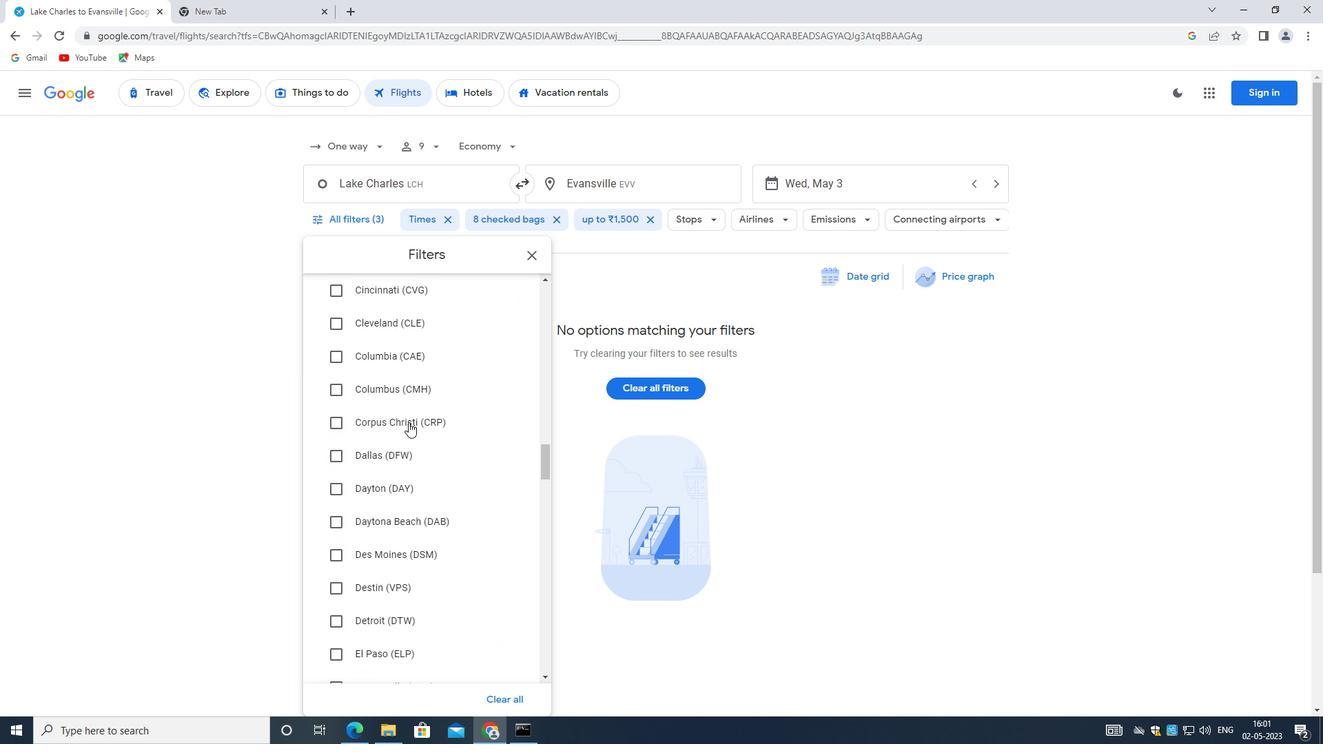 
Action: Mouse scrolled (415, 415) with delta (0, 0)
Screenshot: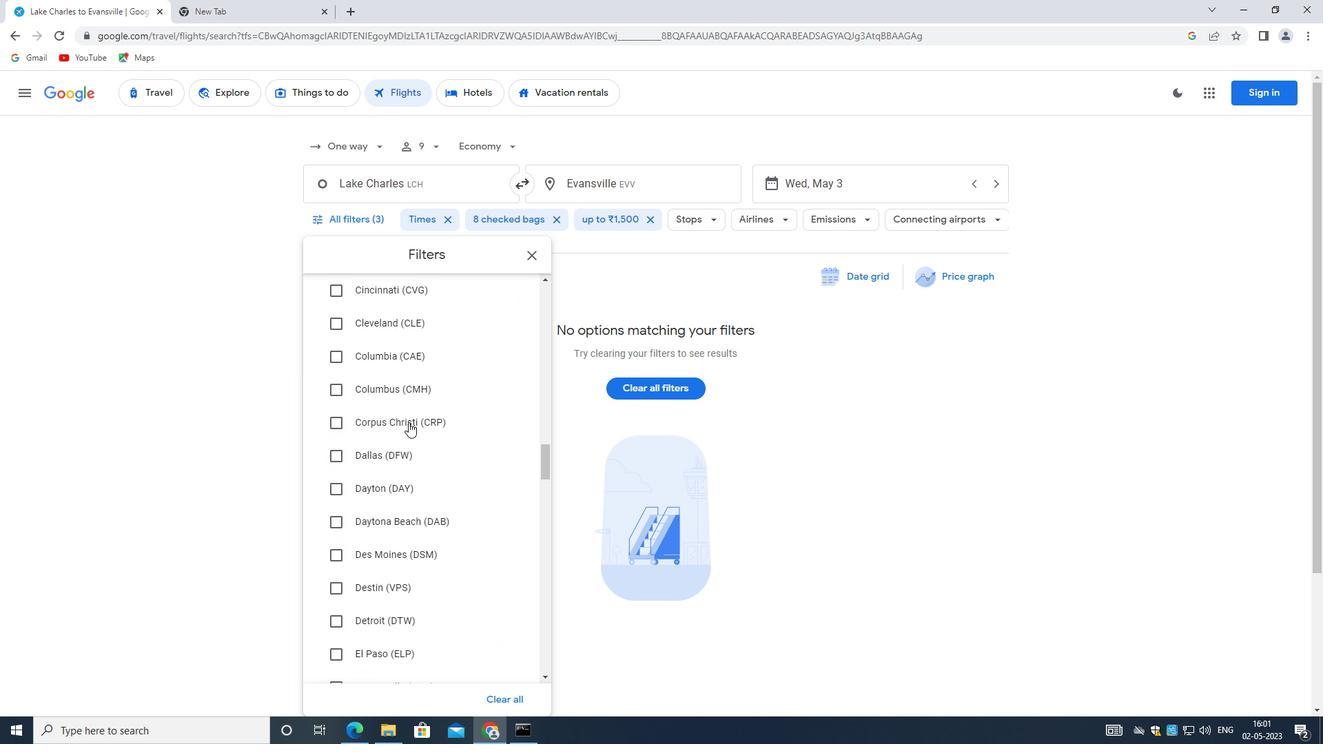 
Action: Mouse scrolled (415, 415) with delta (0, 0)
Screenshot: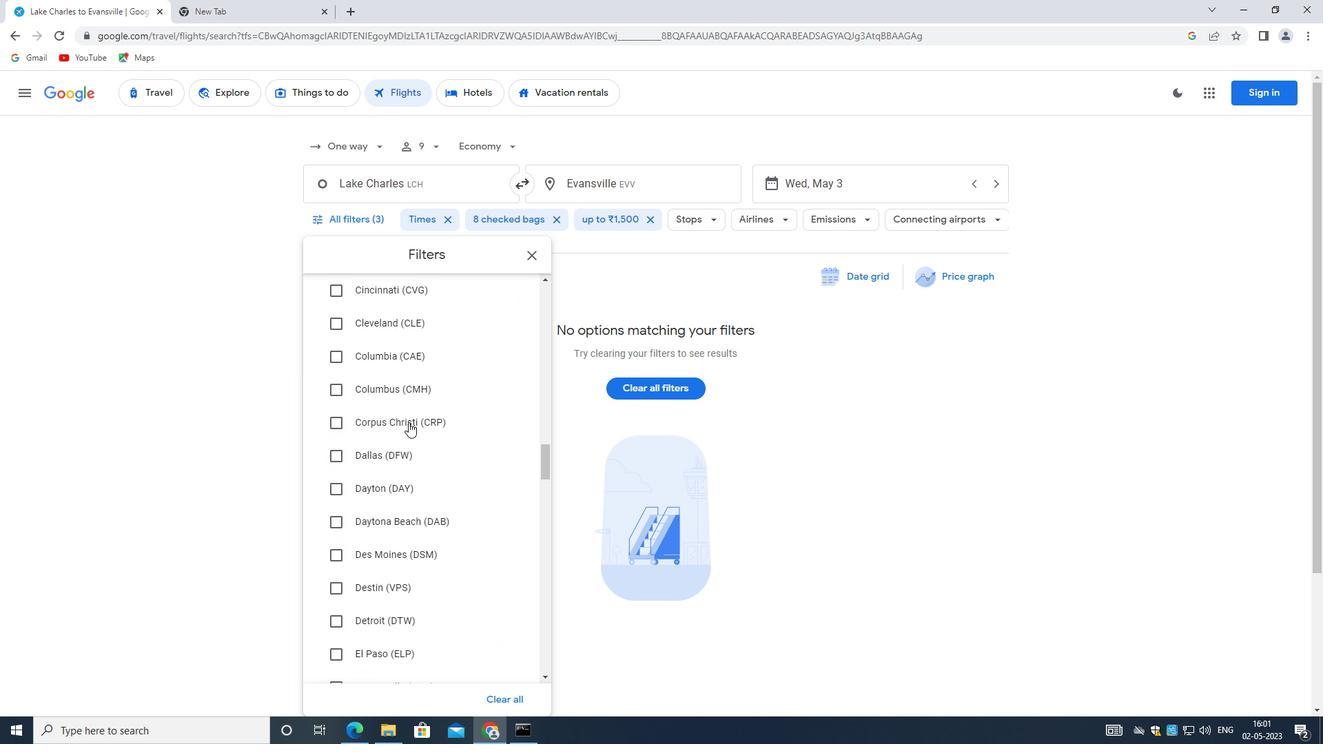 
Action: Mouse scrolled (415, 415) with delta (0, 0)
Screenshot: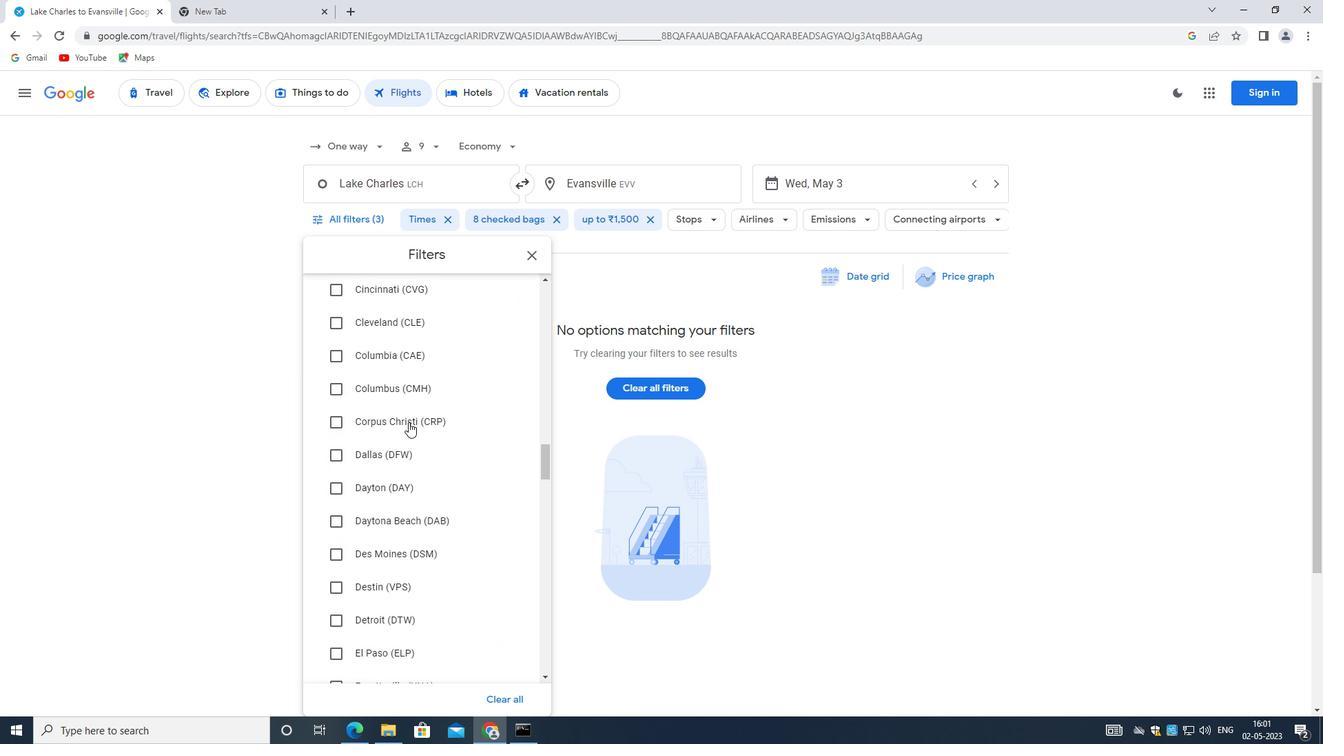 
Action: Mouse moved to (404, 421)
Screenshot: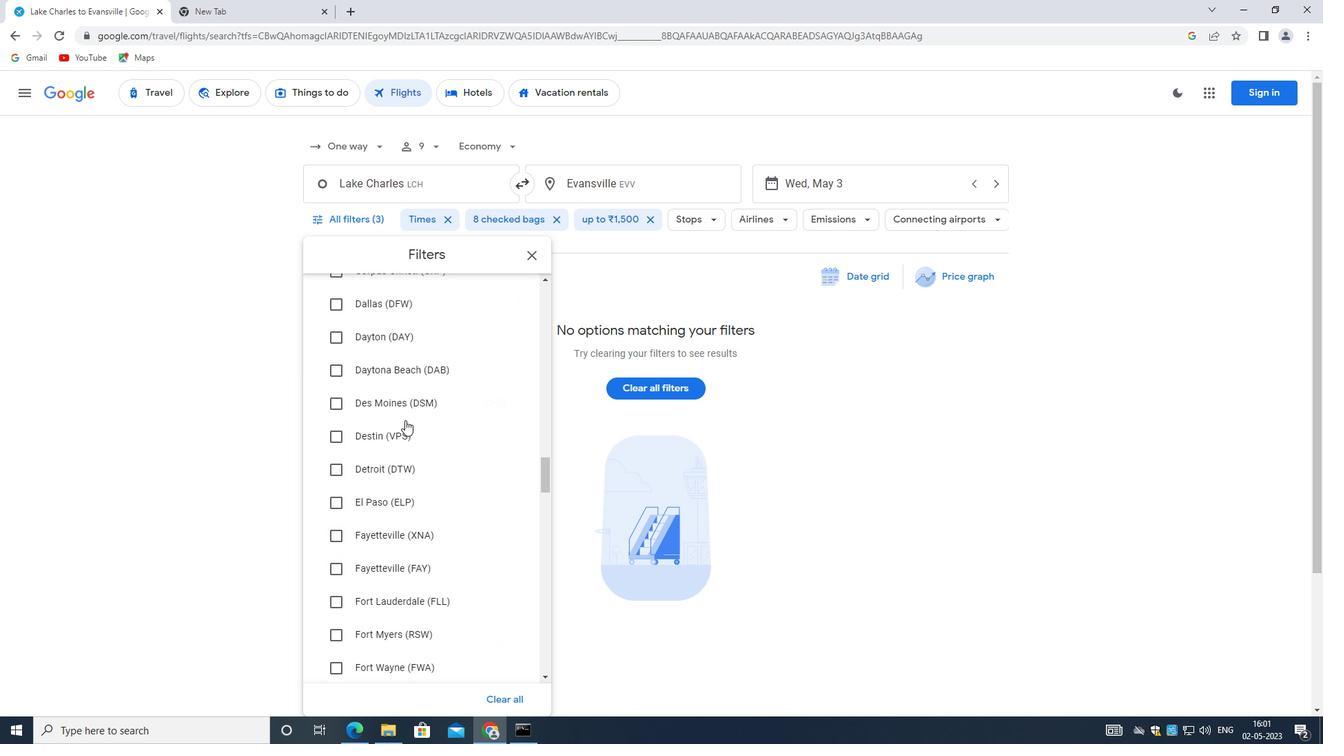 
Action: Mouse scrolled (404, 420) with delta (0, 0)
Screenshot: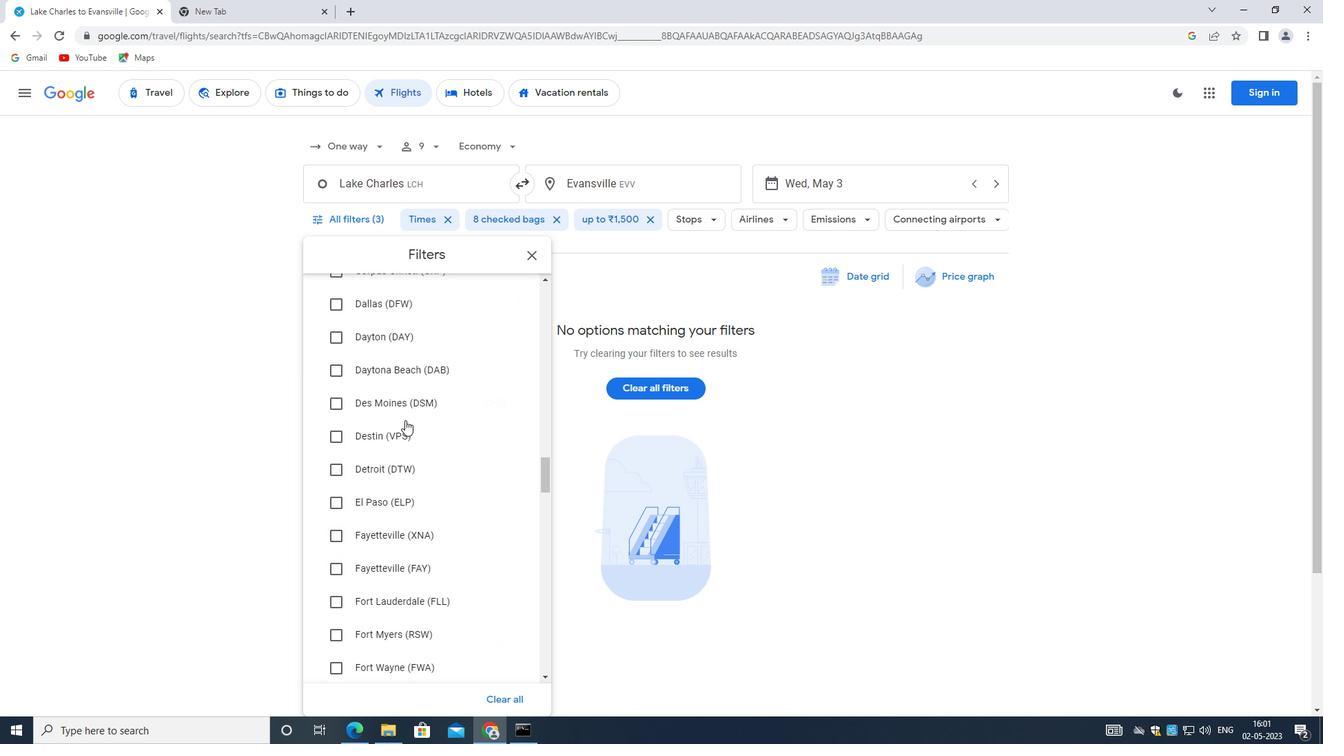 
Action: Mouse moved to (404, 432)
Screenshot: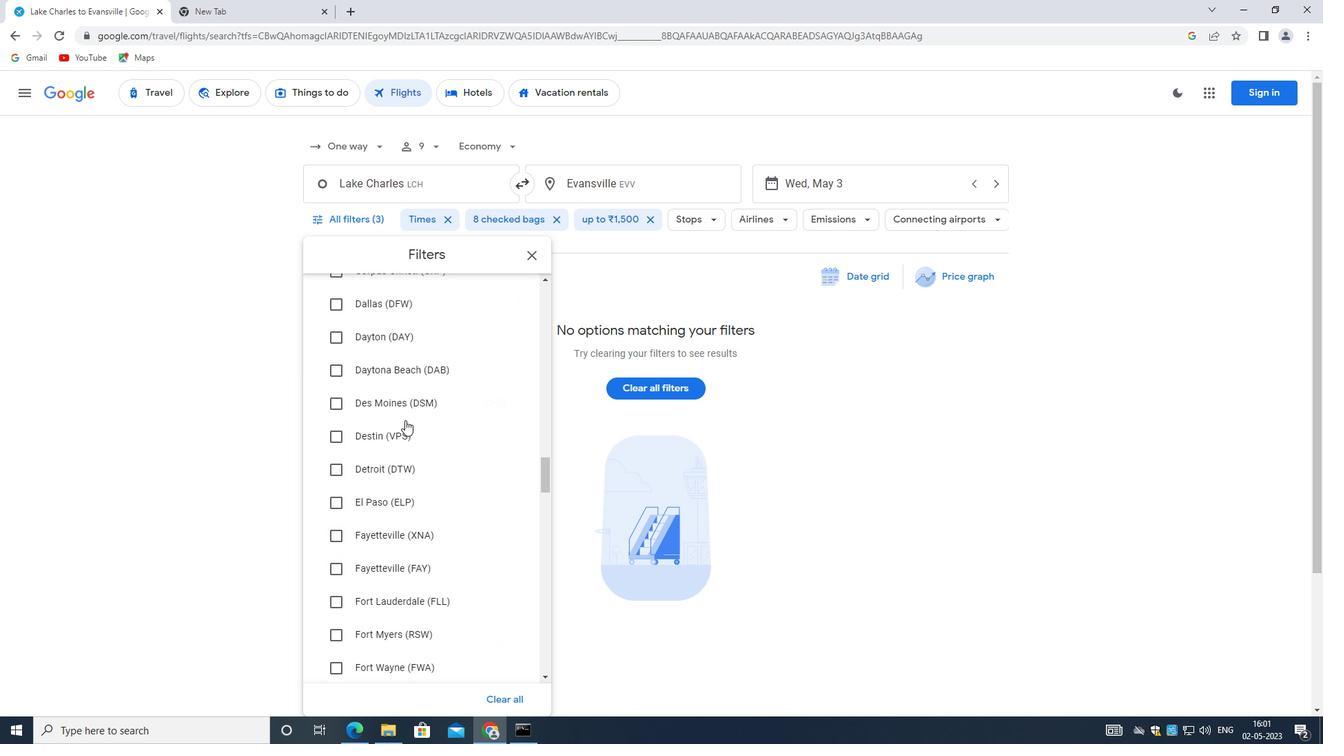 
Action: Mouse scrolled (404, 431) with delta (0, 0)
Screenshot: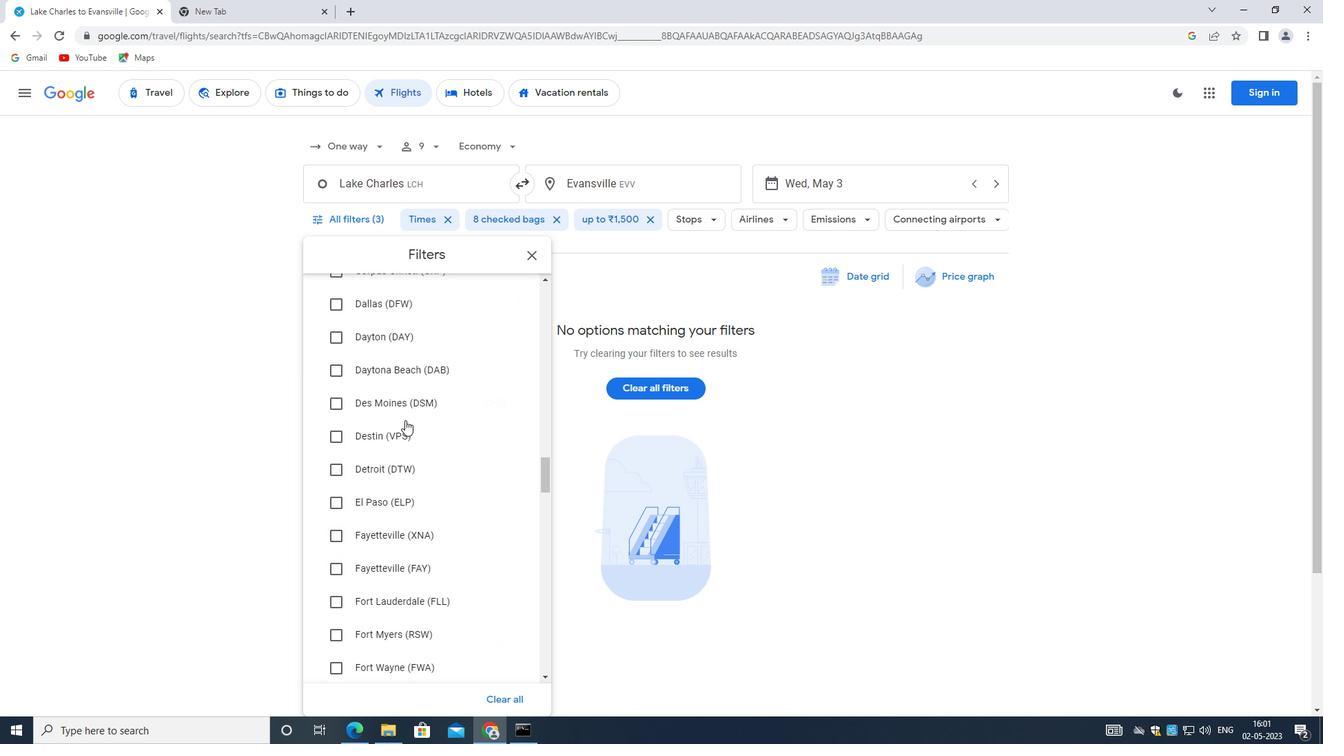 
Action: Mouse moved to (403, 437)
Screenshot: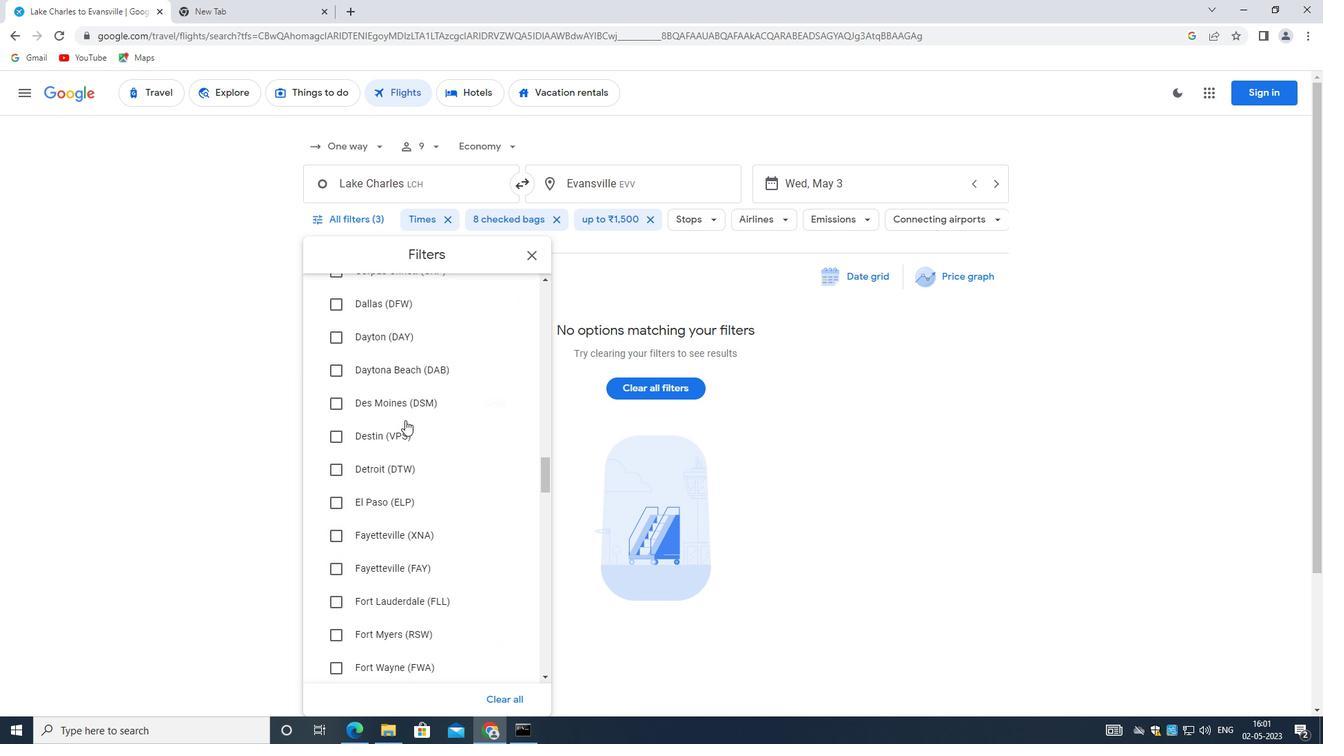 
Action: Mouse scrolled (403, 436) with delta (0, 0)
Screenshot: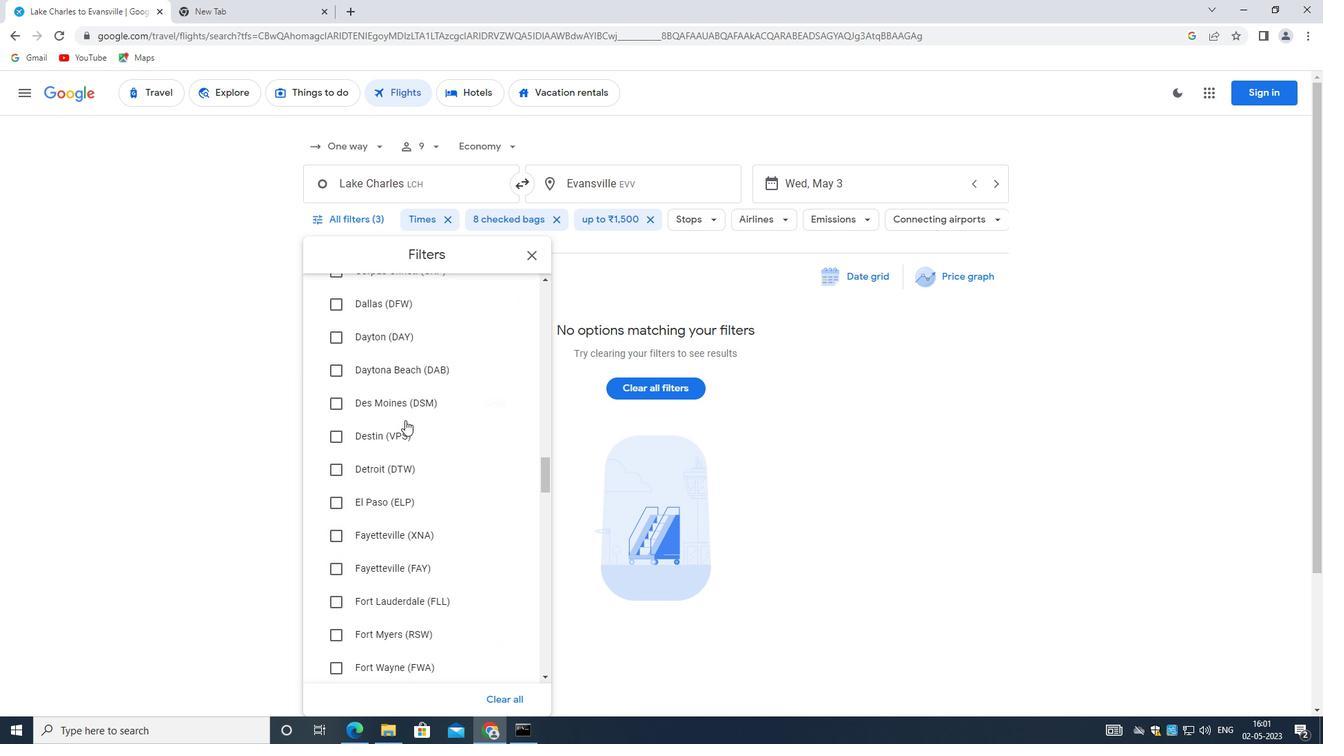 
Action: Mouse moved to (397, 435)
Screenshot: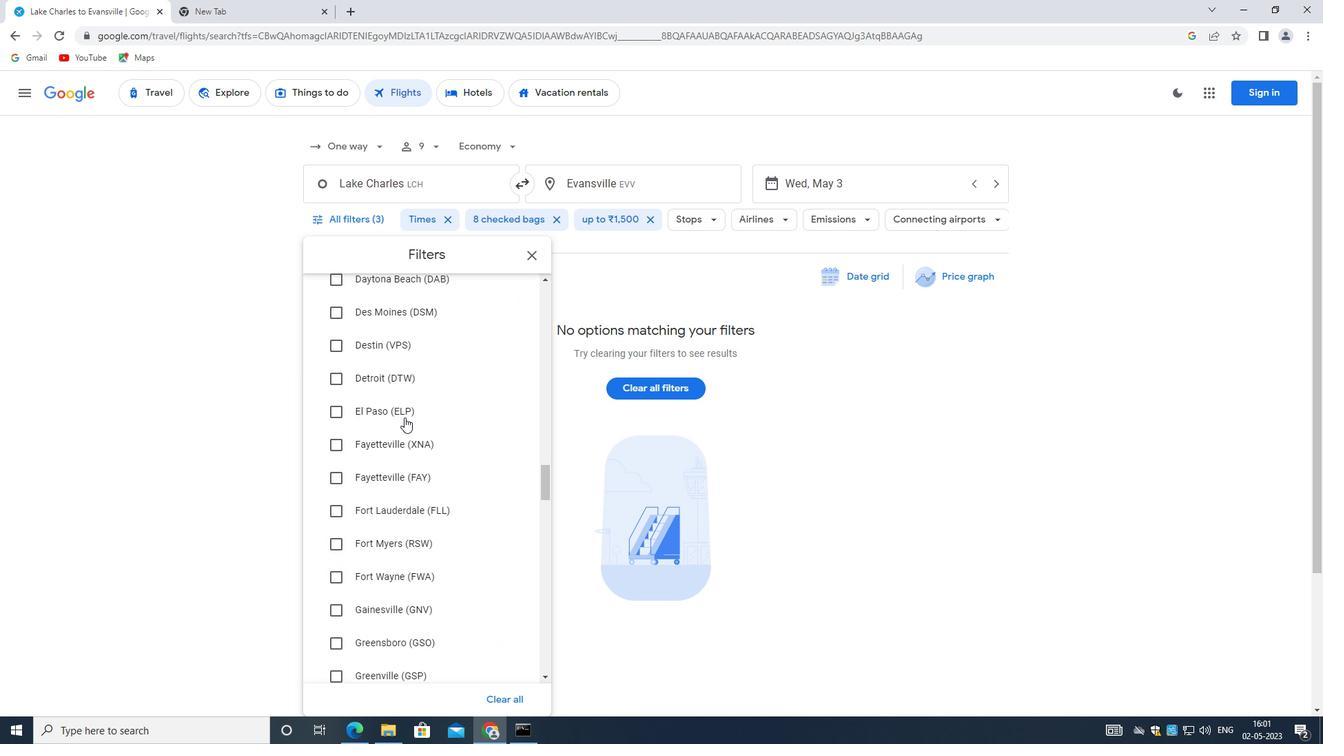 
Action: Mouse scrolled (397, 434) with delta (0, 0)
Screenshot: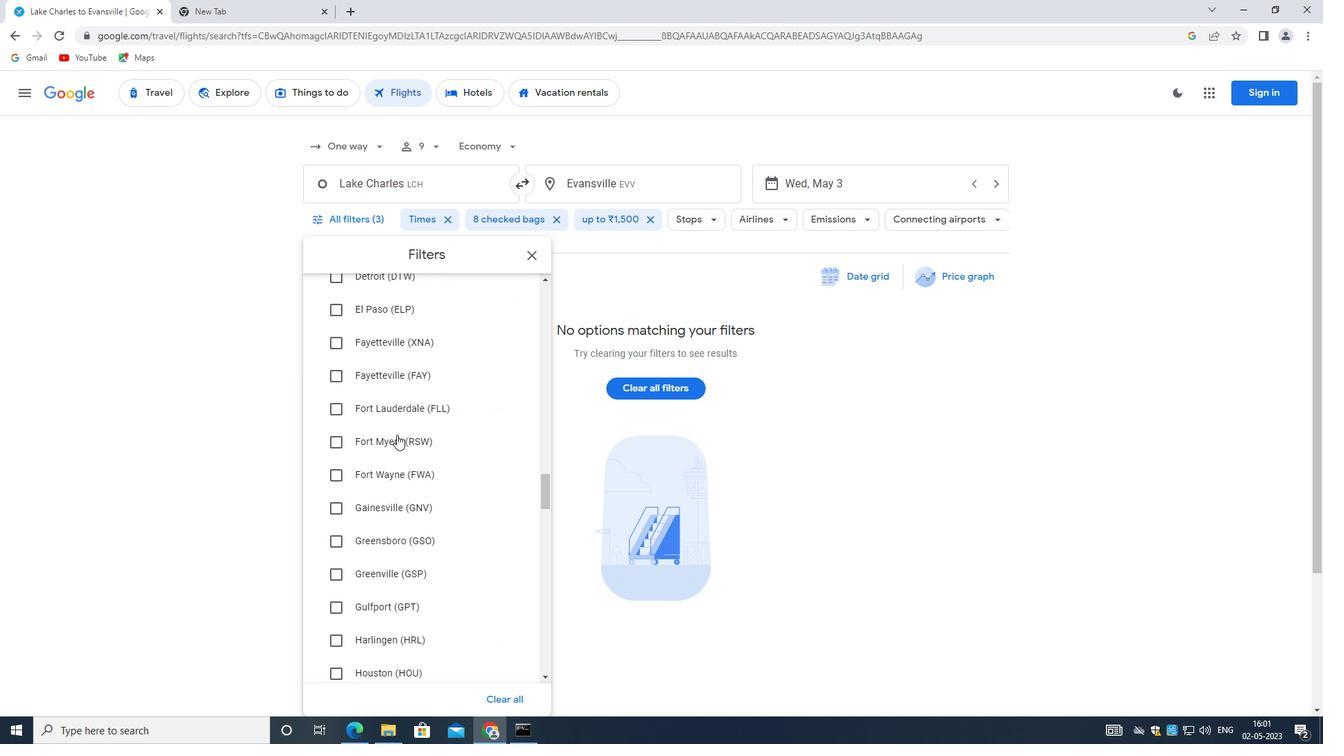 
Action: Mouse scrolled (397, 434) with delta (0, 0)
Screenshot: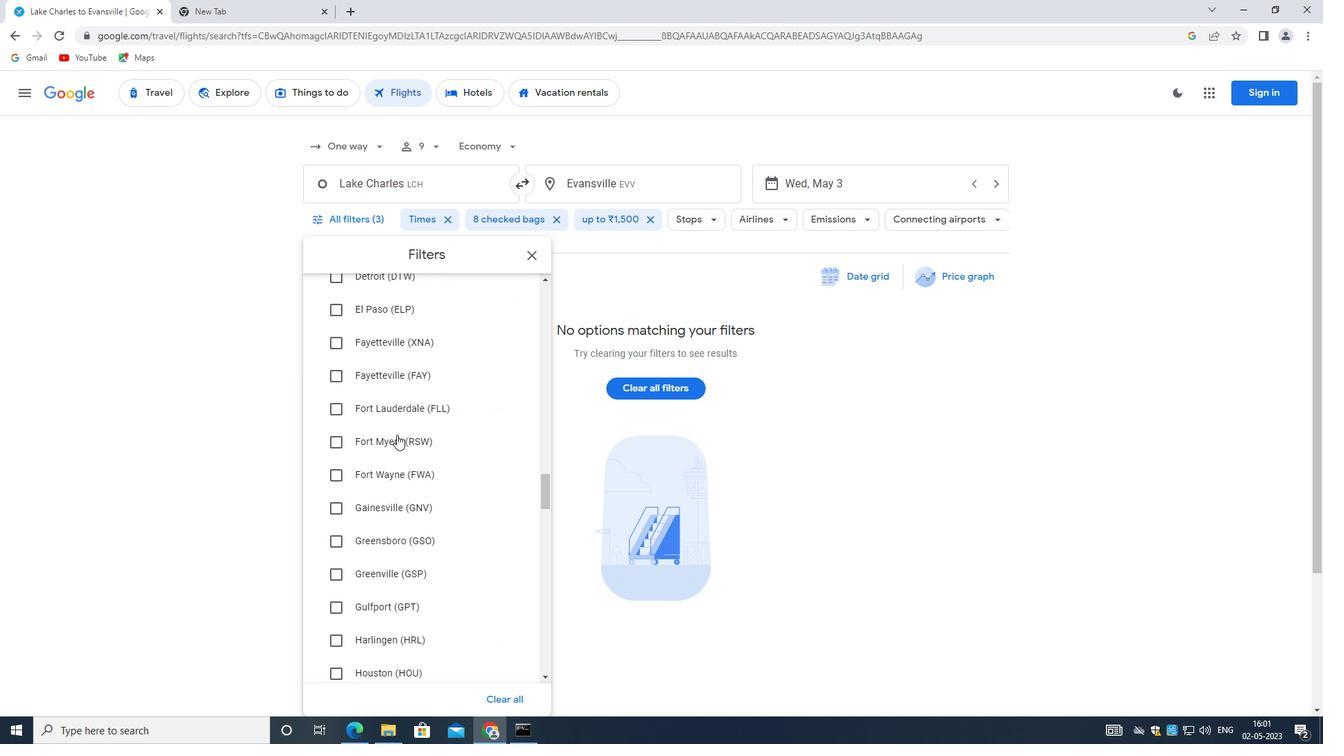 
Action: Mouse scrolled (397, 434) with delta (0, 0)
Screenshot: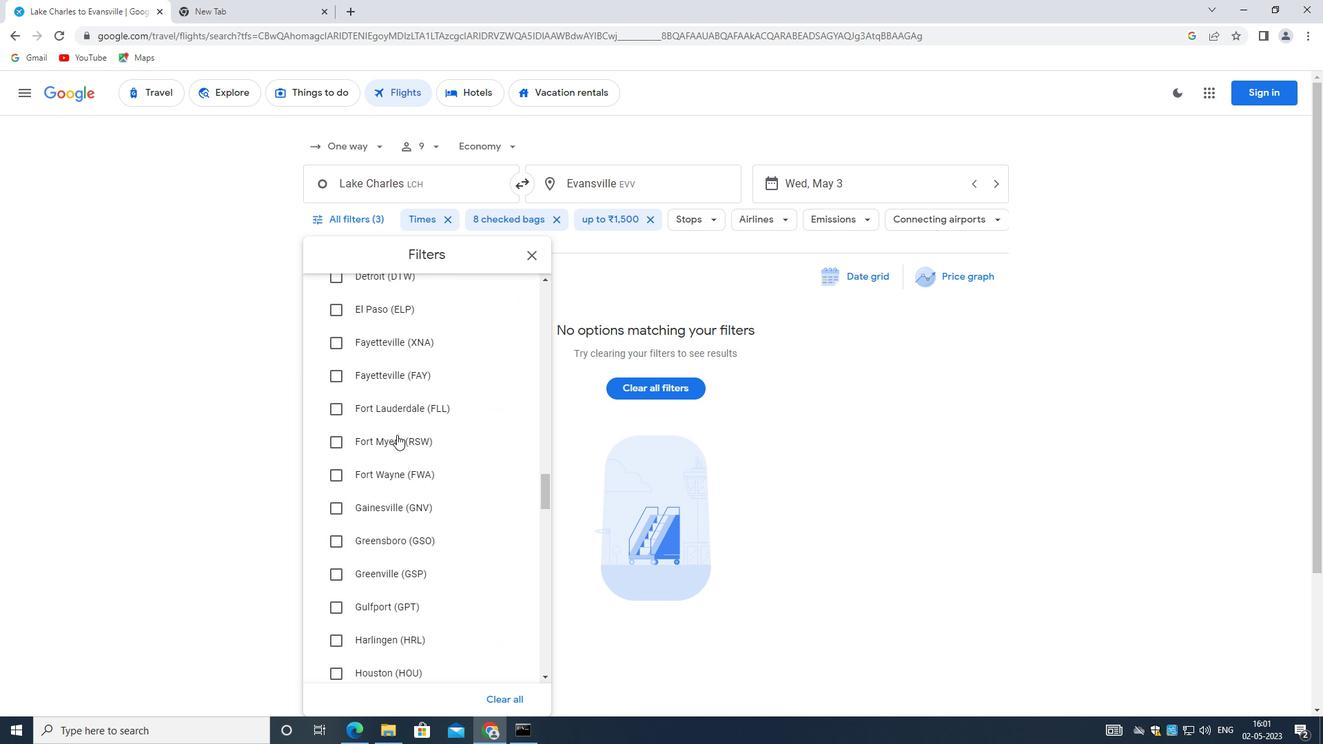 
Action: Mouse scrolled (397, 434) with delta (0, 0)
Screenshot: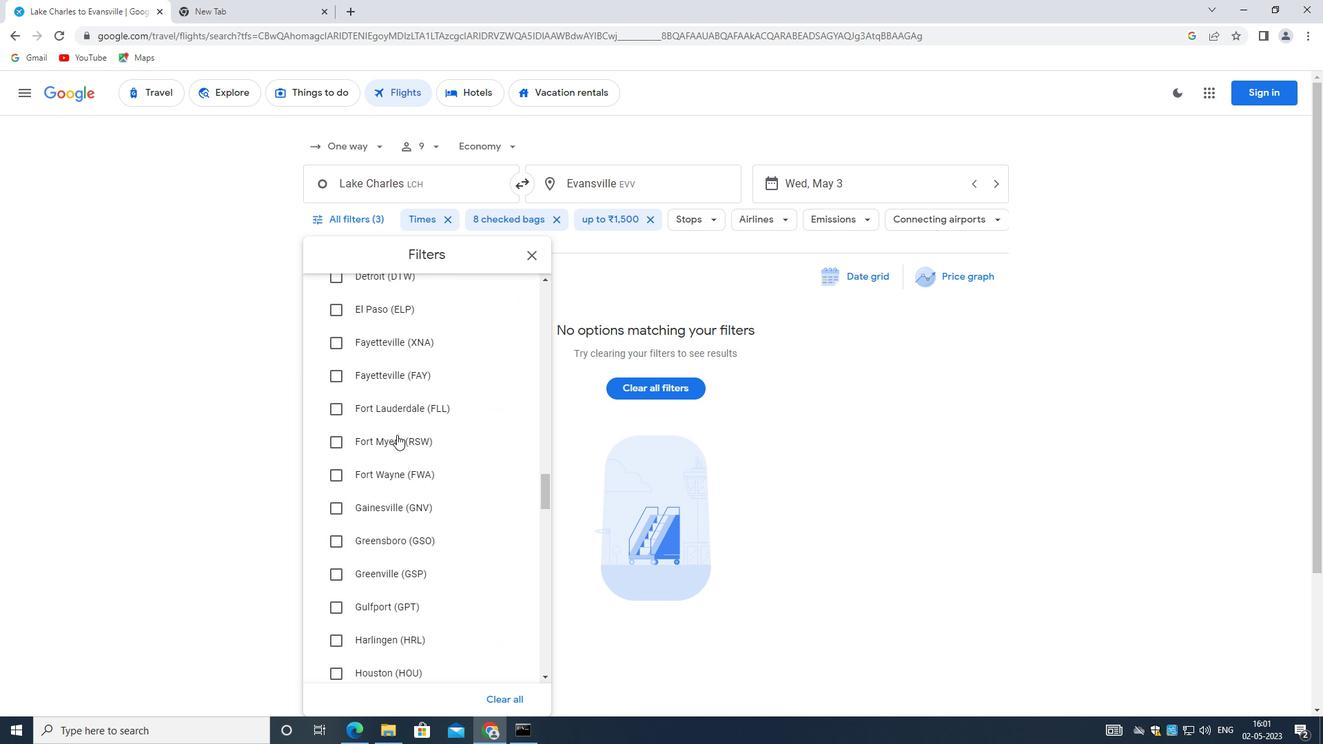
Action: Mouse moved to (393, 424)
Screenshot: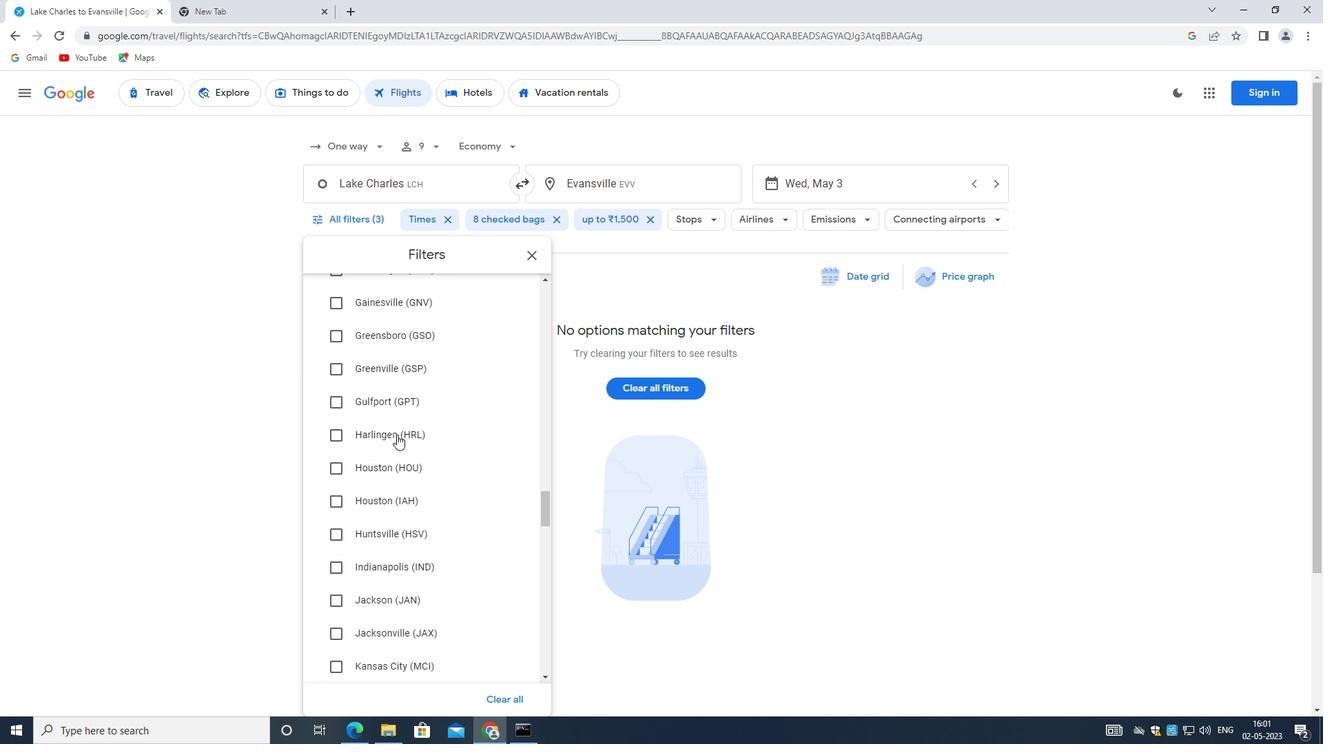 
Action: Mouse scrolled (393, 423) with delta (0, 0)
Screenshot: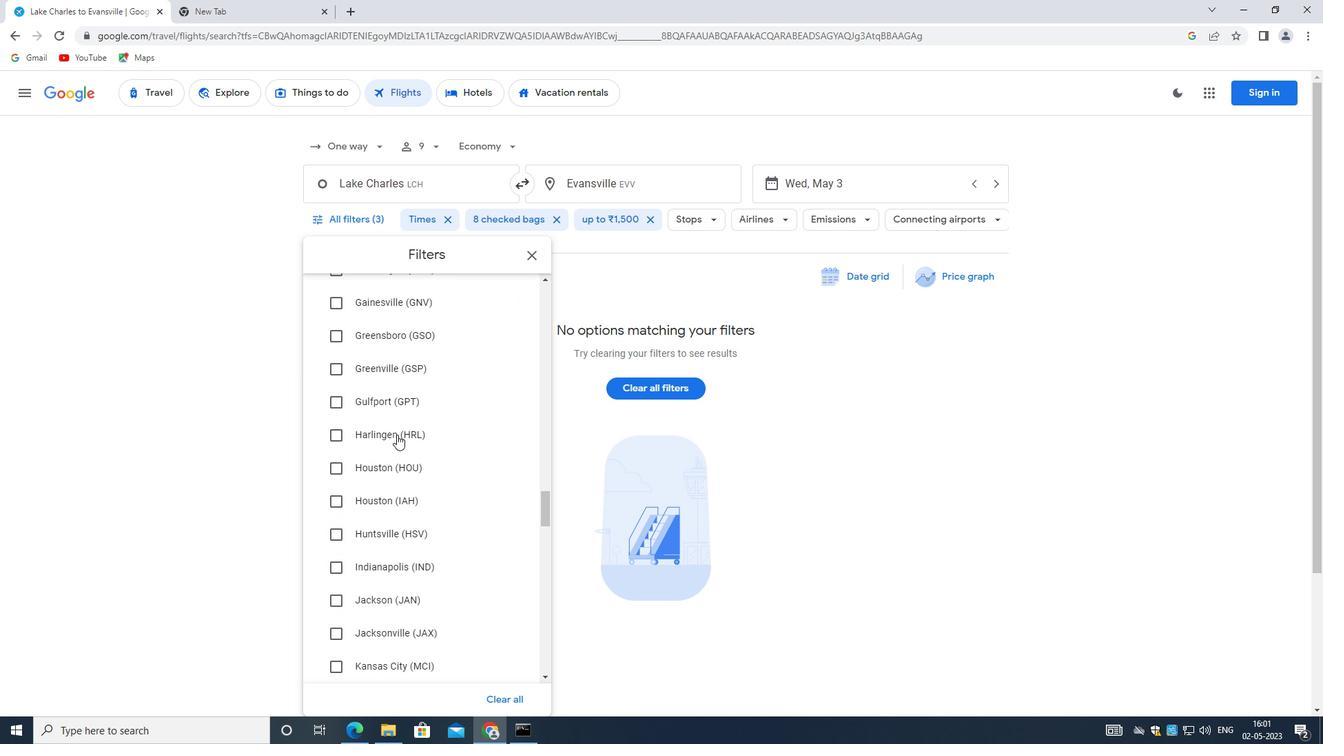 
Action: Mouse scrolled (393, 423) with delta (0, 0)
Screenshot: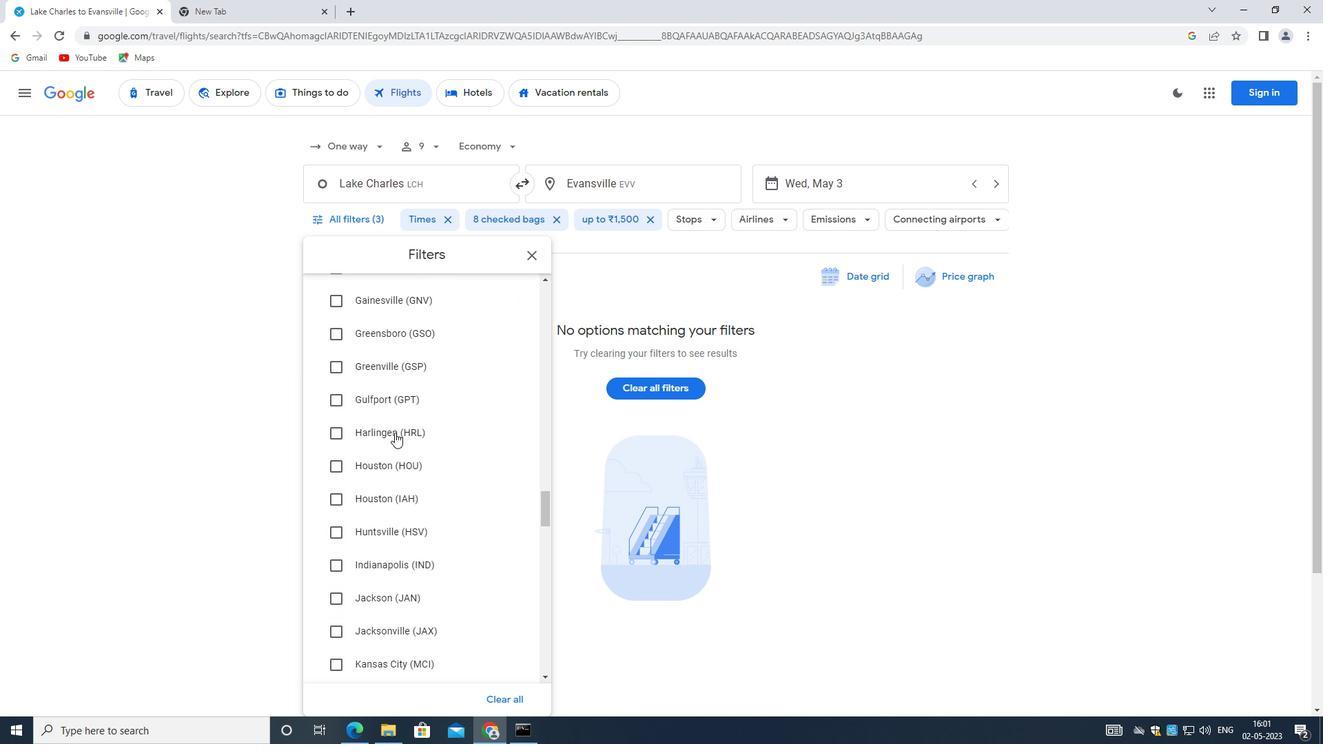
Action: Mouse scrolled (393, 423) with delta (0, 0)
Screenshot: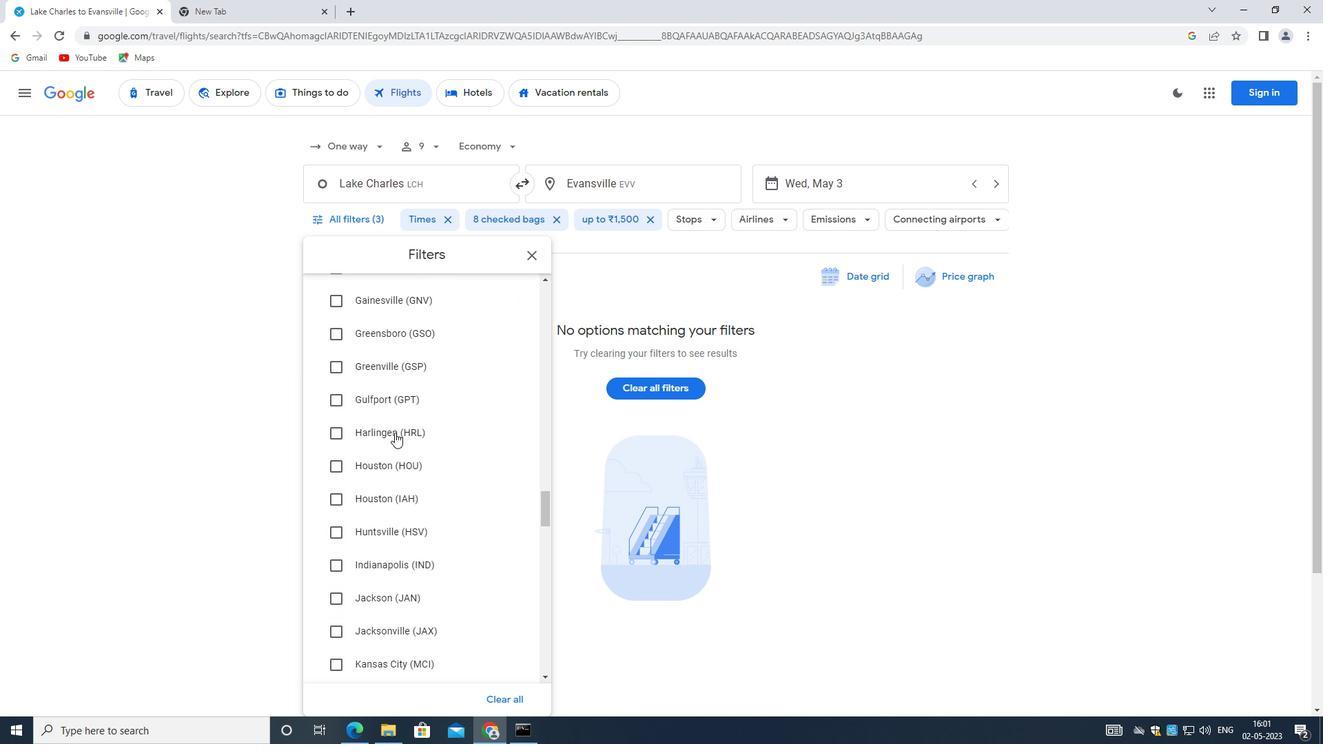 
Action: Mouse scrolled (393, 423) with delta (0, 0)
Screenshot: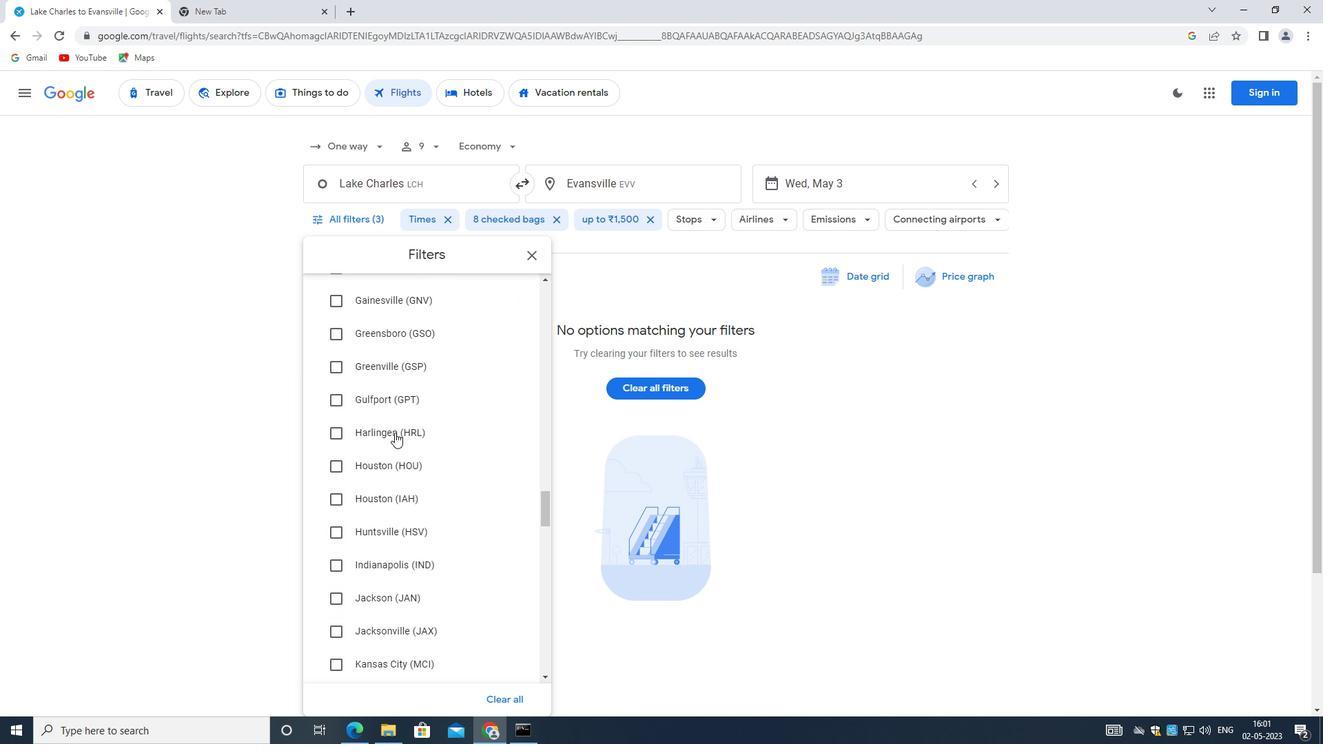 
Action: Mouse moved to (393, 421)
Screenshot: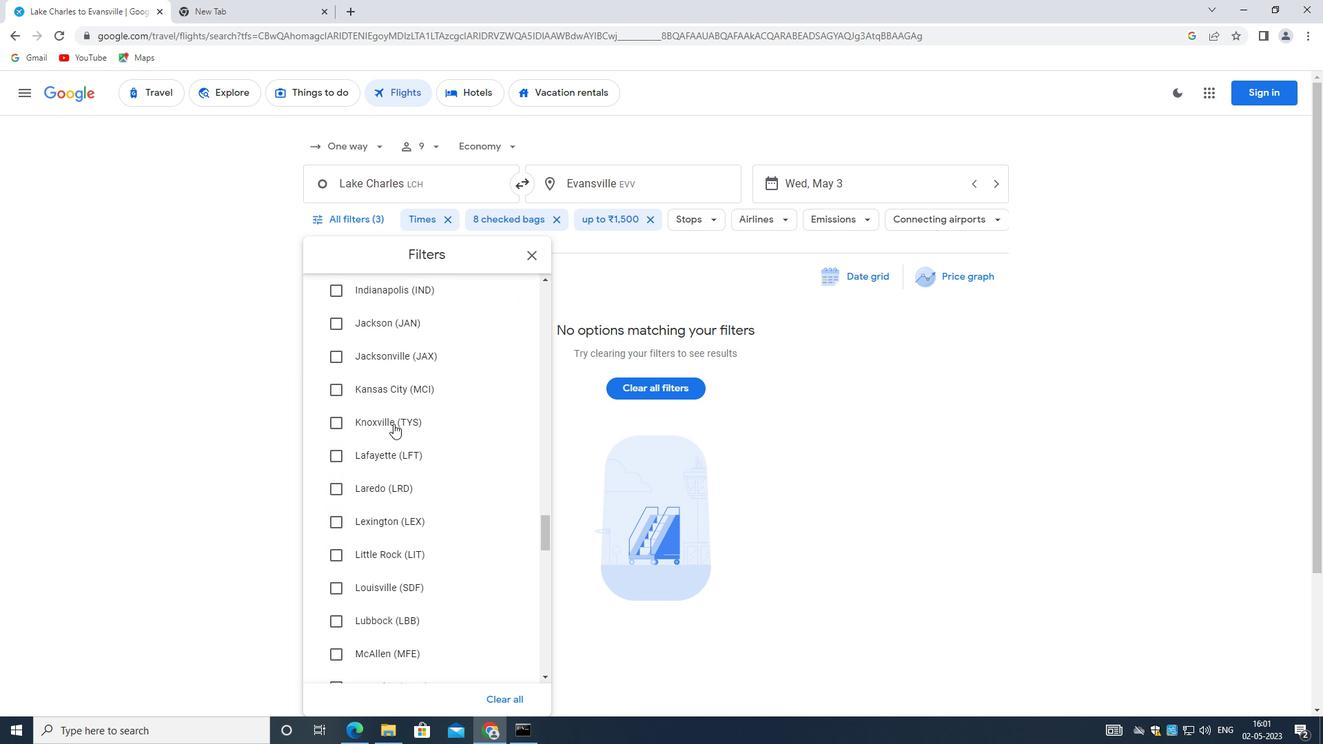 
Action: Mouse scrolled (393, 420) with delta (0, 0)
Screenshot: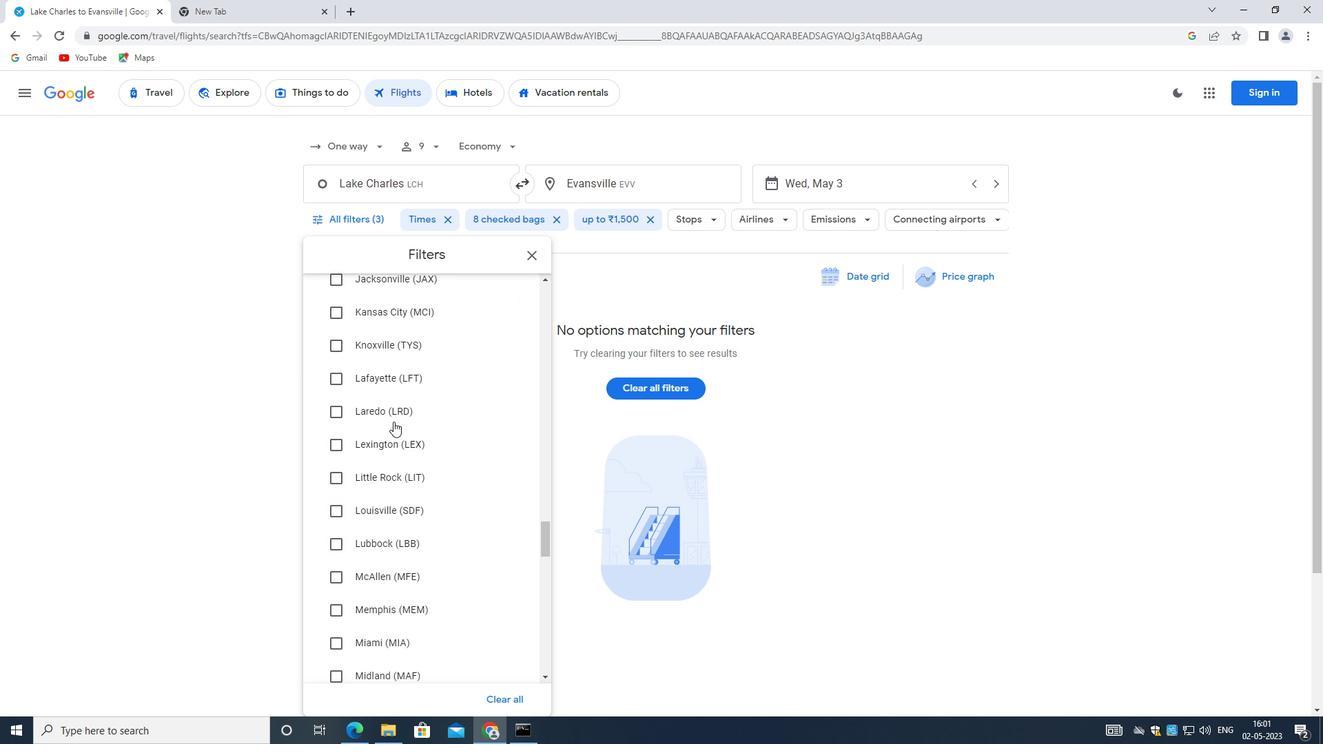 
Action: Mouse scrolled (393, 420) with delta (0, 0)
Screenshot: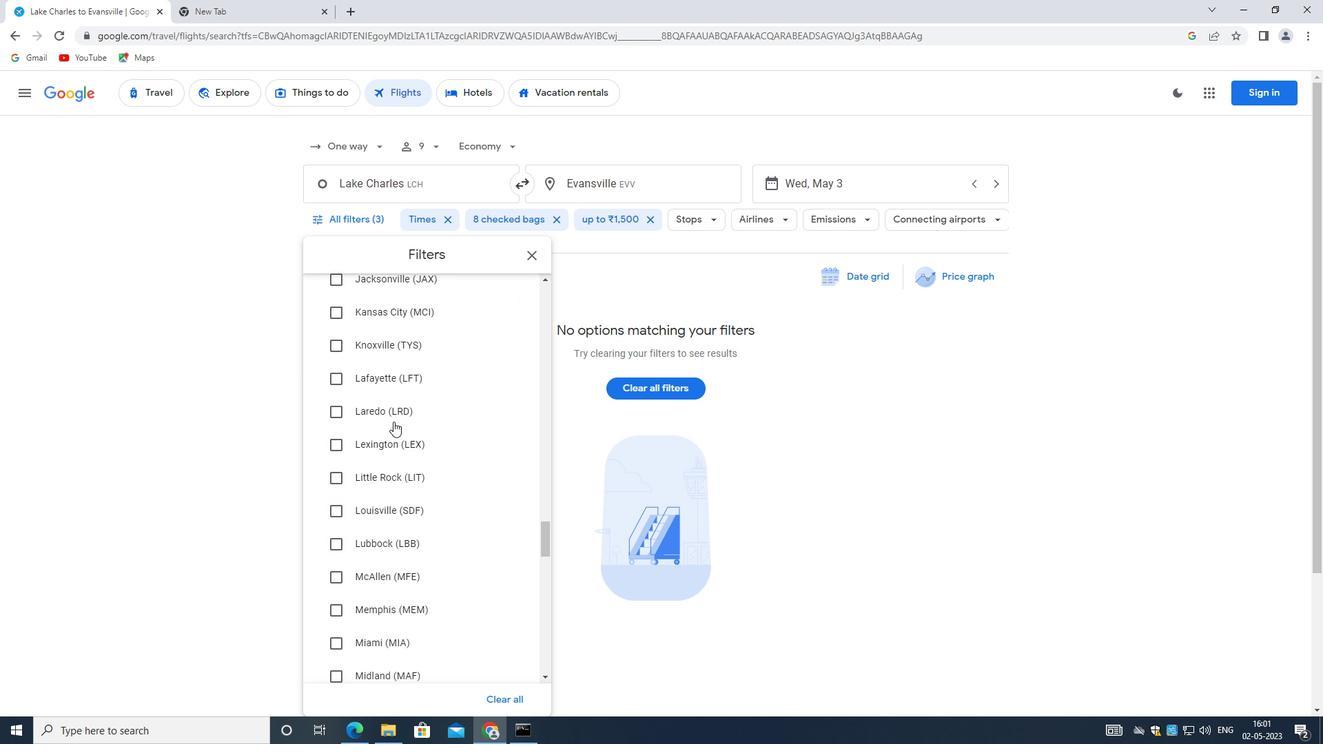
Action: Mouse scrolled (393, 420) with delta (0, 0)
Screenshot: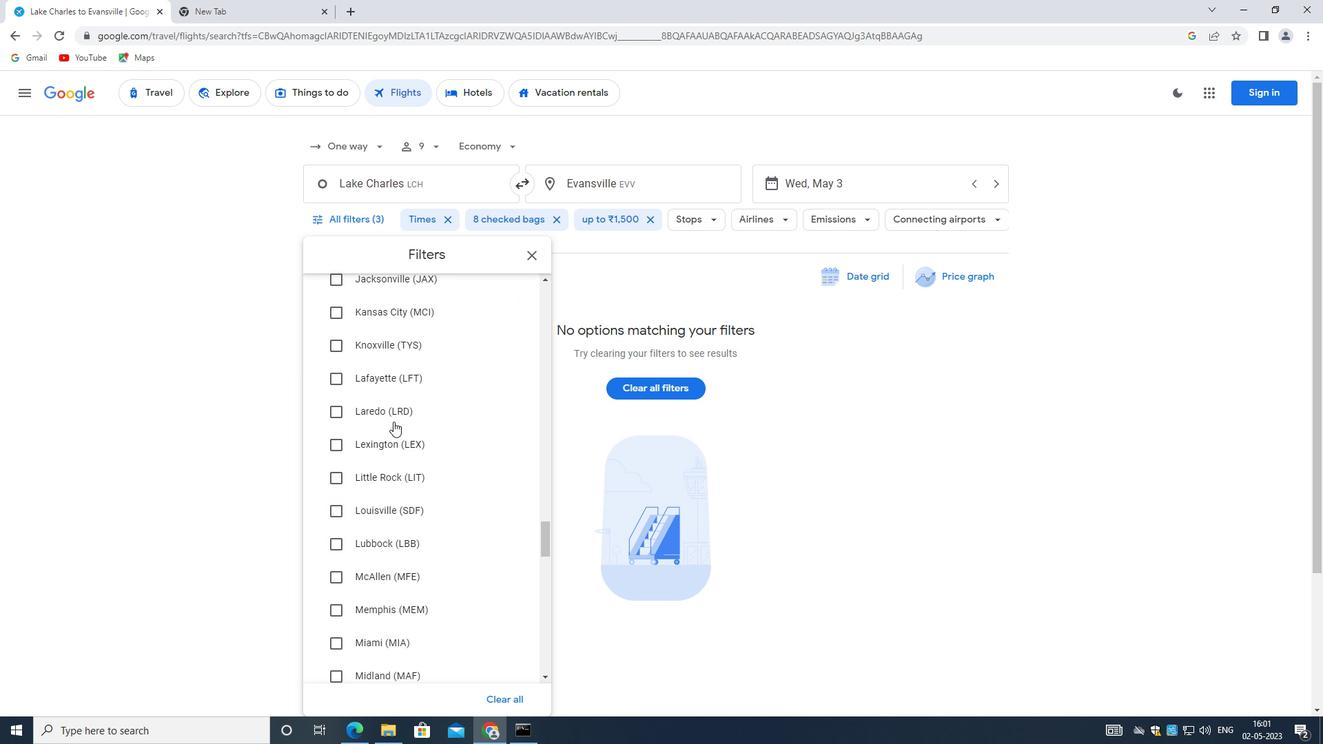 
Action: Mouse scrolled (393, 420) with delta (0, 0)
Screenshot: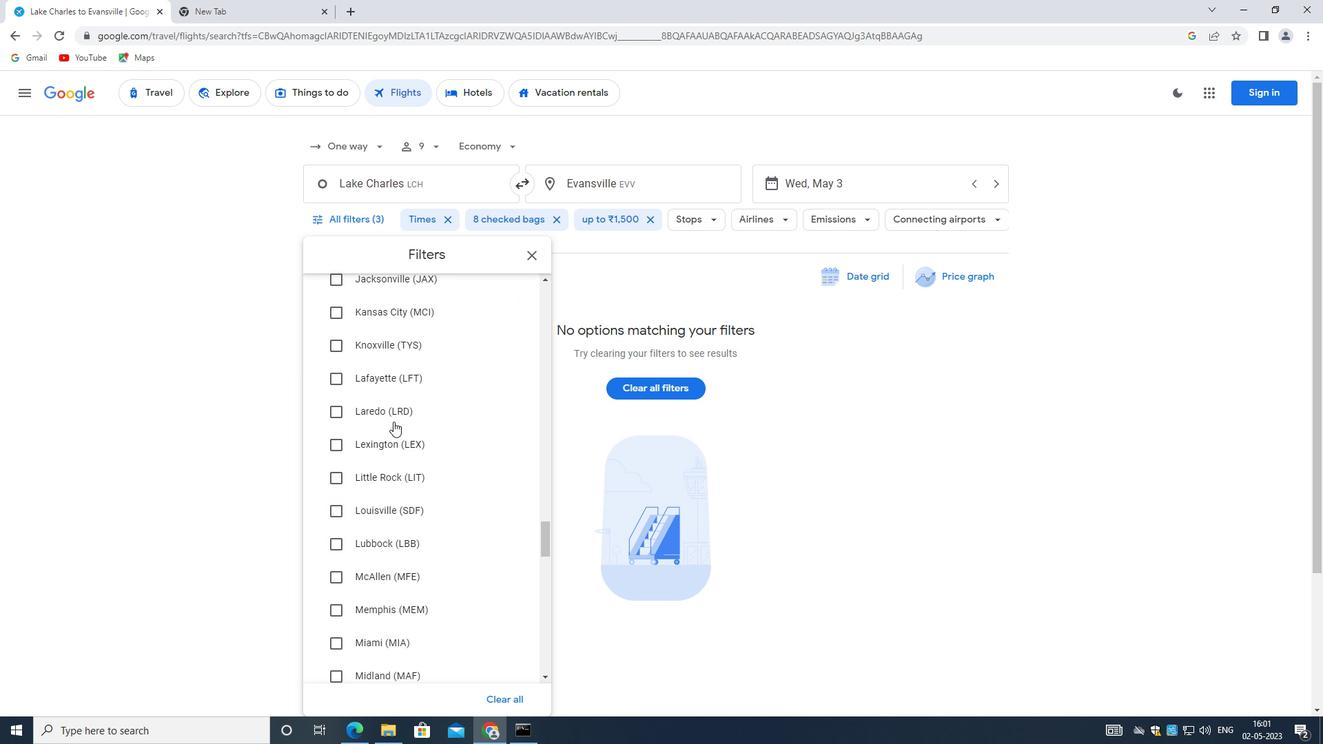 
Action: Mouse scrolled (393, 420) with delta (0, 0)
Screenshot: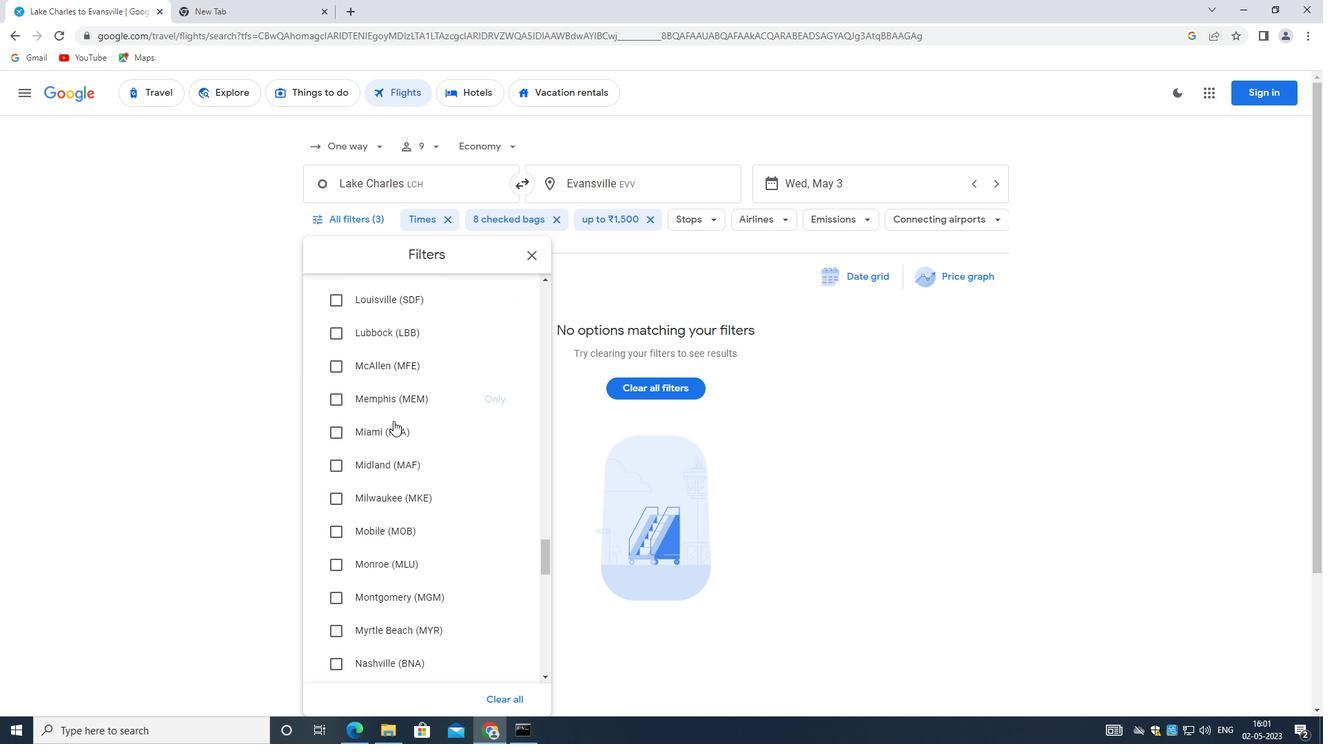 
Action: Mouse moved to (393, 421)
Screenshot: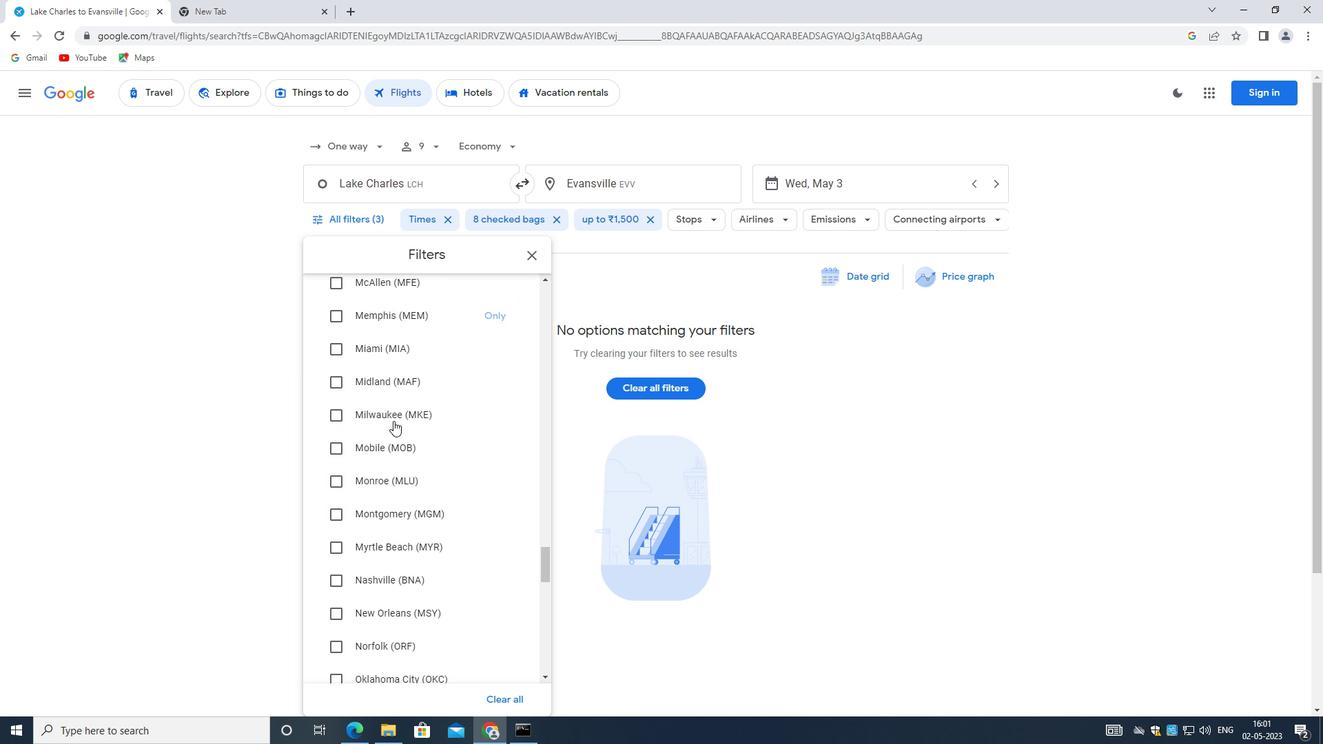 
Action: Mouse scrolled (393, 421) with delta (0, 0)
Screenshot: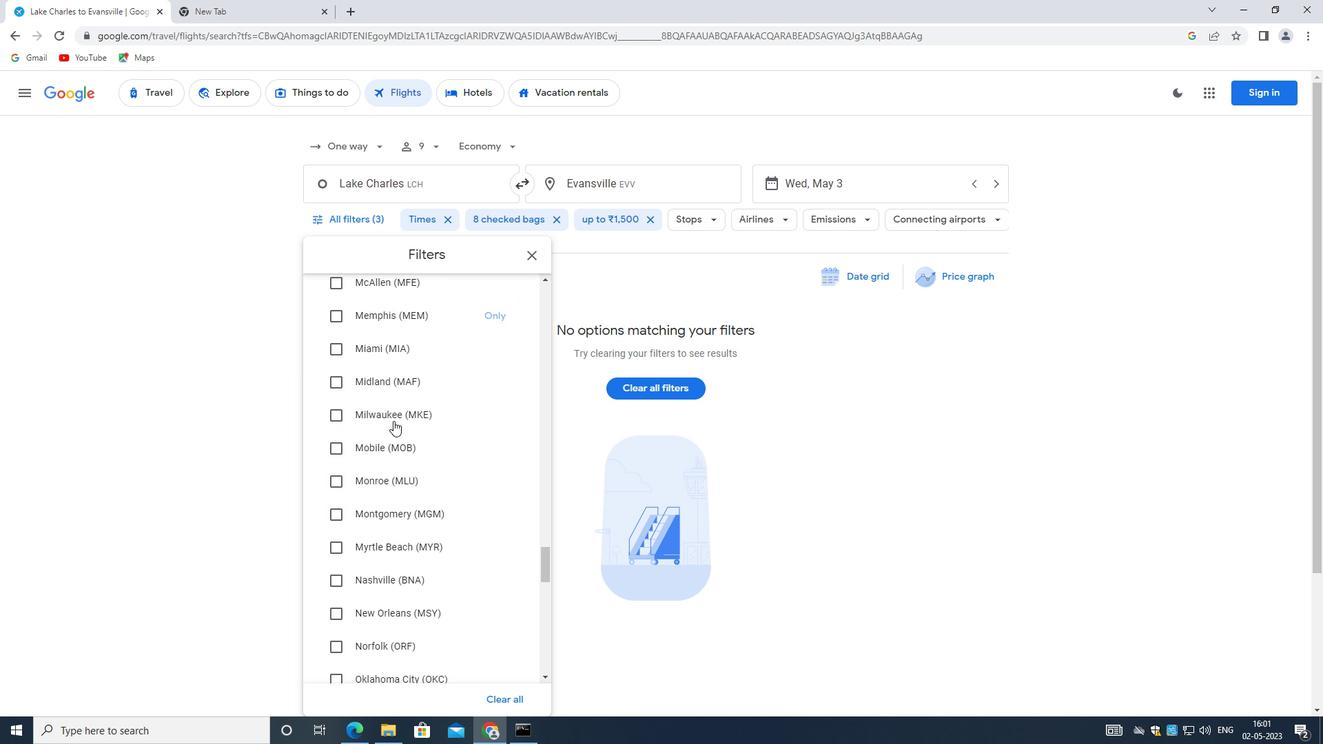 
Action: Mouse moved to (393, 426)
Screenshot: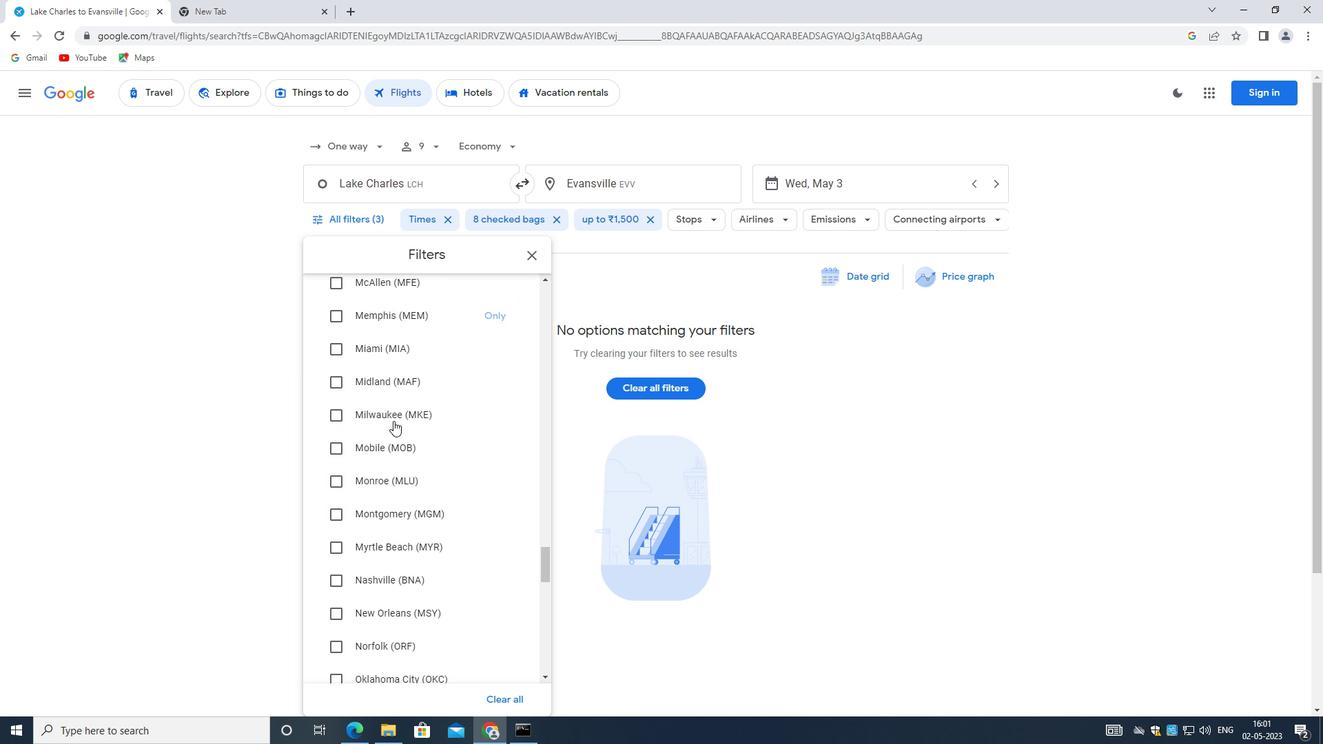 
Action: Mouse scrolled (393, 425) with delta (0, 0)
Screenshot: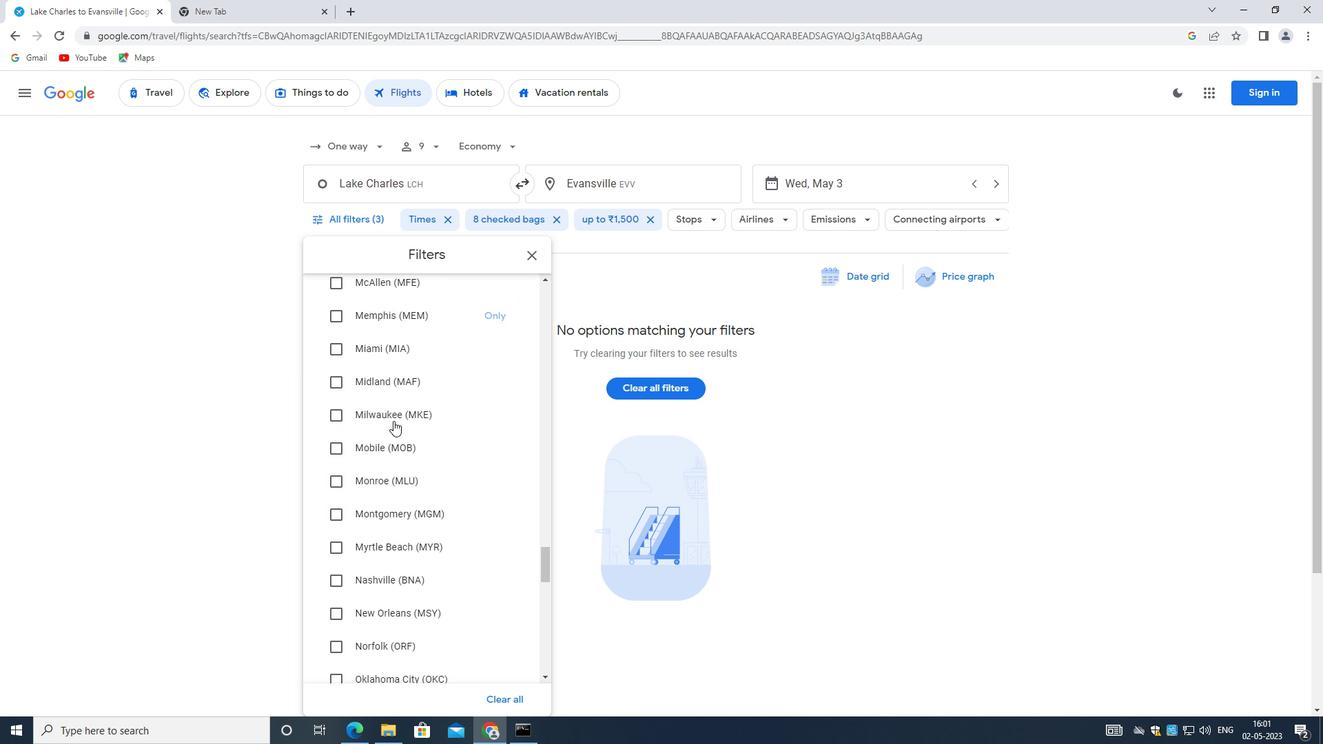 
Action: Mouse moved to (396, 432)
Screenshot: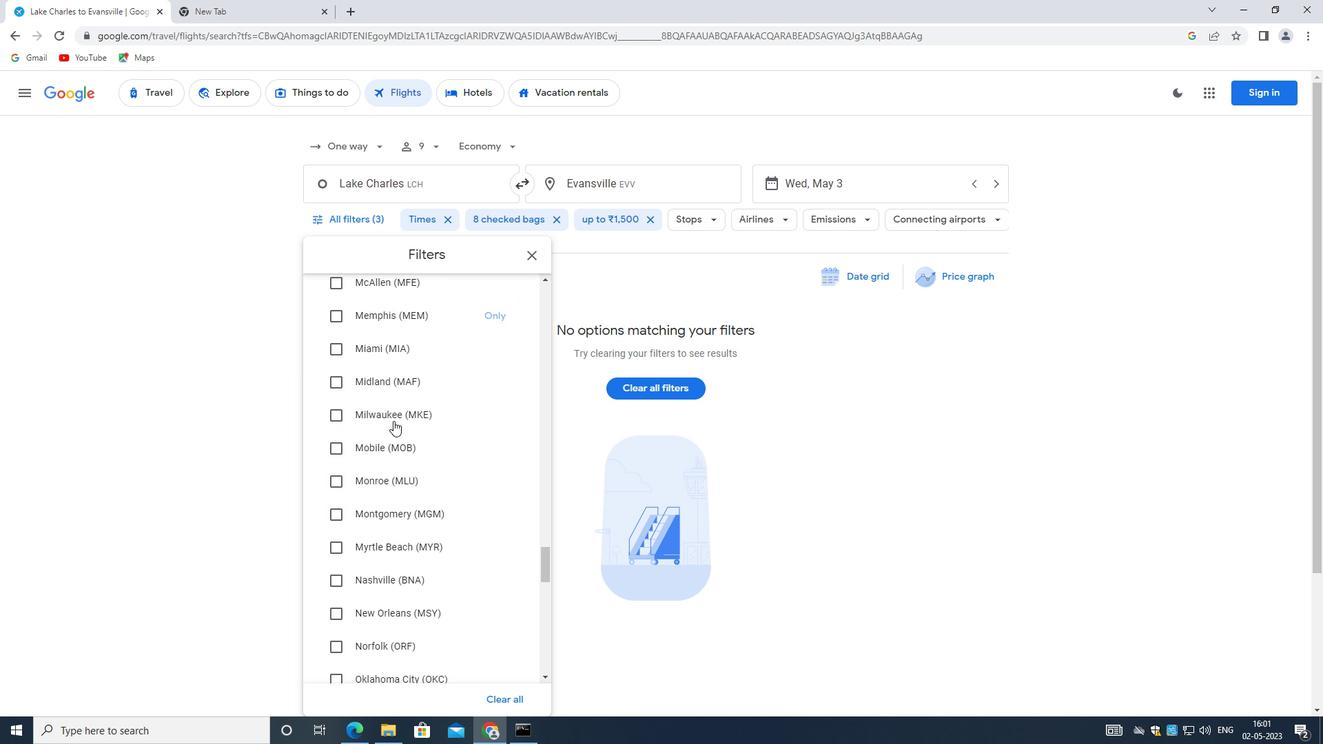 
Action: Mouse scrolled (396, 431) with delta (0, 0)
Screenshot: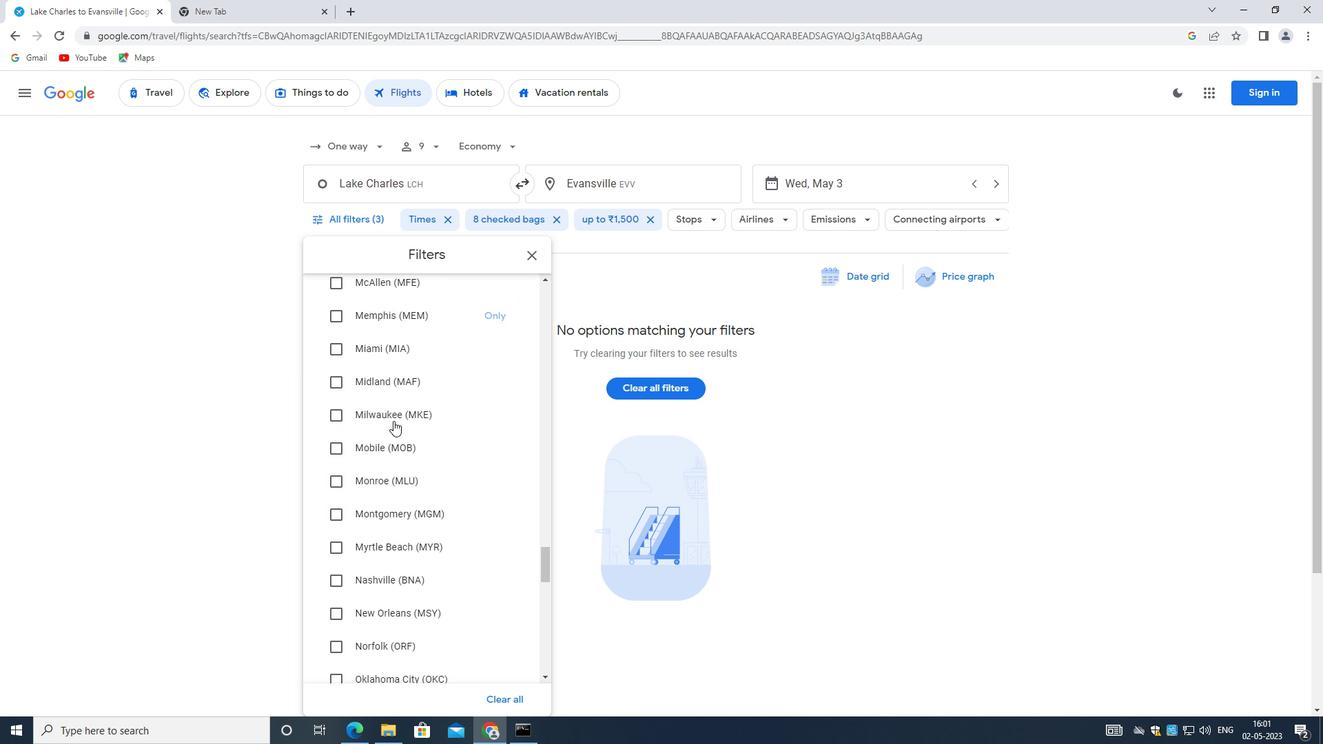 
Action: Mouse moved to (396, 432)
Screenshot: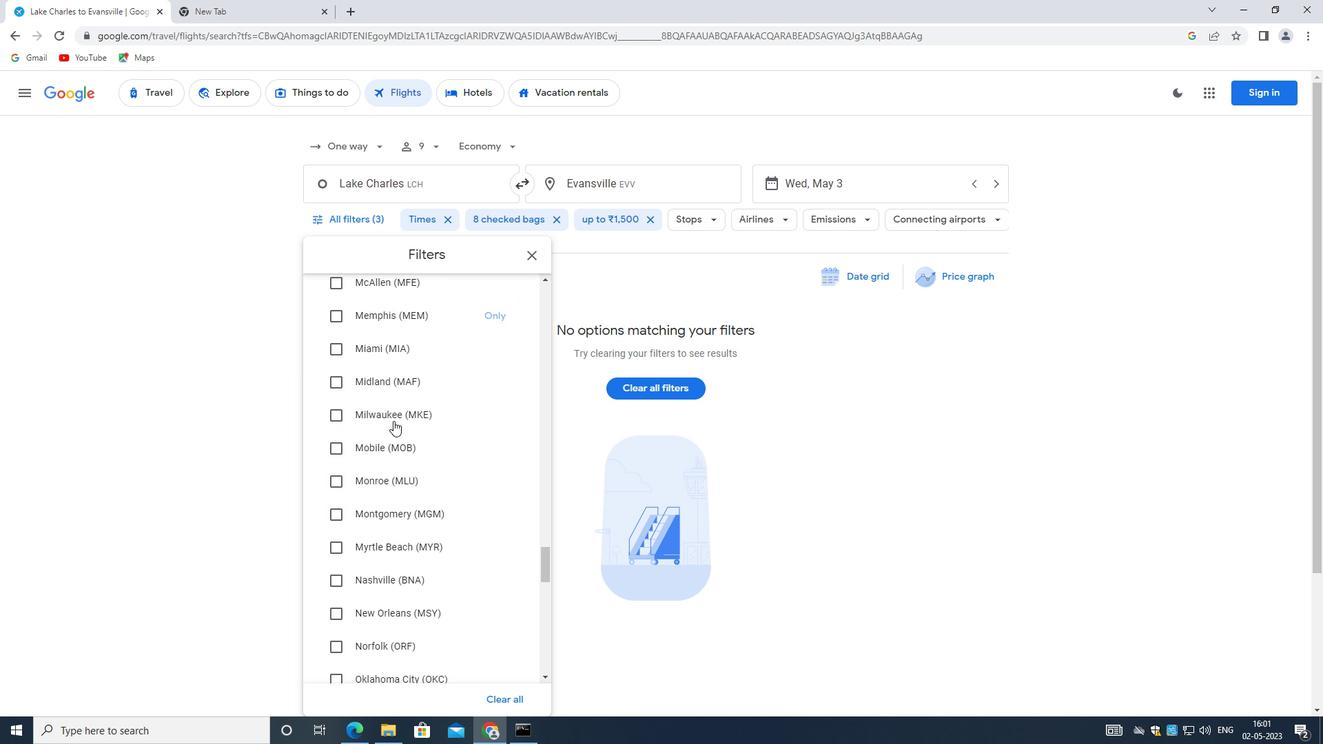 
Action: Mouse scrolled (396, 432) with delta (0, 0)
Screenshot: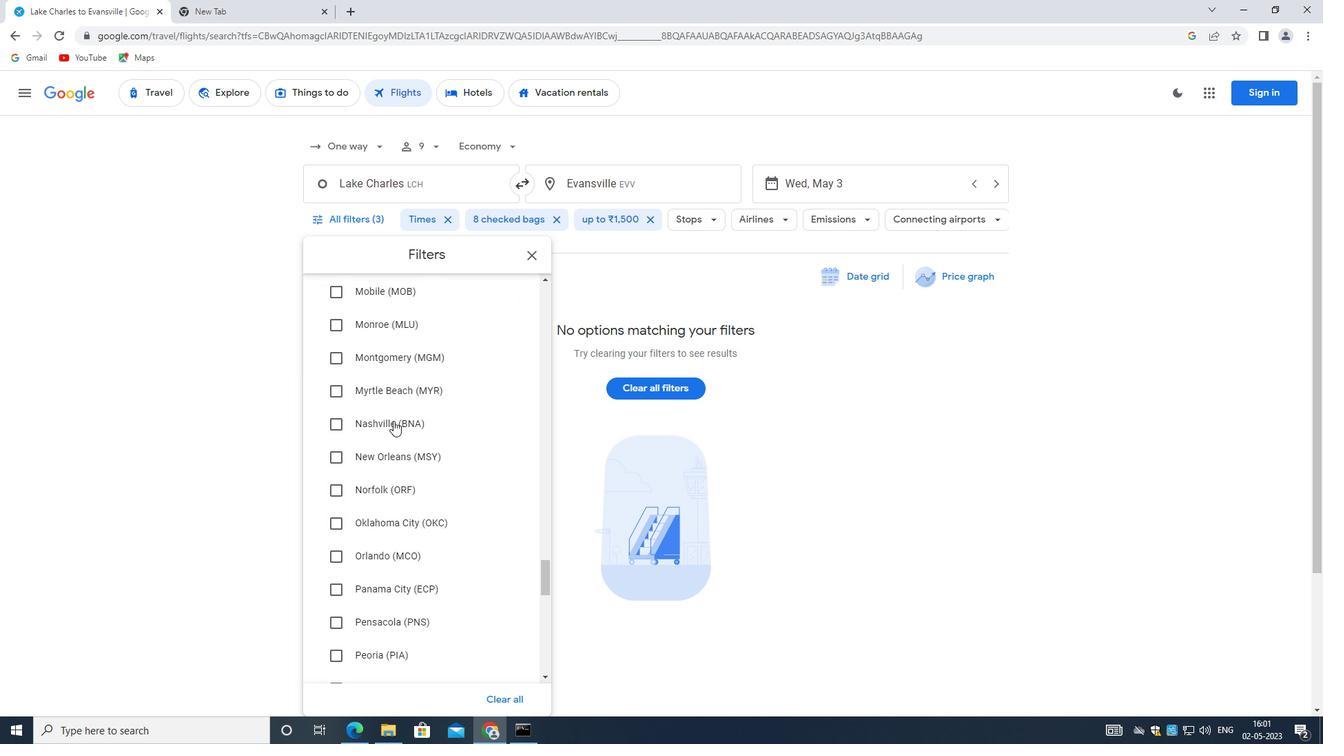 
Action: Mouse moved to (398, 432)
Screenshot: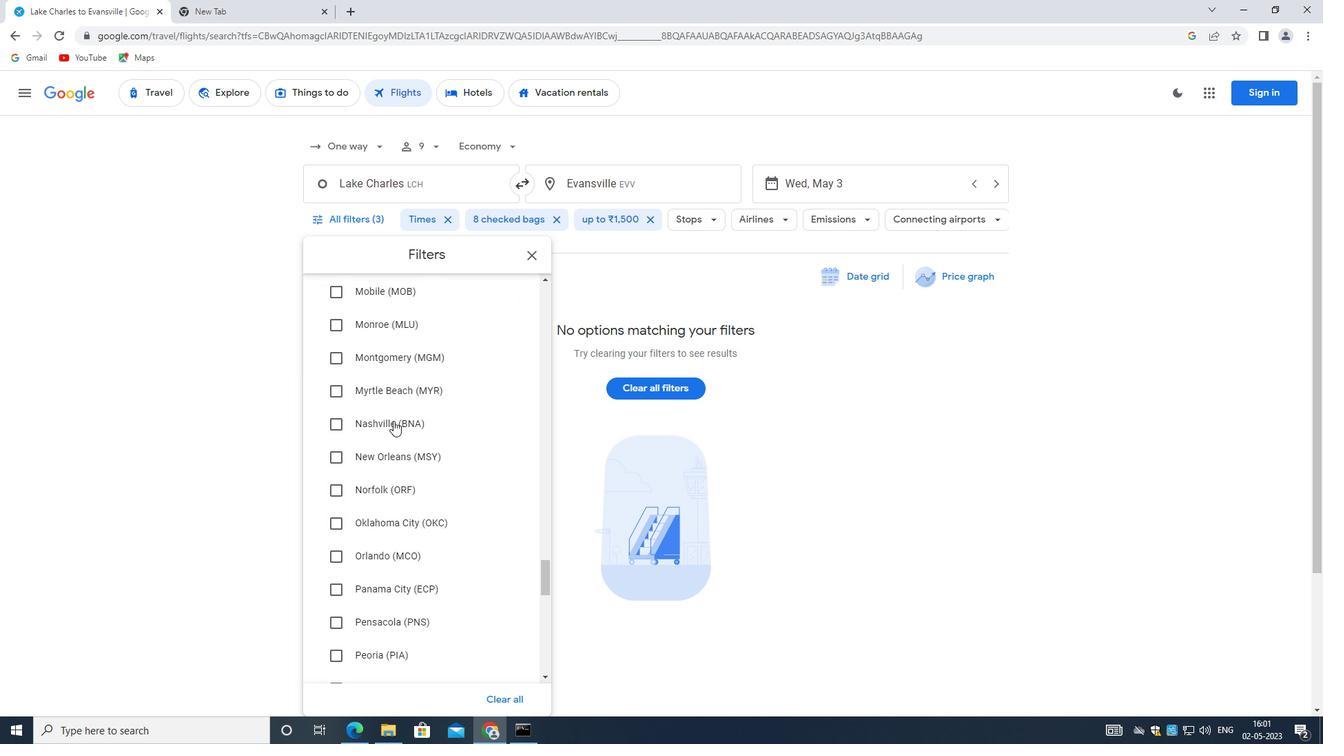 
Action: Mouse scrolled (398, 432) with delta (0, 0)
Screenshot: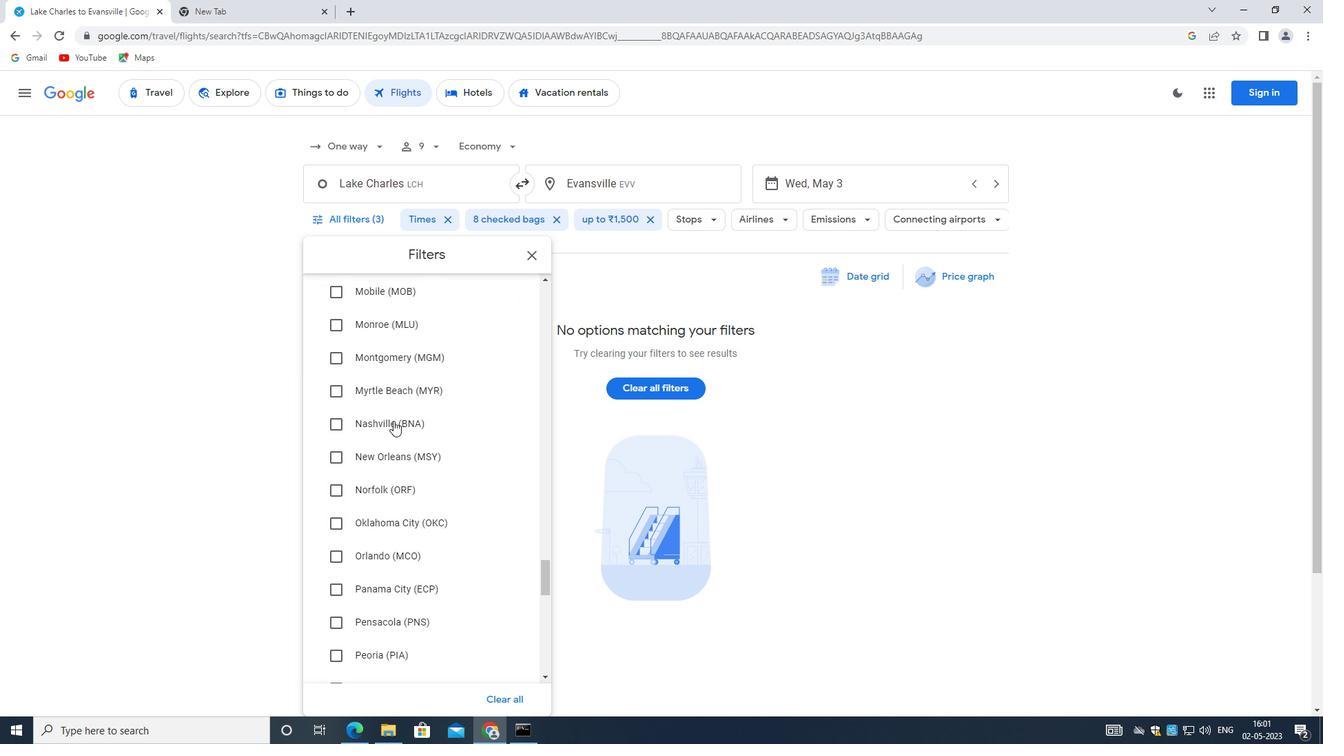 
Action: Mouse moved to (398, 423)
Screenshot: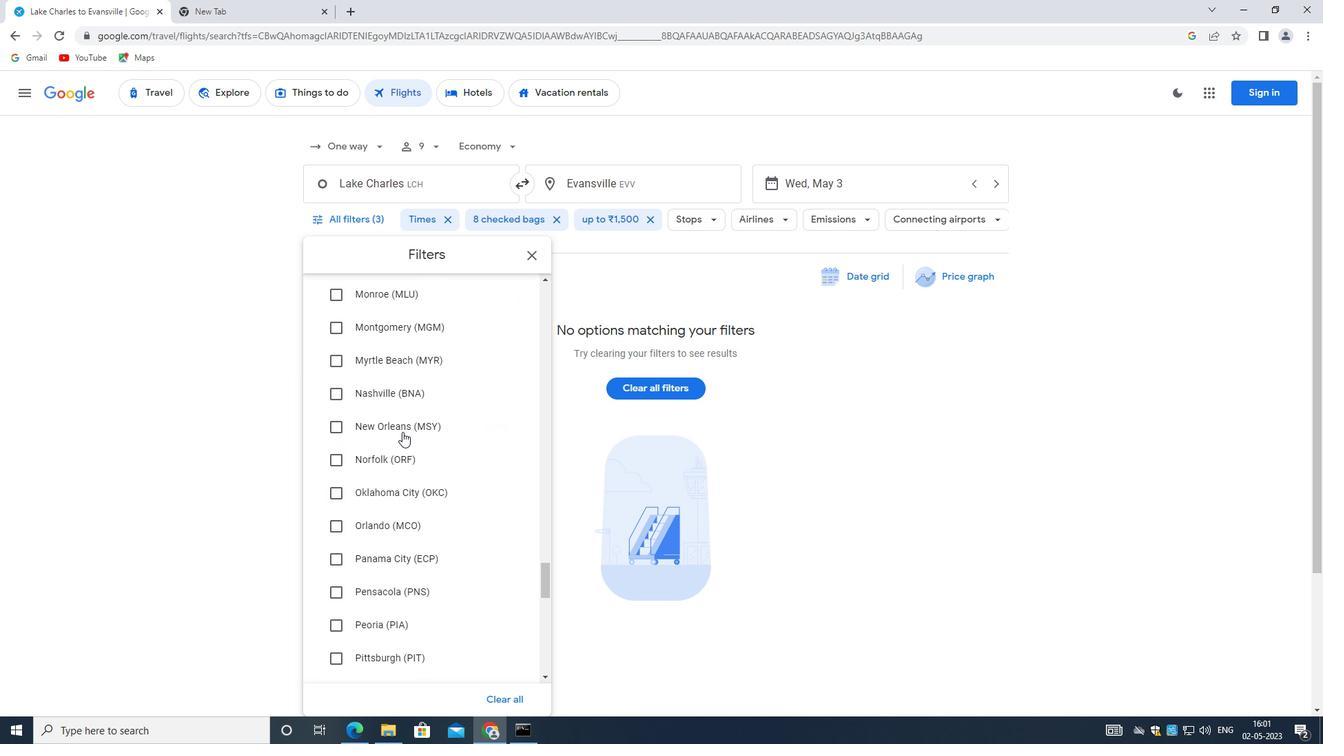 
Action: Mouse scrolled (398, 422) with delta (0, 0)
Screenshot: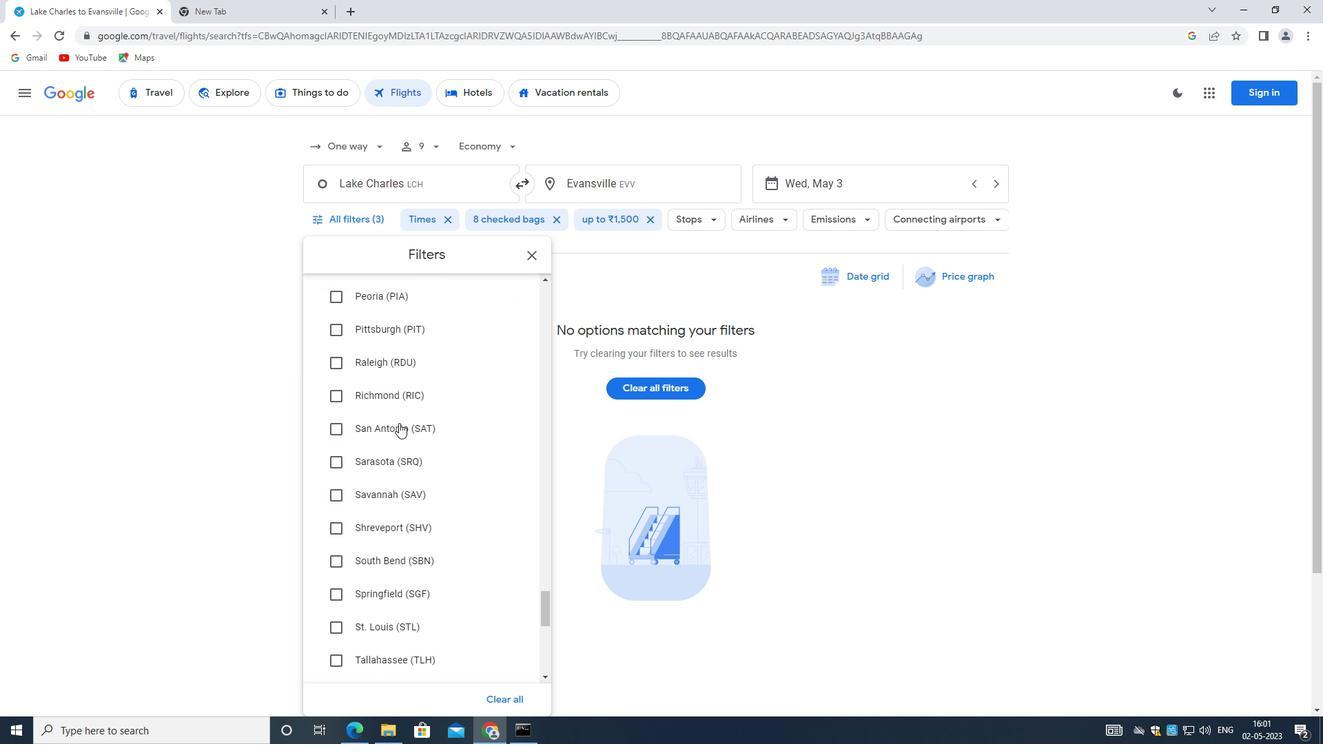 
Action: Mouse moved to (398, 436)
Screenshot: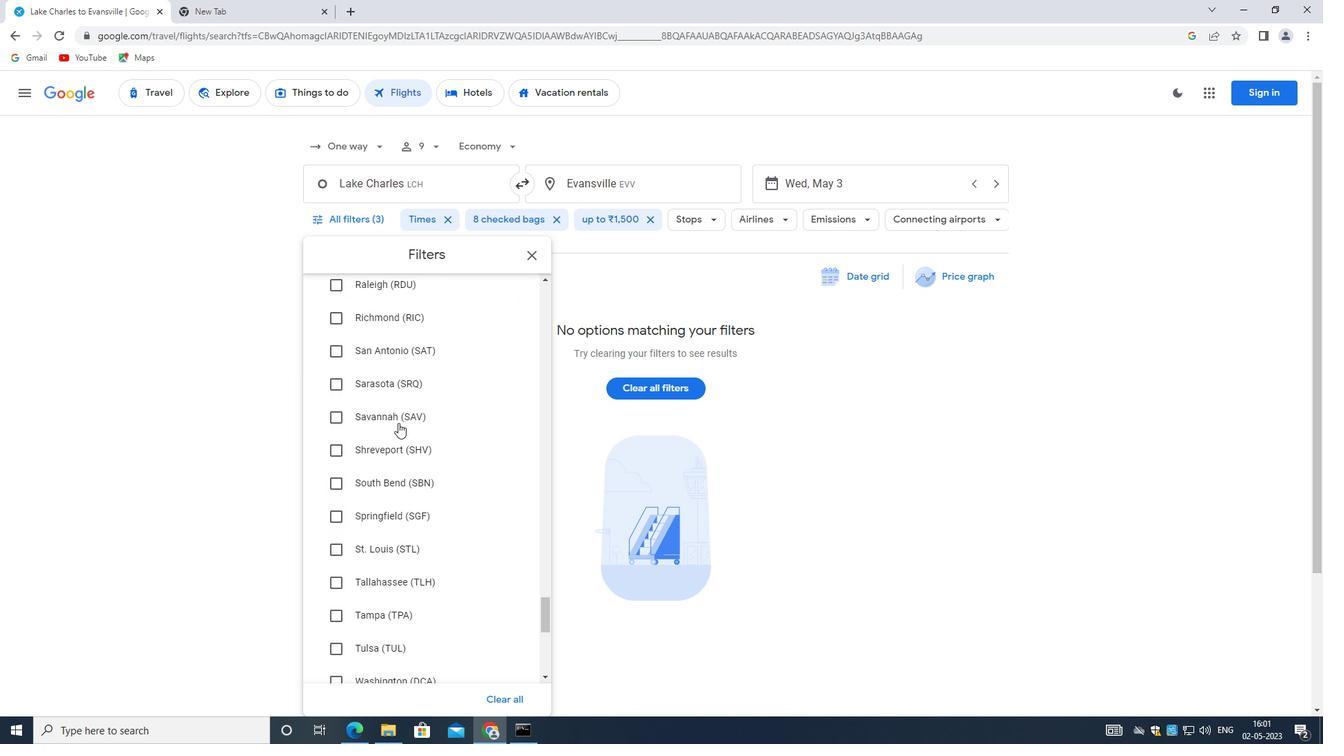 
Action: Mouse scrolled (398, 435) with delta (0, 0)
Screenshot: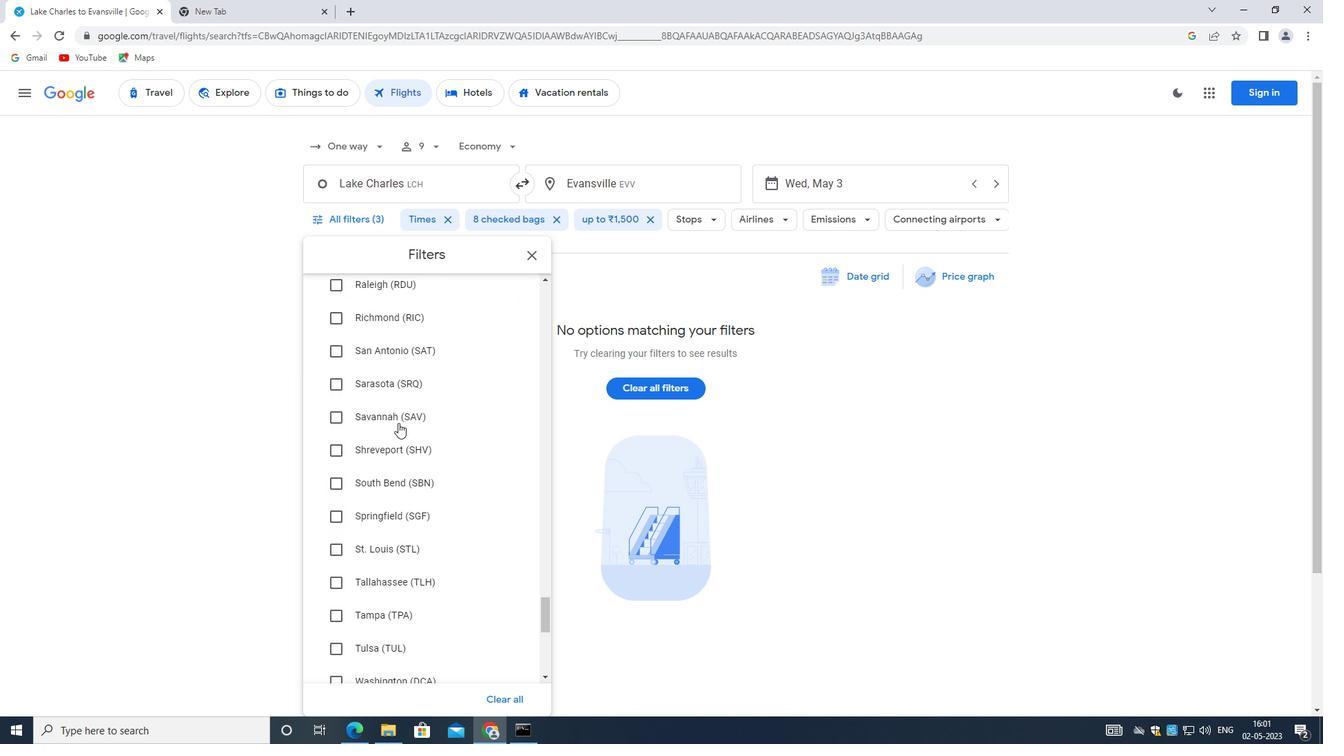 
Action: Mouse moved to (398, 447)
Screenshot: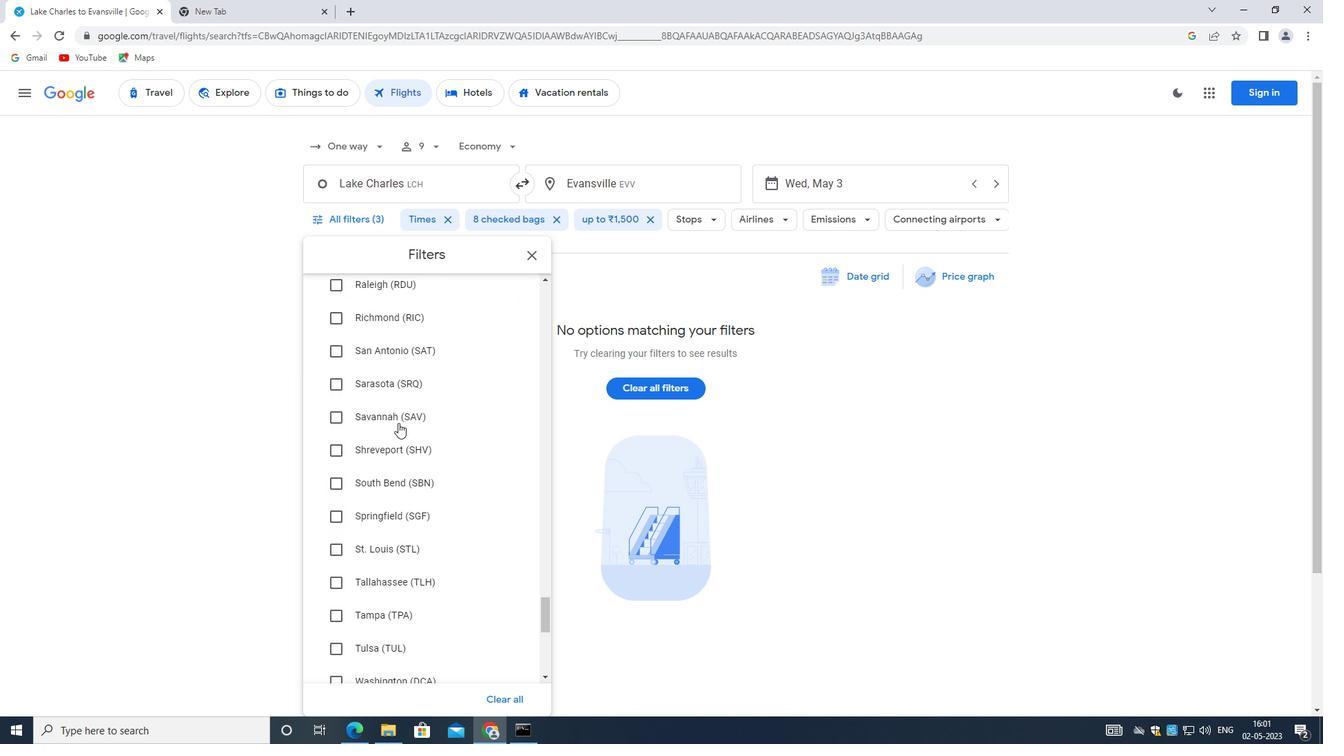 
Action: Mouse scrolled (398, 446) with delta (0, 0)
Screenshot: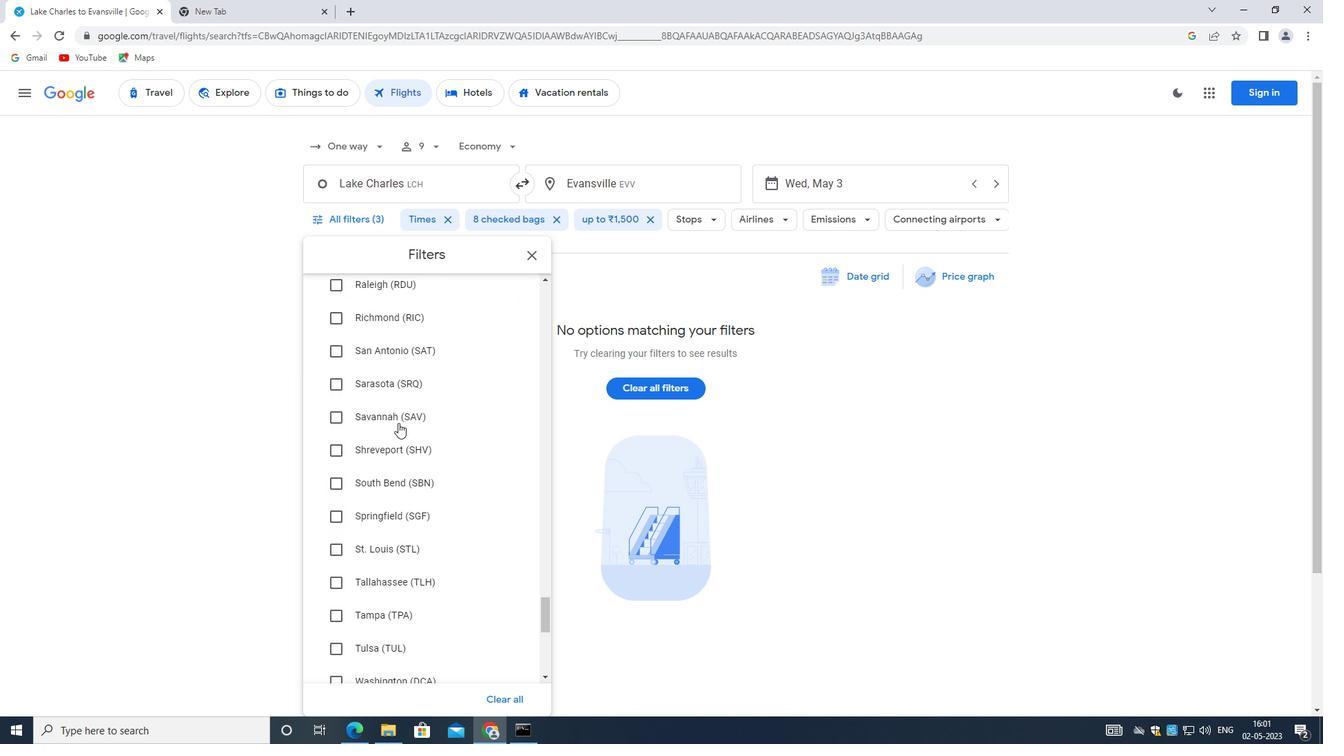 
Action: Mouse moved to (394, 476)
Screenshot: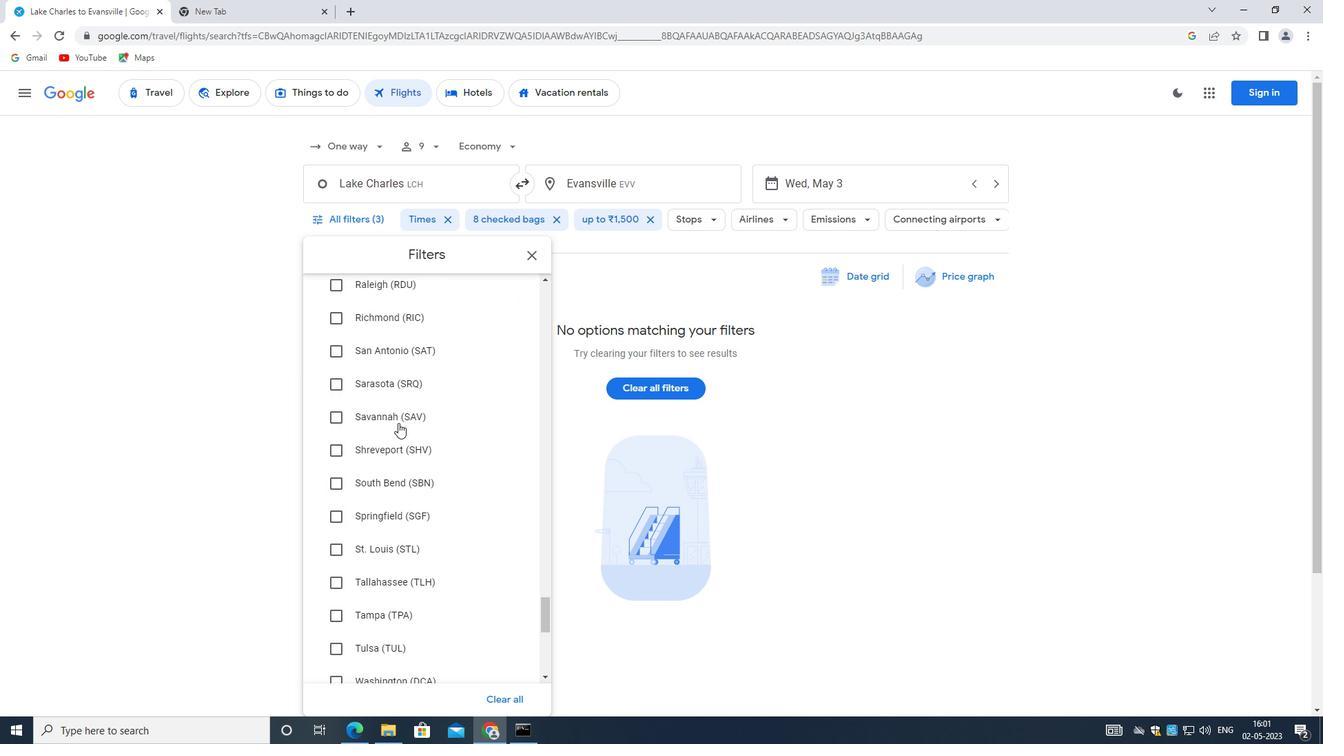 
Action: Mouse scrolled (394, 475) with delta (0, 0)
Screenshot: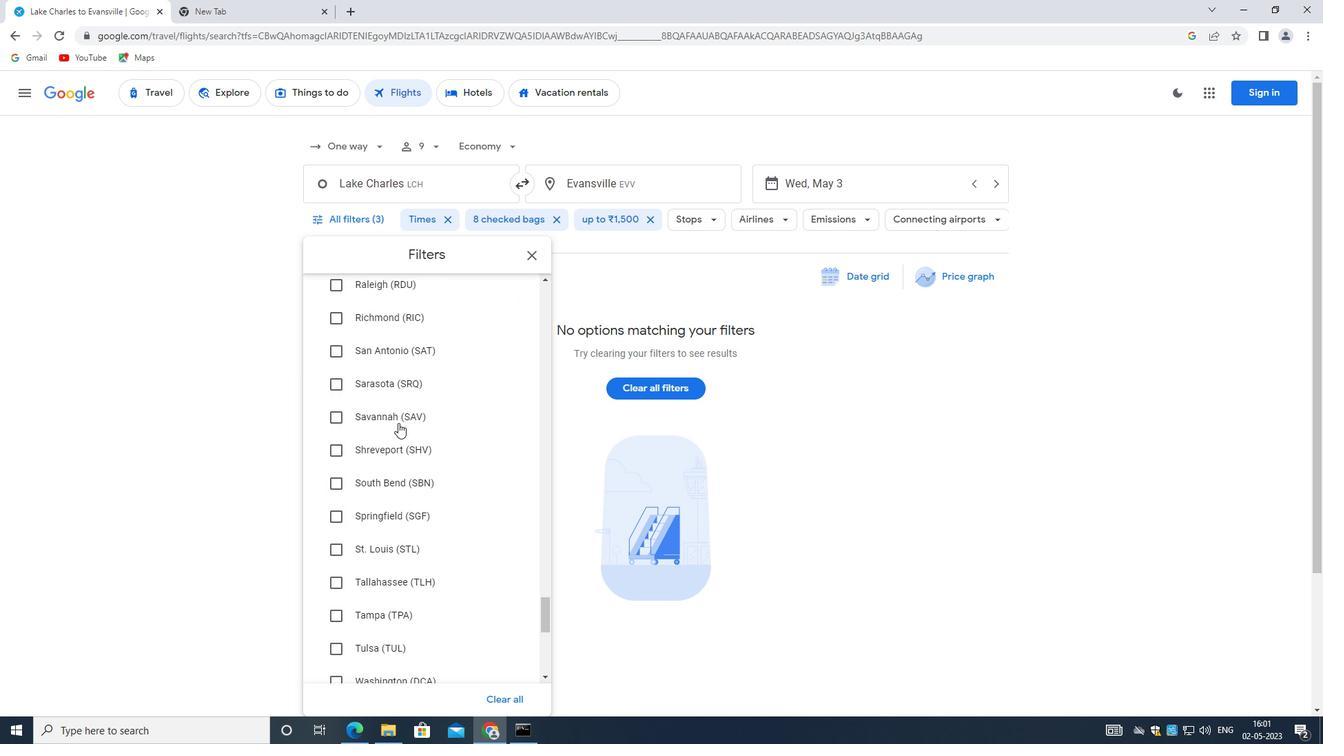 
Action: Mouse moved to (386, 492)
Screenshot: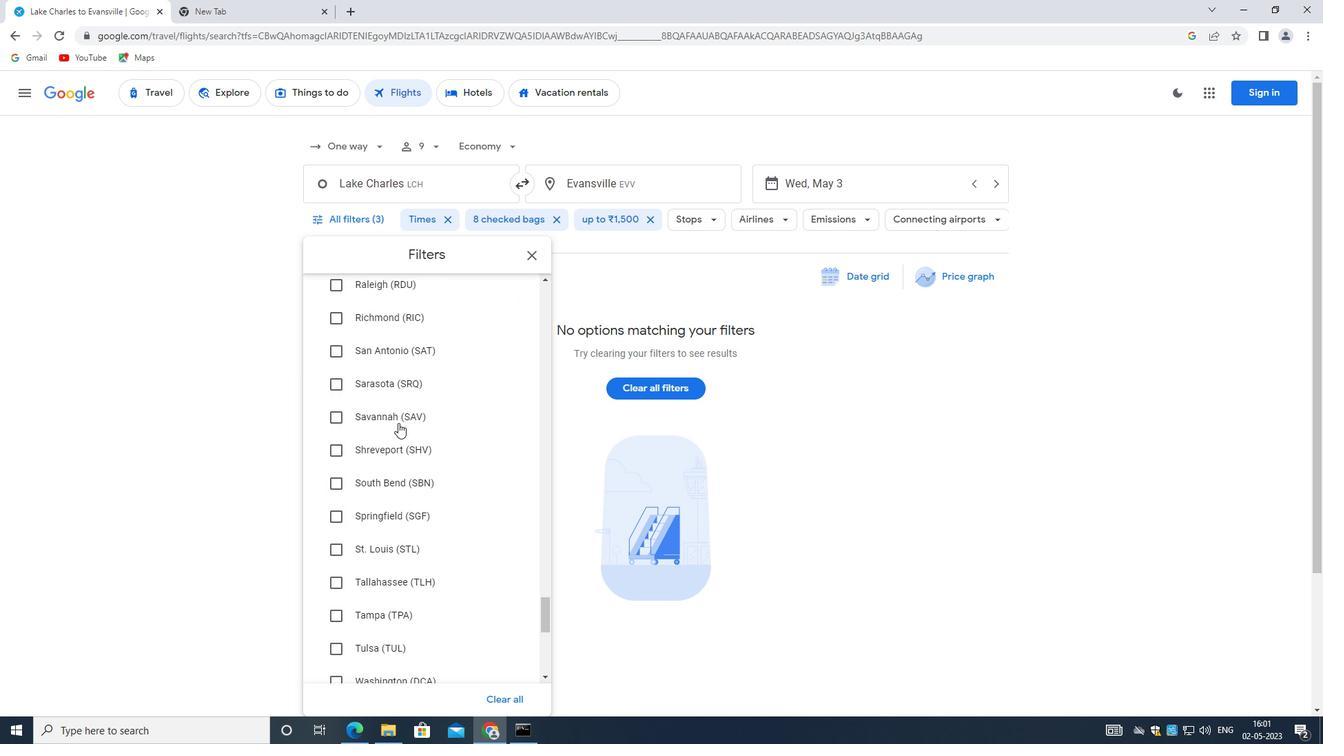 
Action: Mouse scrolled (386, 492) with delta (0, 0)
Screenshot: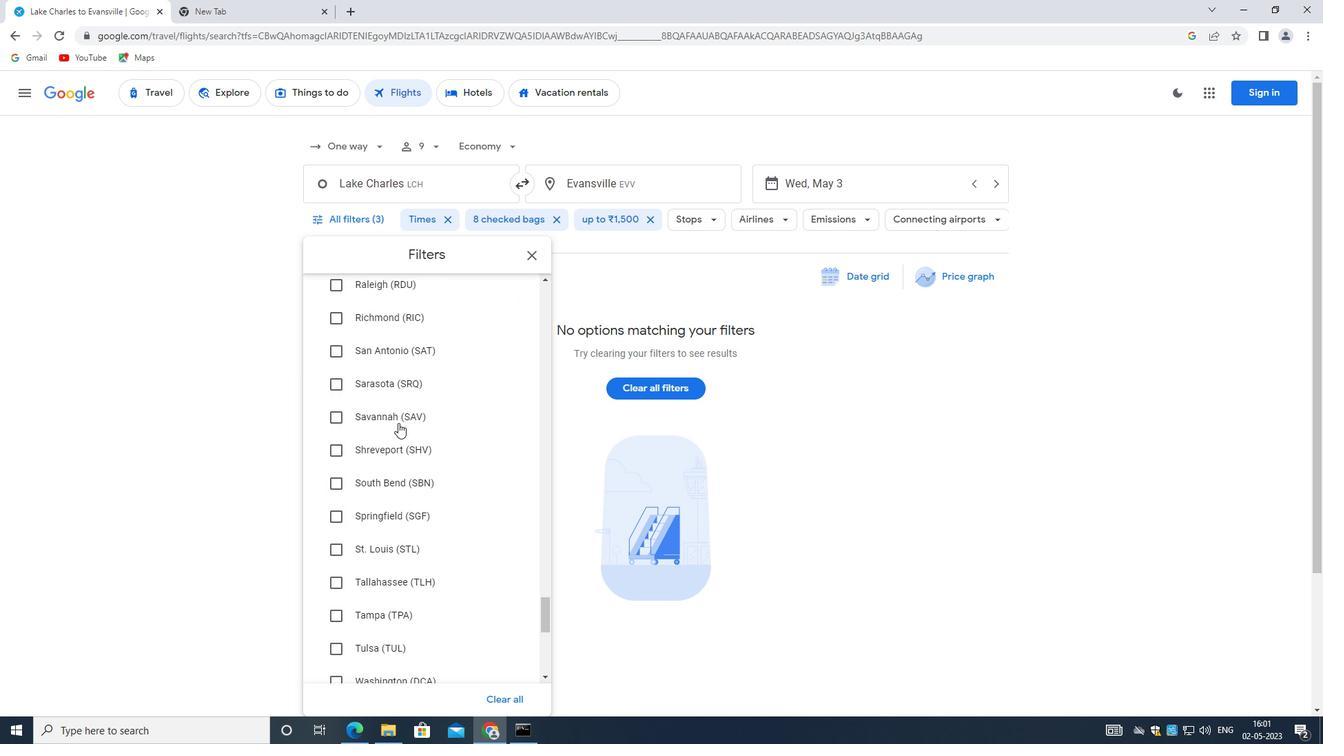 
Action: Mouse moved to (383, 495)
Screenshot: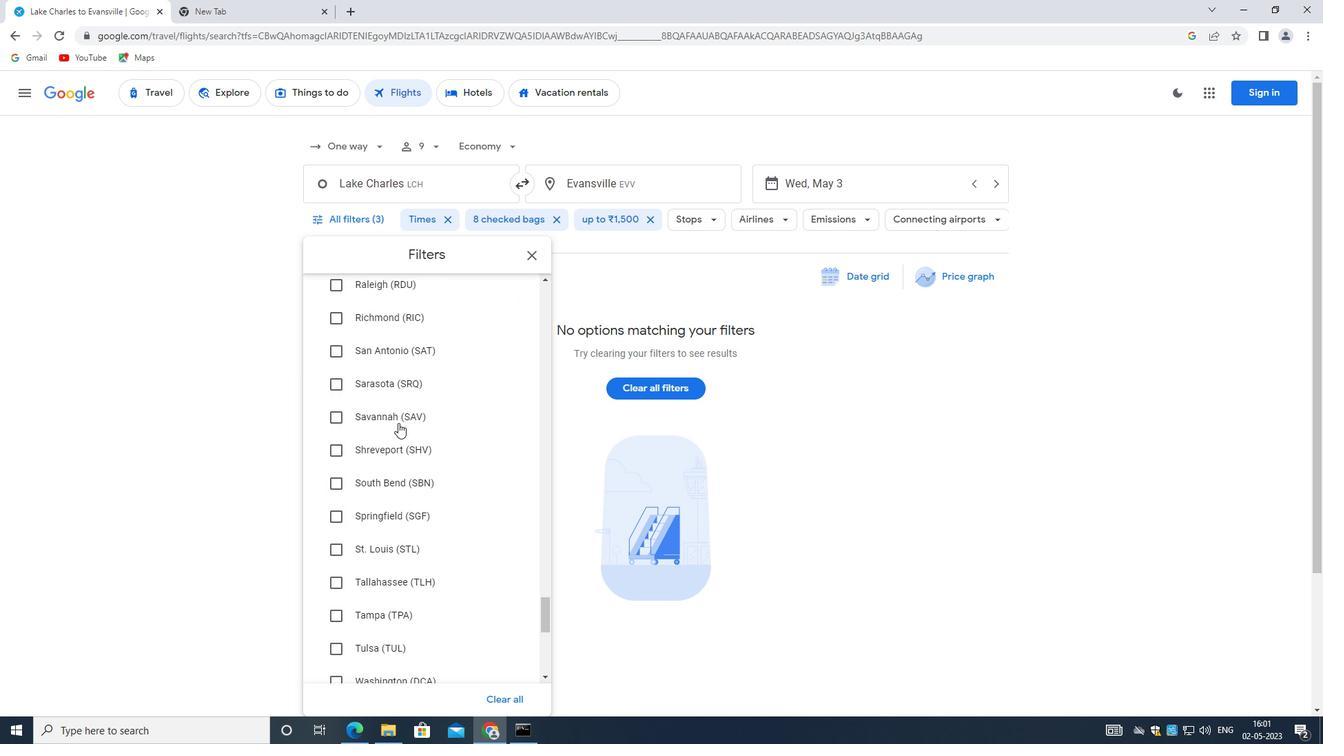 
Action: Mouse scrolled (383, 494) with delta (0, 0)
Screenshot: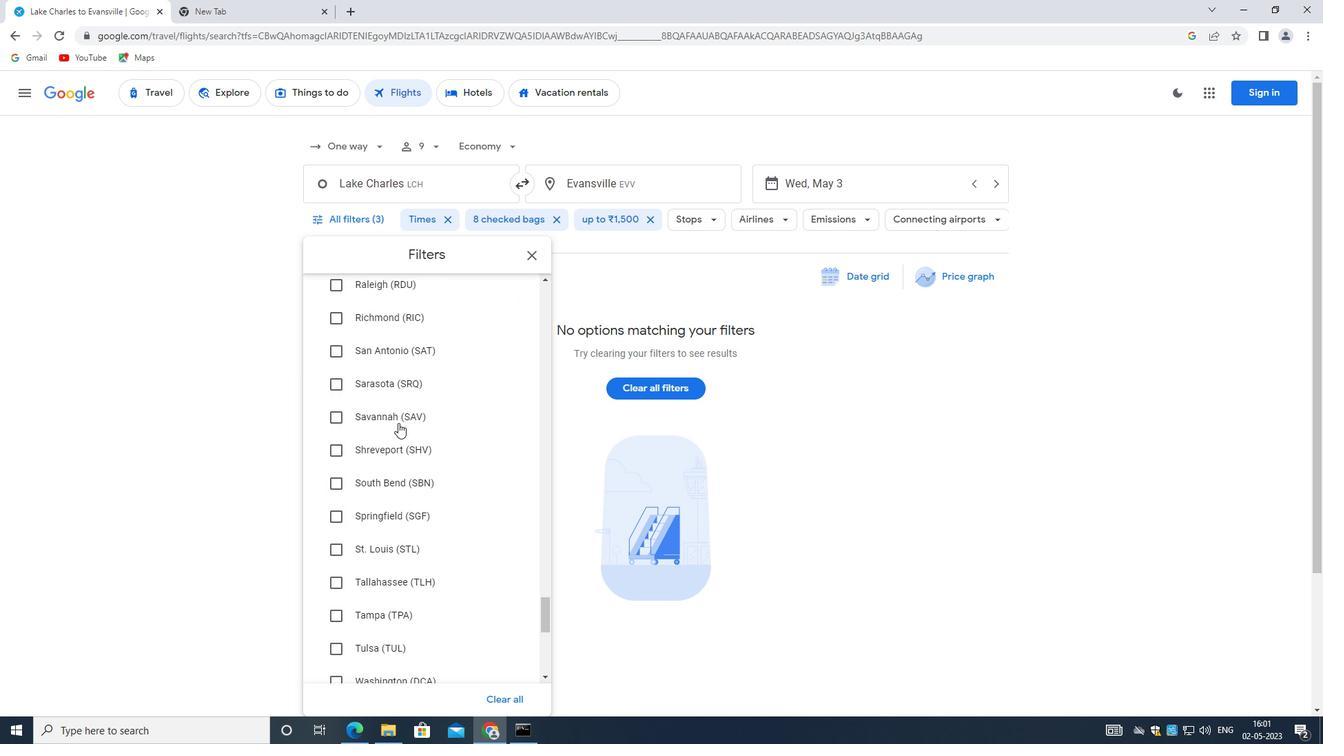 
Action: Mouse moved to (381, 495)
Screenshot: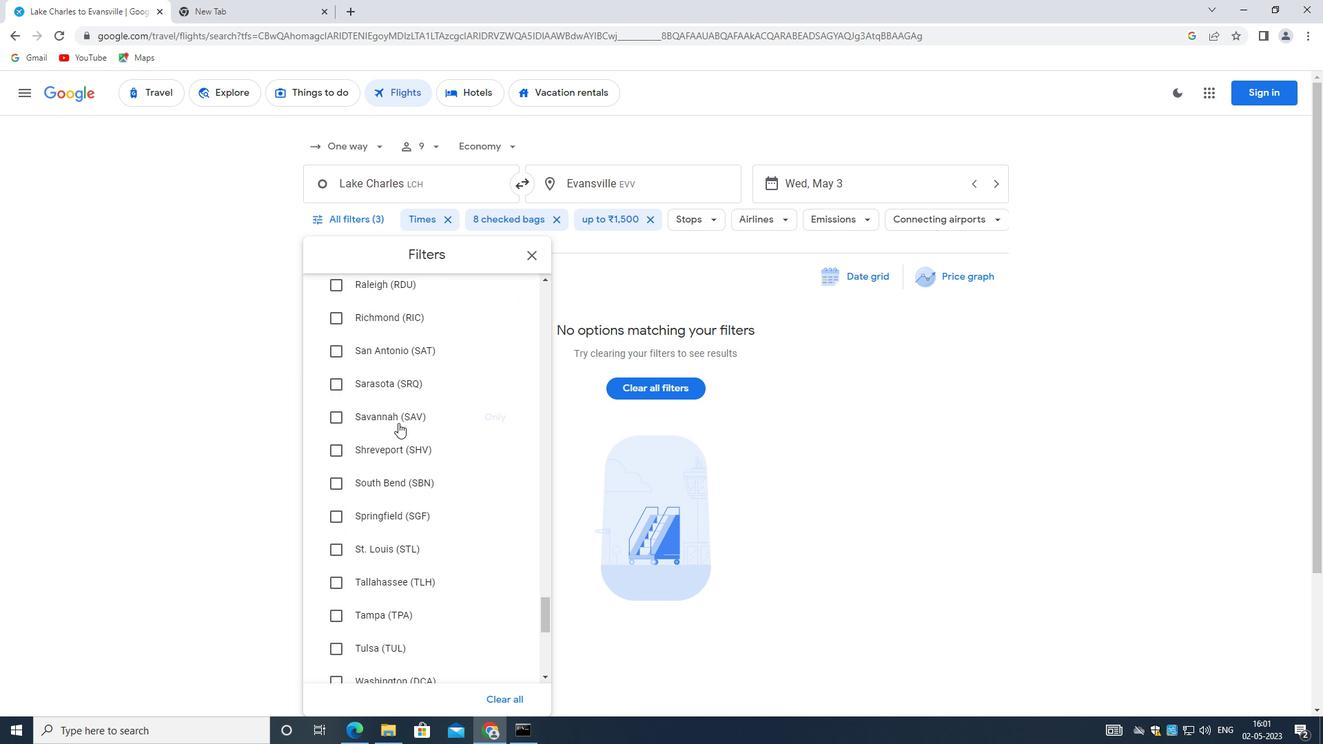 
Action: Mouse scrolled (381, 495) with delta (0, 0)
Screenshot: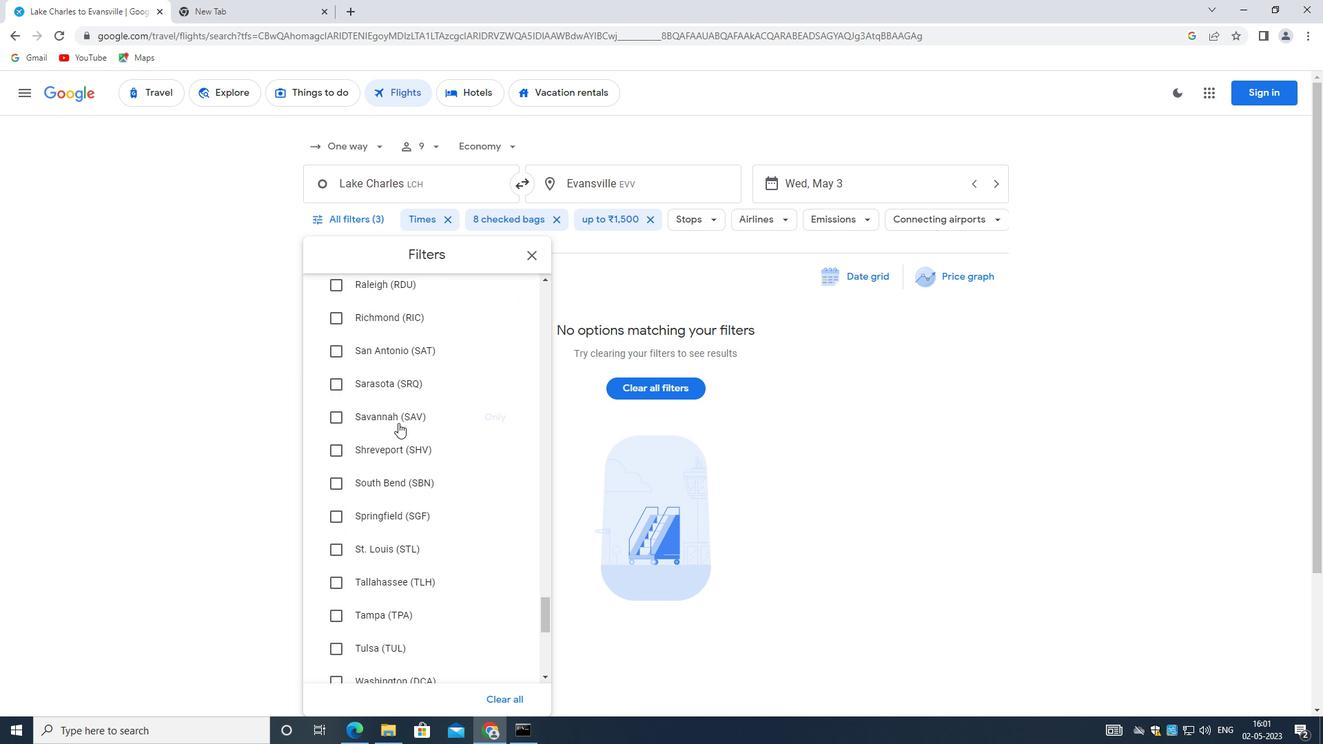 
Action: Mouse moved to (377, 495)
Screenshot: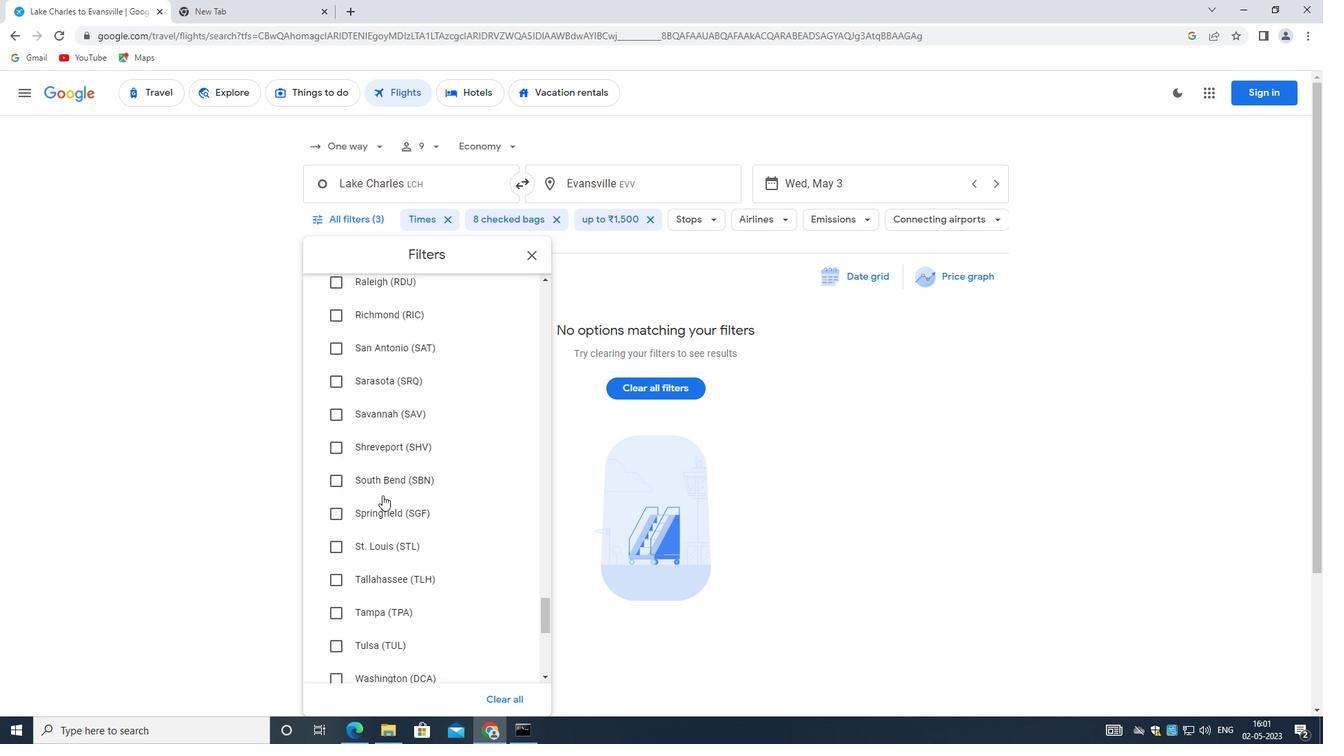 
Action: Mouse scrolled (377, 495) with delta (0, 0)
Screenshot: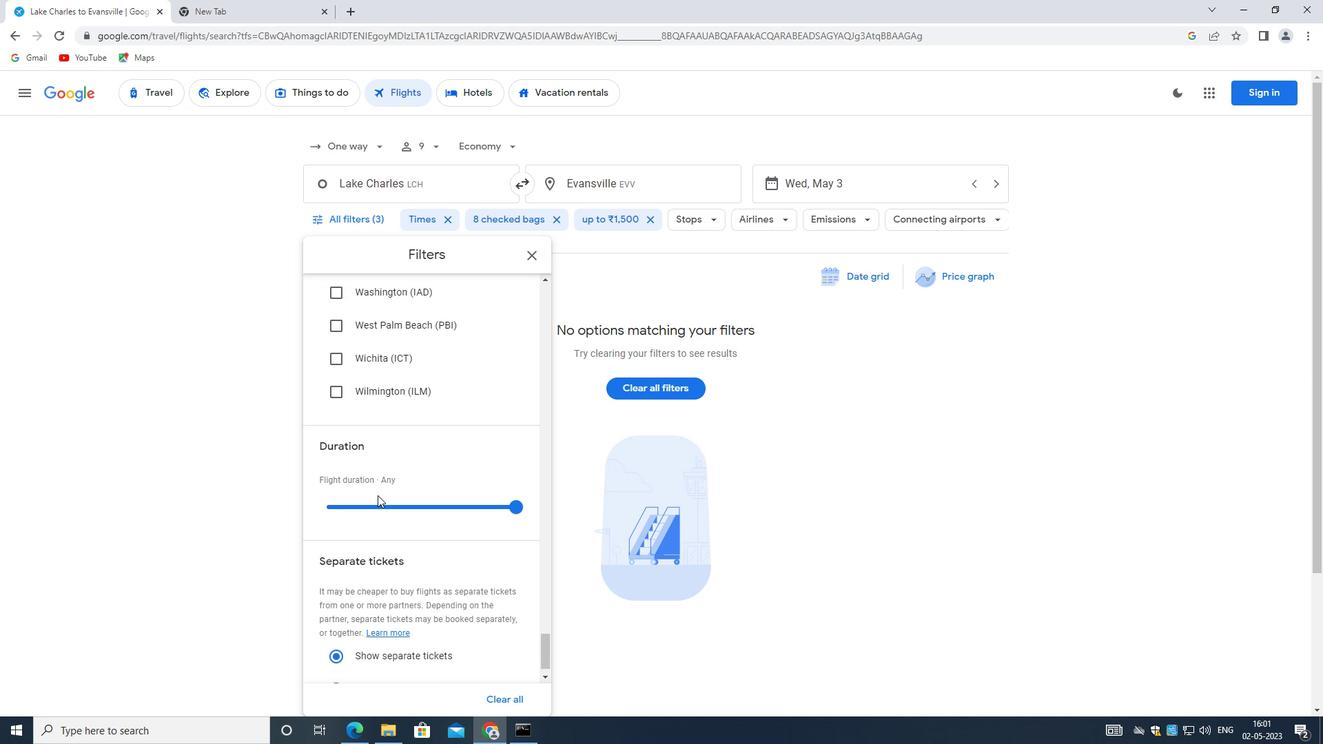 
Action: Mouse scrolled (377, 495) with delta (0, 0)
Screenshot: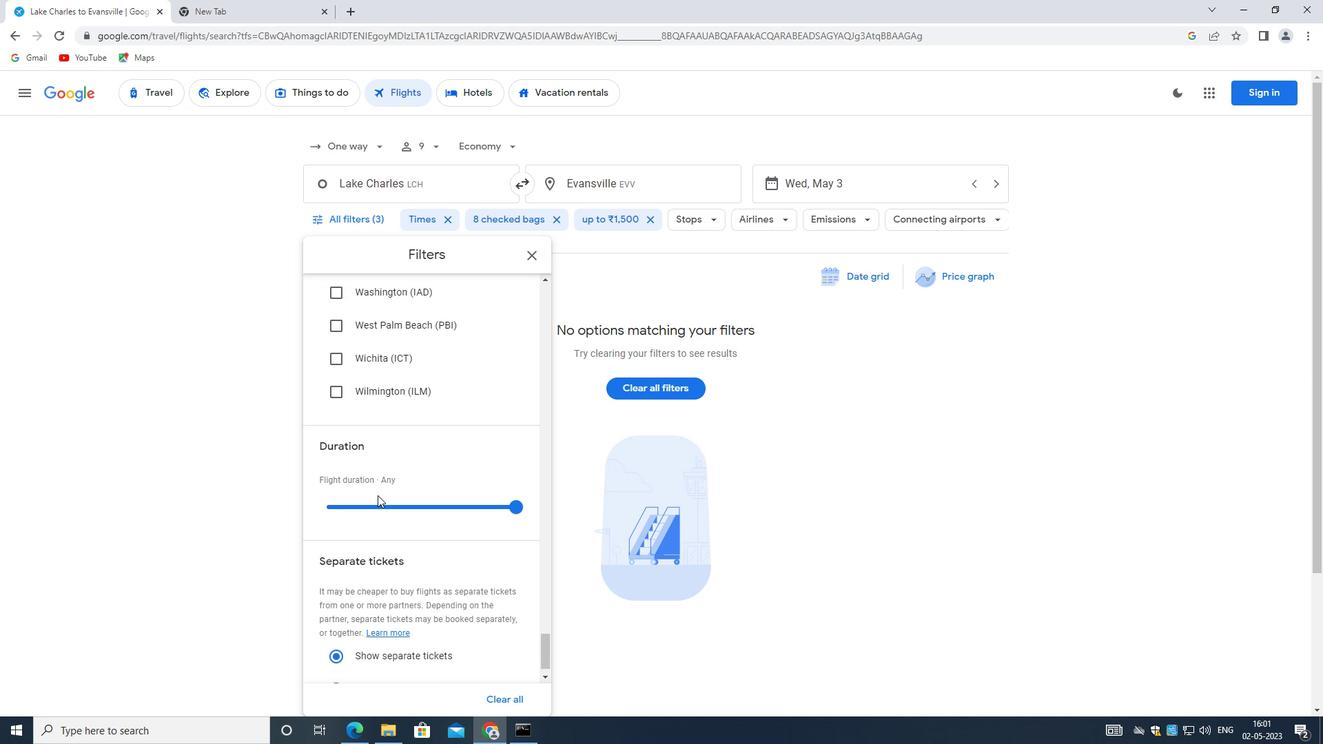 
Action: Mouse scrolled (377, 495) with delta (0, 0)
Screenshot: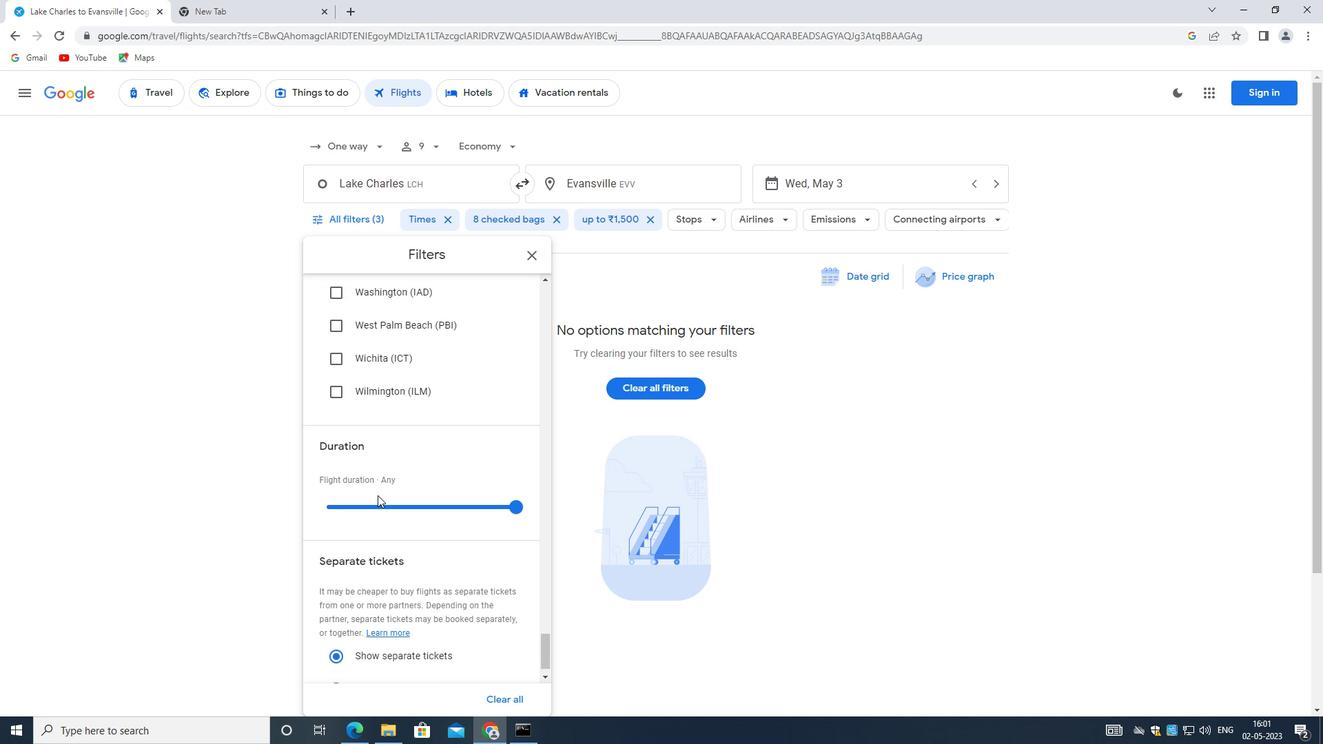 
Action: Mouse scrolled (377, 495) with delta (0, 0)
Screenshot: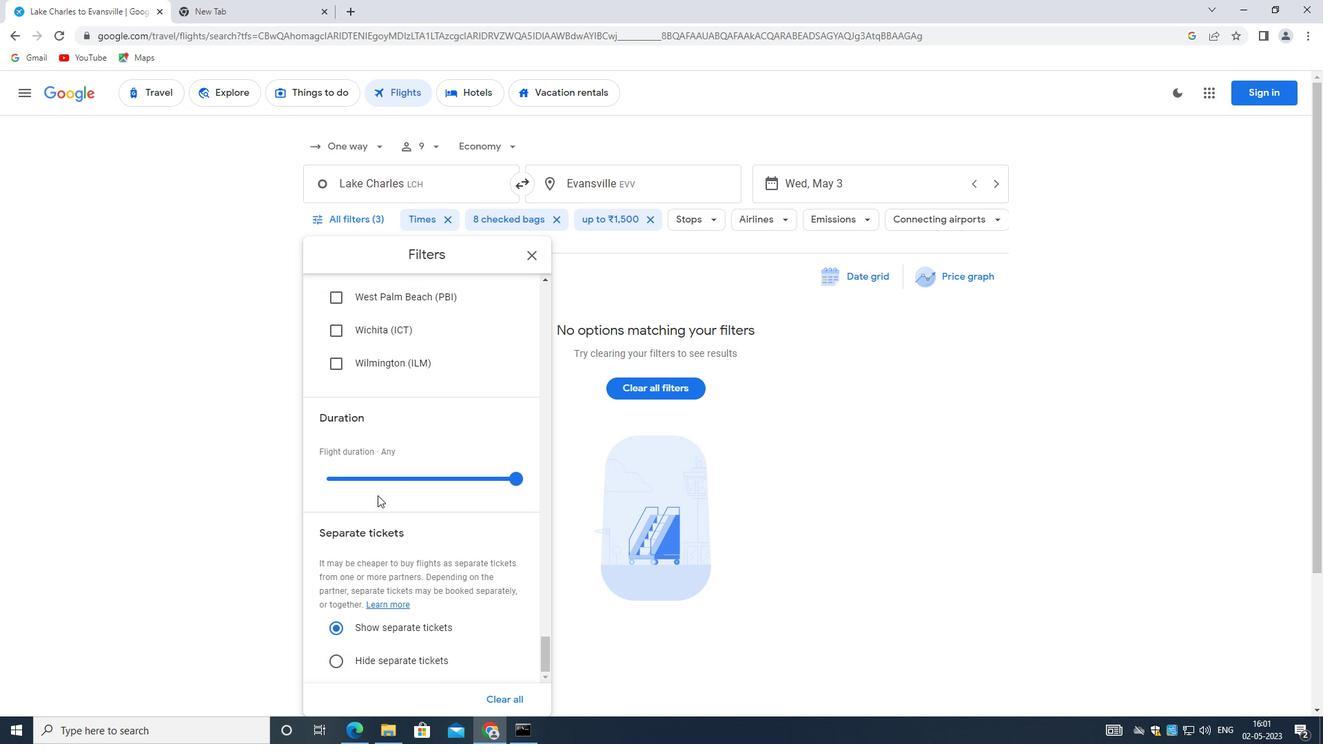 
Action: Mouse scrolled (377, 495) with delta (0, 0)
Screenshot: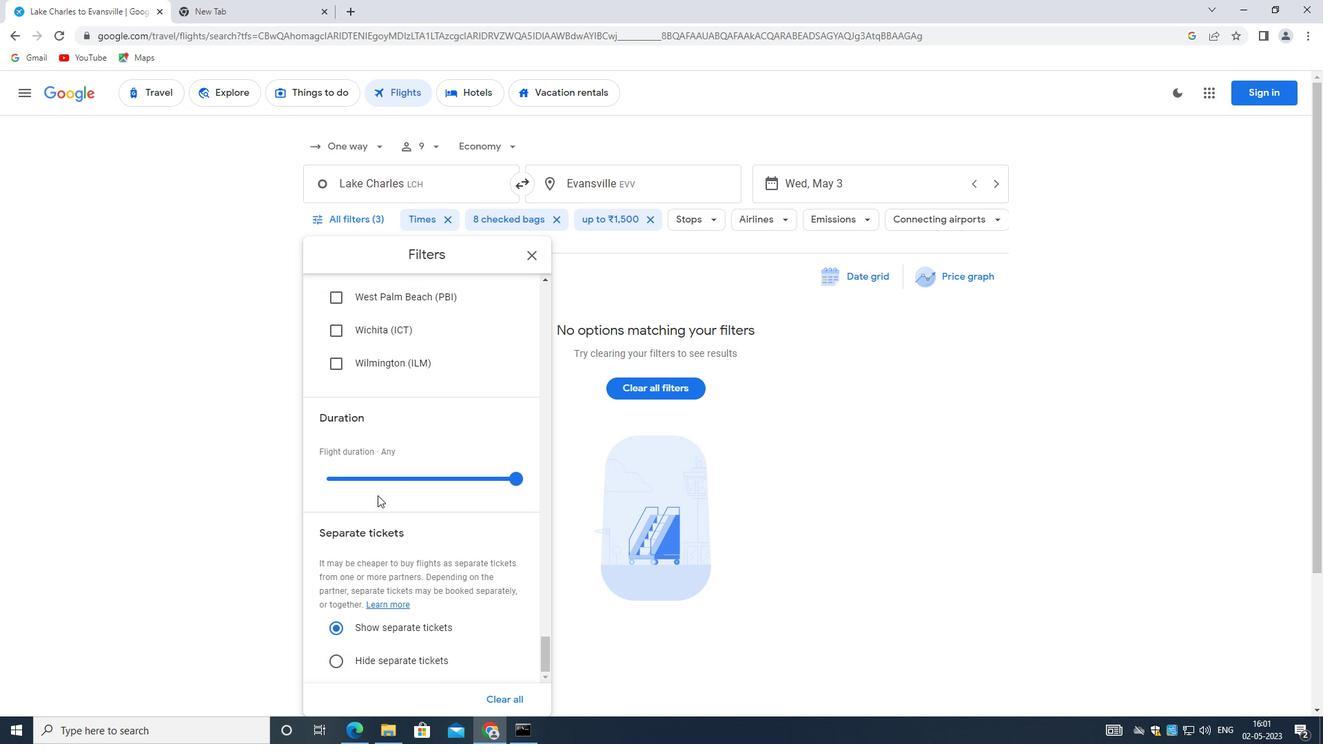 
Action: Mouse scrolled (377, 495) with delta (0, 0)
Screenshot: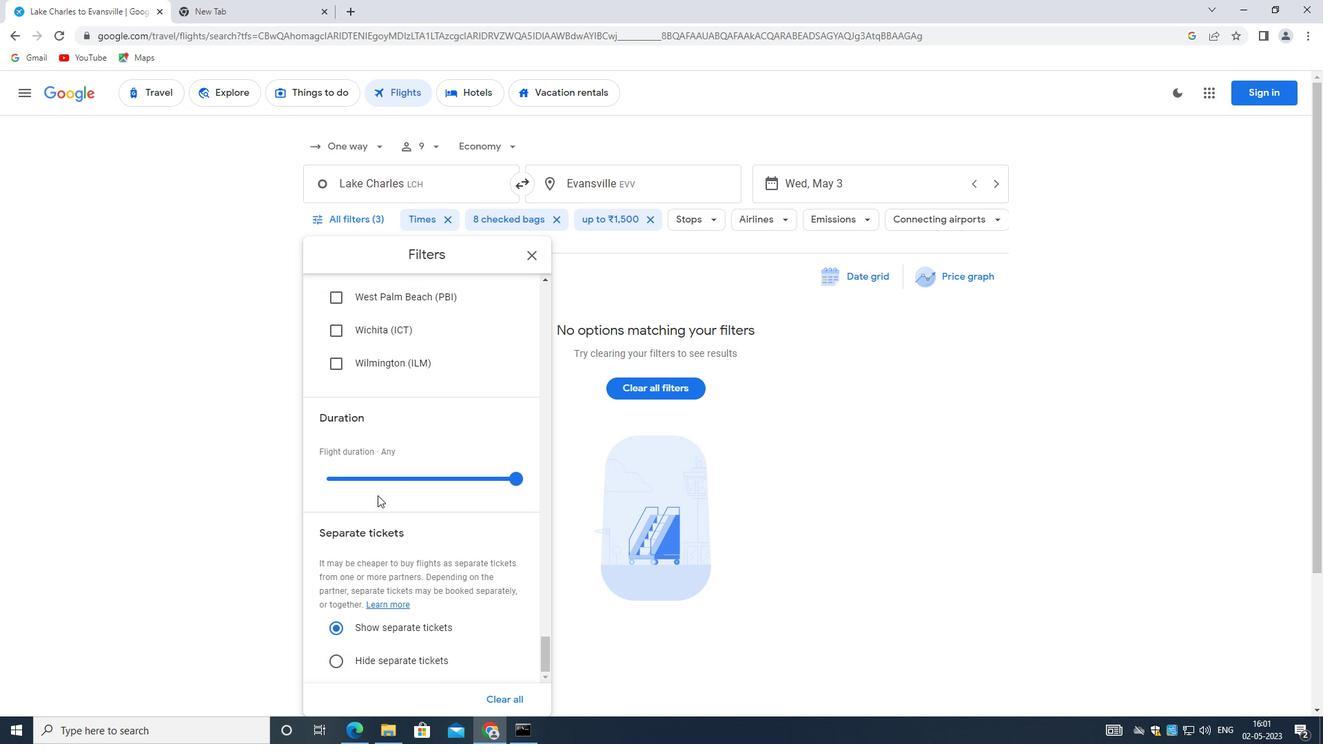 
Action: Mouse scrolled (377, 495) with delta (0, 0)
Screenshot: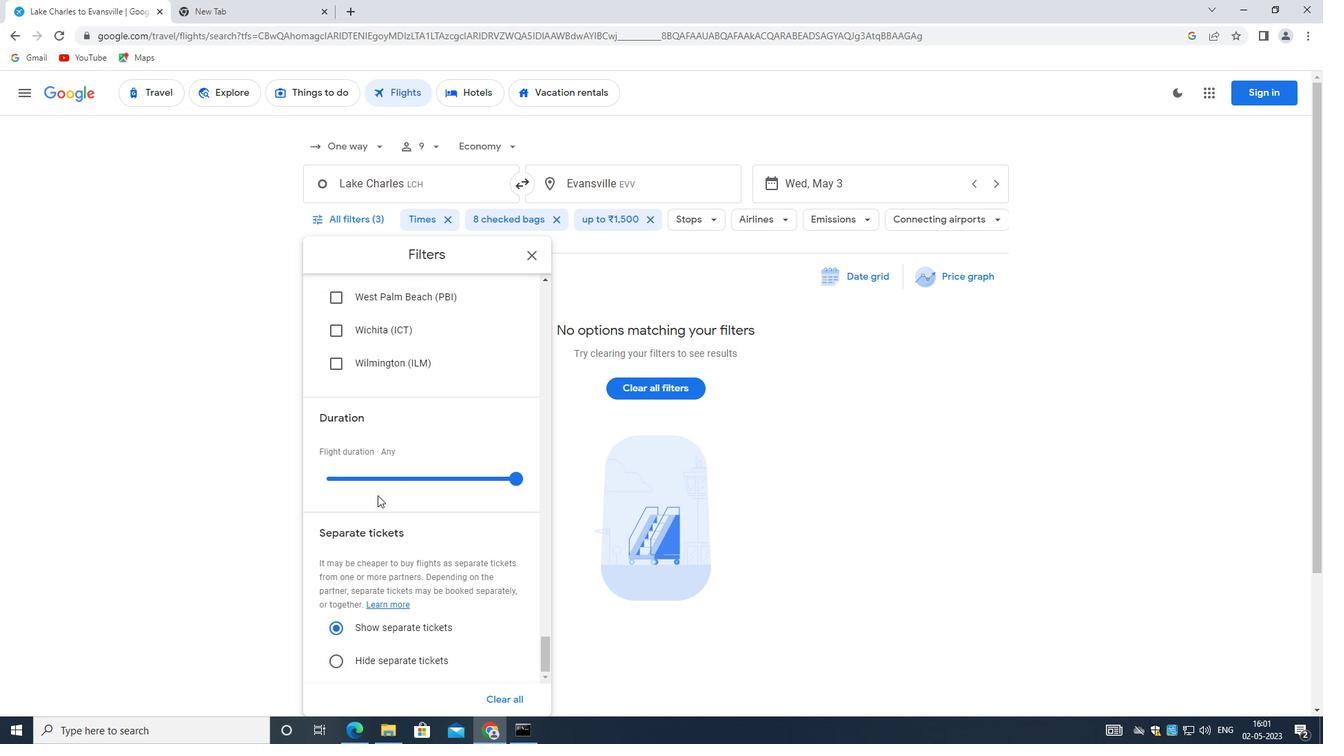 
Action: Mouse moved to (377, 495)
Screenshot: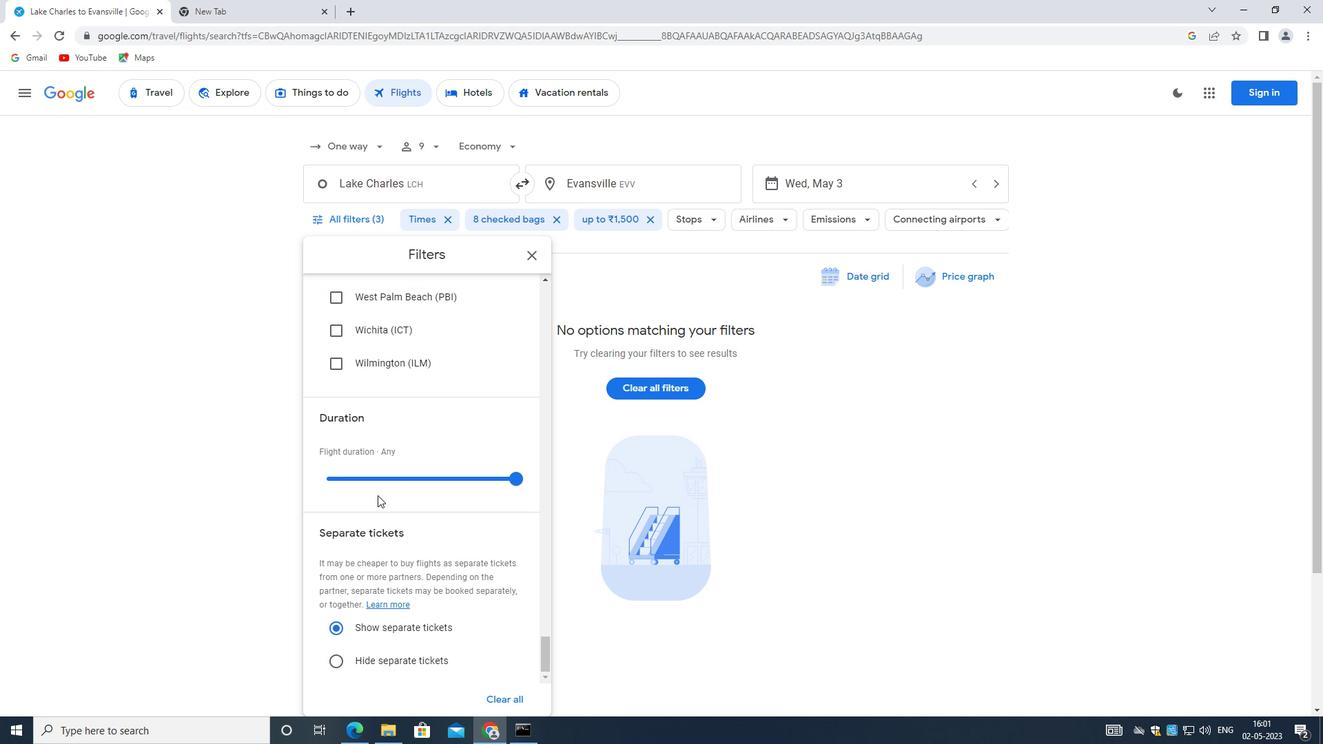 
